 Task: Create a new trip entry in the Mileage Application and verify it in the trip report.
Action: Mouse moved to (445, 747)
Screenshot: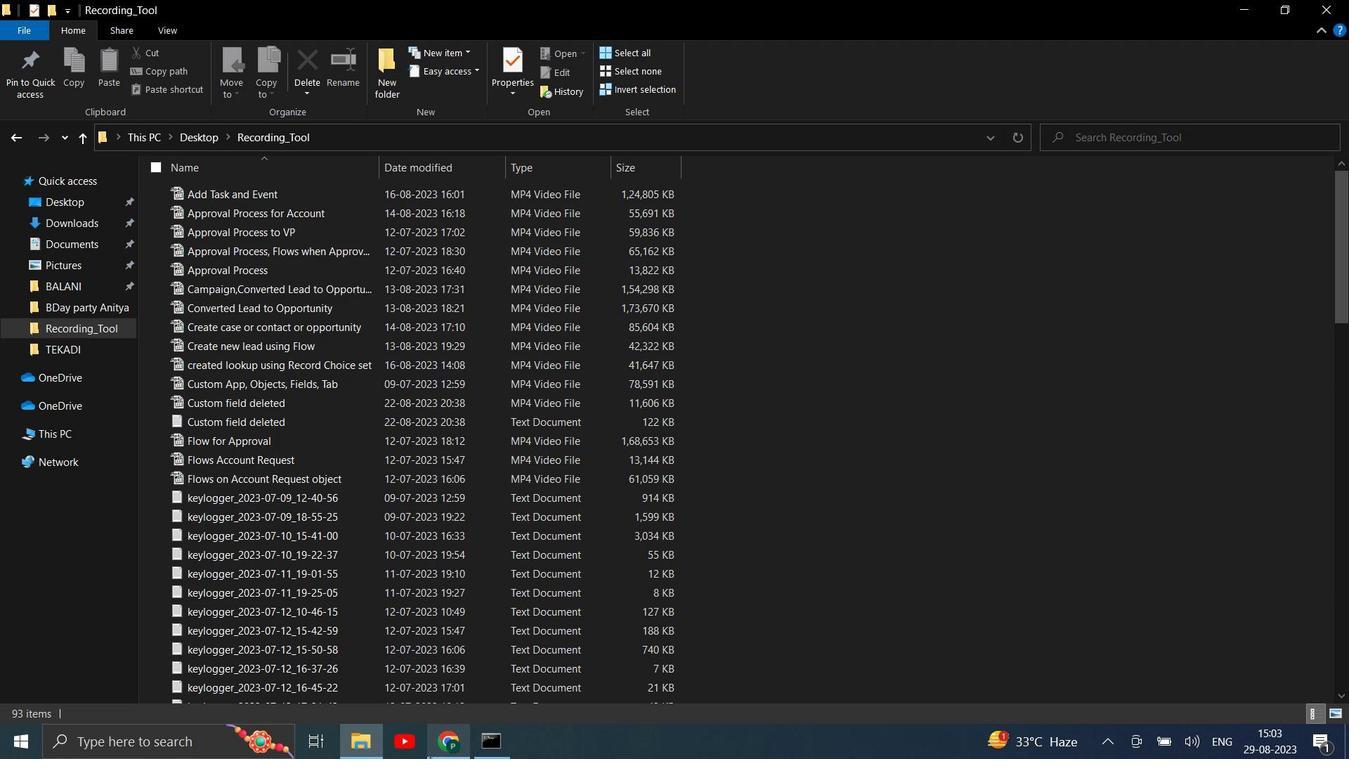 
Action: Mouse pressed left at (445, 747)
Screenshot: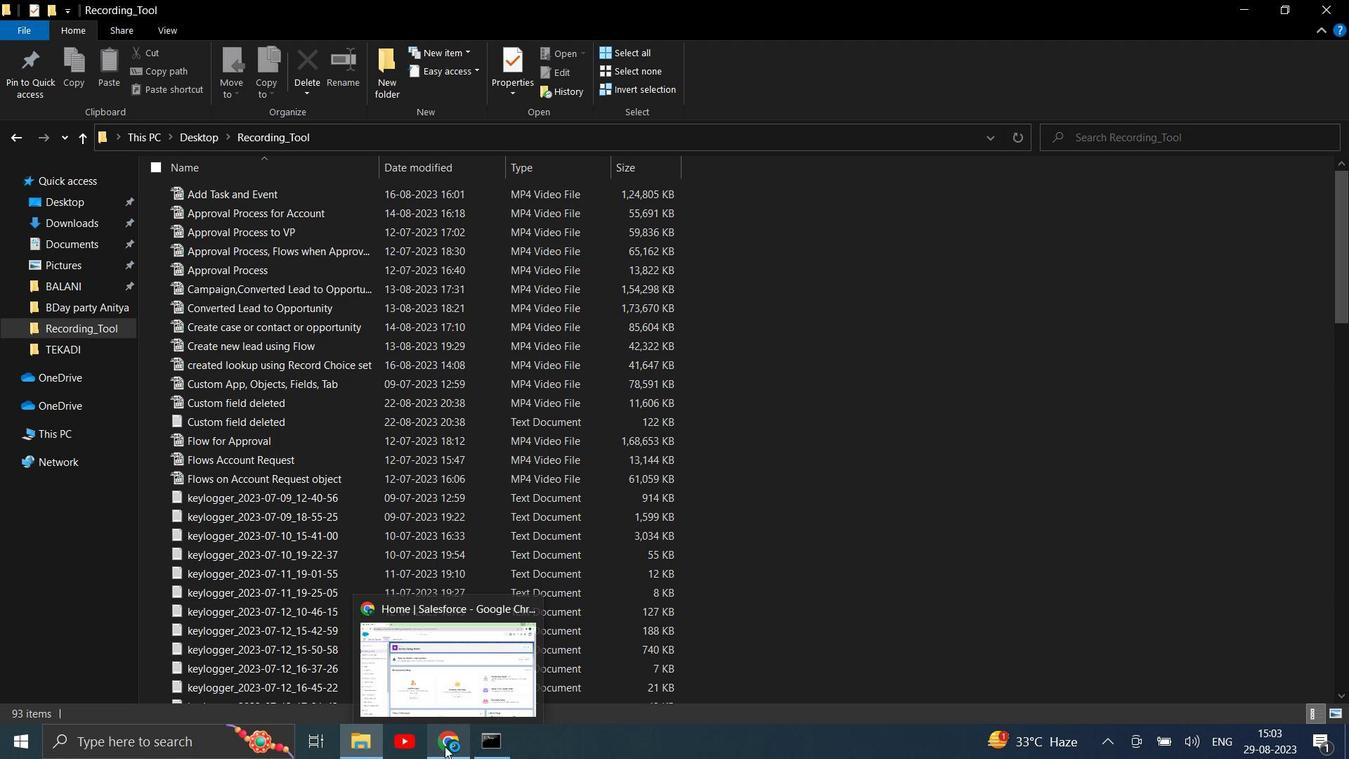 
Action: Mouse moved to (28, 135)
Screenshot: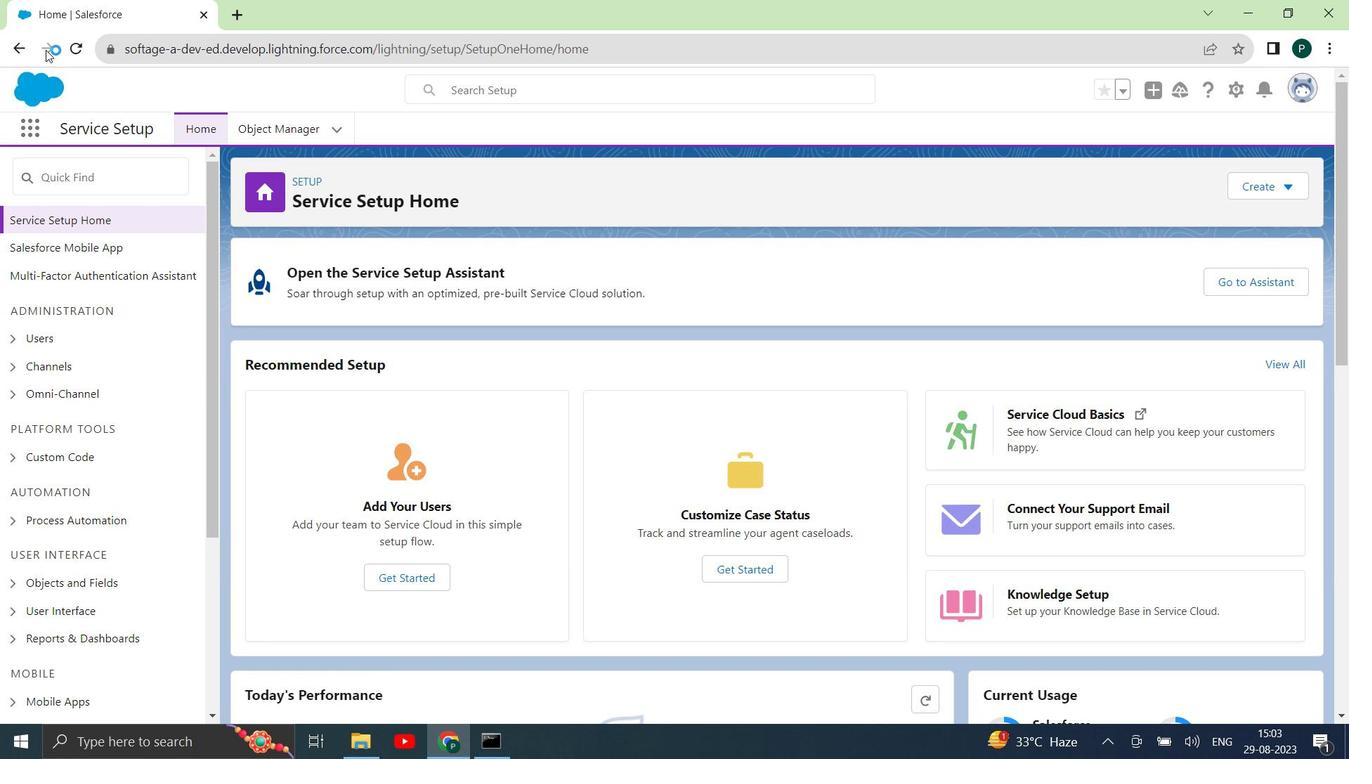 
Action: Mouse pressed left at (28, 135)
Screenshot: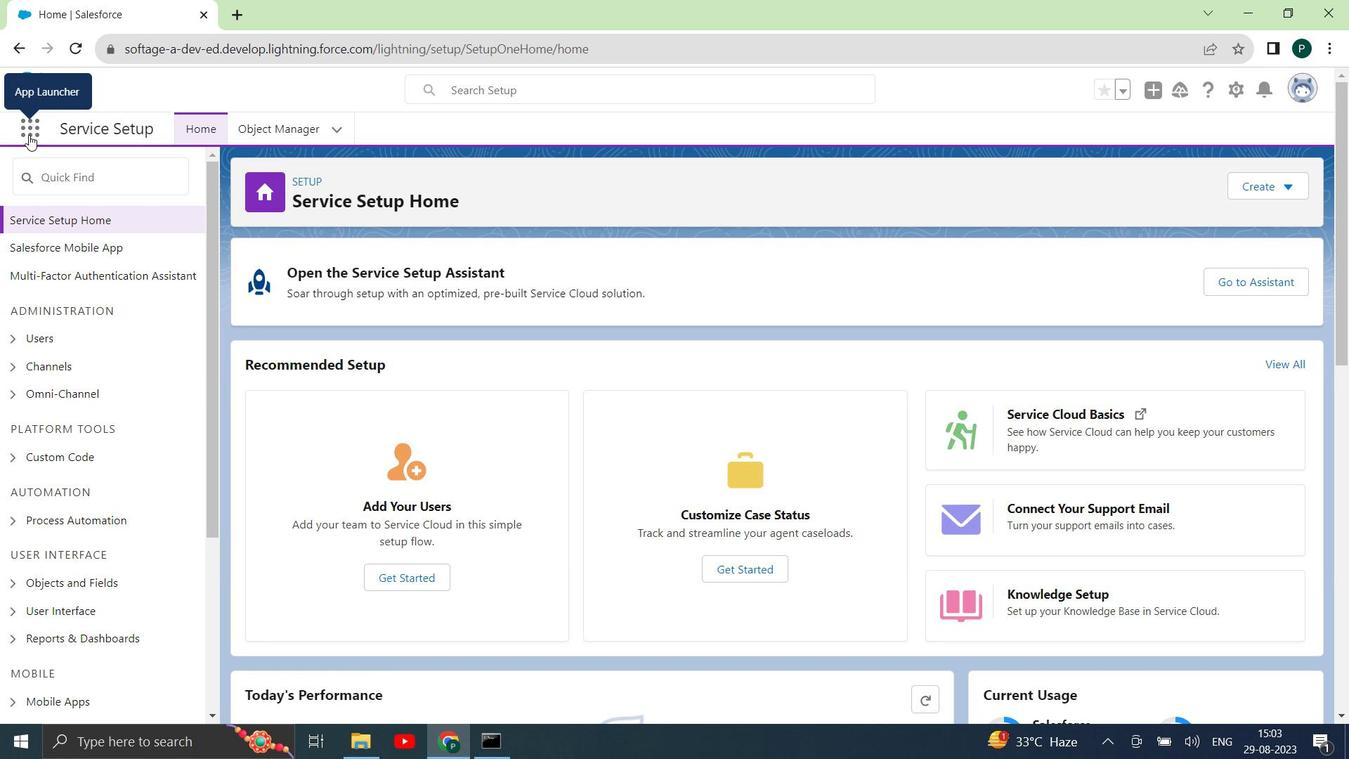
Action: Mouse moved to (63, 437)
Screenshot: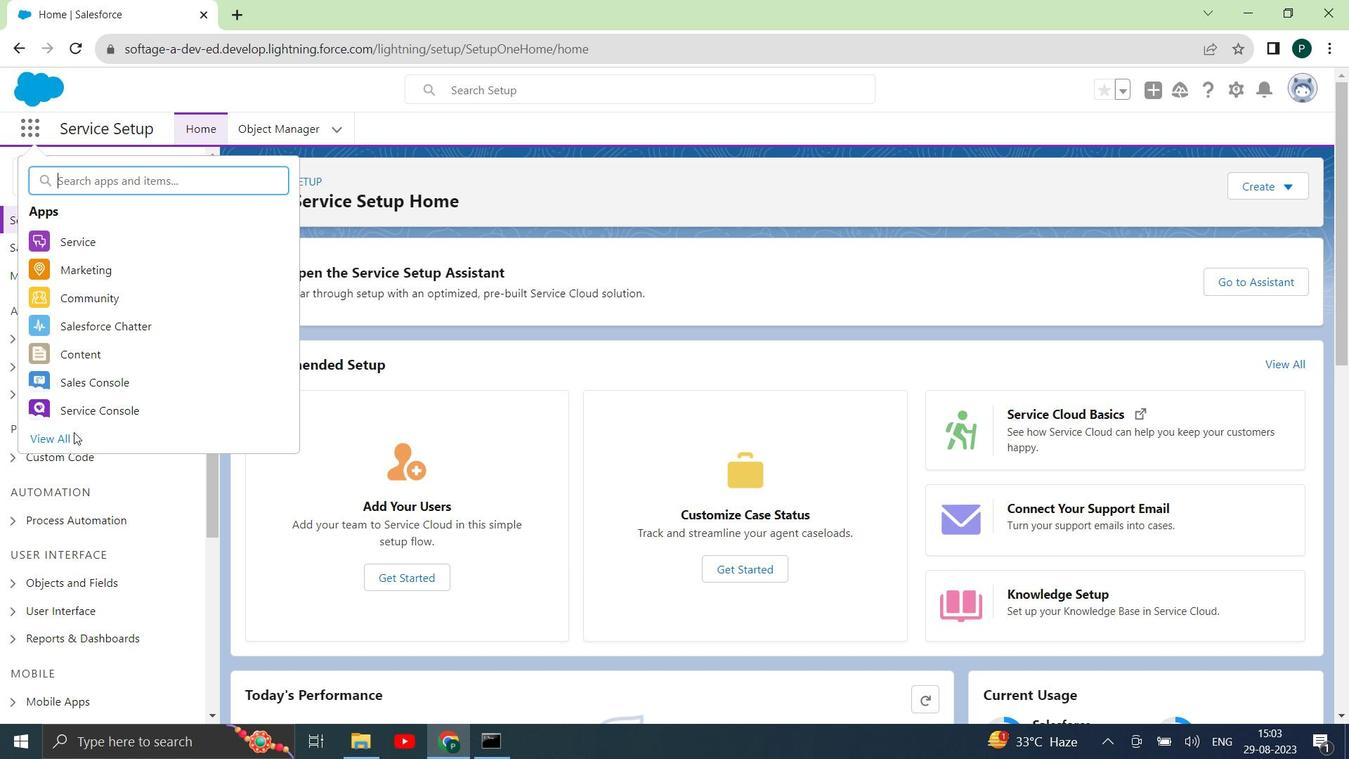 
Action: Mouse pressed left at (63, 437)
Screenshot: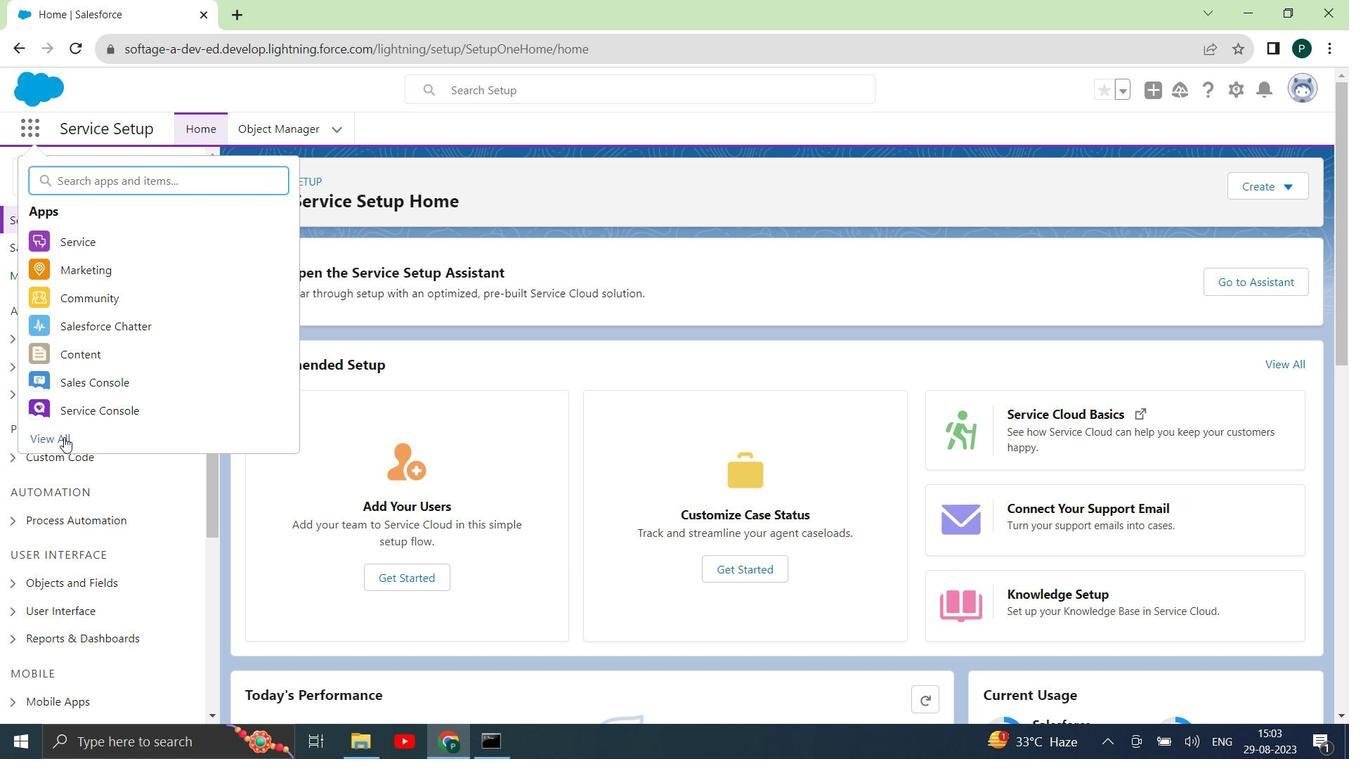 
Action: Mouse moved to (373, 437)
Screenshot: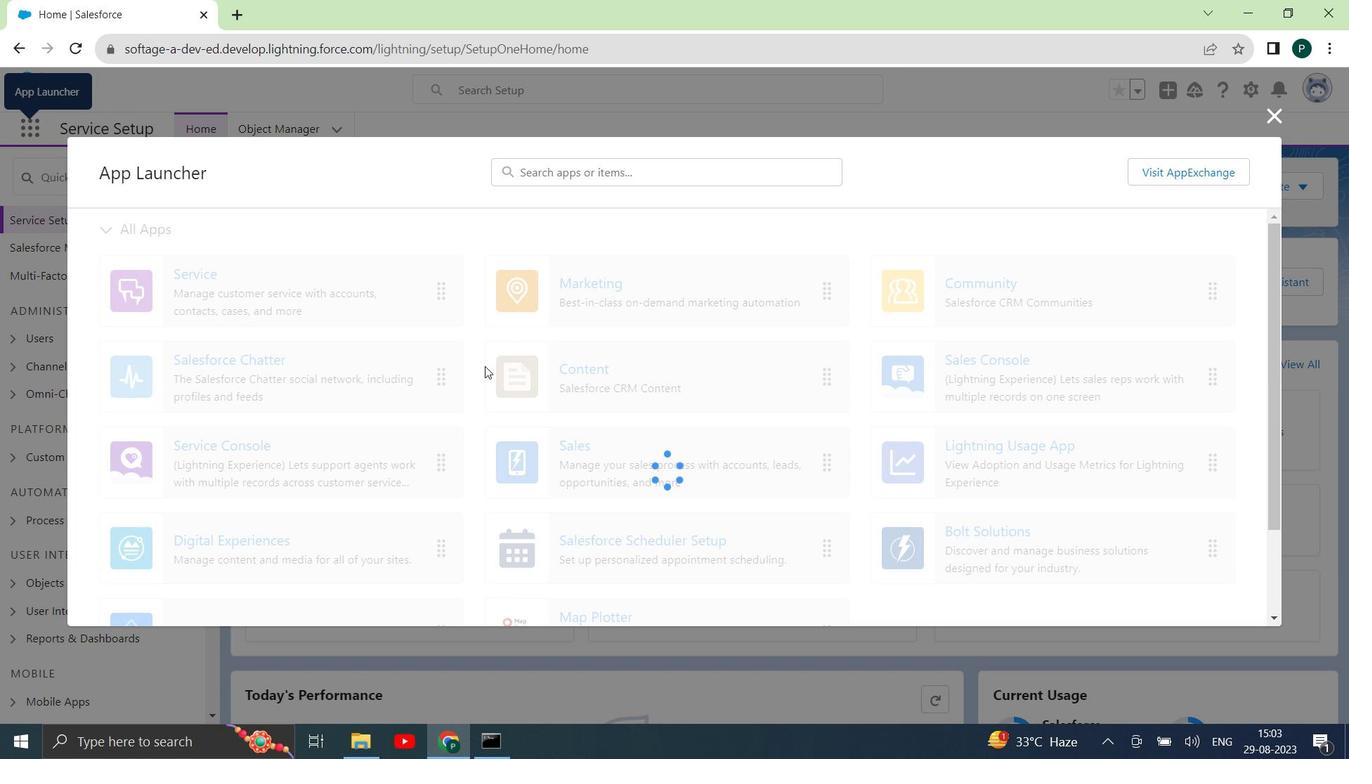 
Action: Mouse scrolled (373, 436) with delta (0, 0)
Screenshot: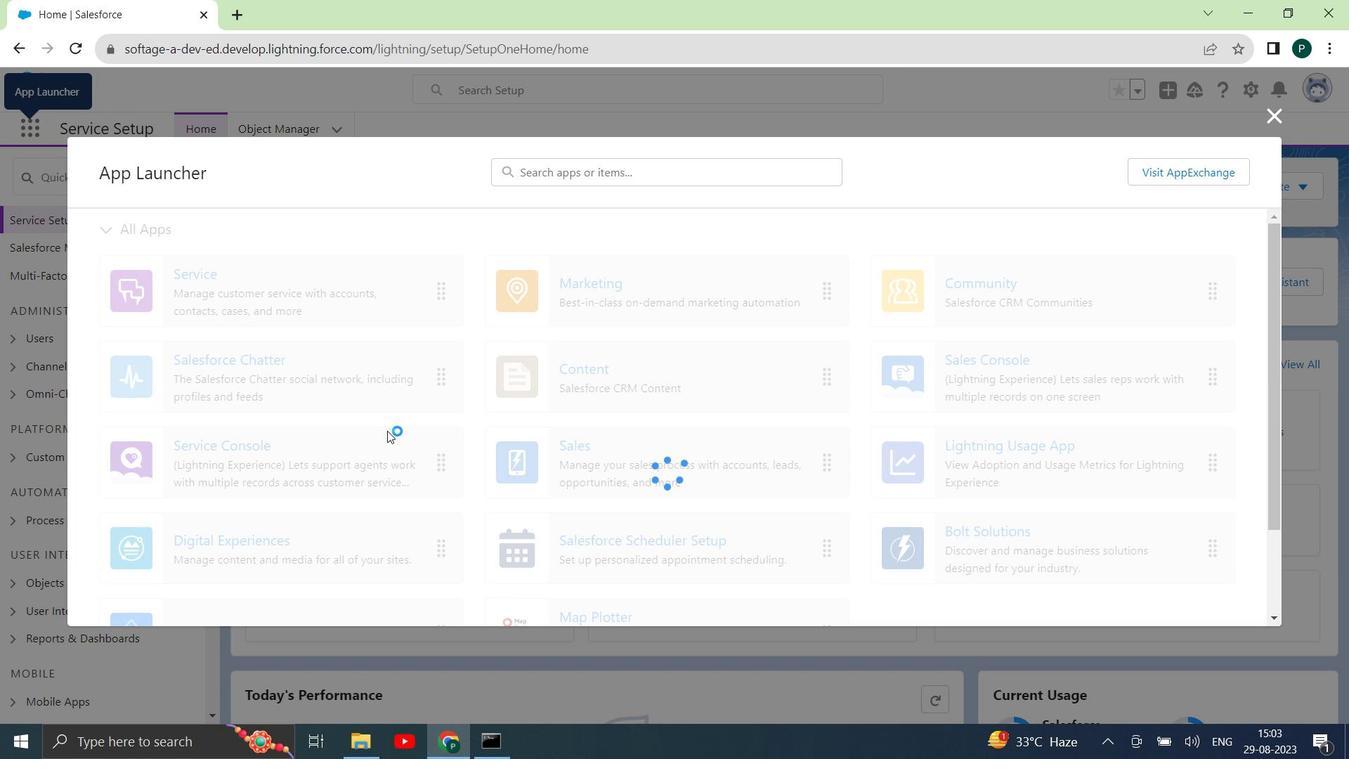 
Action: Mouse moved to (369, 442)
Screenshot: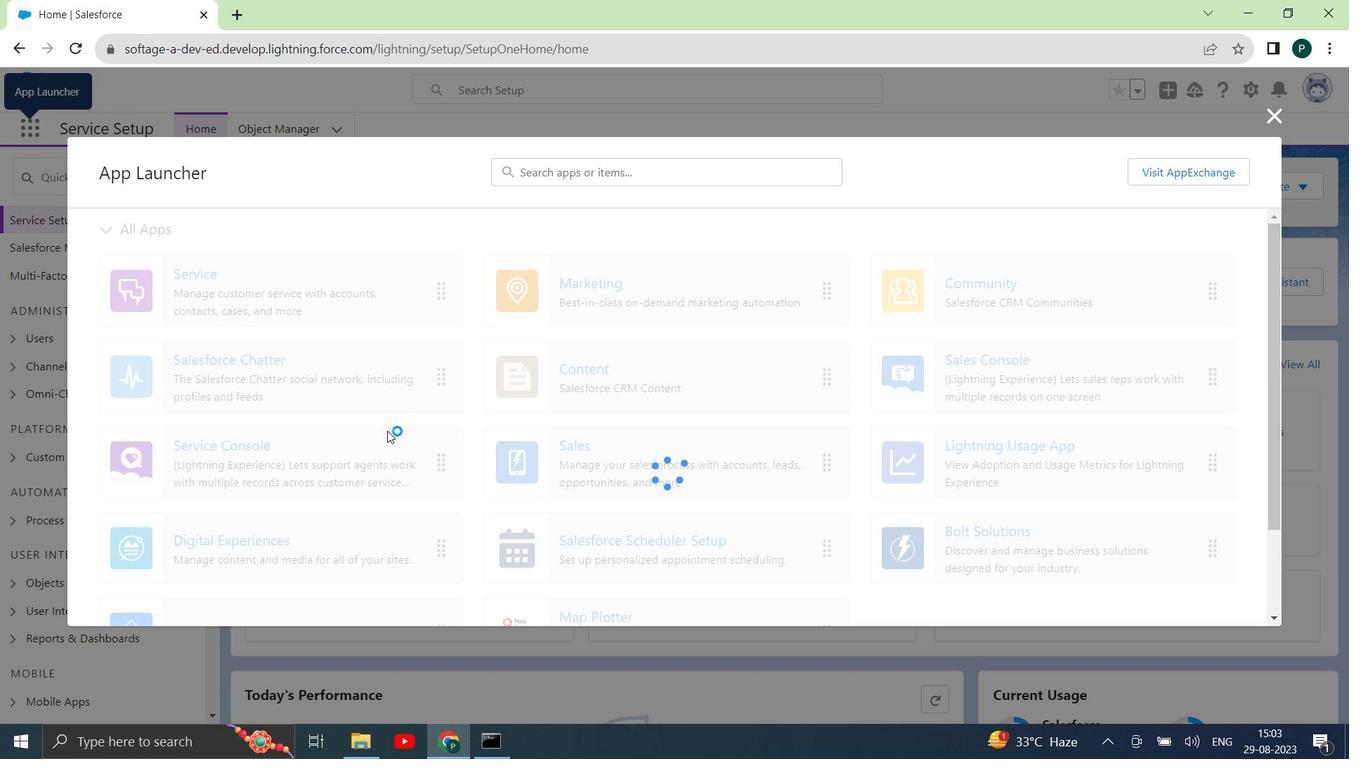
Action: Mouse scrolled (369, 442) with delta (0, 0)
Screenshot: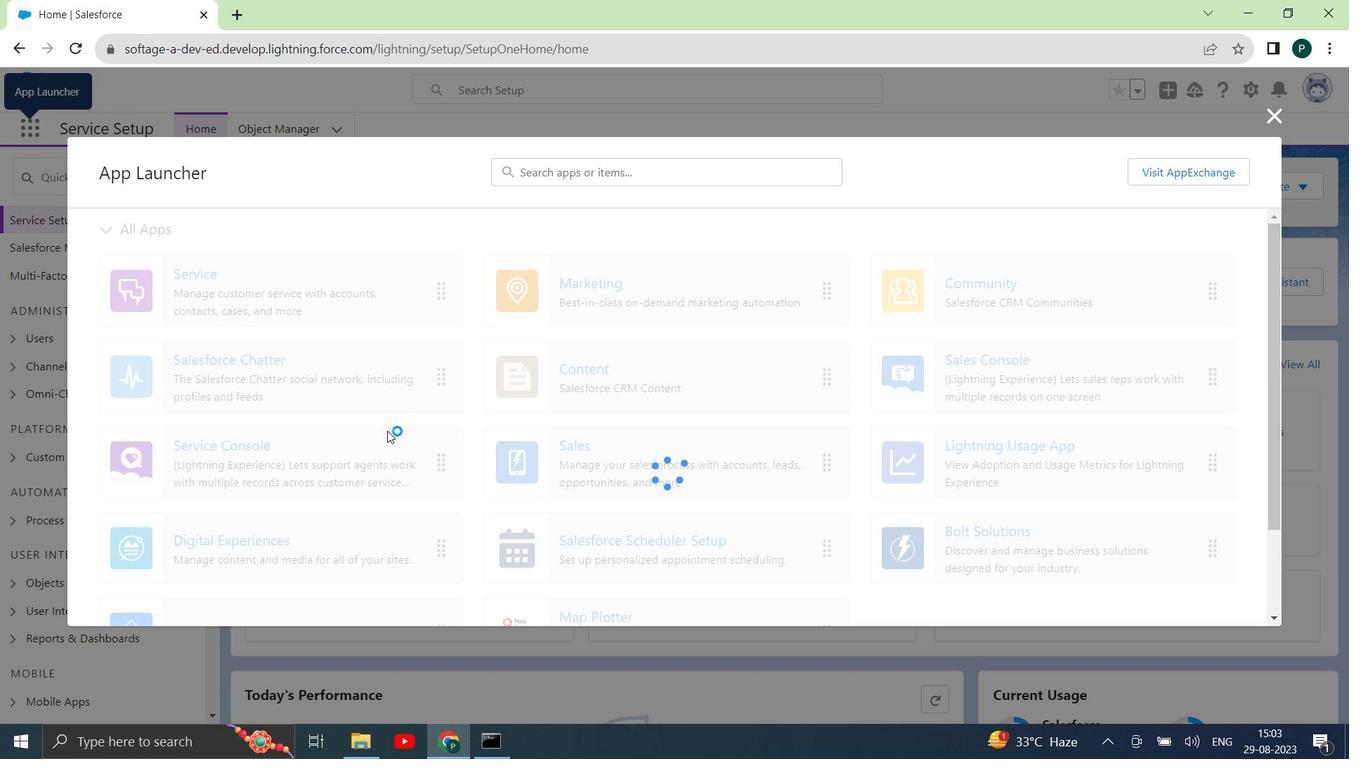 
Action: Mouse moved to (364, 447)
Screenshot: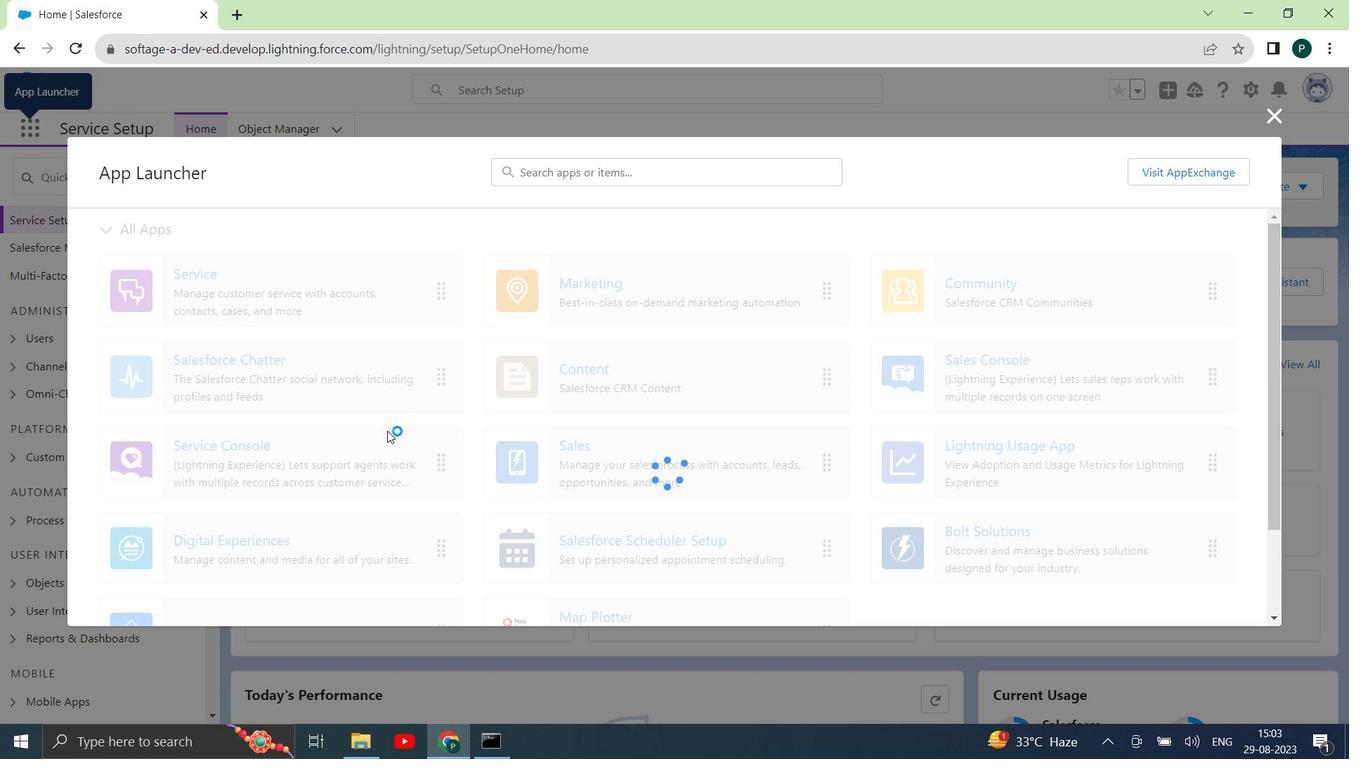 
Action: Mouse scrolled (364, 447) with delta (0, 0)
Screenshot: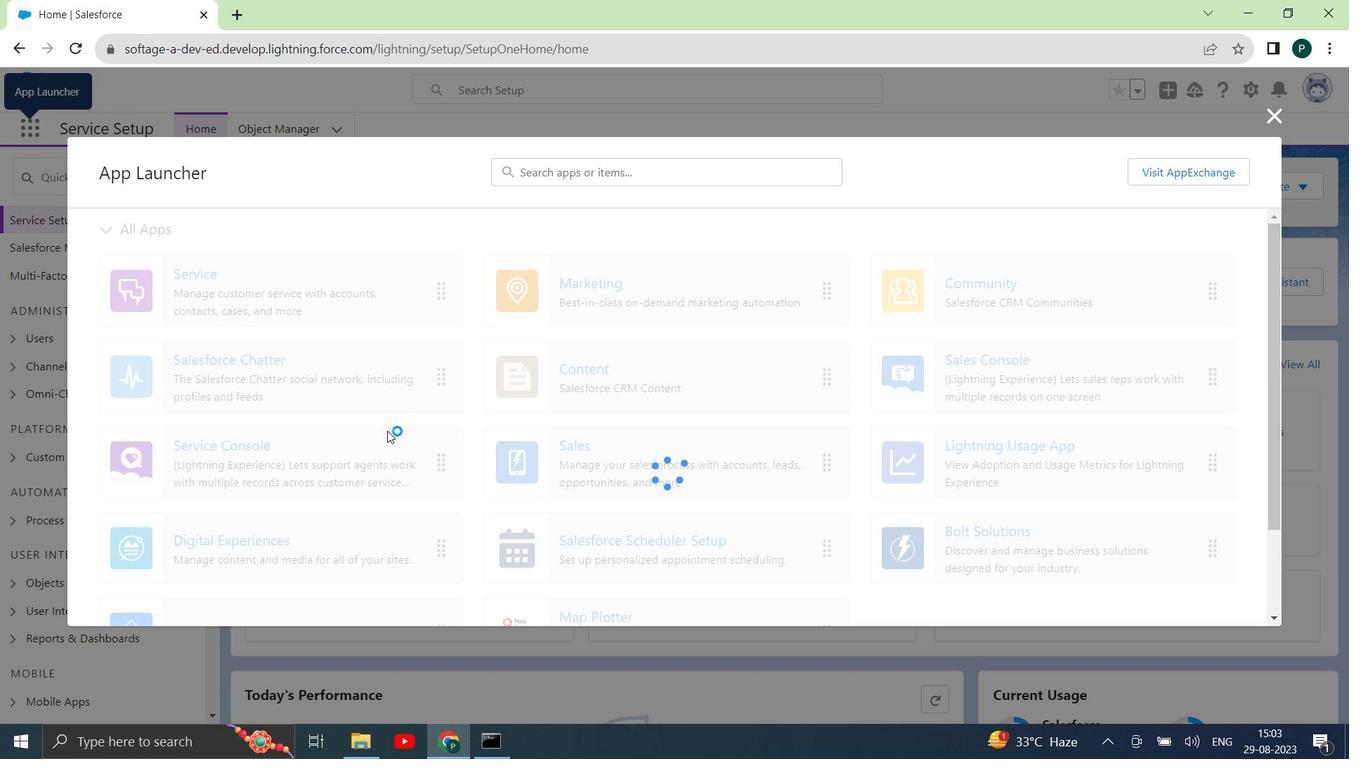 
Action: Mouse moved to (363, 449)
Screenshot: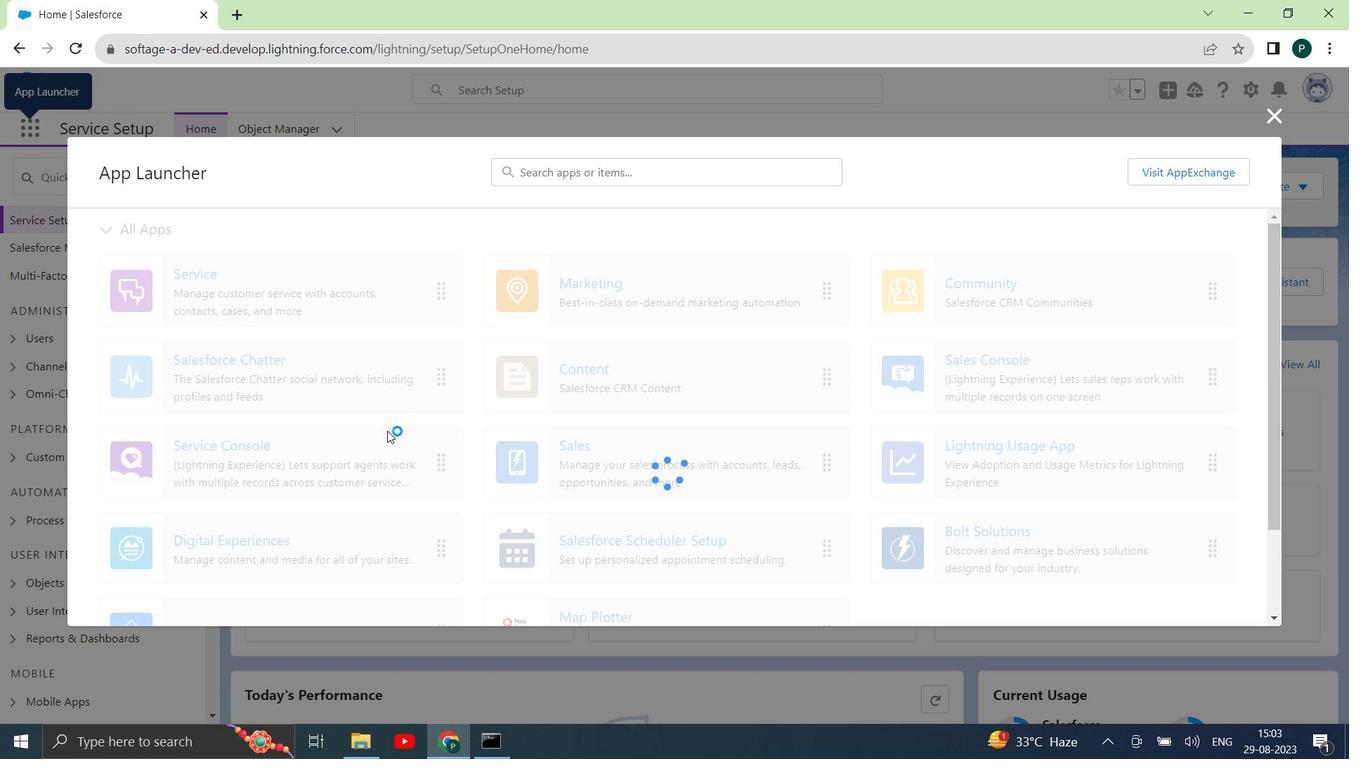 
Action: Mouse scrolled (363, 449) with delta (0, 0)
Screenshot: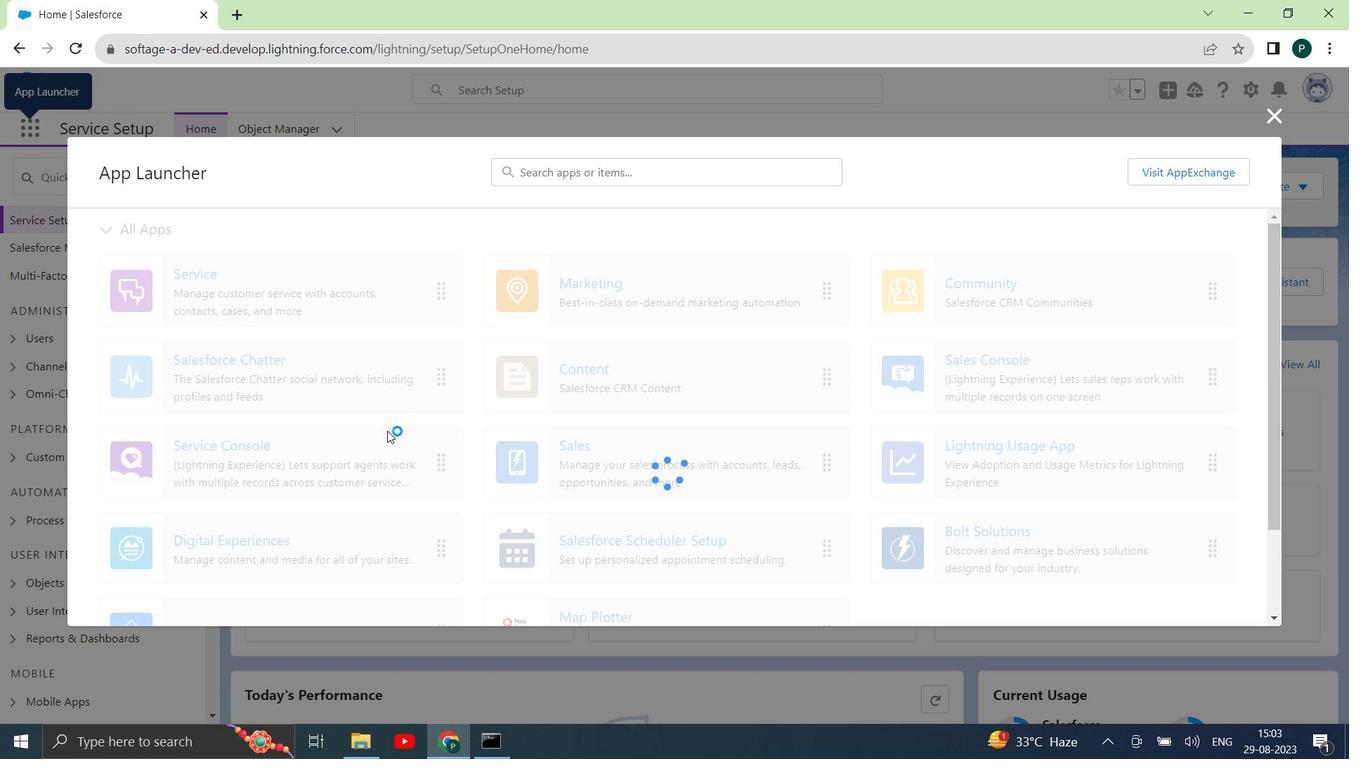
Action: Mouse moved to (362, 449)
Screenshot: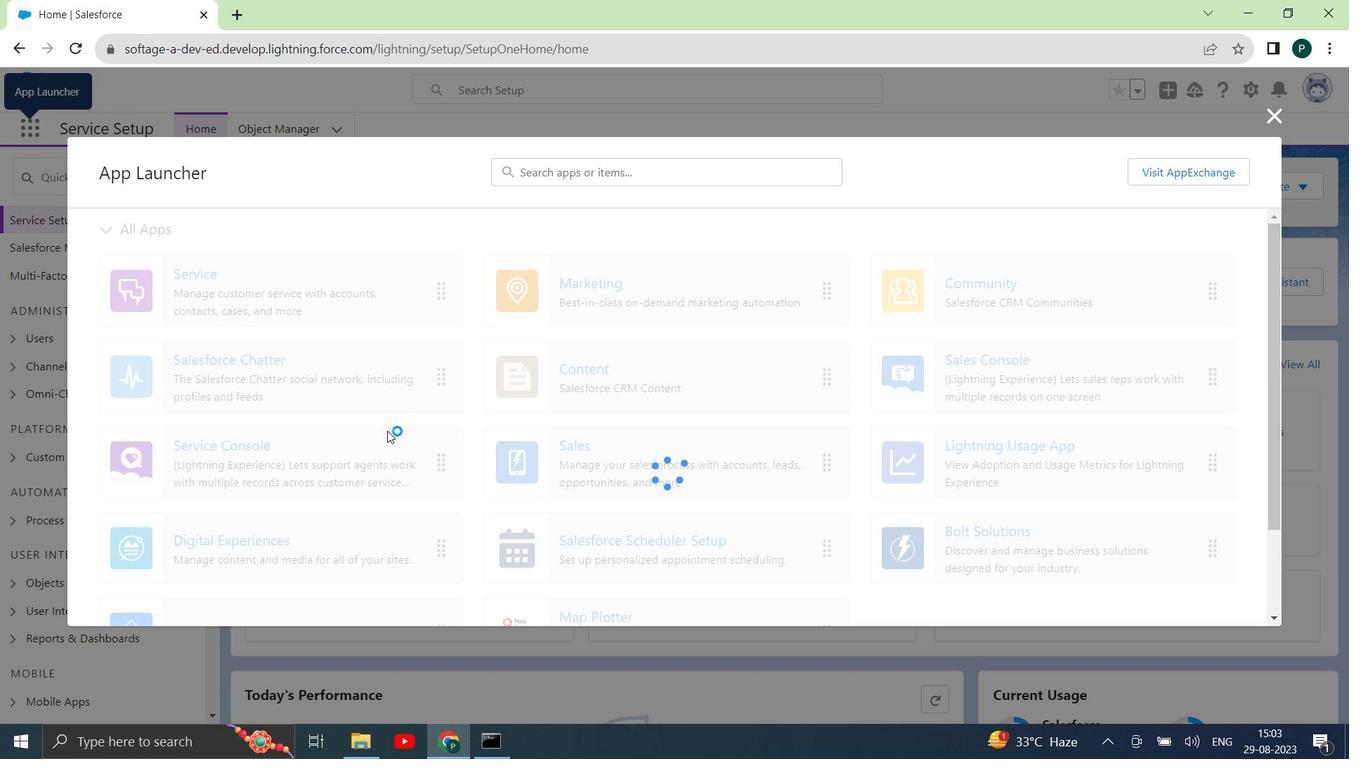 
Action: Mouse scrolled (362, 449) with delta (0, 0)
Screenshot: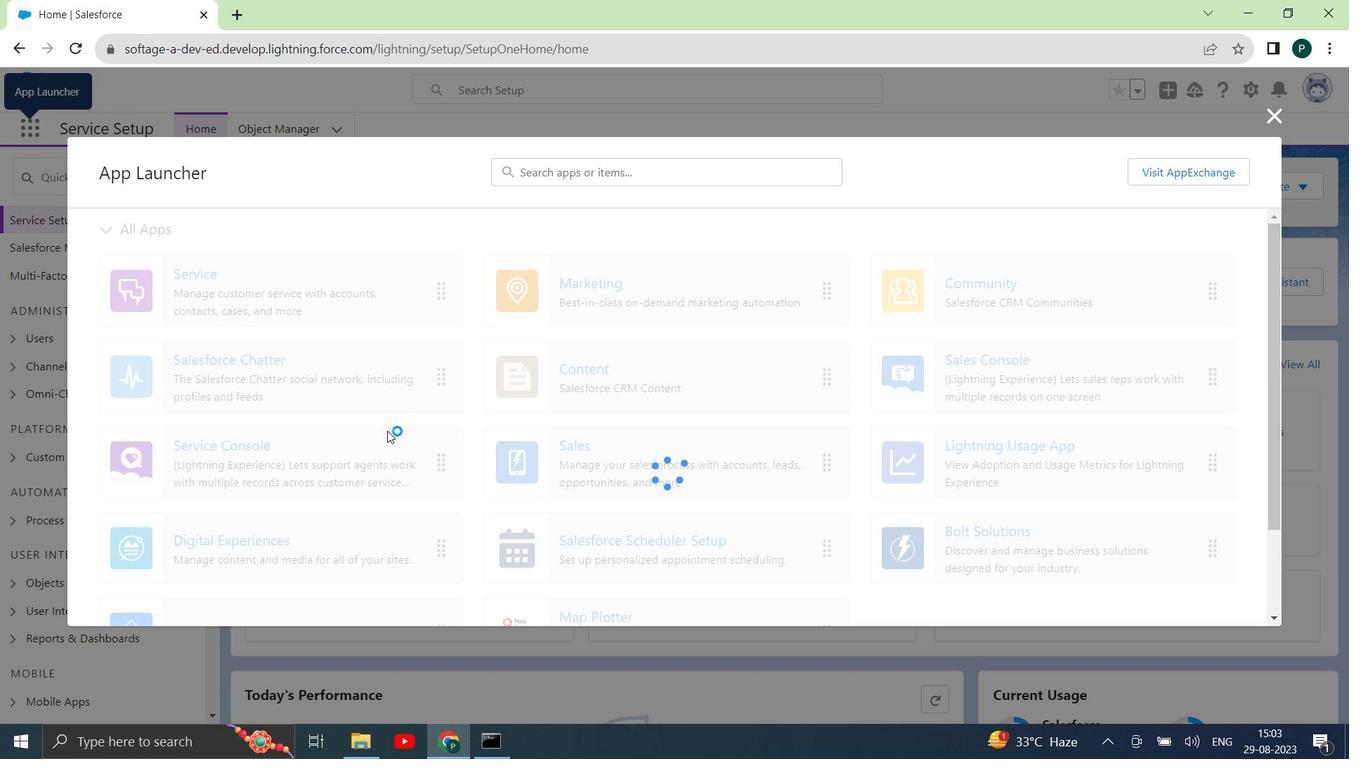 
Action: Mouse scrolled (362, 449) with delta (0, 0)
Screenshot: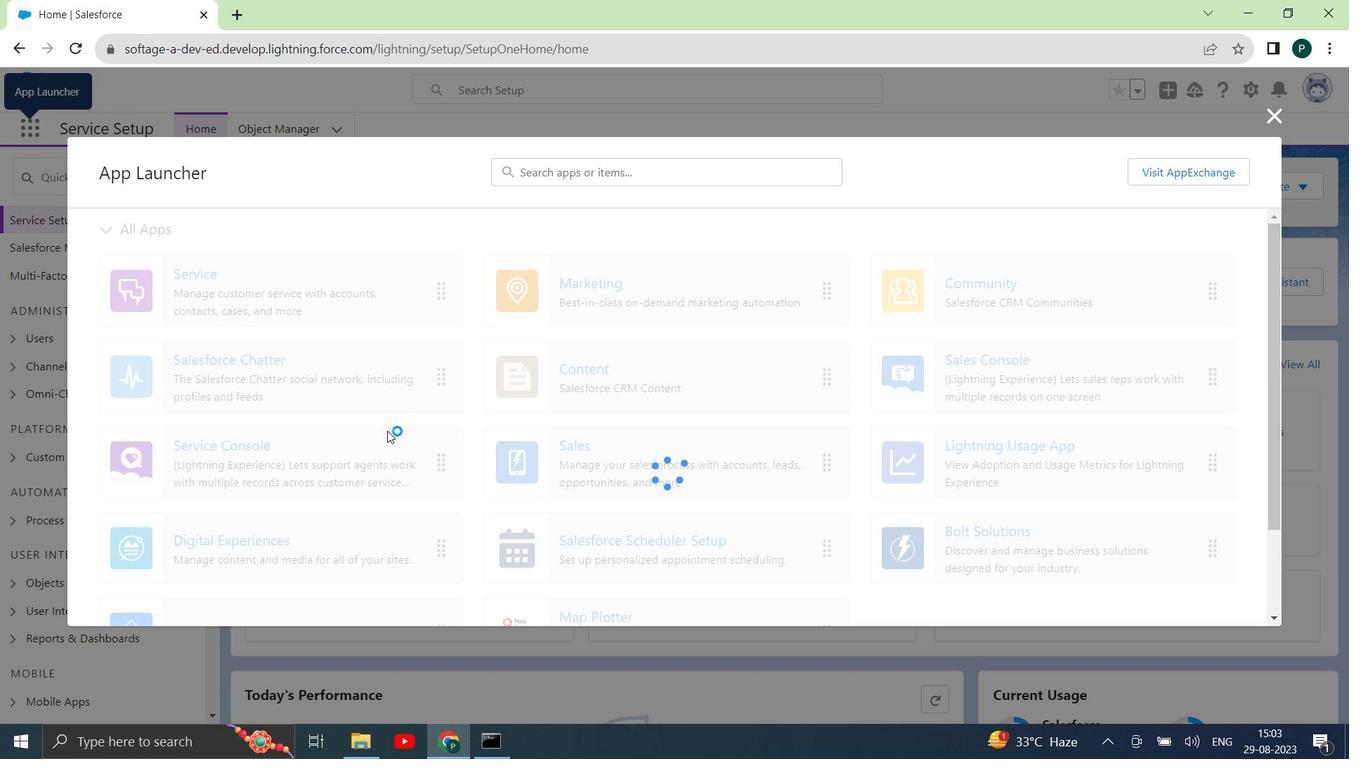 
Action: Mouse scrolled (362, 449) with delta (0, 0)
Screenshot: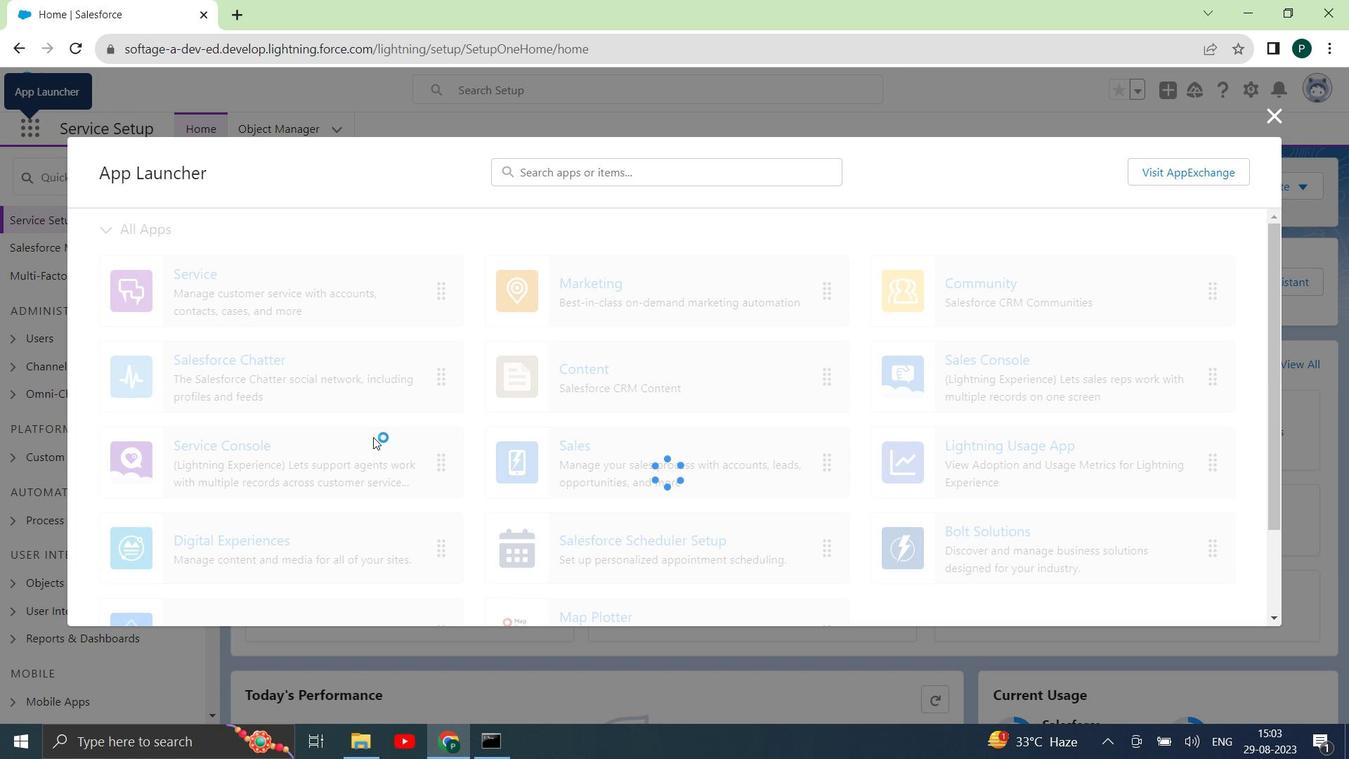 
Action: Mouse moved to (359, 473)
Screenshot: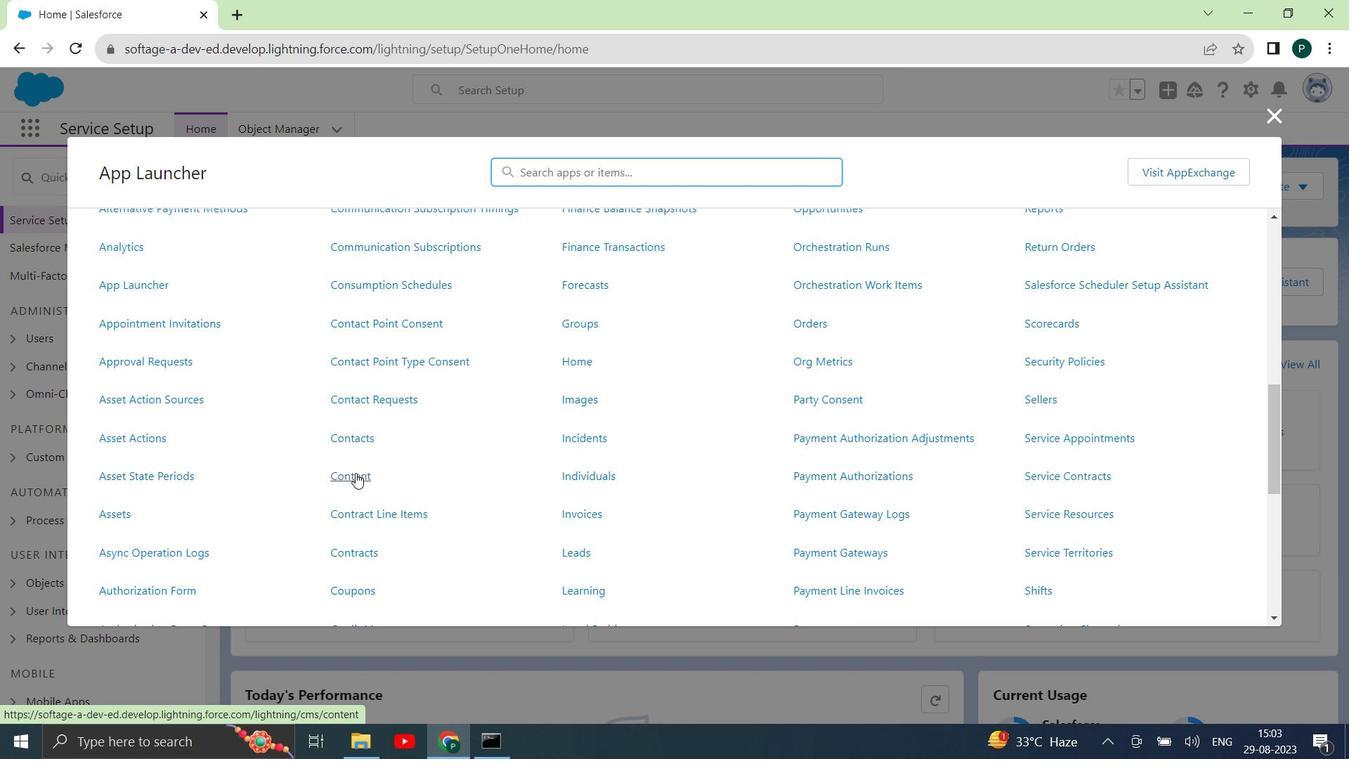 
Action: Mouse scrolled (359, 473) with delta (0, 0)
Screenshot: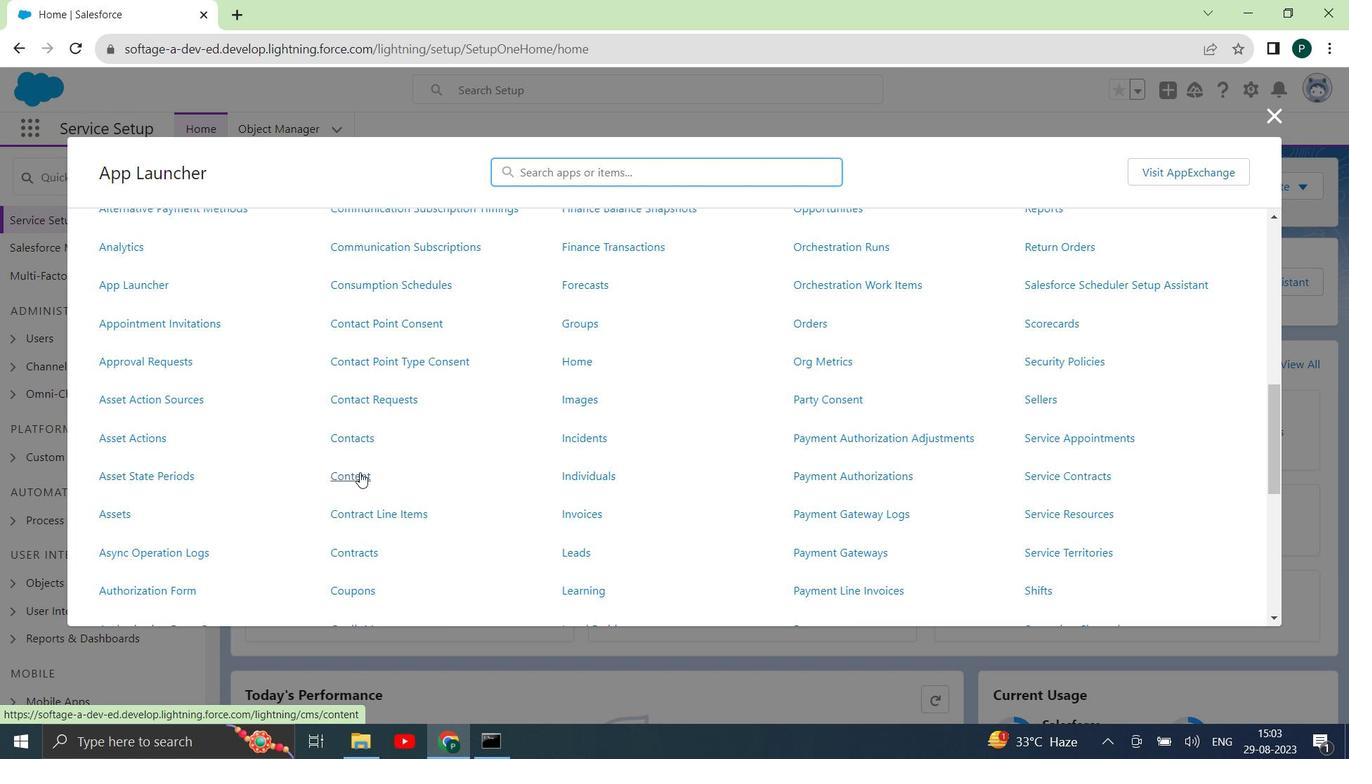
Action: Mouse scrolled (359, 473) with delta (0, 0)
Screenshot: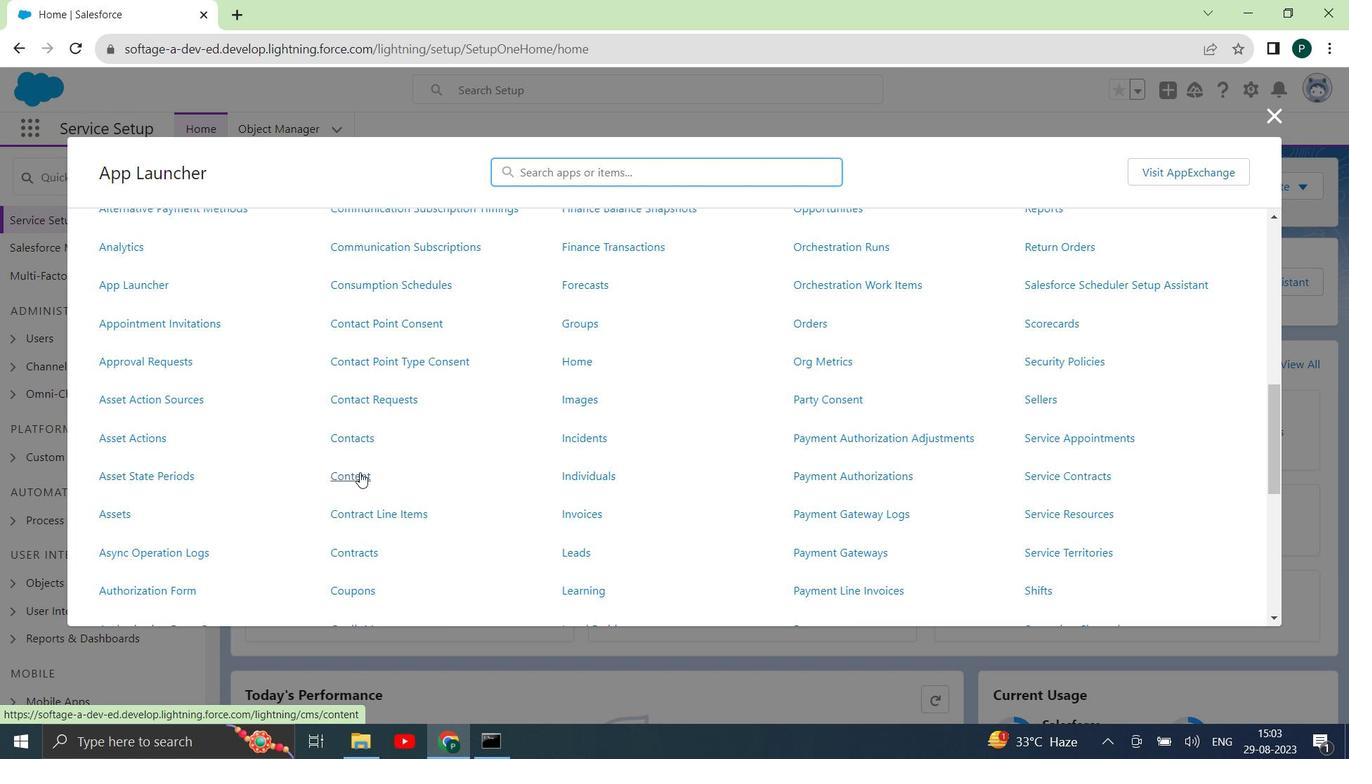 
Action: Mouse scrolled (359, 473) with delta (0, 0)
Screenshot: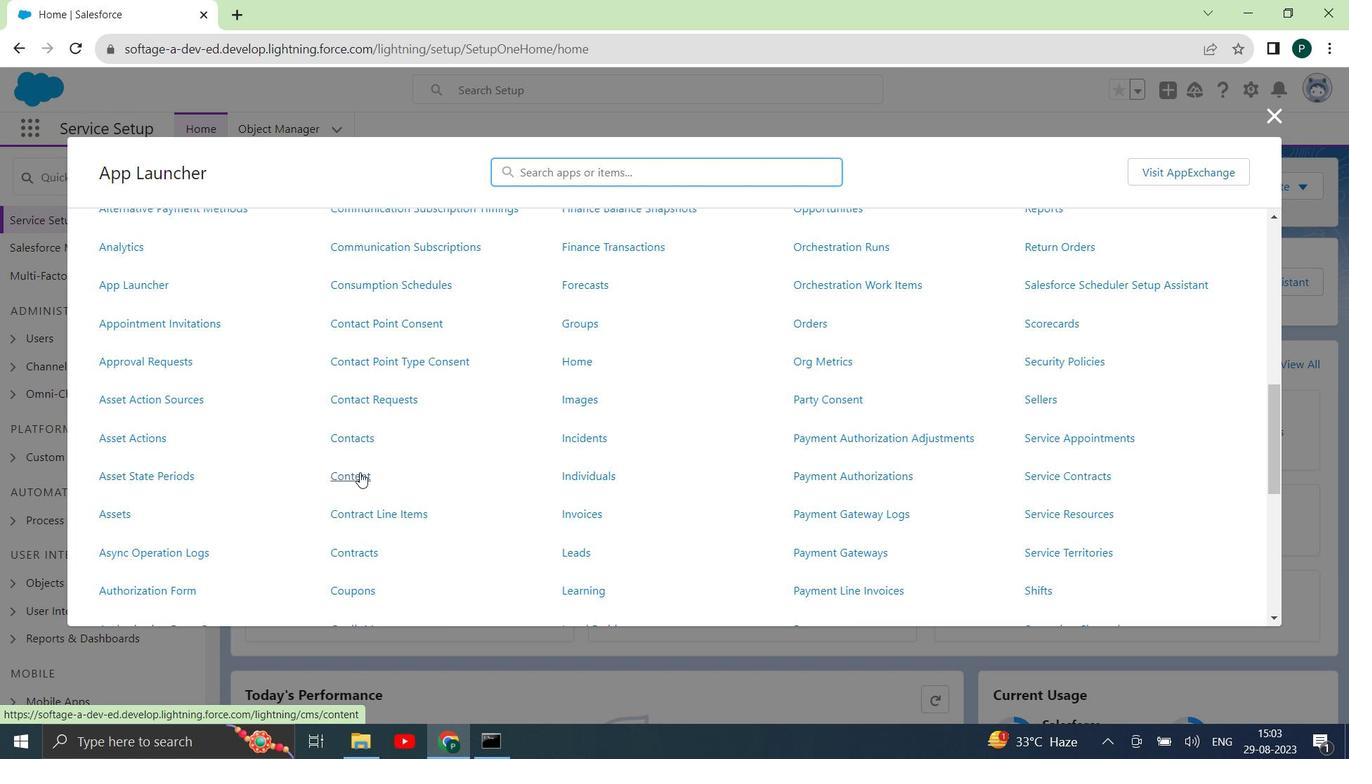 
Action: Mouse scrolled (359, 473) with delta (0, 0)
Screenshot: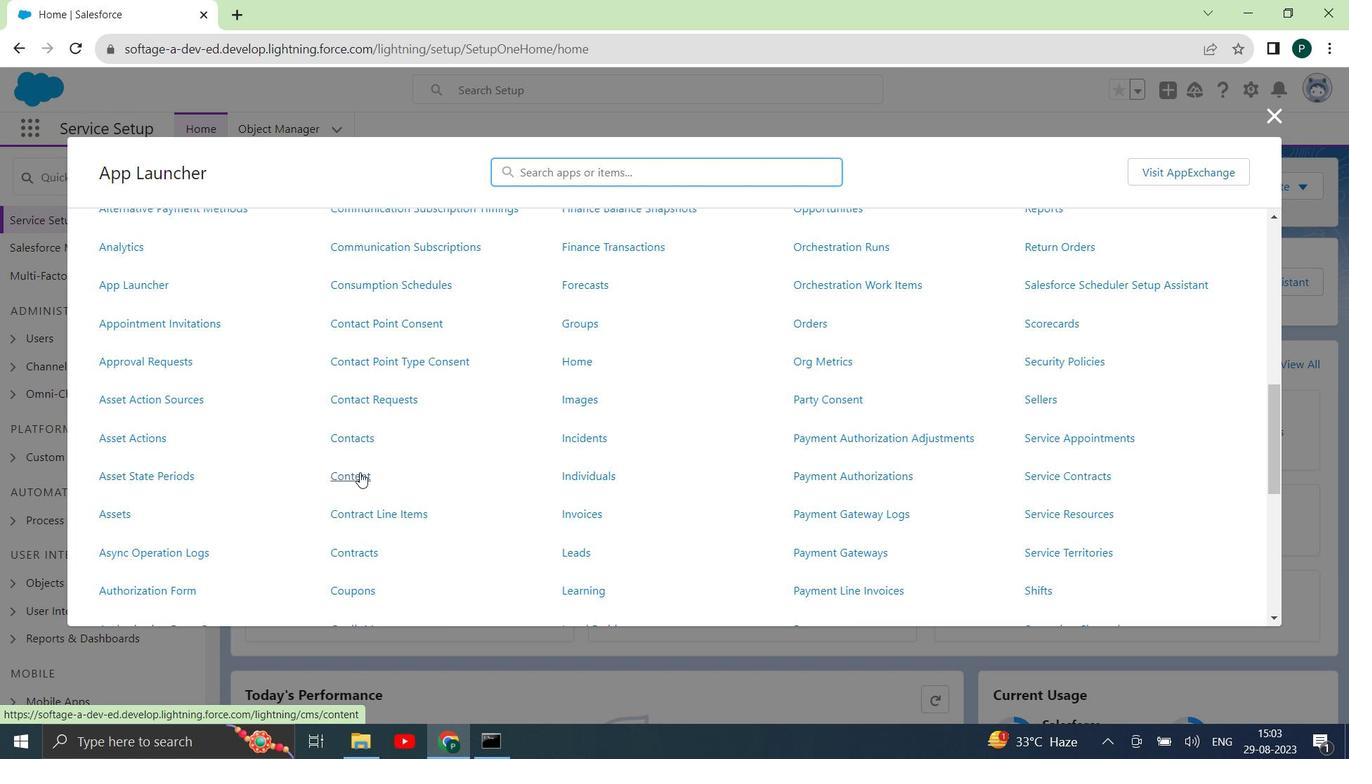 
Action: Mouse scrolled (359, 473) with delta (0, 0)
Screenshot: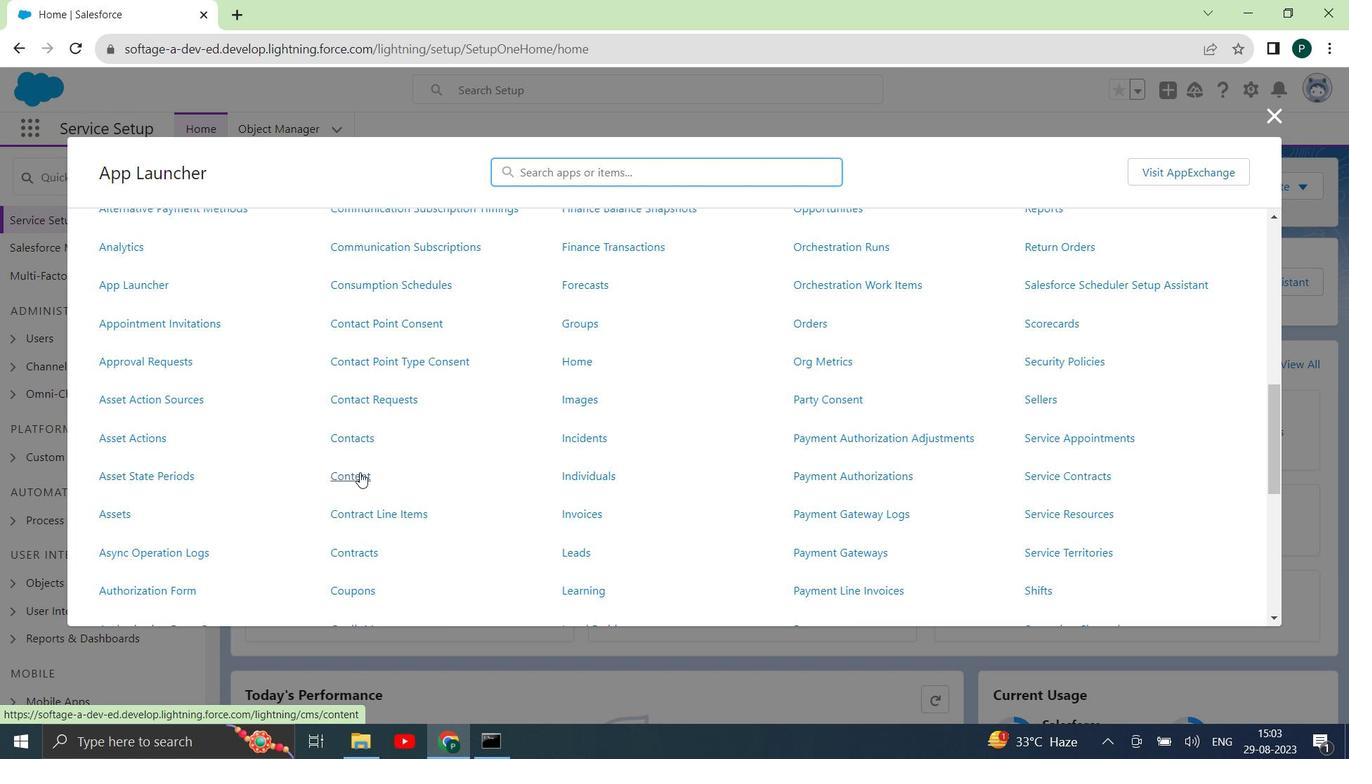 
Action: Mouse scrolled (359, 473) with delta (0, 0)
Screenshot: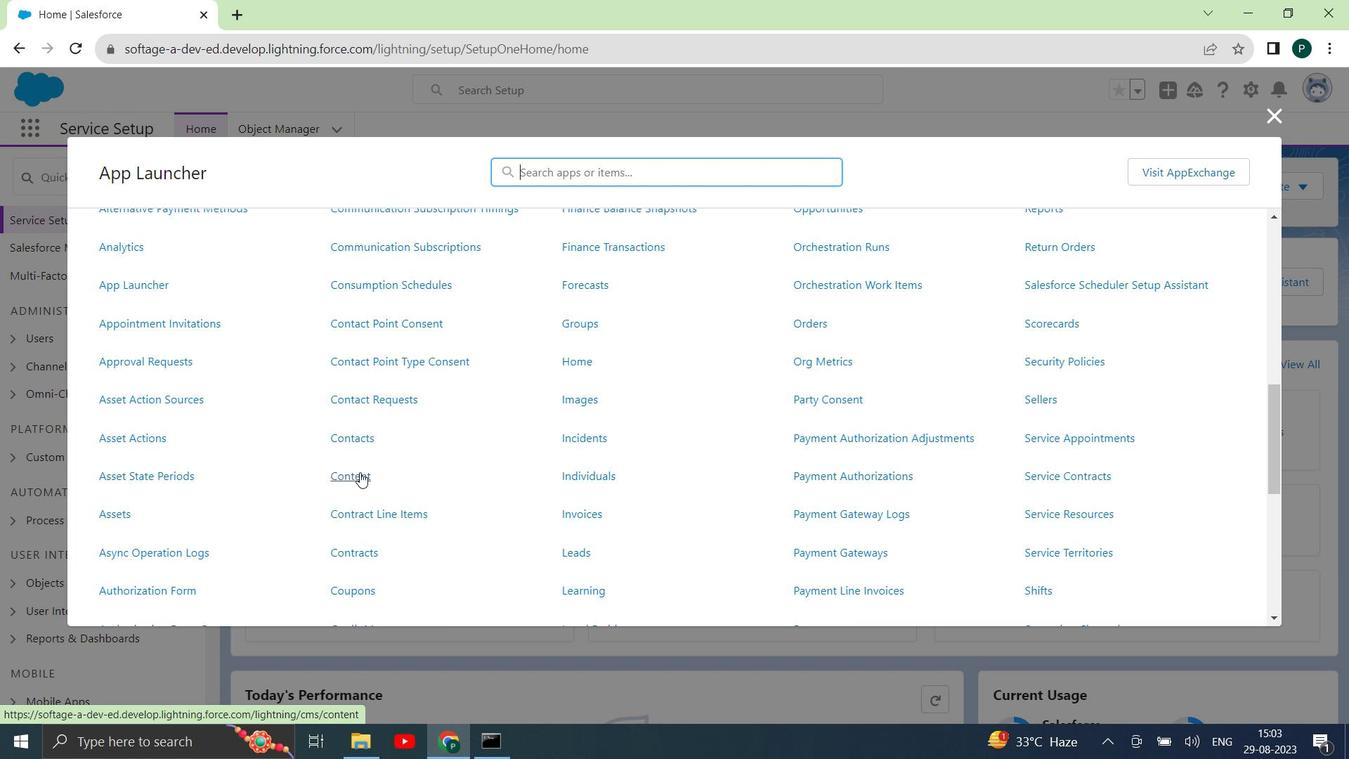 
Action: Mouse scrolled (359, 473) with delta (0, 0)
Screenshot: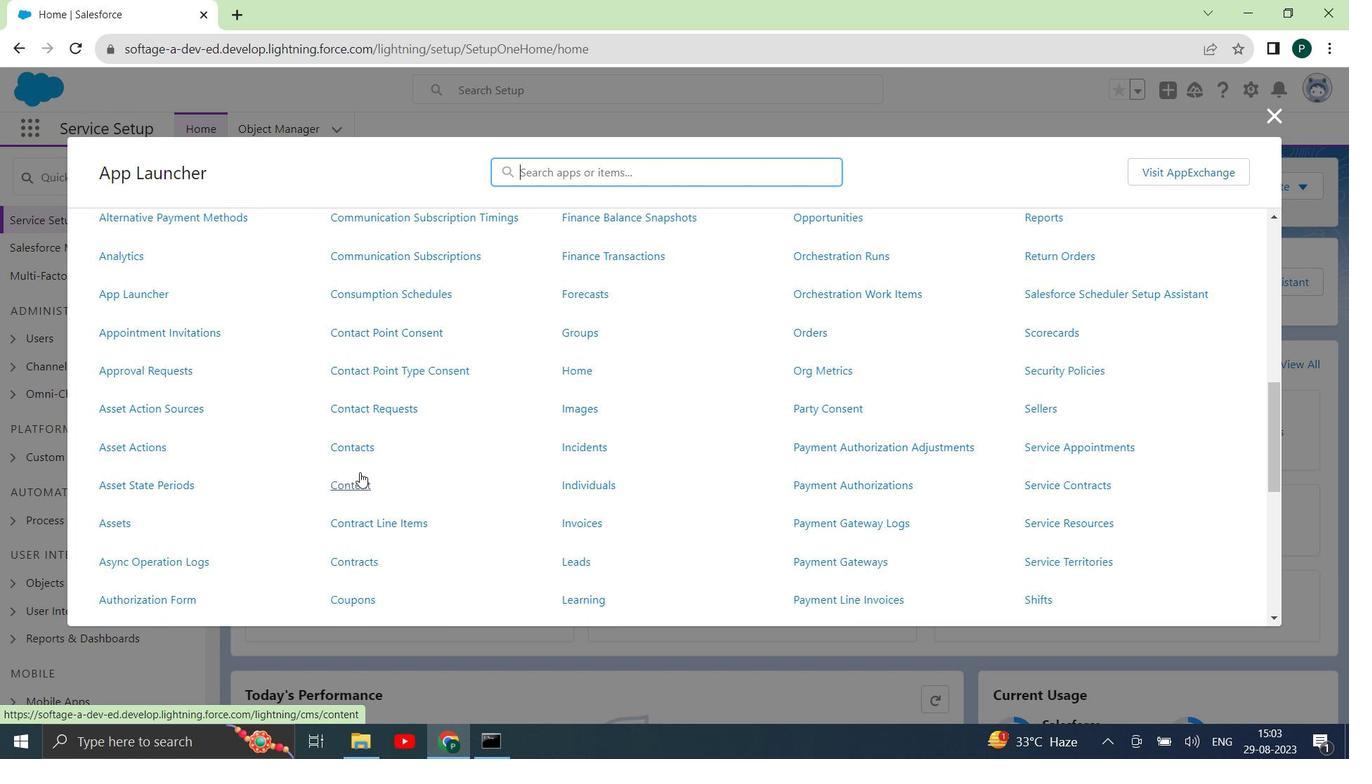
Action: Mouse moved to (349, 475)
Screenshot: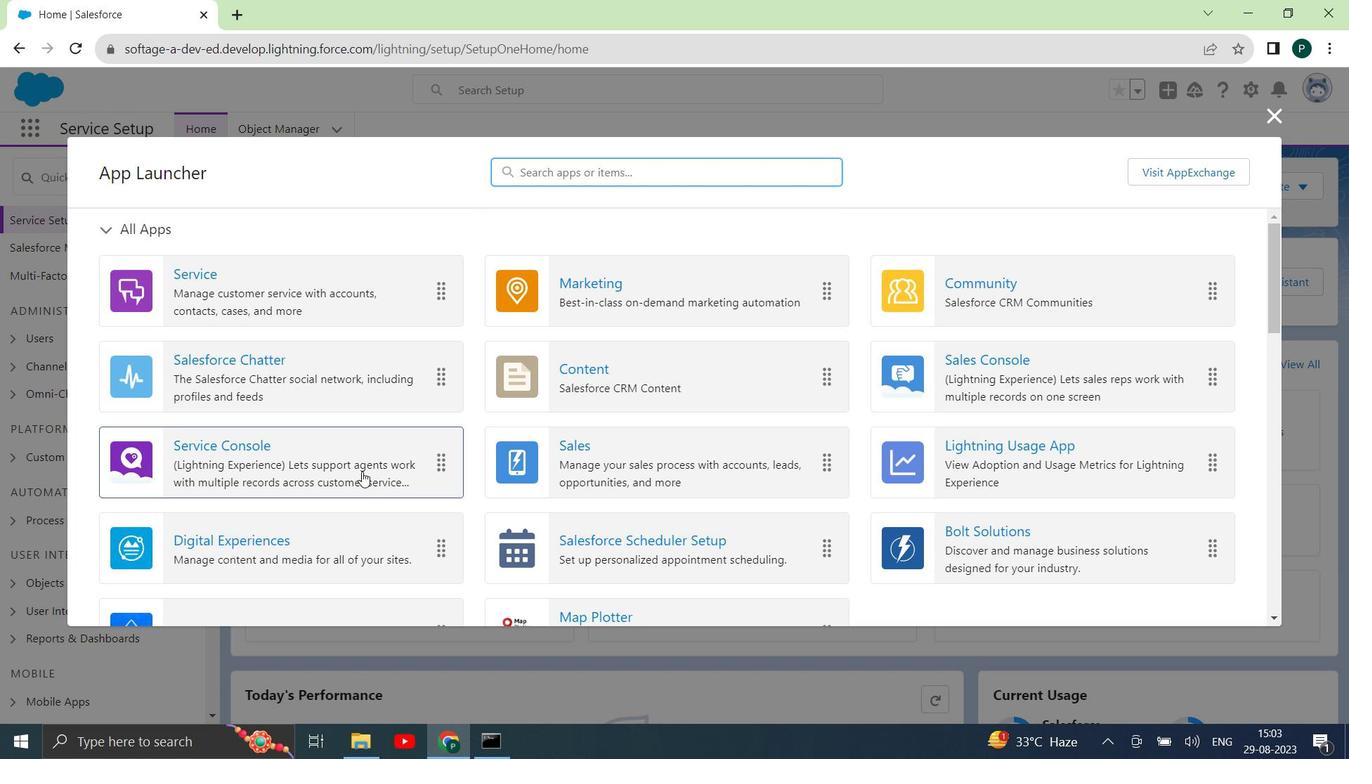 
Action: Mouse scrolled (349, 475) with delta (0, 0)
Screenshot: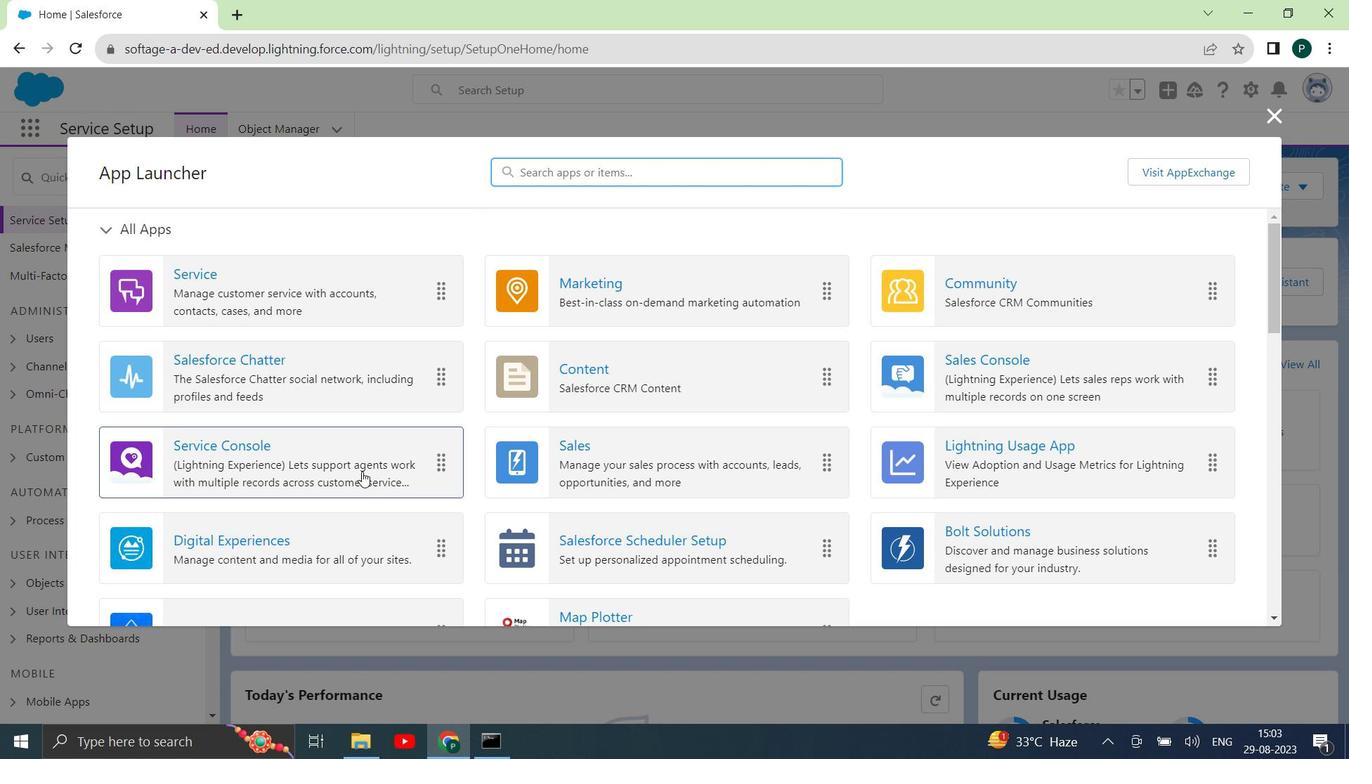 
Action: Mouse moved to (251, 542)
Screenshot: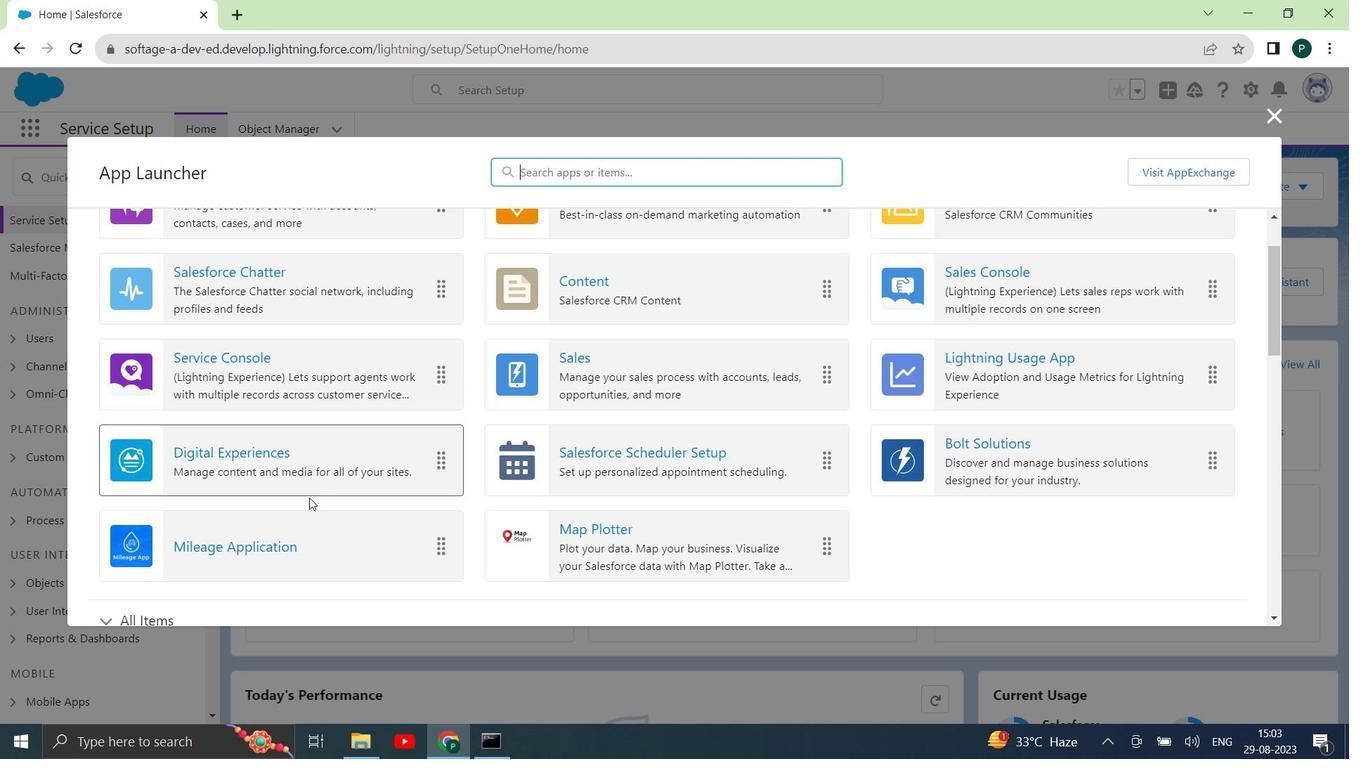
Action: Mouse pressed left at (251, 542)
Screenshot: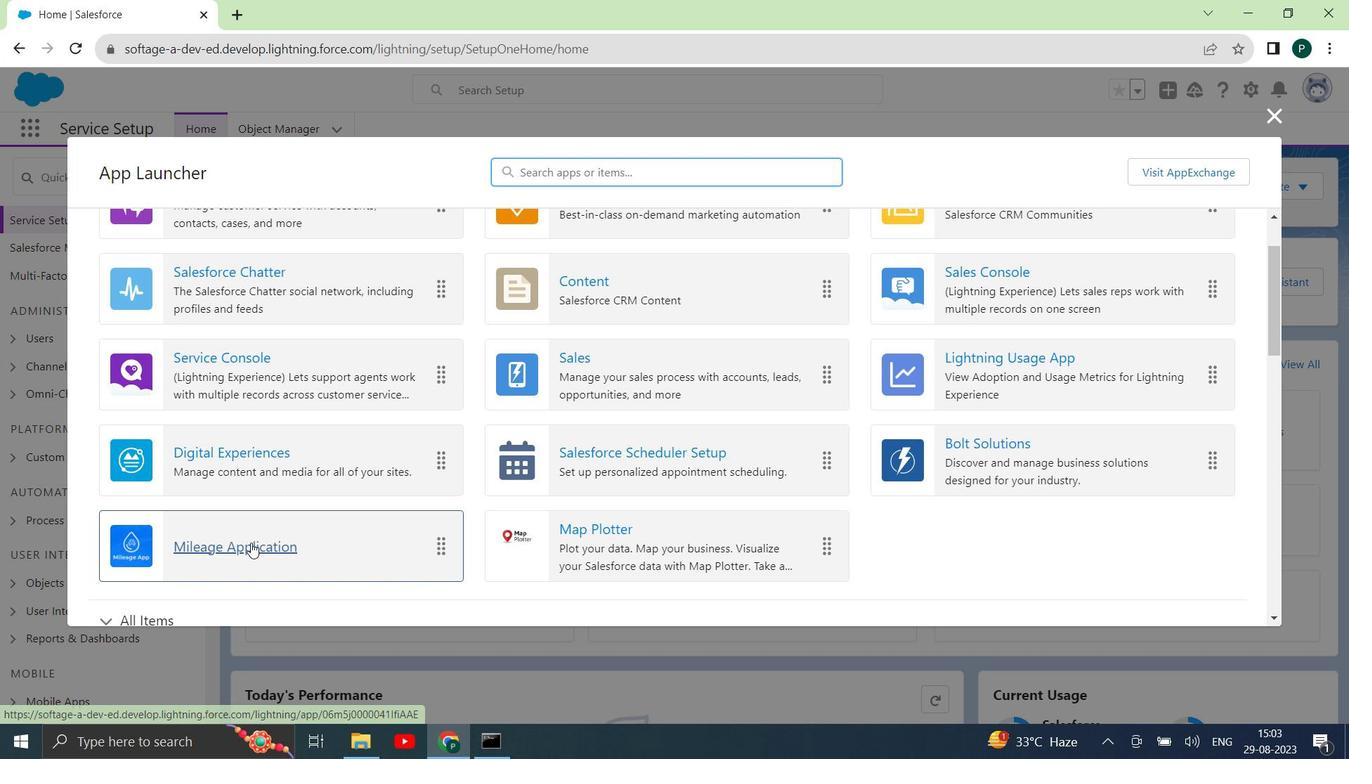 
Action: Mouse moved to (638, 126)
Screenshot: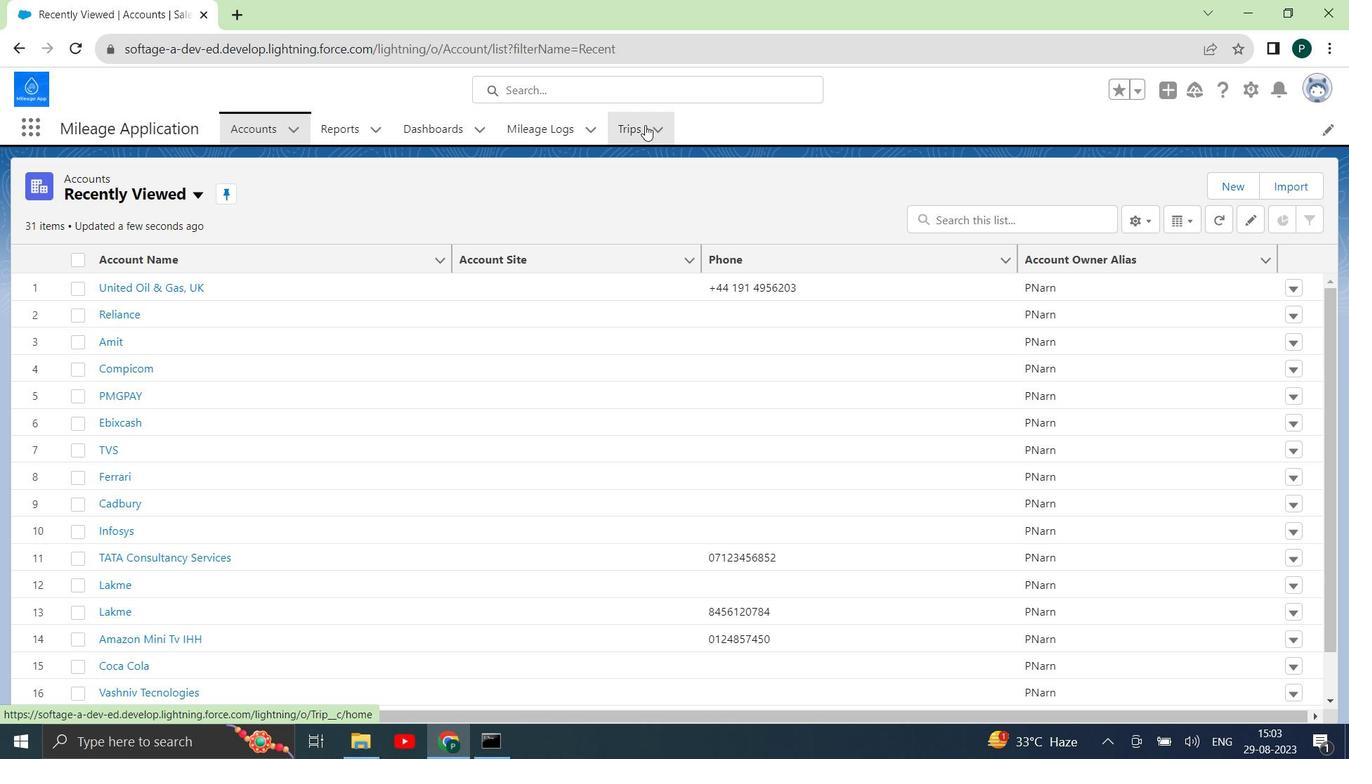 
Action: Mouse pressed left at (638, 126)
Screenshot: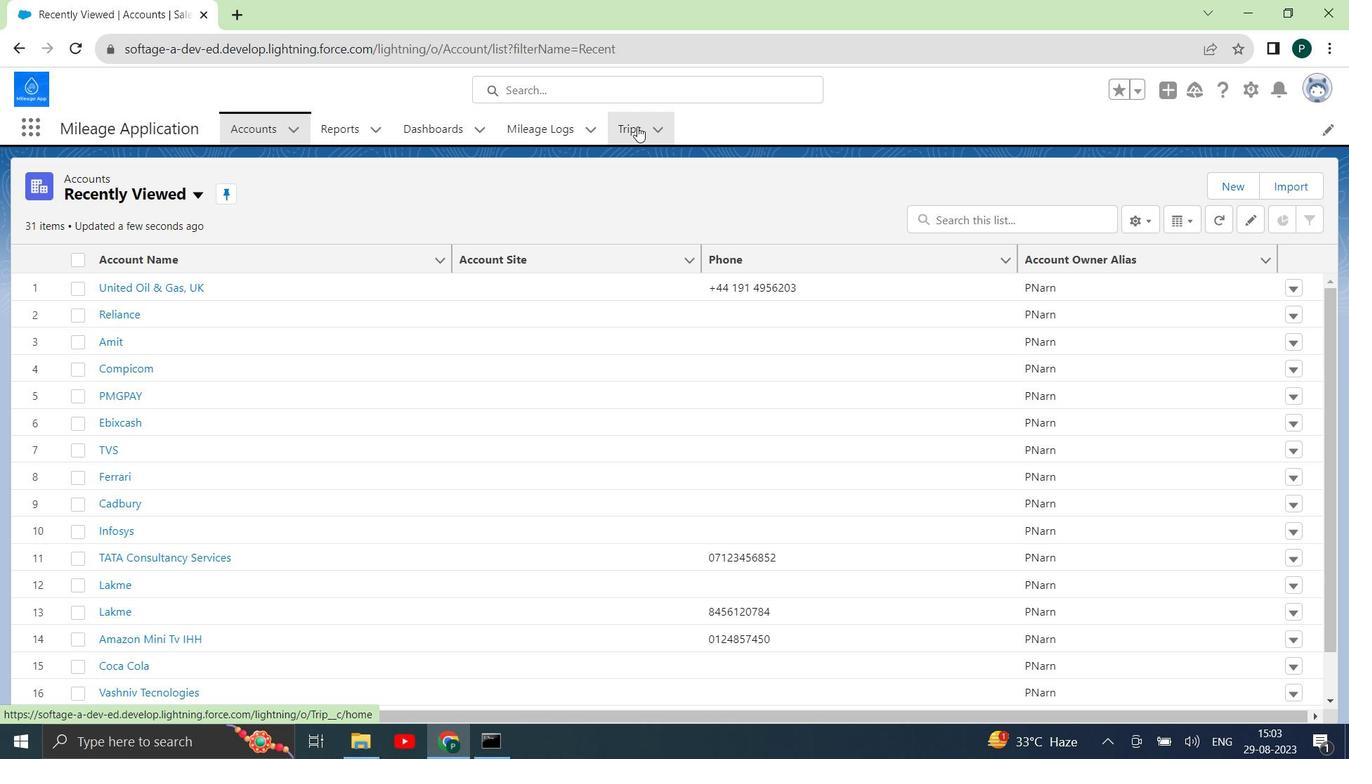 
Action: Mouse moved to (1136, 187)
Screenshot: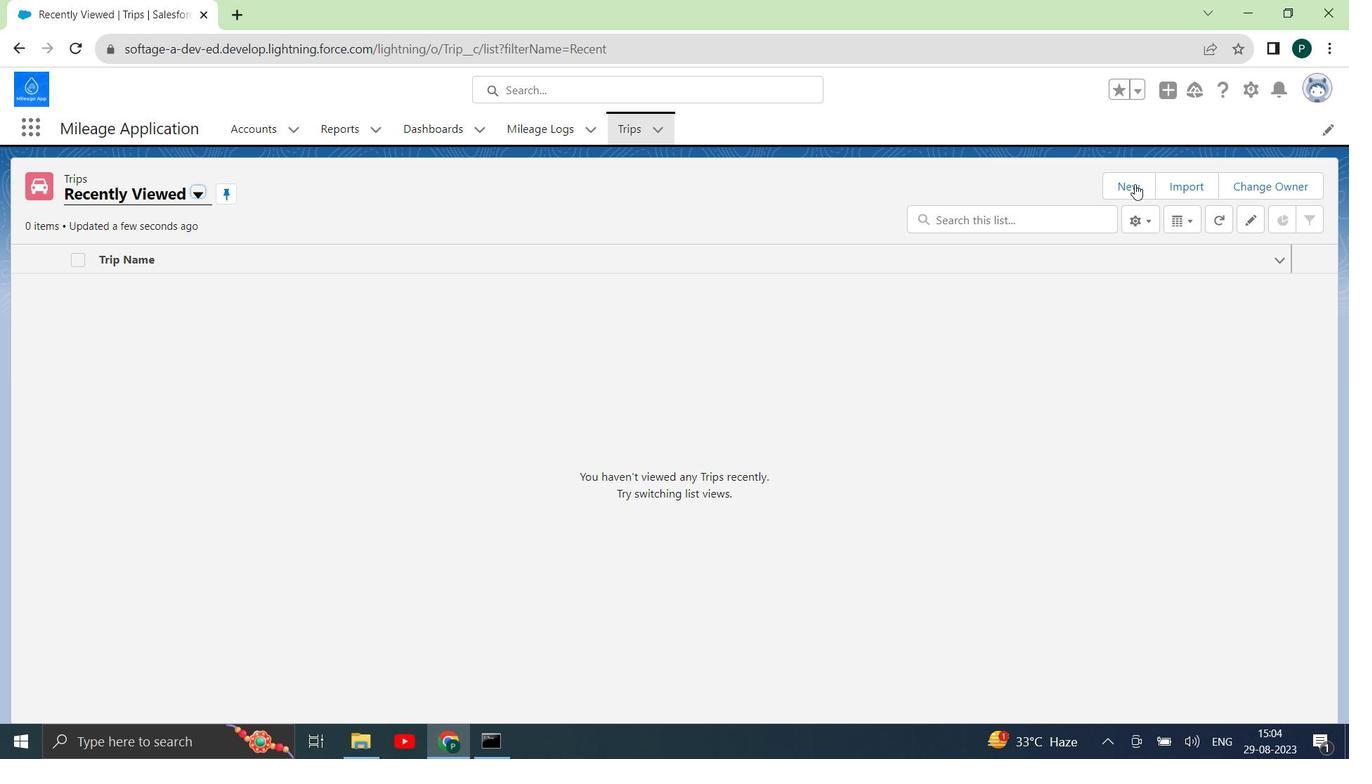 
Action: Mouse pressed left at (1136, 187)
Screenshot: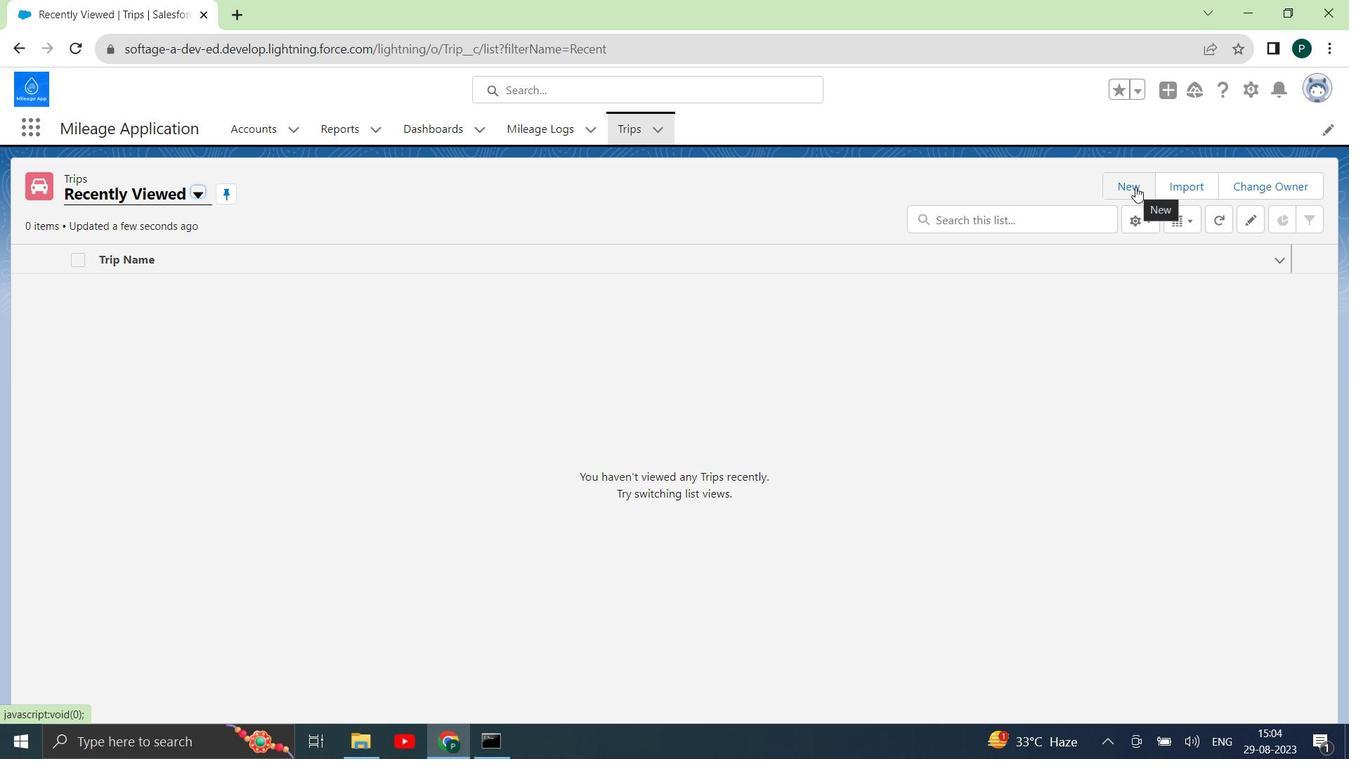 
Action: Mouse moved to (483, 271)
Screenshot: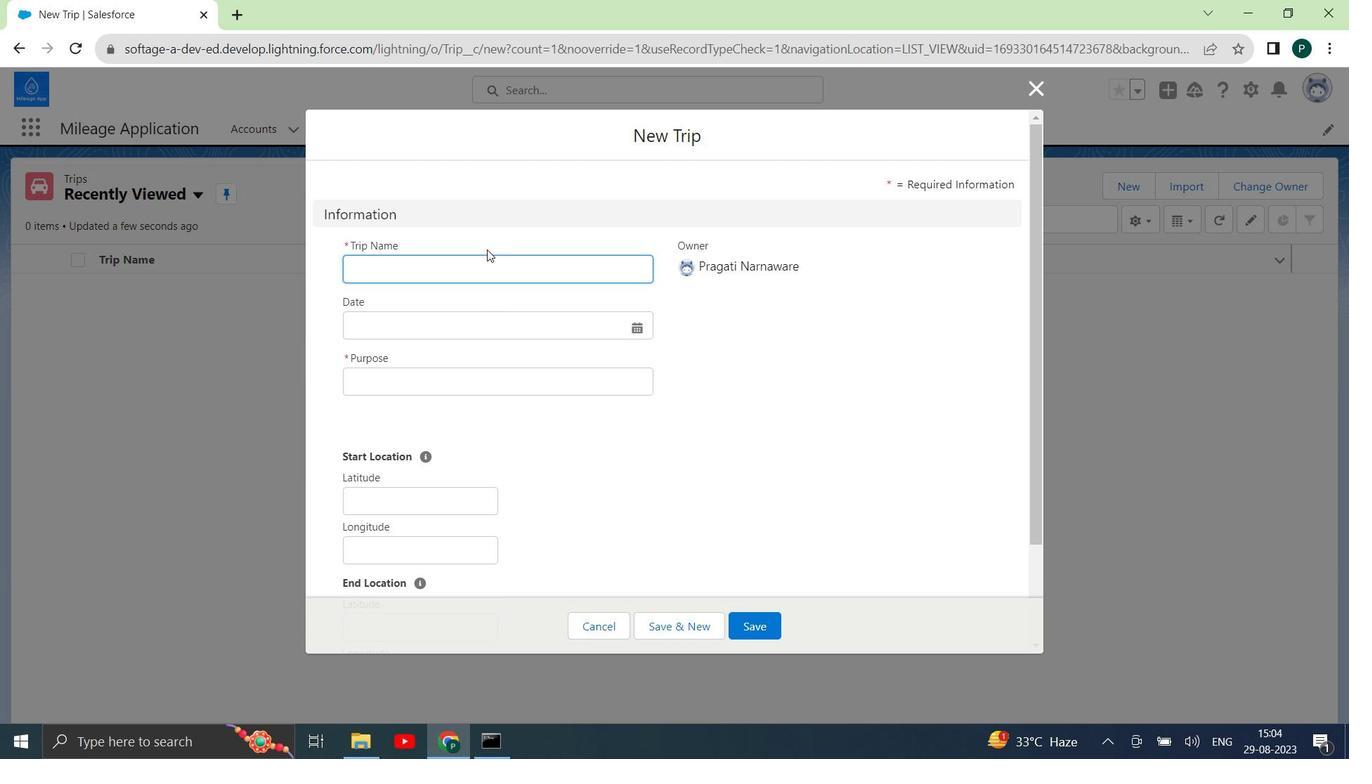 
Action: Key pressed <Key.shift_r><Key.shift_r>N-1
Screenshot: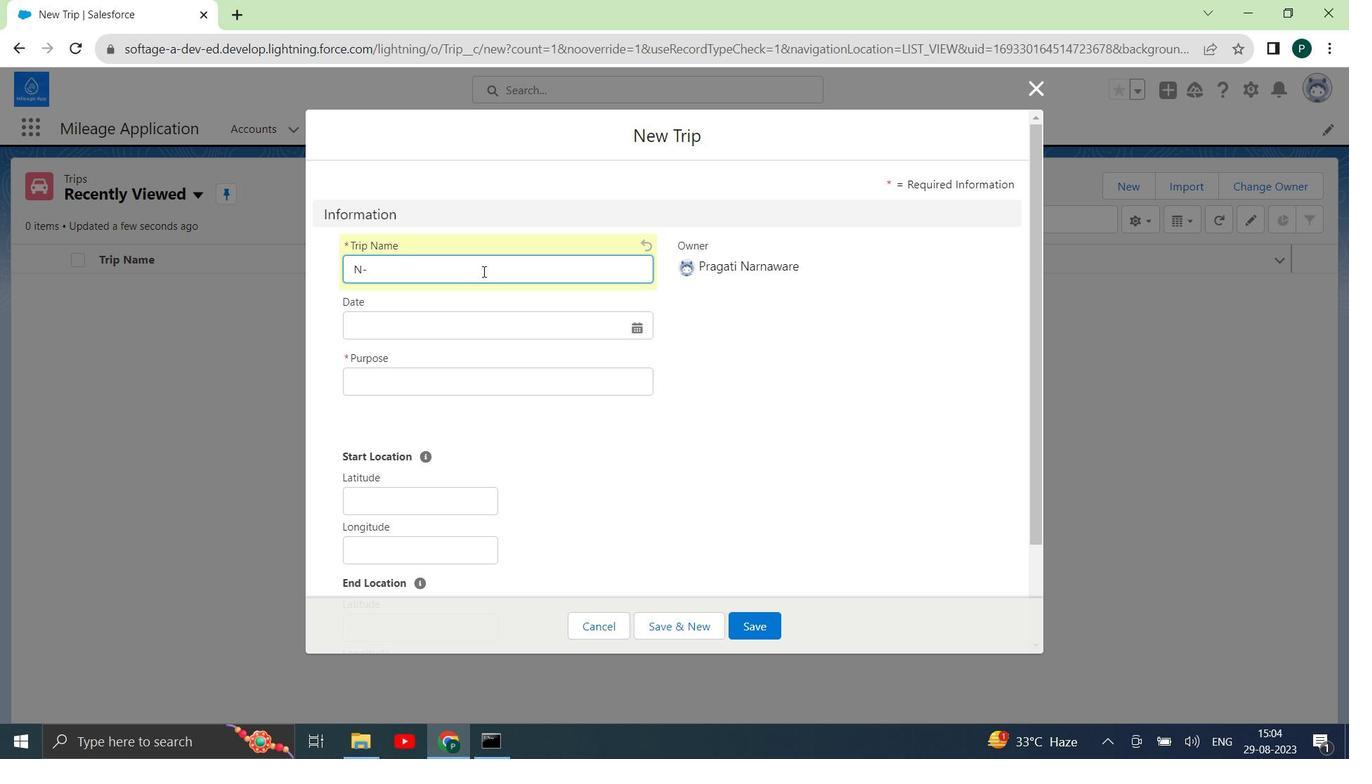 
Action: Mouse moved to (527, 324)
Screenshot: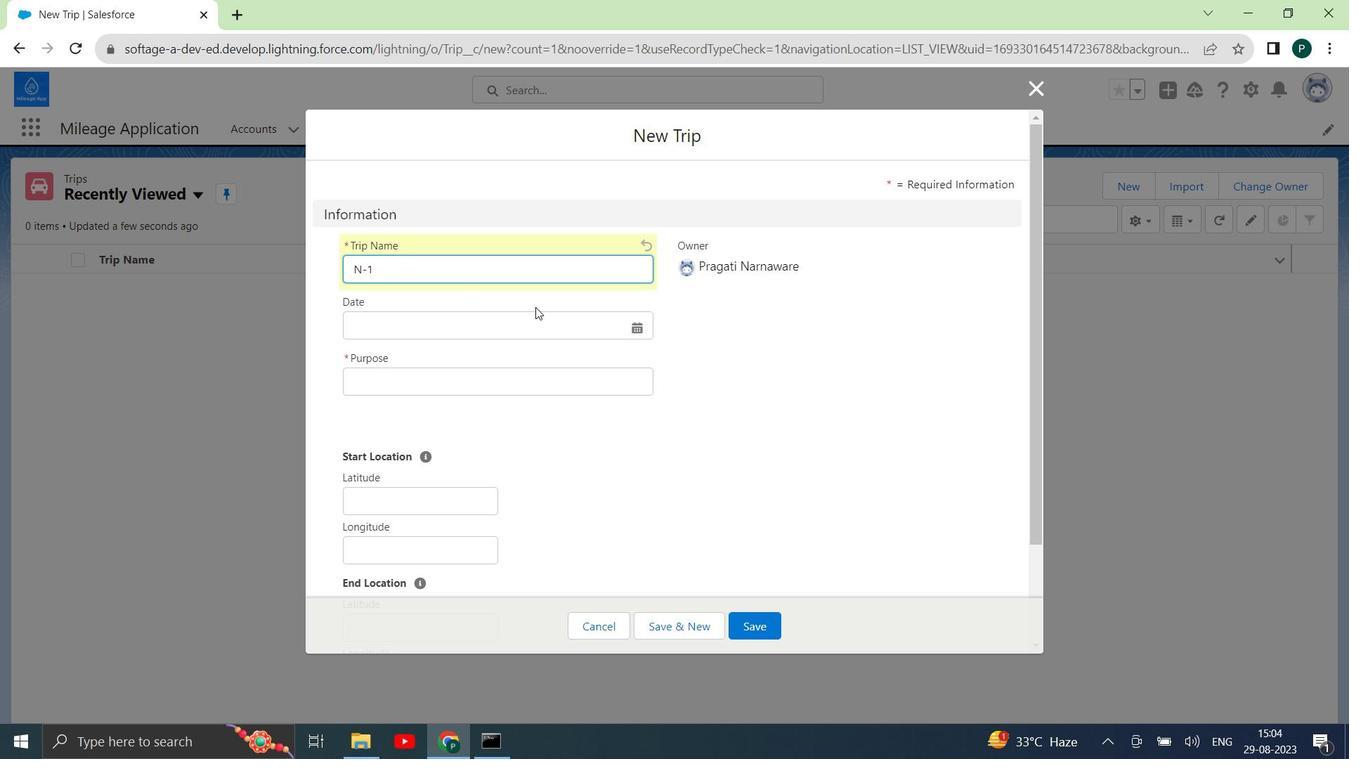 
Action: Mouse pressed left at (527, 324)
Screenshot: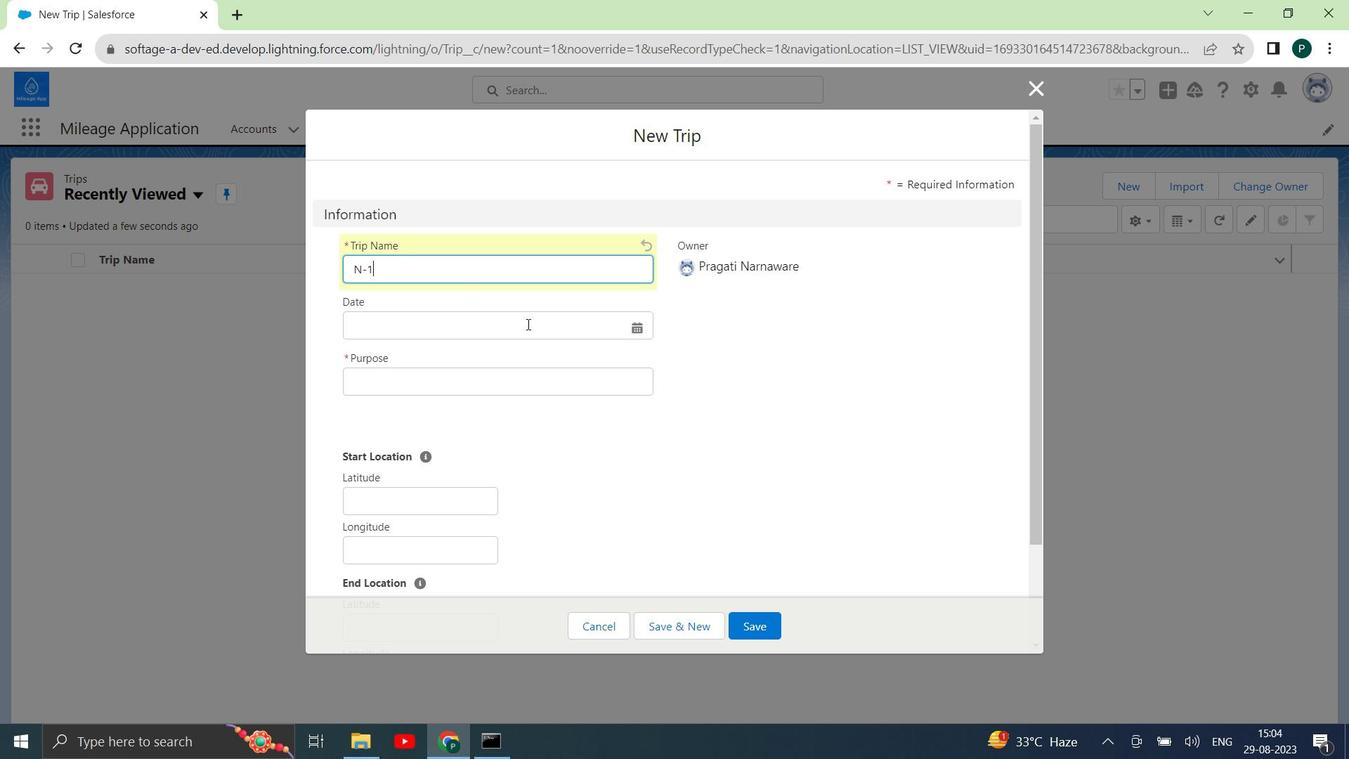 
Action: Mouse moved to (584, 359)
Screenshot: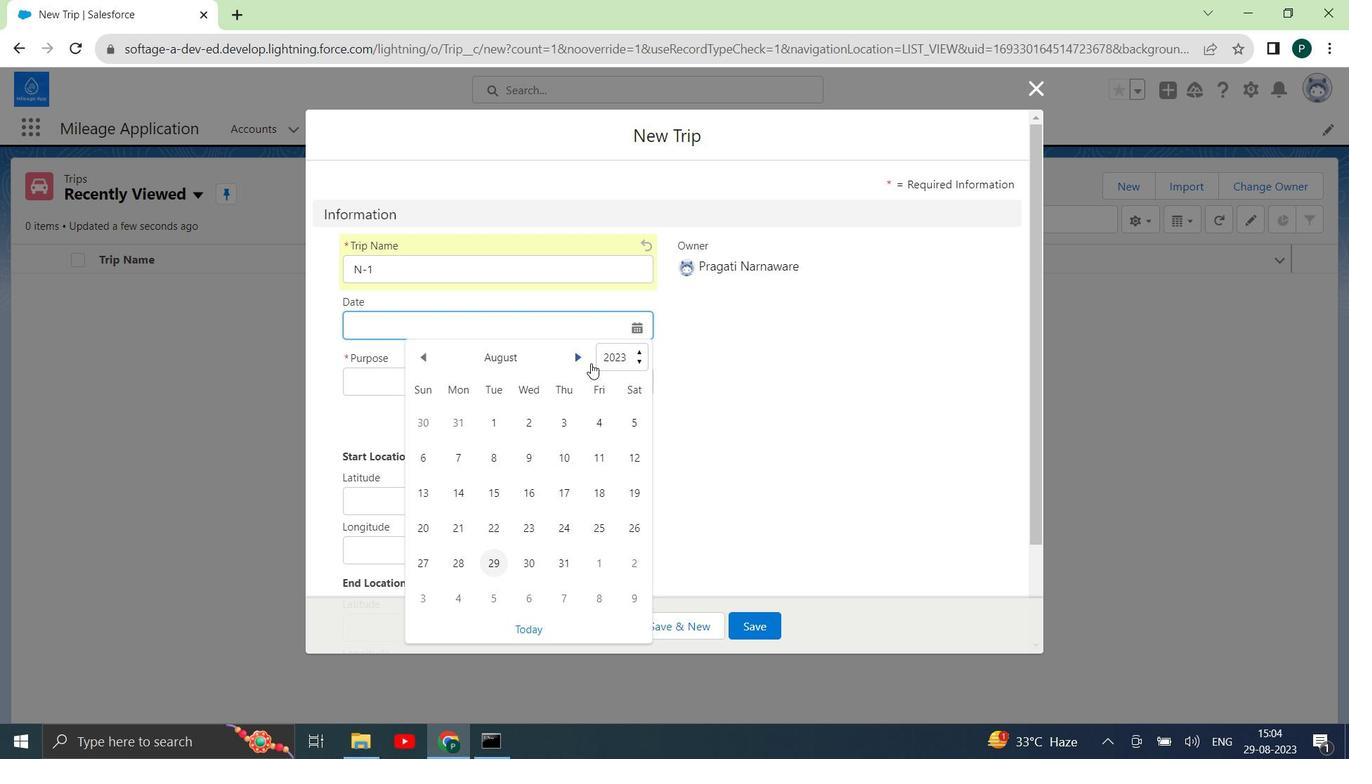 
Action: Mouse pressed left at (584, 359)
Screenshot: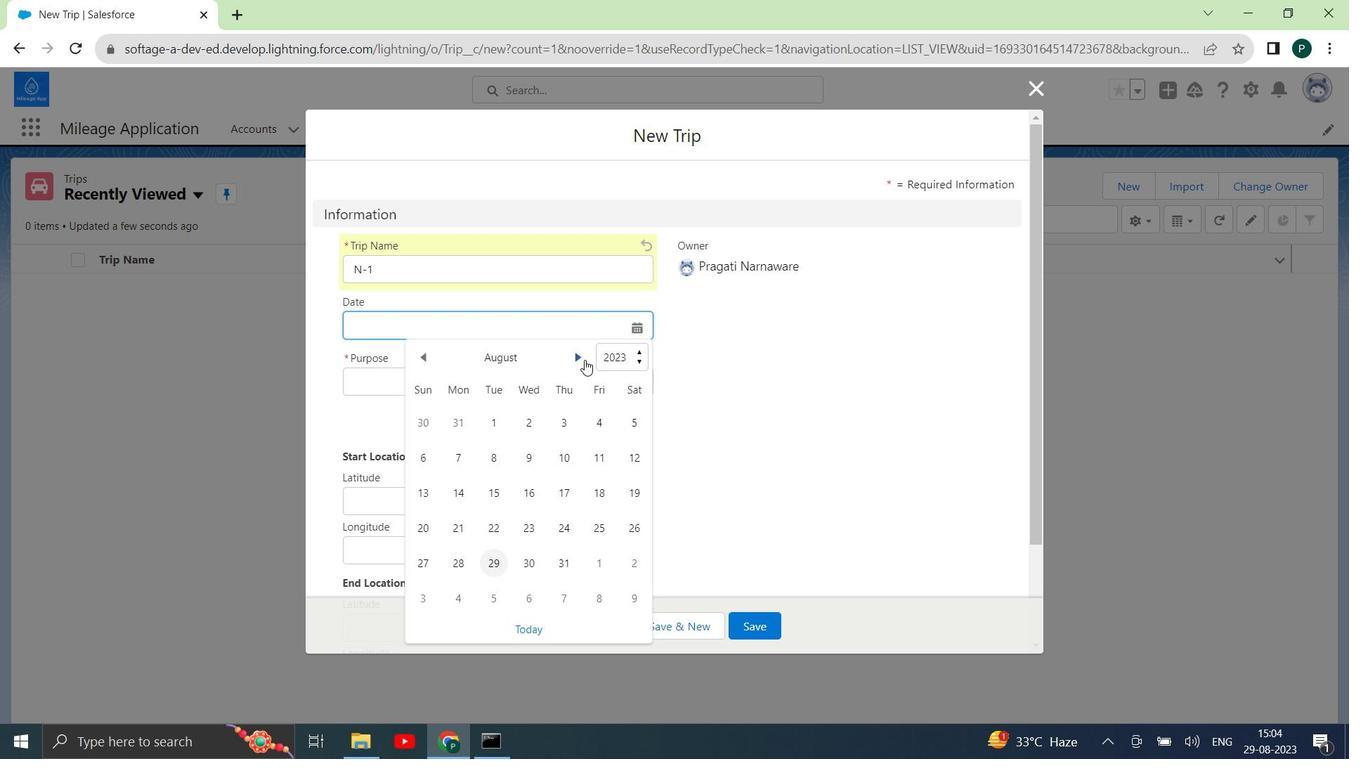 
Action: Mouse moved to (573, 529)
Screenshot: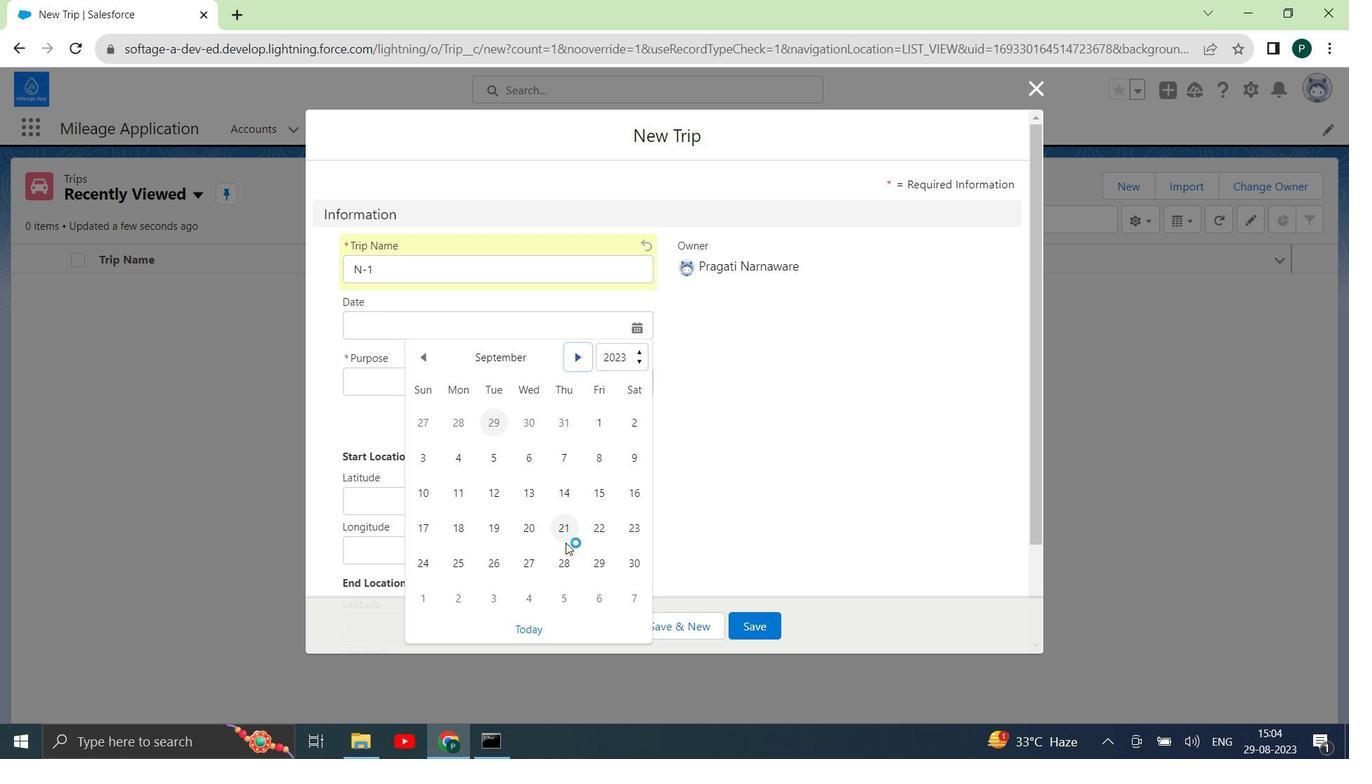 
Action: Mouse pressed left at (573, 529)
Screenshot: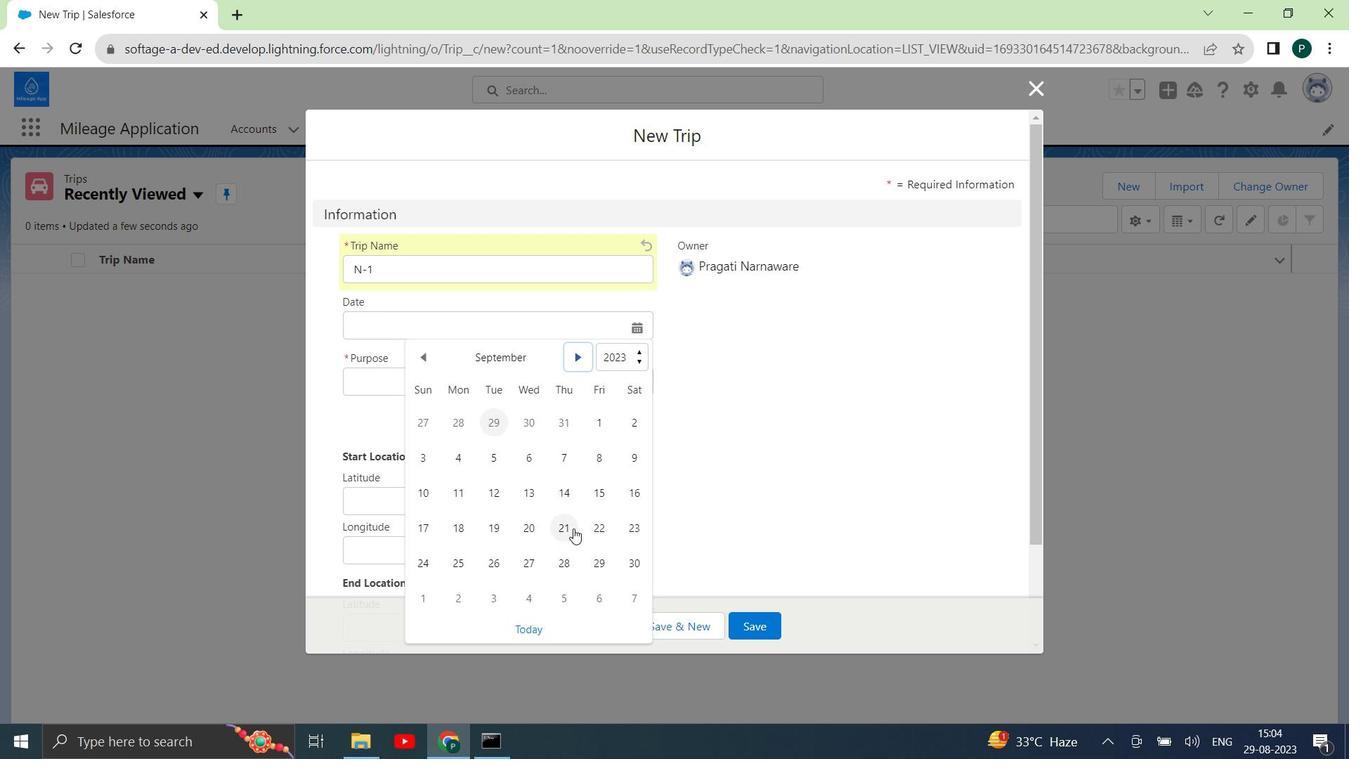 
Action: Mouse moved to (452, 381)
Screenshot: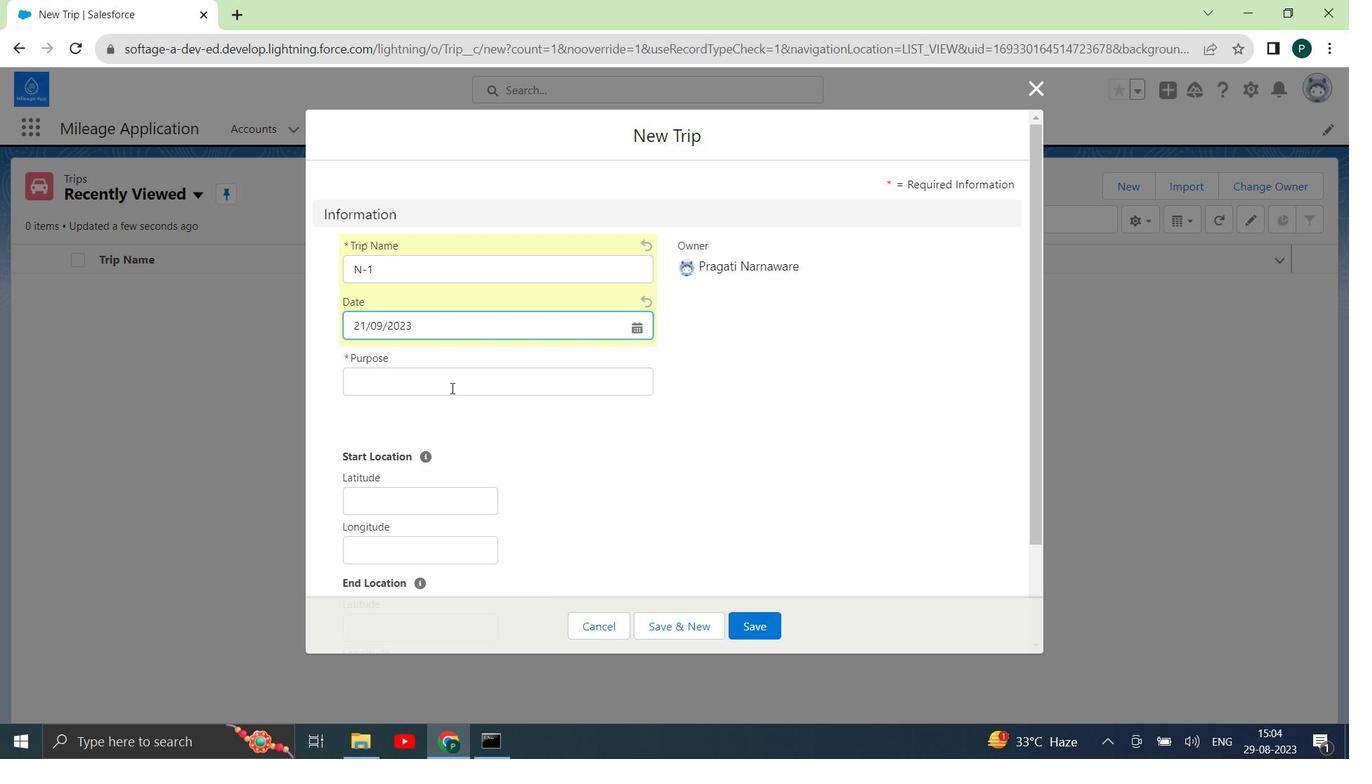 
Action: Mouse pressed left at (452, 381)
Screenshot: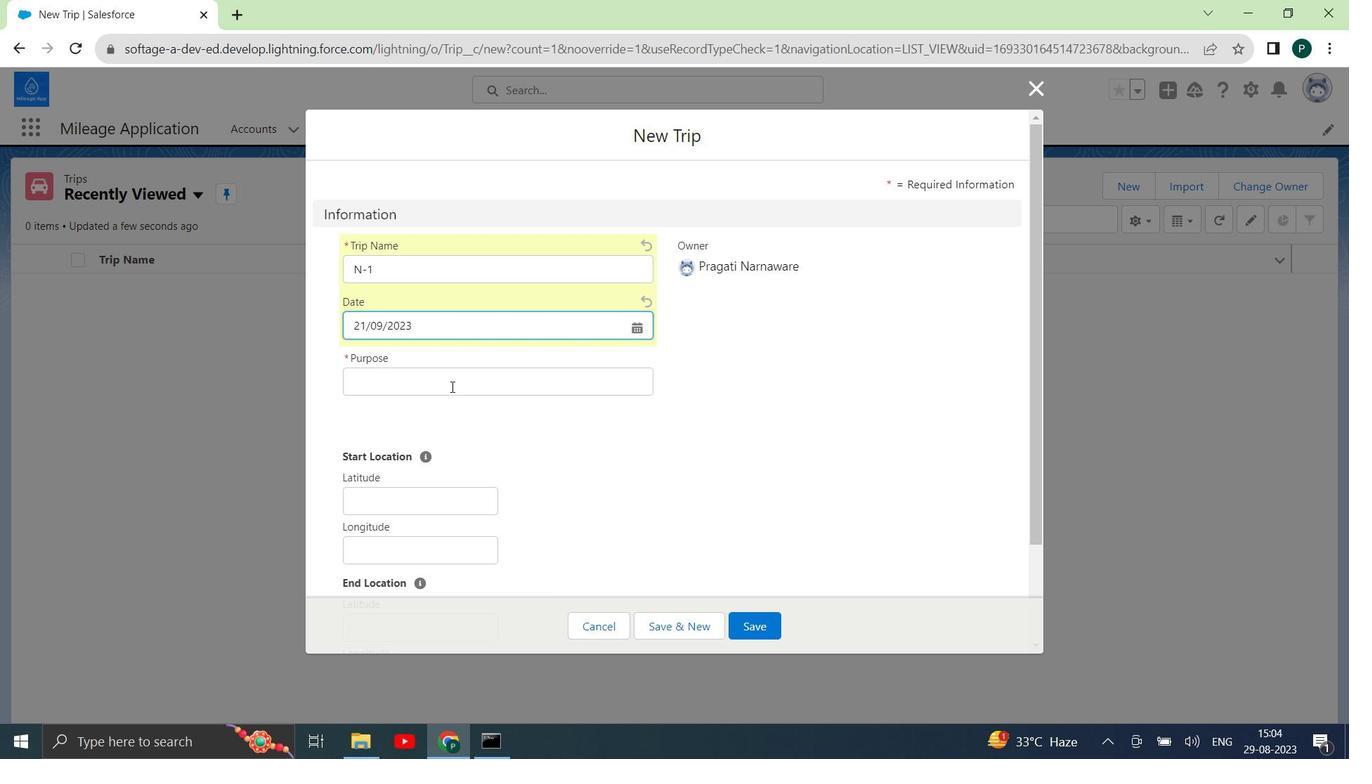 
Action: Mouse moved to (454, 397)
Screenshot: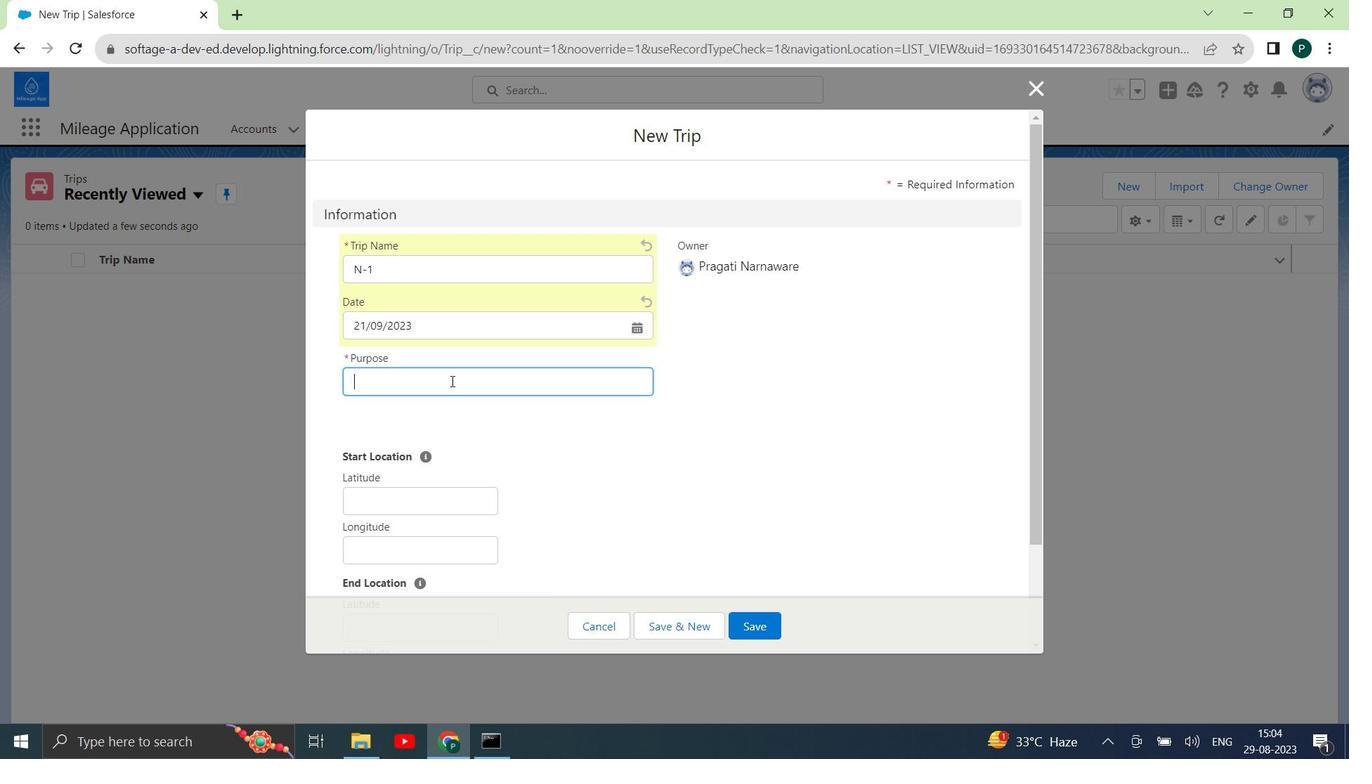 
Action: Key pressed <Key.shift>Meeting
Screenshot: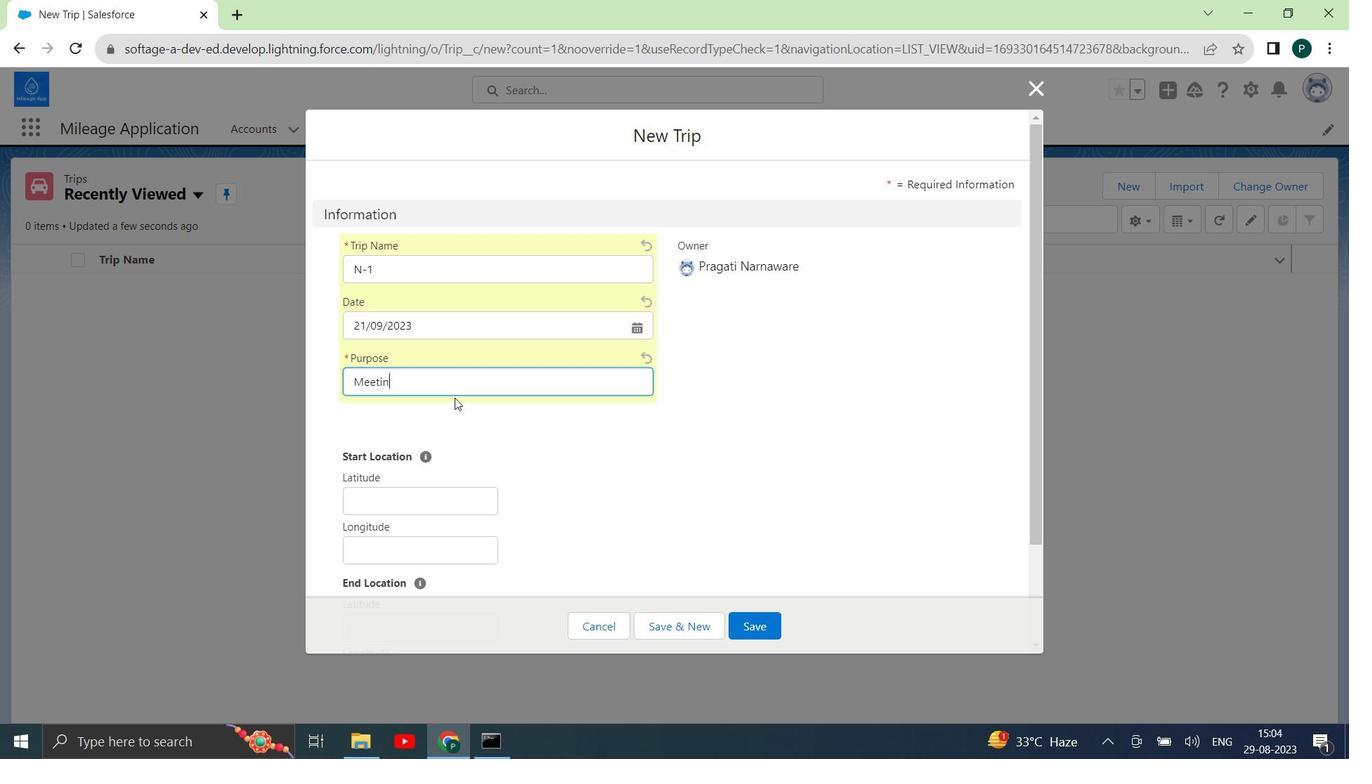 
Action: Mouse moved to (525, 387)
Screenshot: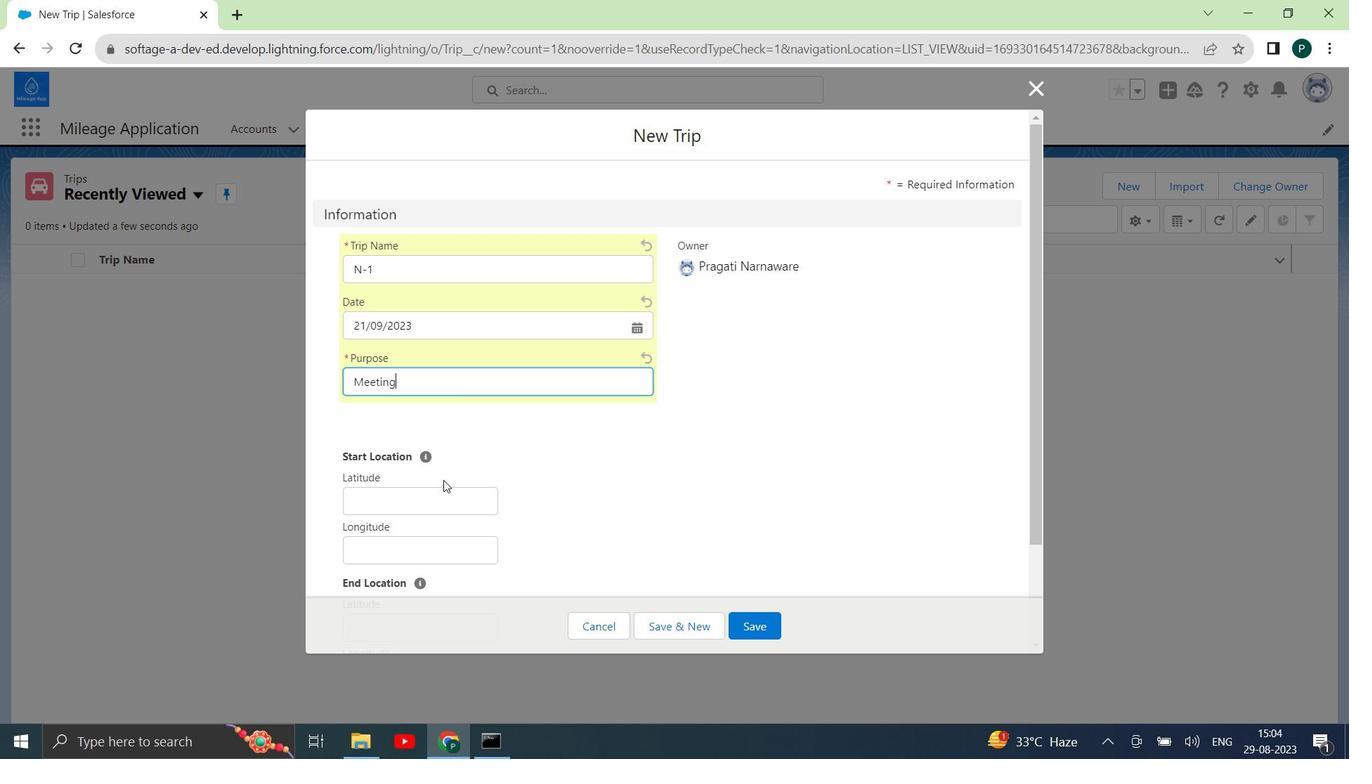 
Action: Mouse scrolled (525, 386) with delta (0, 0)
Screenshot: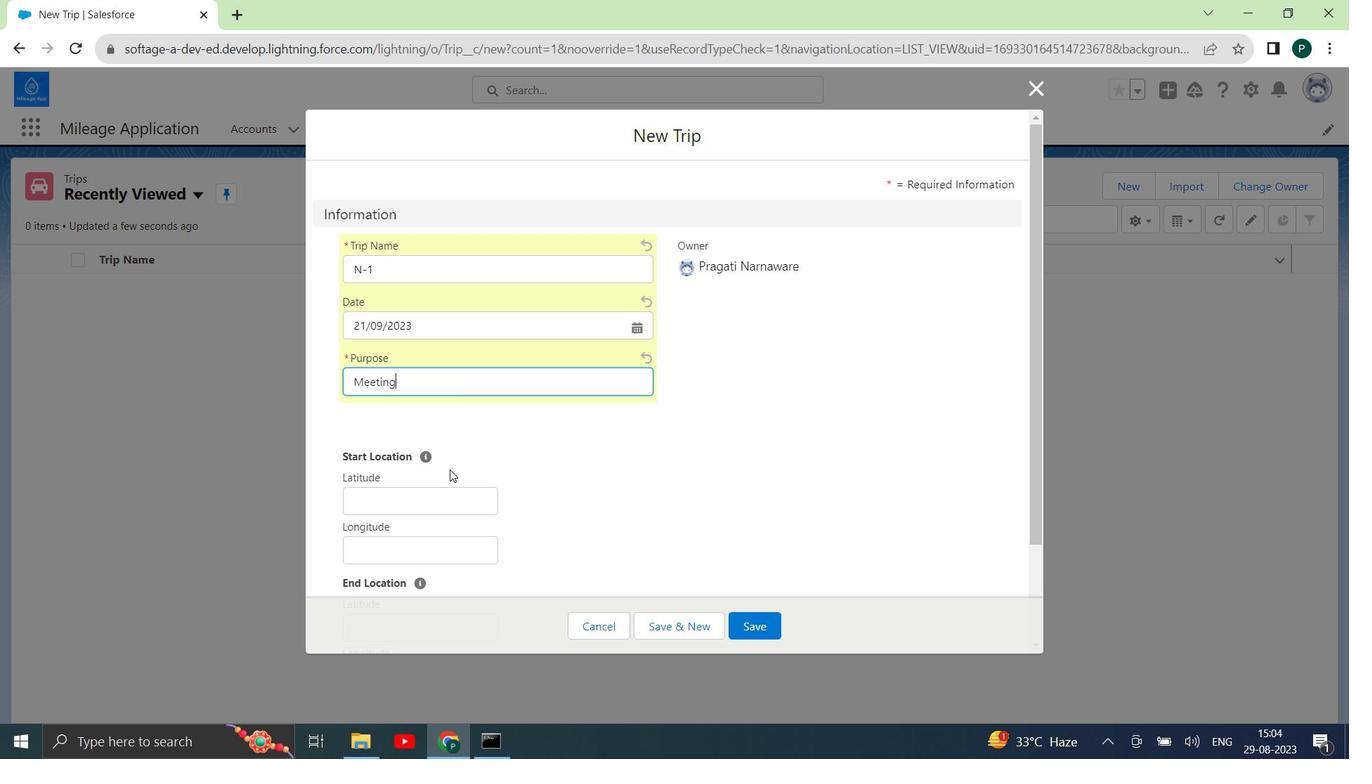 
Action: Mouse moved to (525, 388)
Screenshot: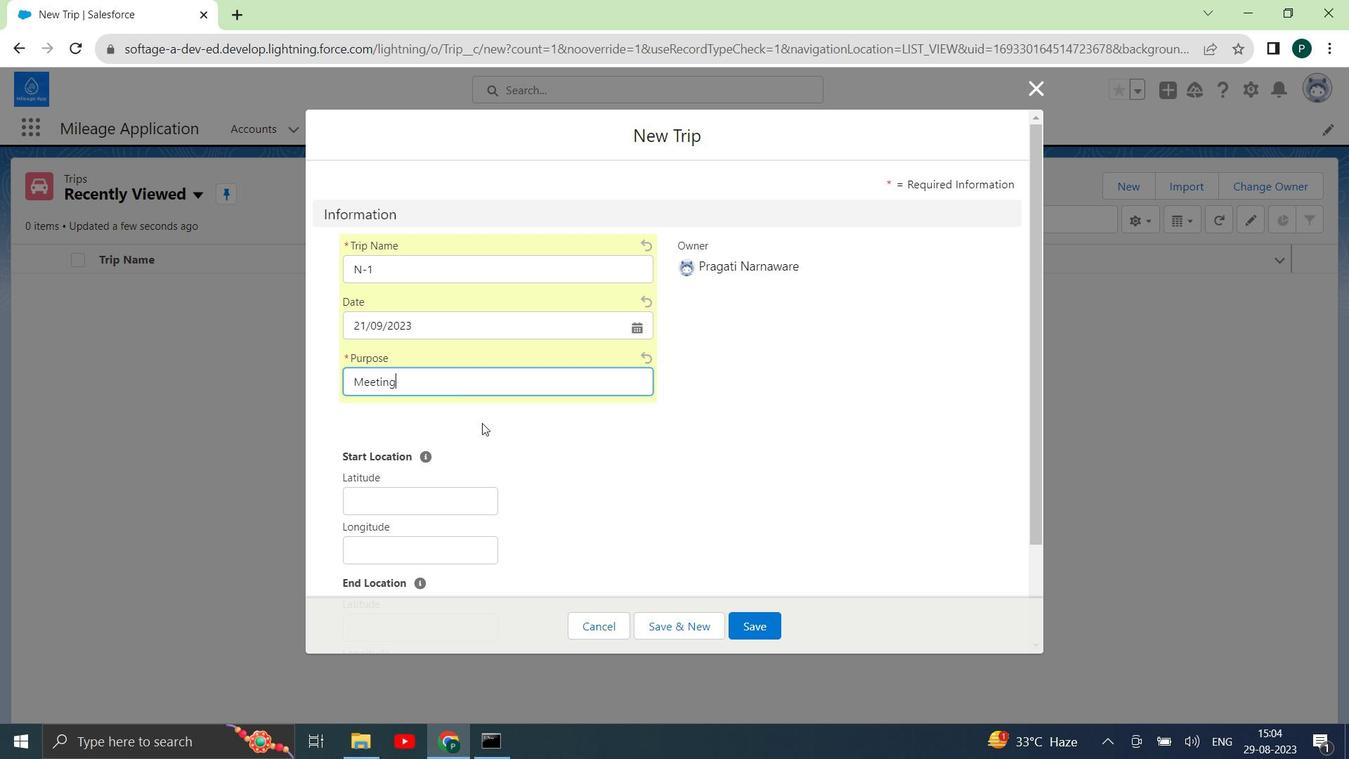 
Action: Mouse scrolled (525, 387) with delta (0, 0)
Screenshot: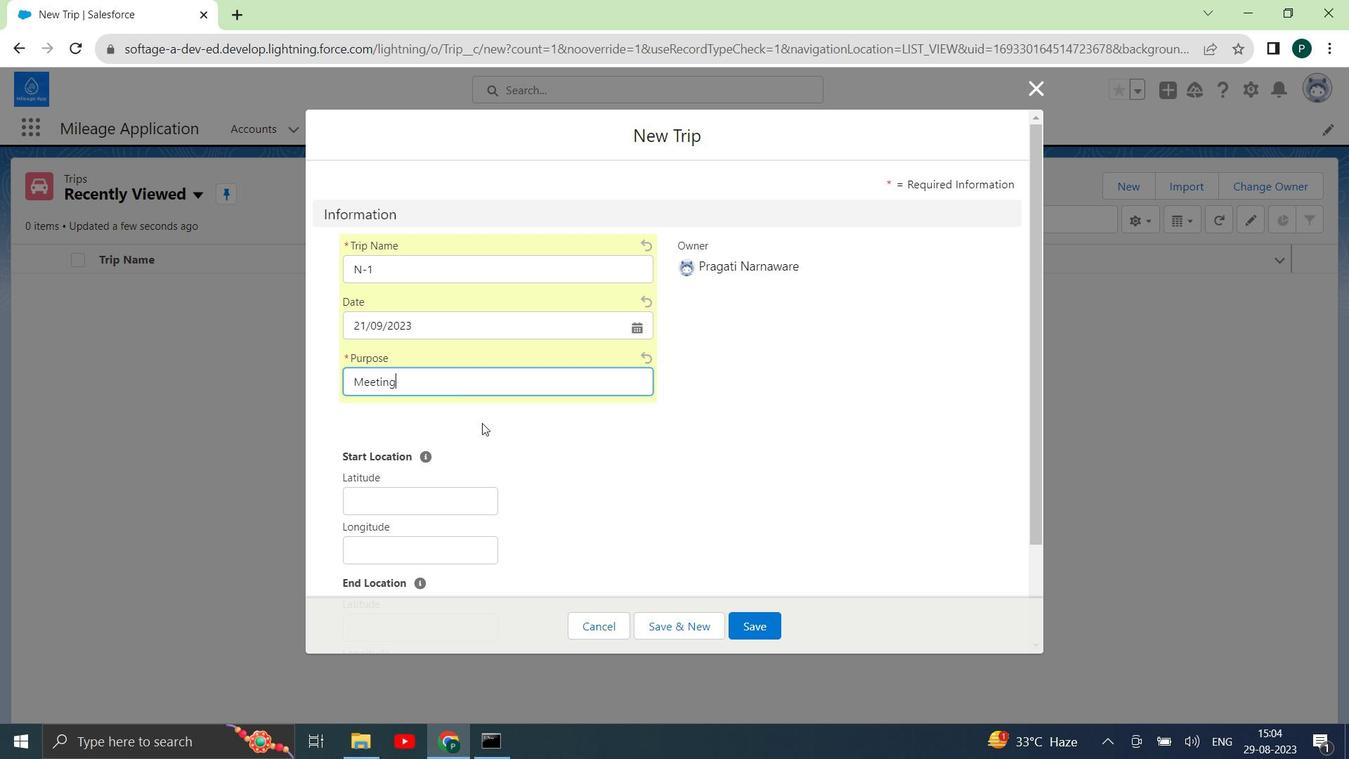 
Action: Mouse moved to (524, 390)
Screenshot: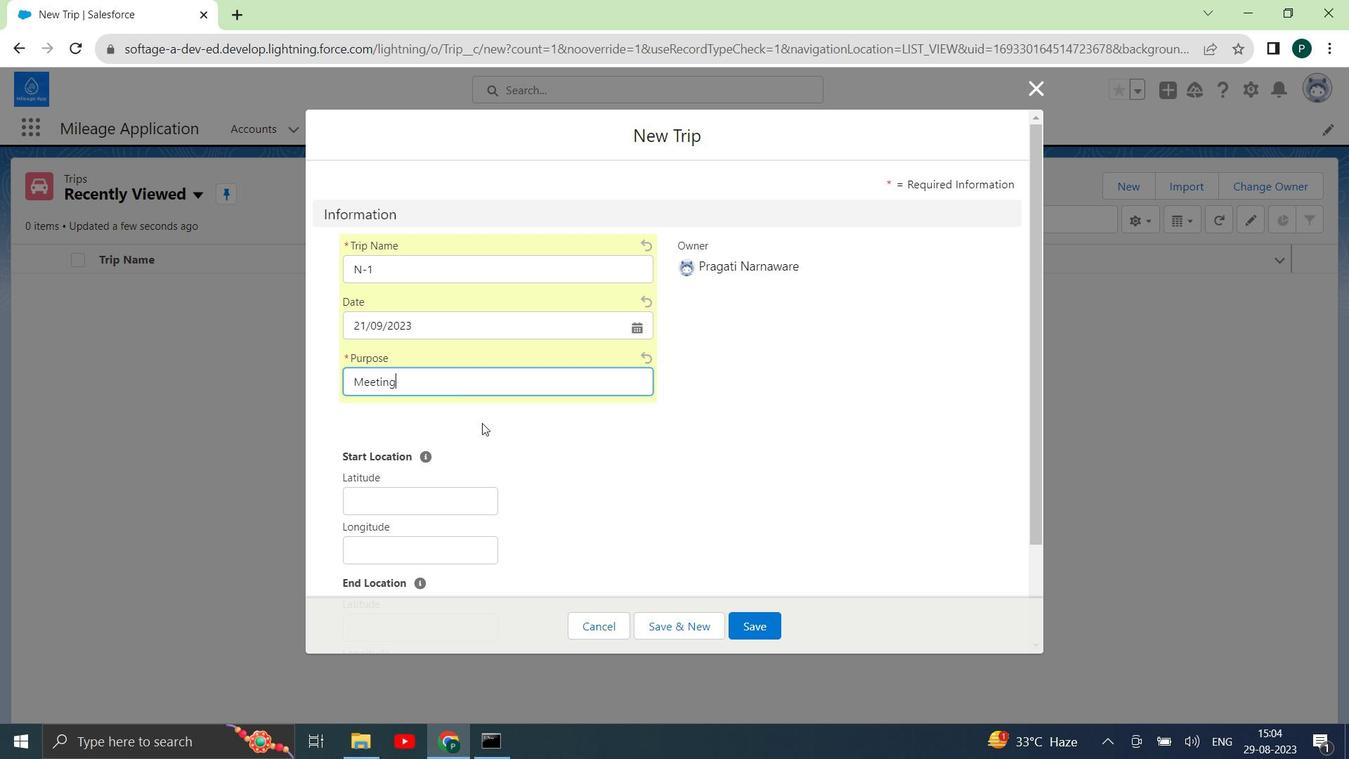 
Action: Mouse scrolled (524, 389) with delta (0, 0)
Screenshot: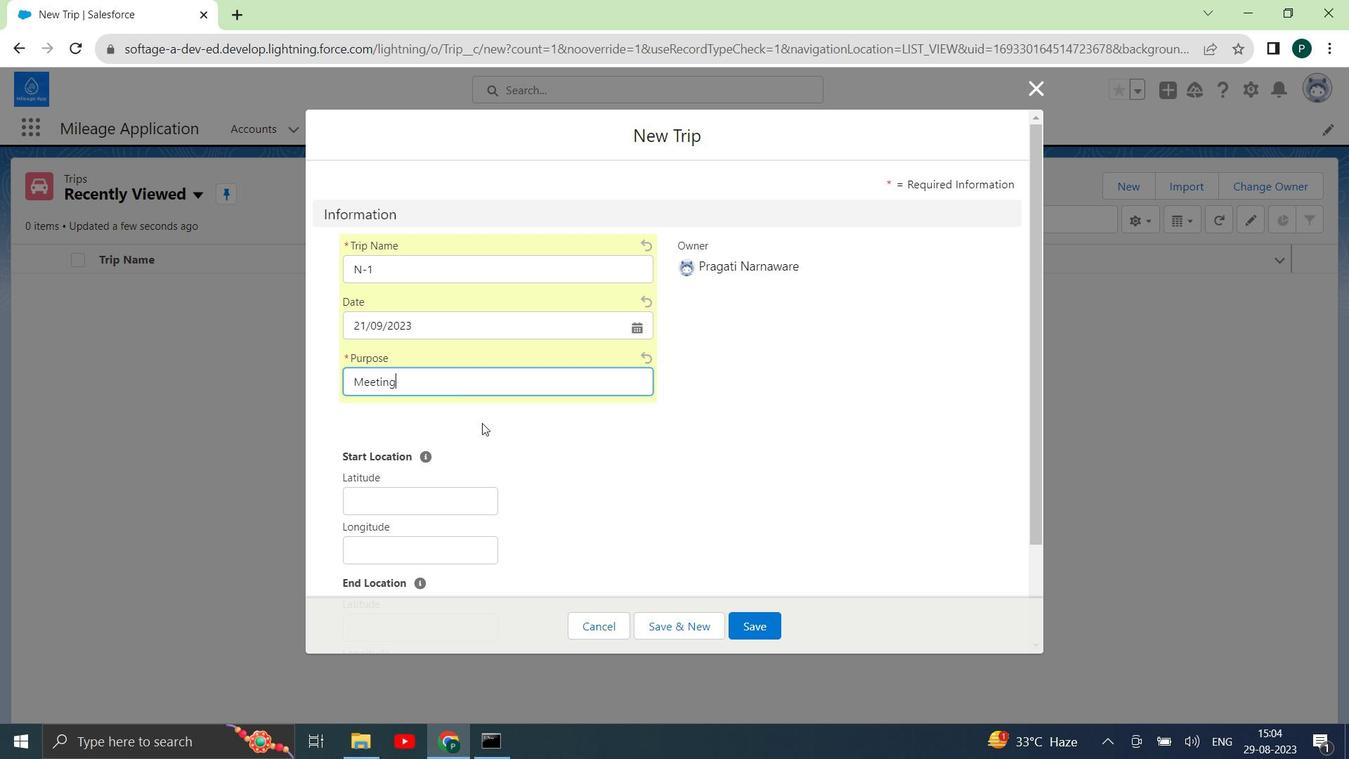 
Action: Mouse moved to (523, 391)
Screenshot: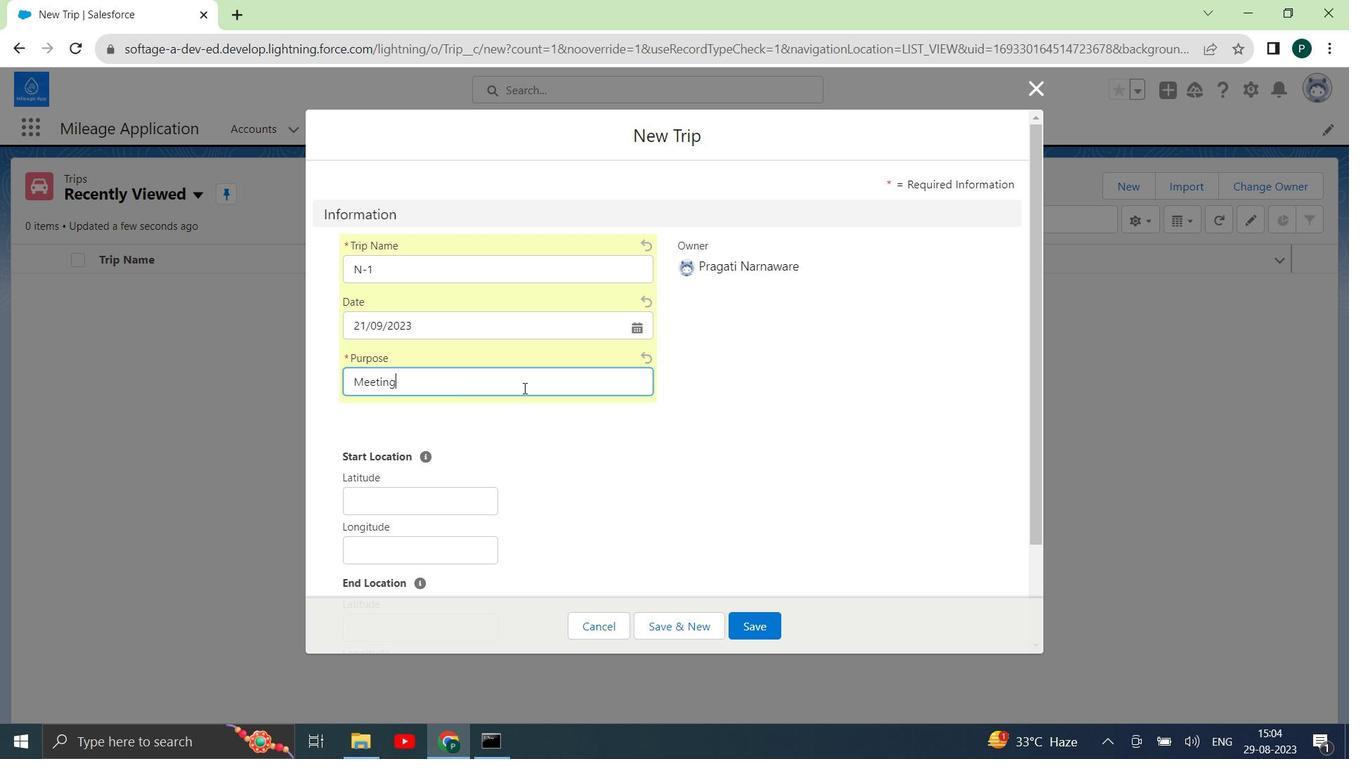
Action: Mouse scrolled (523, 390) with delta (0, 0)
Screenshot: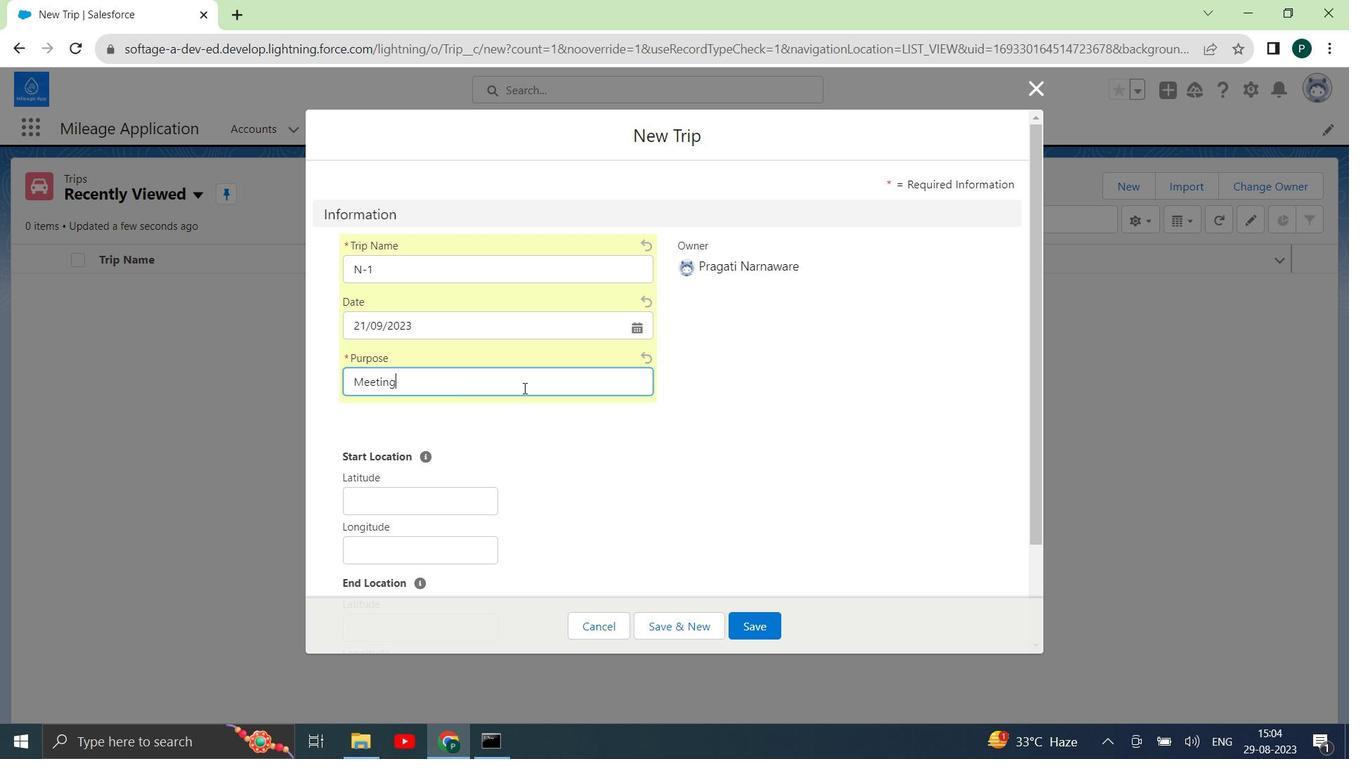 
Action: Mouse scrolled (523, 390) with delta (0, 0)
Screenshot: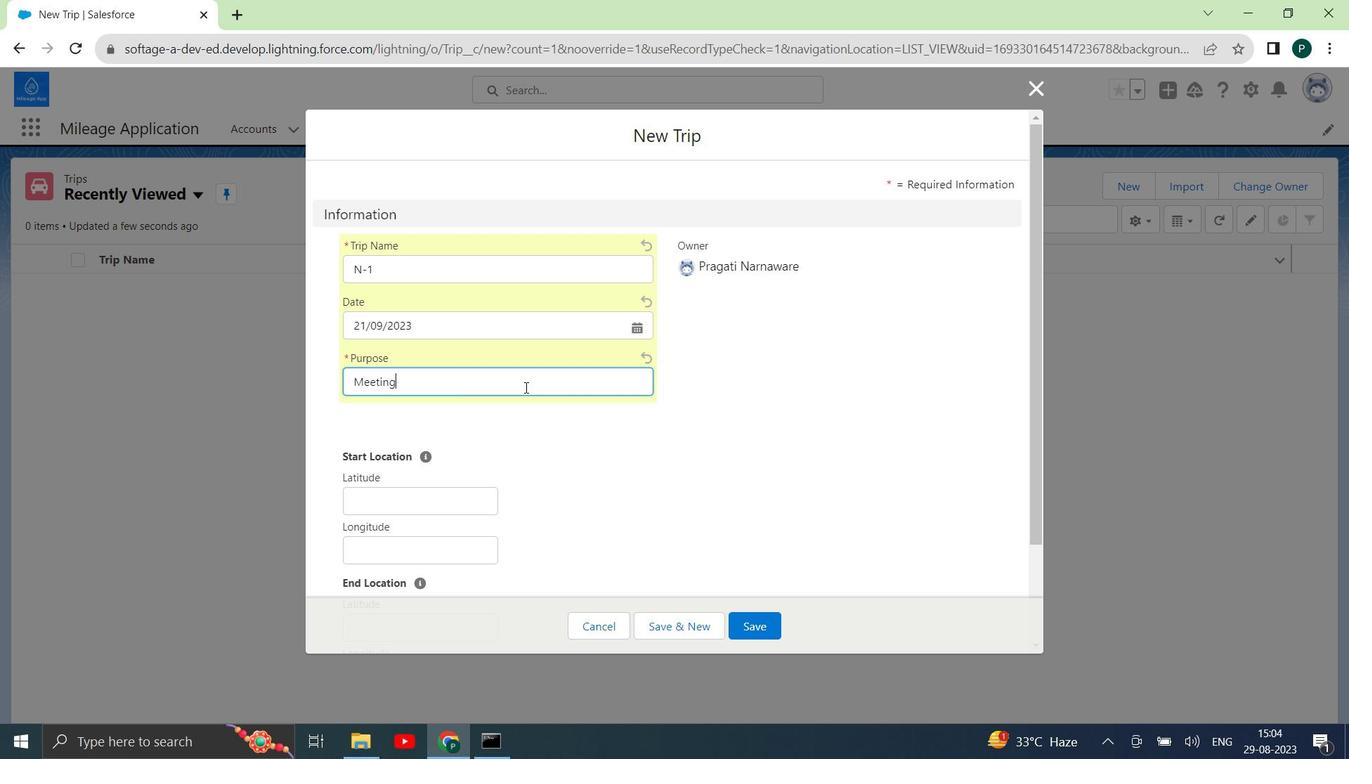 
Action: Mouse scrolled (523, 390) with delta (0, 0)
Screenshot: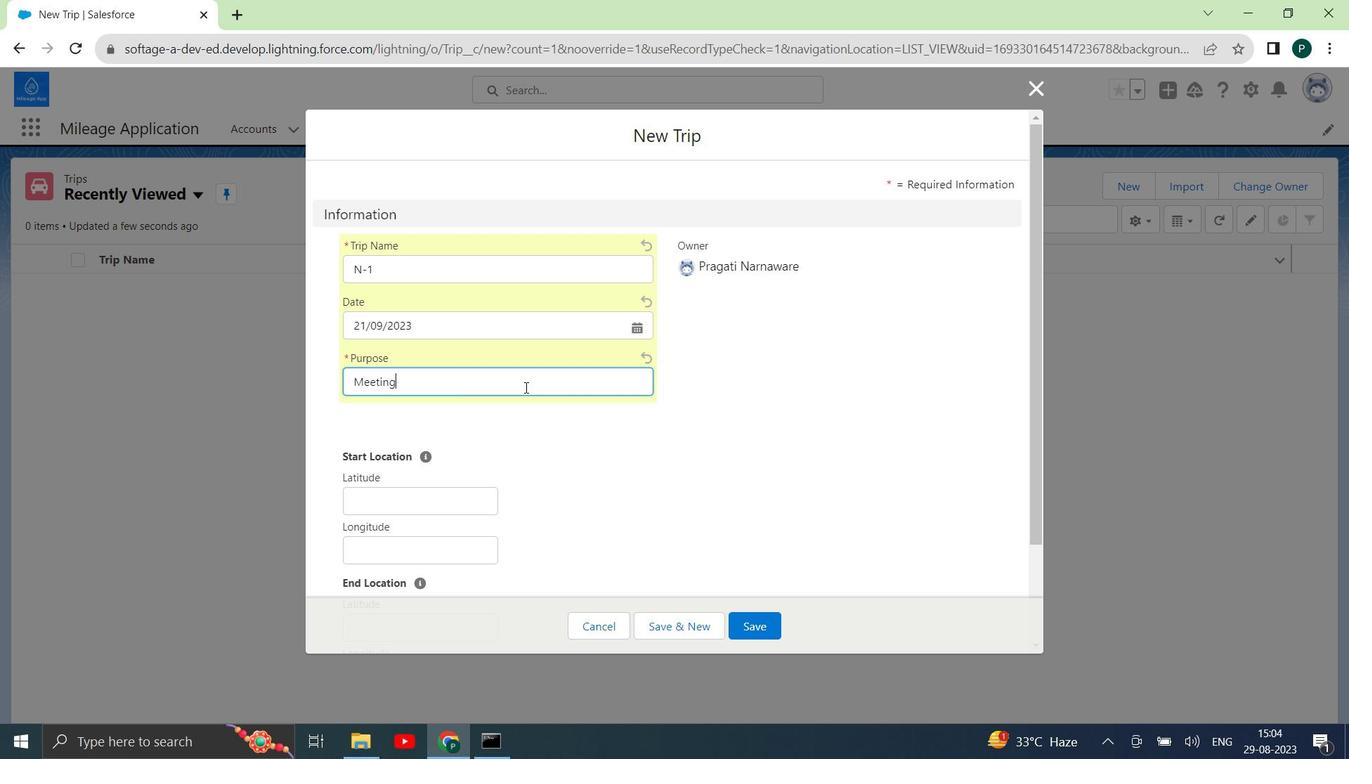 
Action: Mouse scrolled (523, 390) with delta (0, 0)
Screenshot: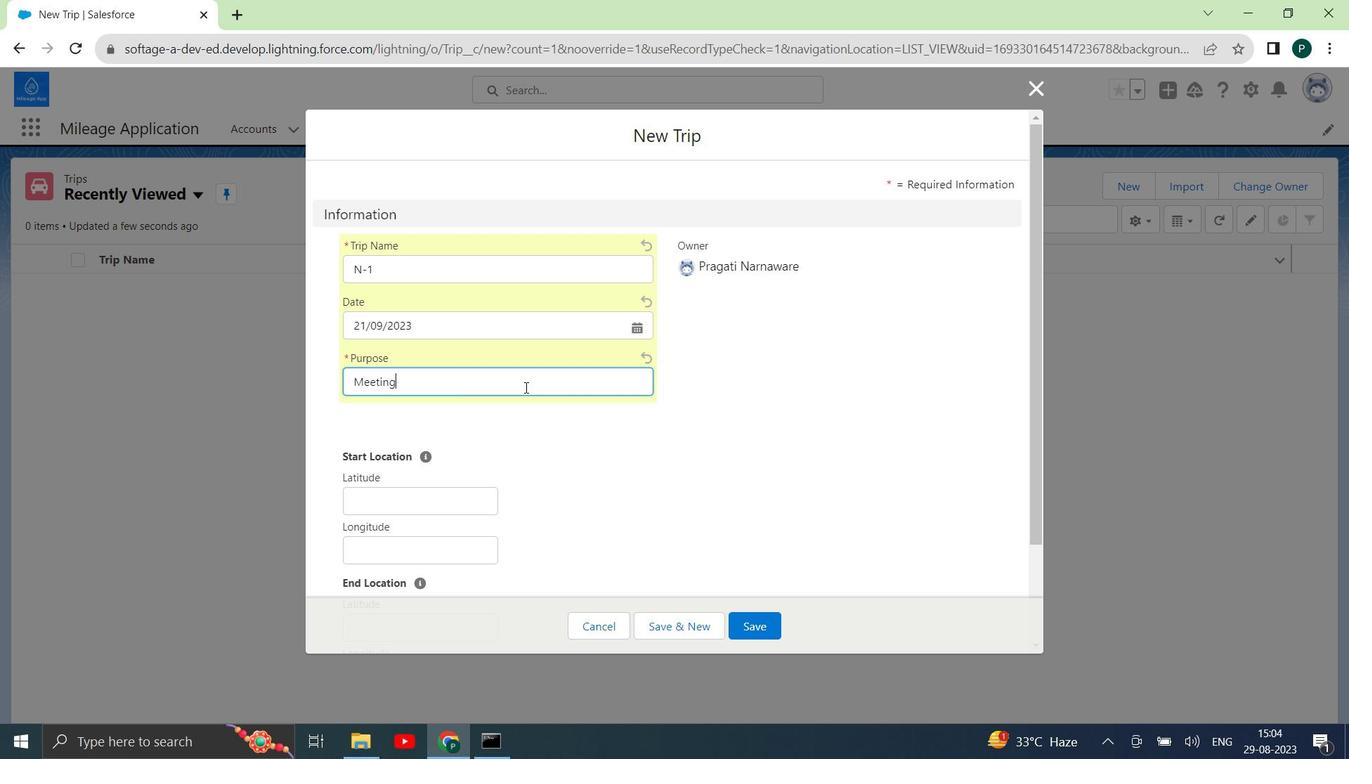 
Action: Mouse moved to (497, 428)
Screenshot: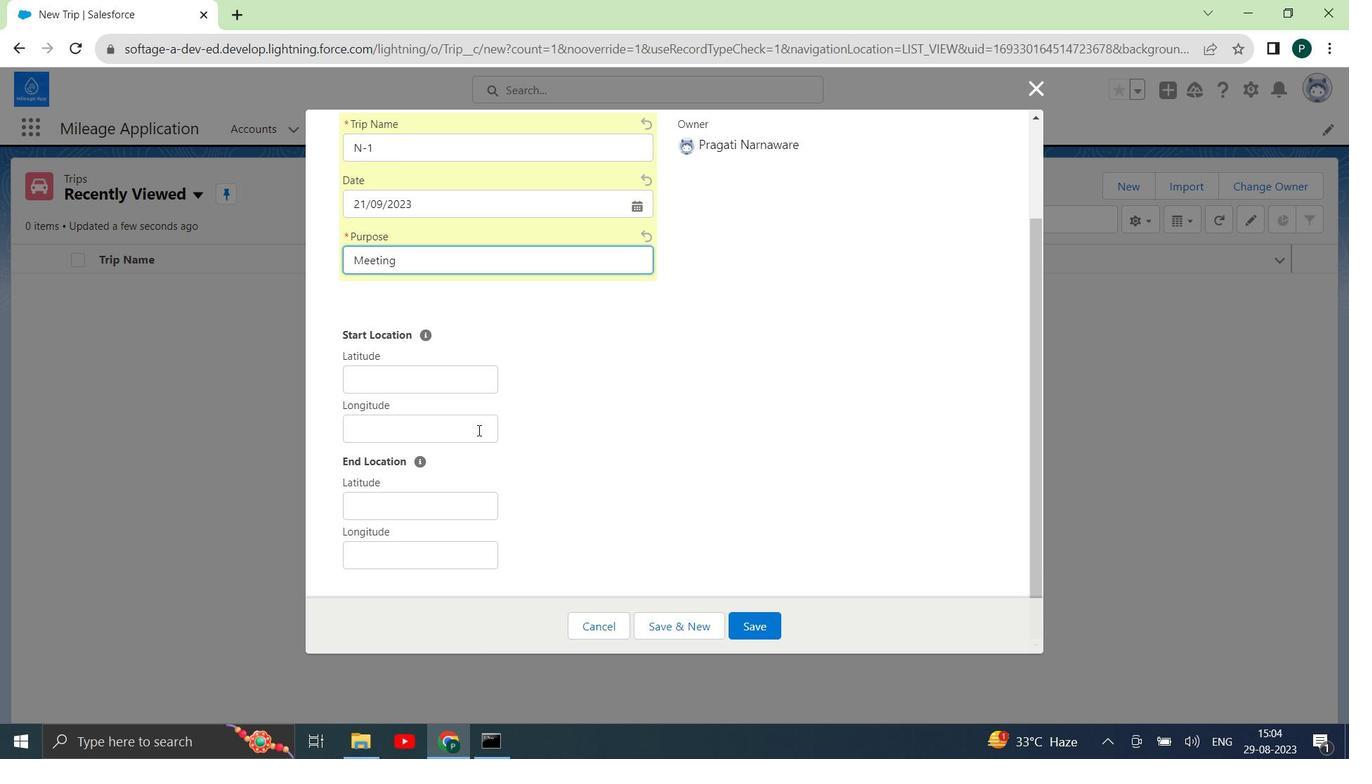 
Action: Mouse scrolled (497, 429) with delta (0, 0)
Screenshot: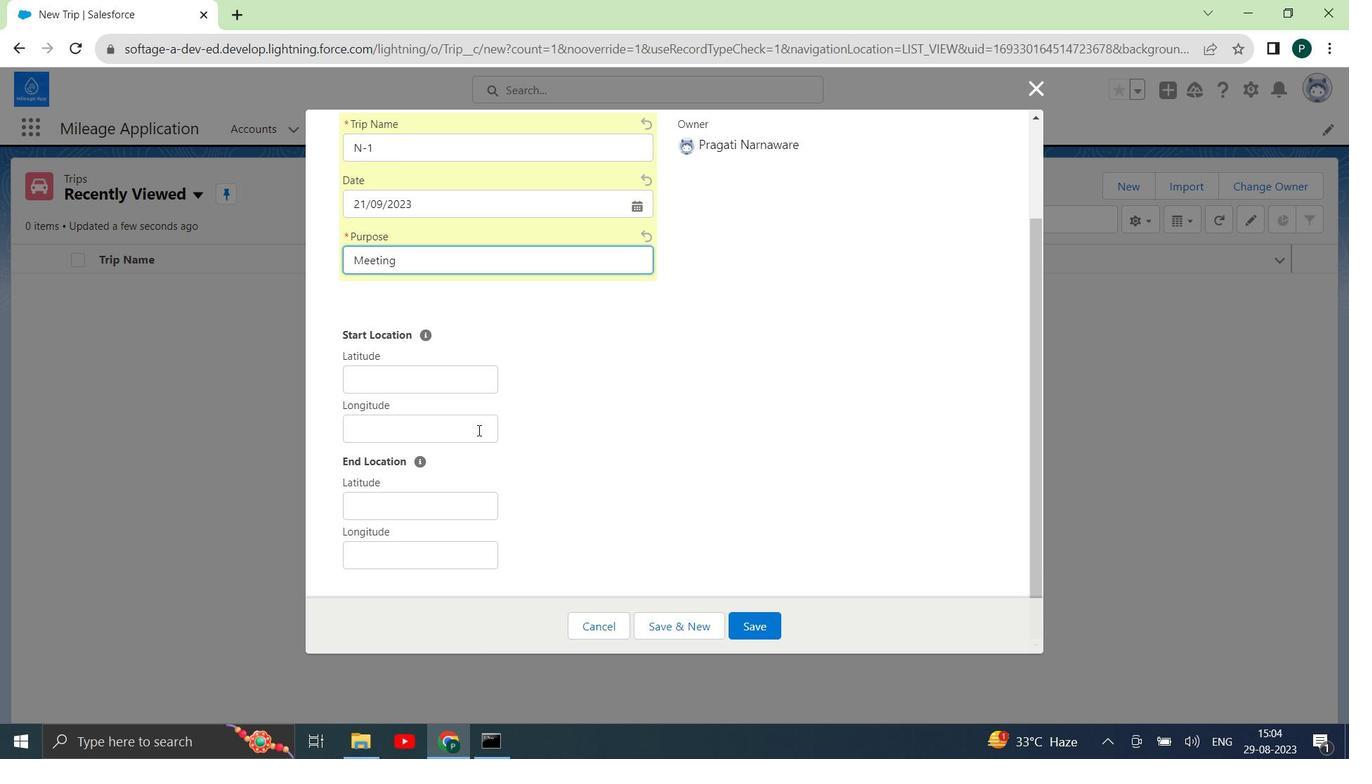 
Action: Mouse scrolled (497, 429) with delta (0, 0)
Screenshot: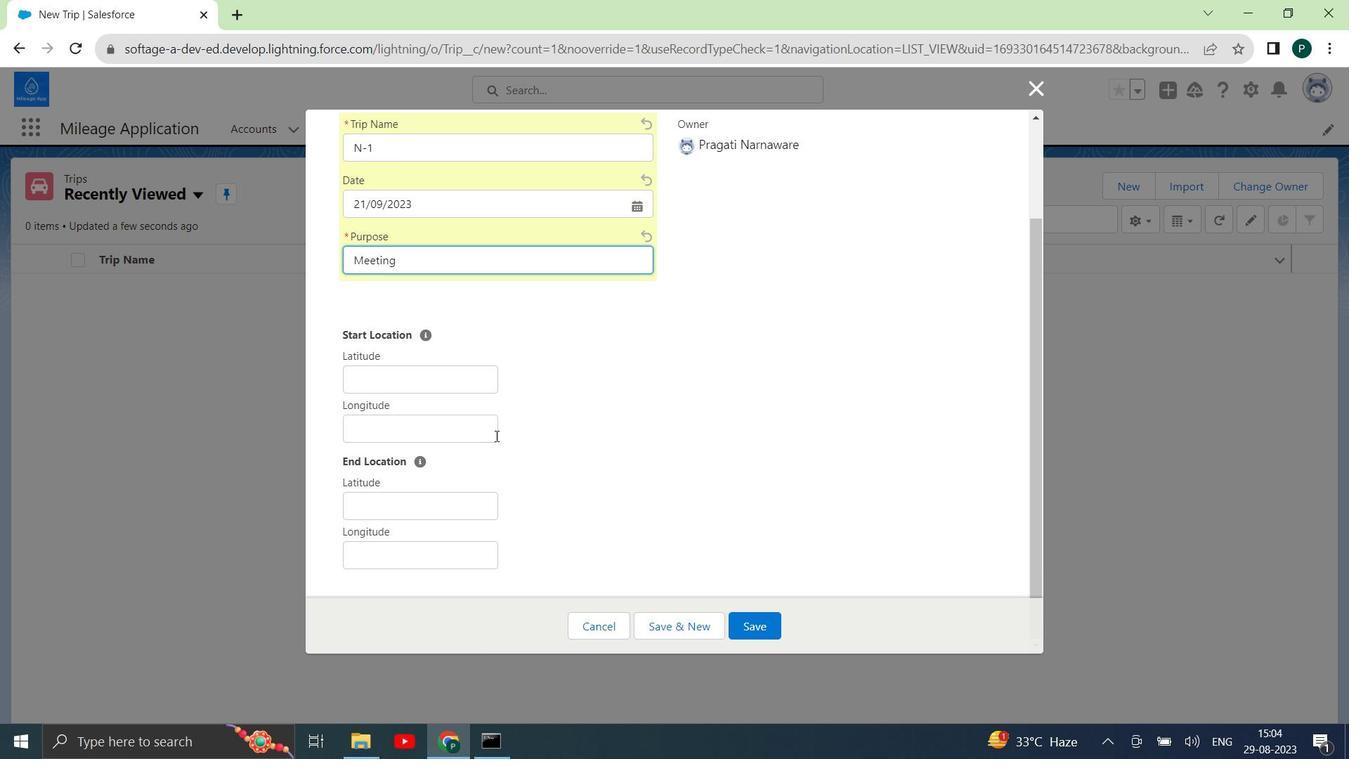 
Action: Mouse moved to (409, 503)
Screenshot: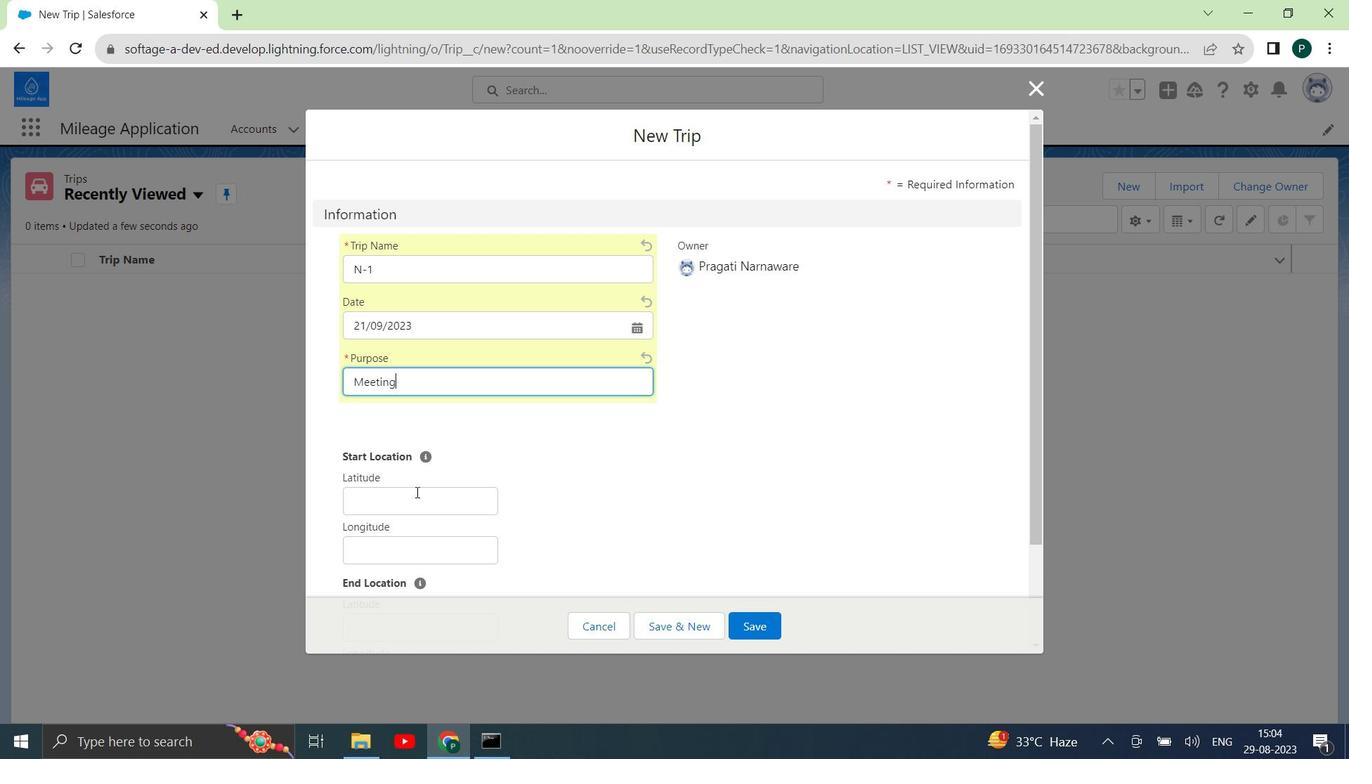 
Action: Mouse pressed left at (409, 503)
Screenshot: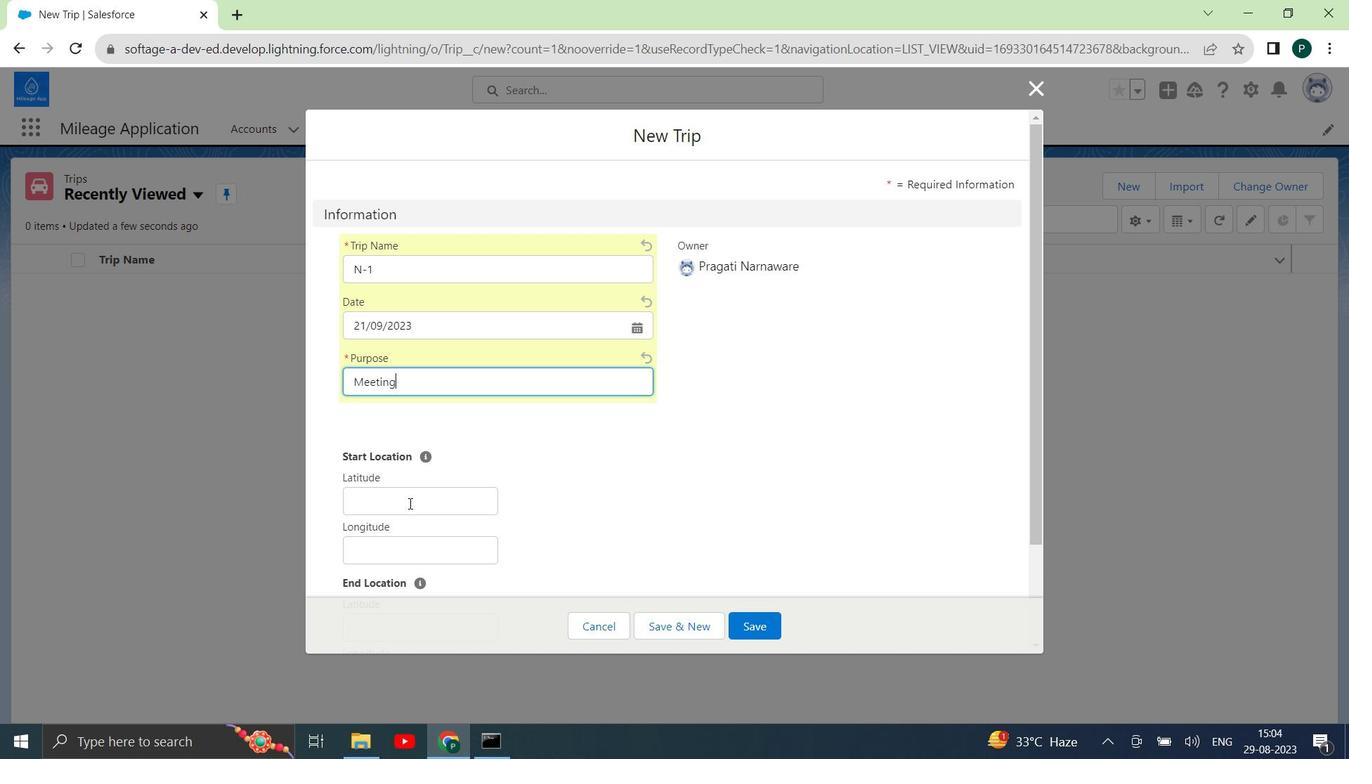 
Action: Mouse moved to (821, 474)
Screenshot: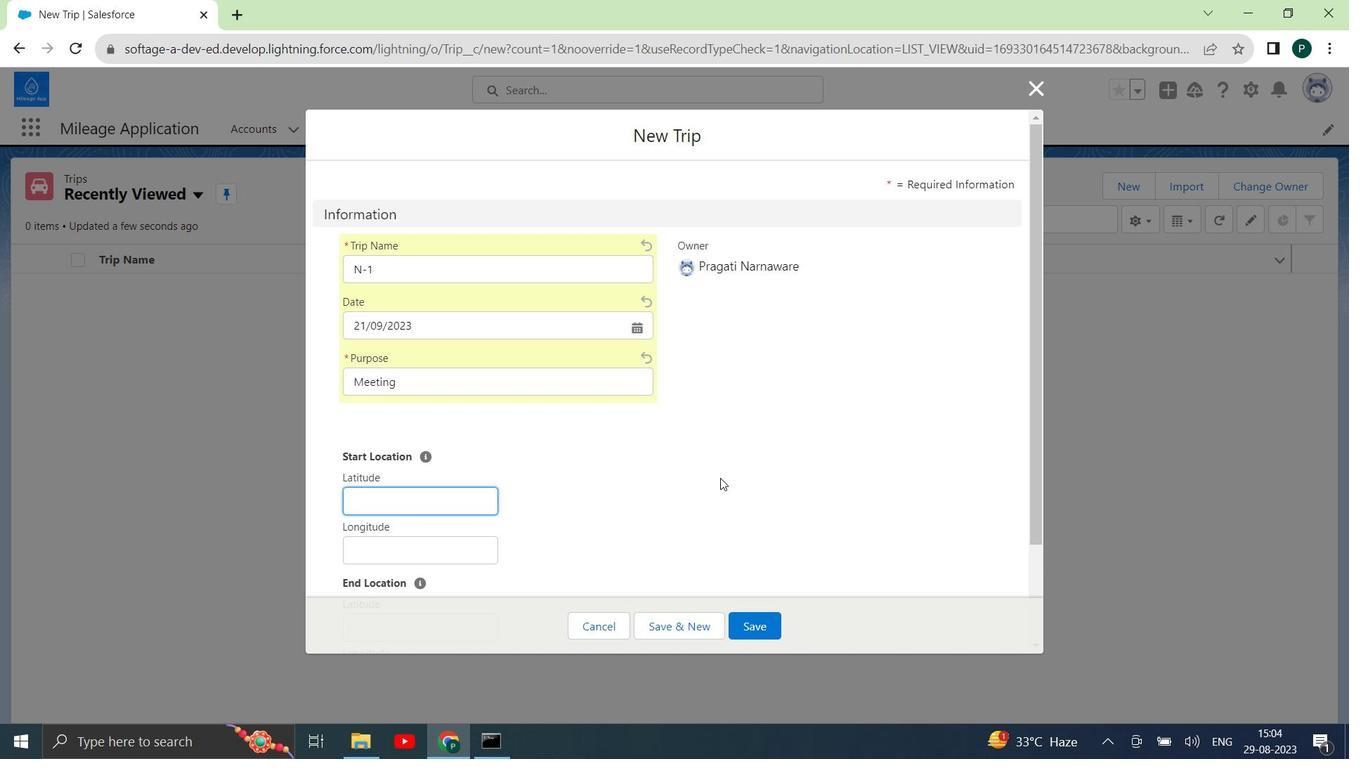 
Action: Key pressed 52.95
Screenshot: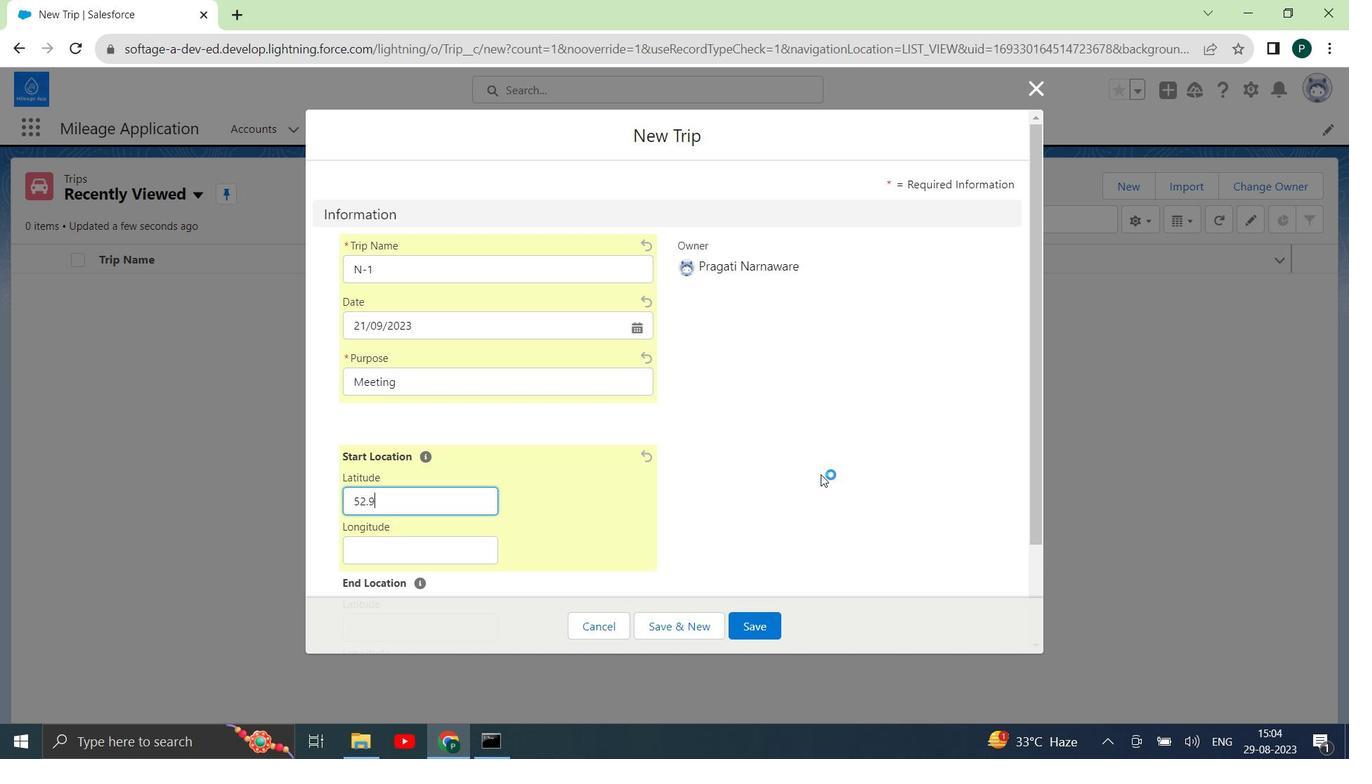 
Action: Mouse moved to (800, 480)
Screenshot: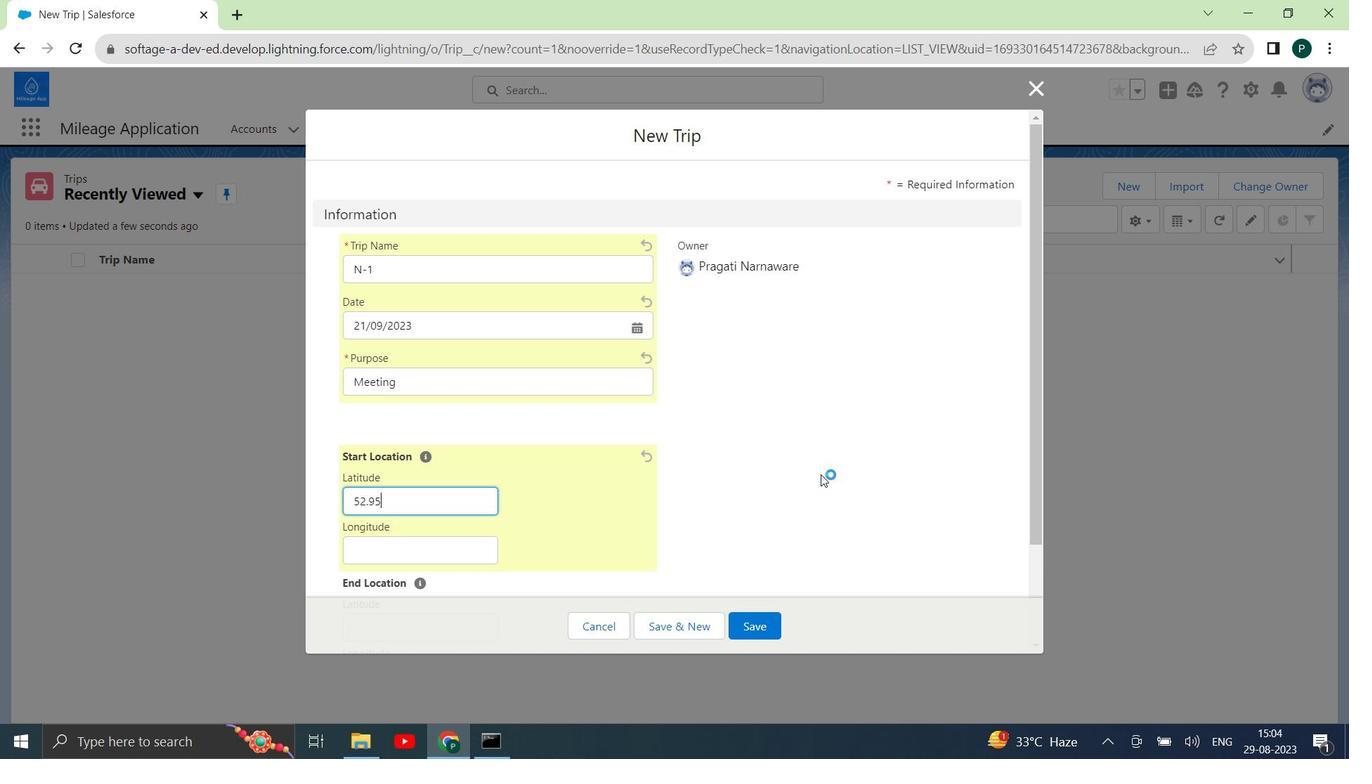 
Action: Key pressed 1
Screenshot: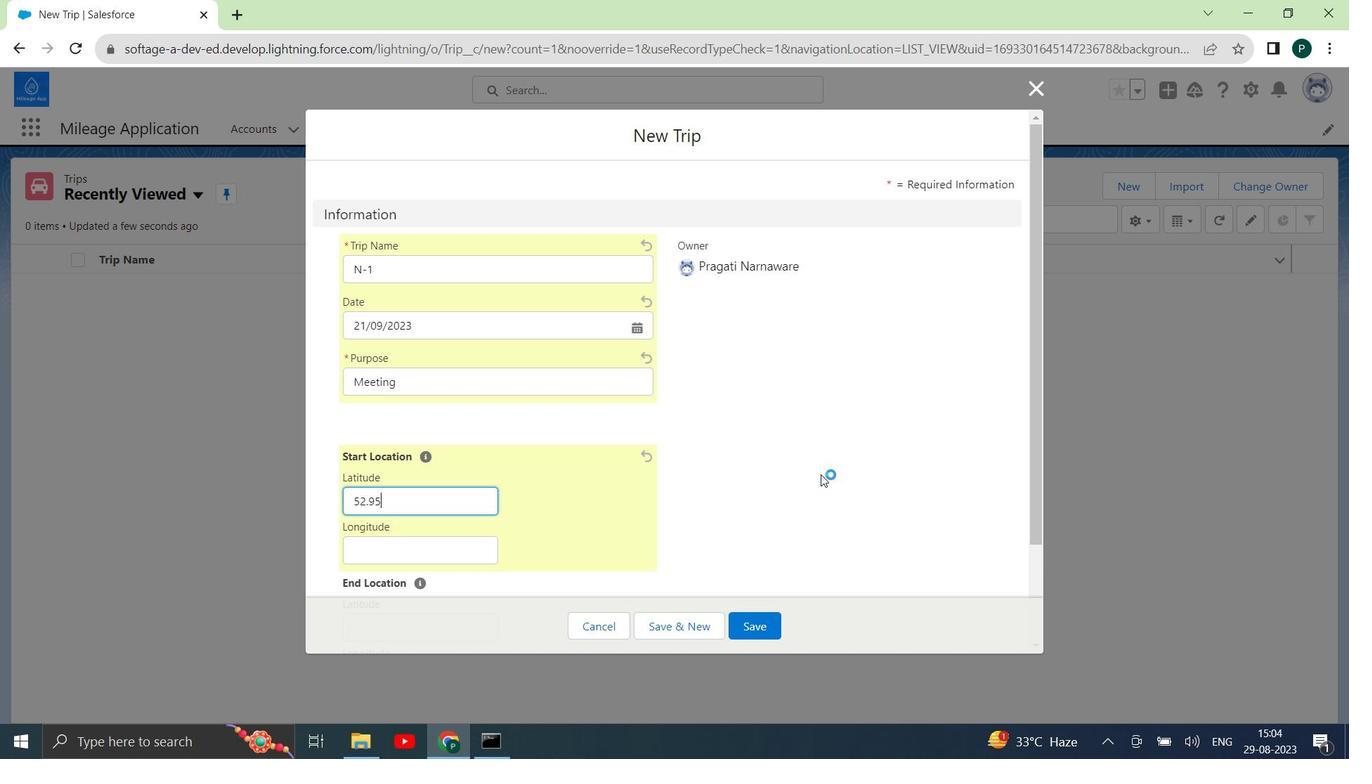 
Action: Mouse moved to (580, 495)
Screenshot: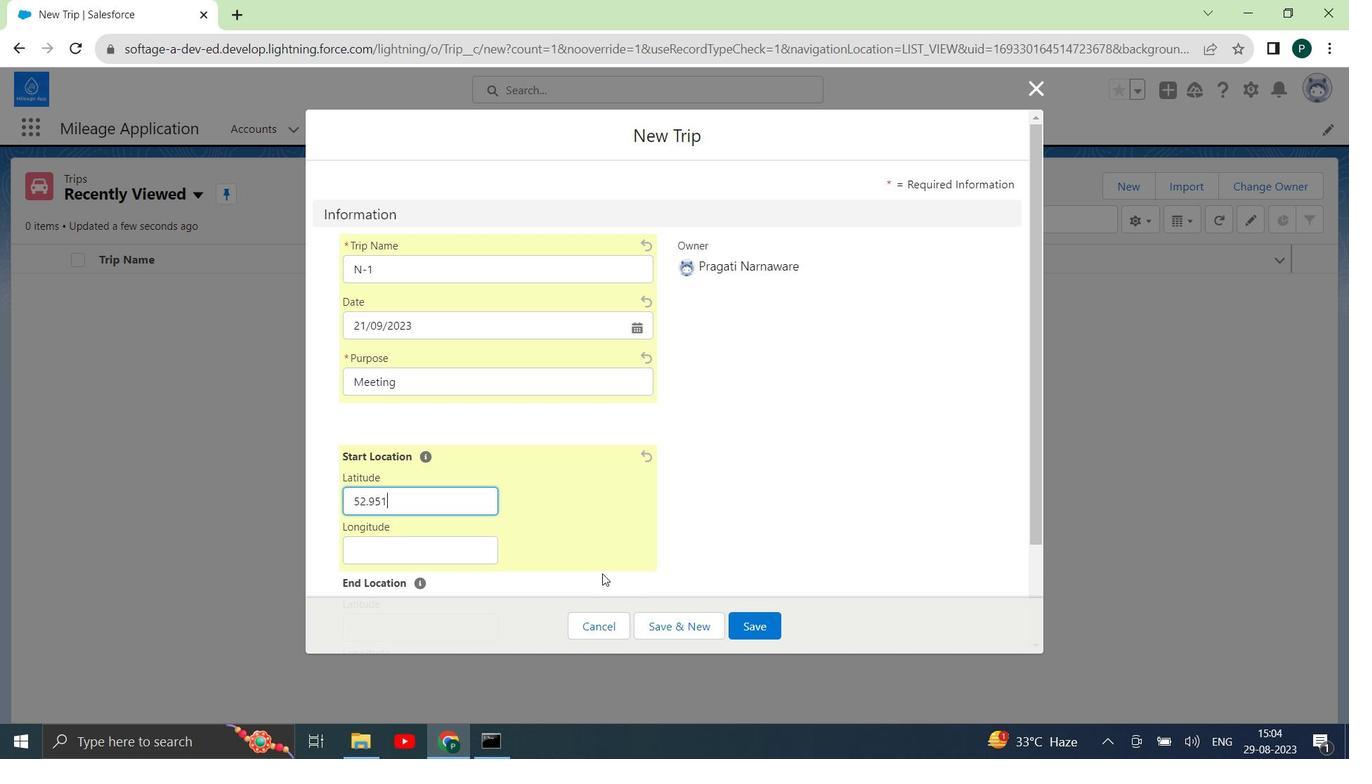 
Action: Mouse scrolled (580, 496) with delta (0, 0)
Screenshot: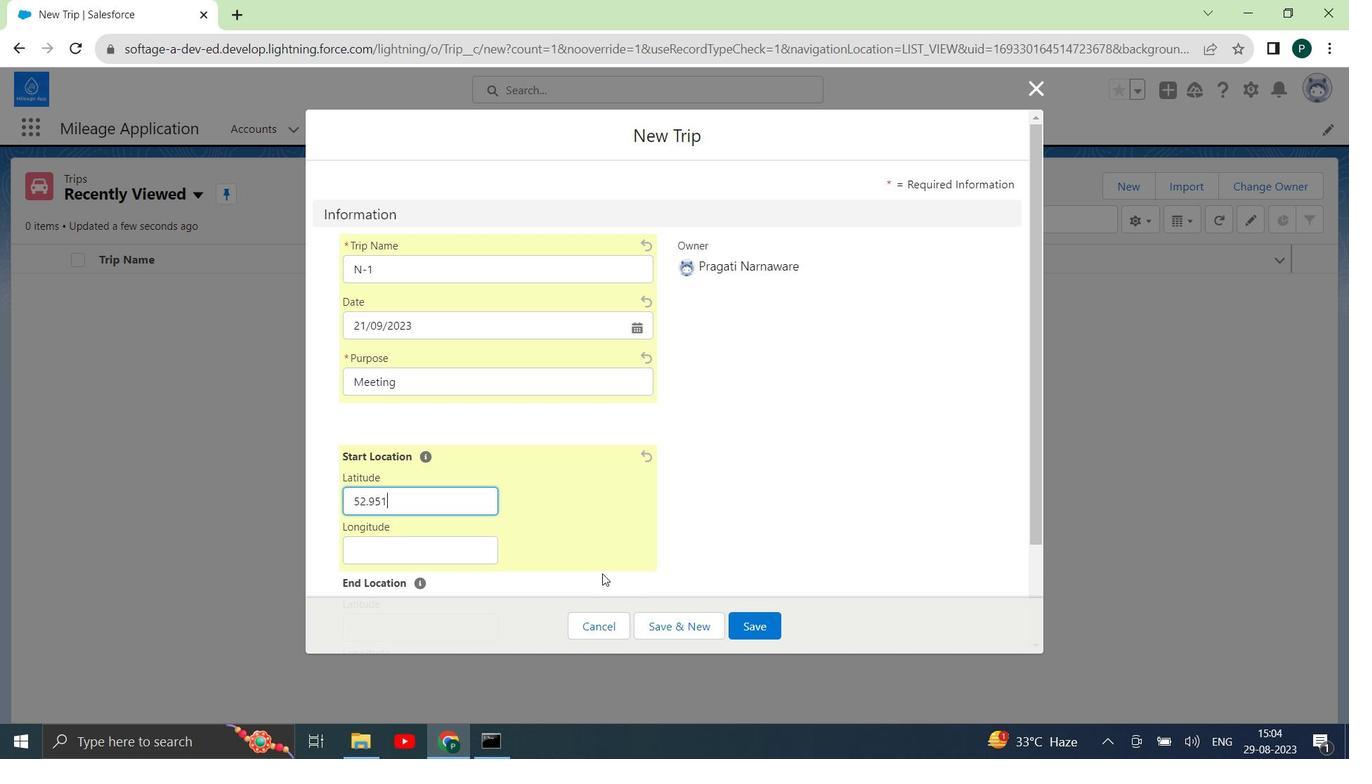 
Action: Mouse moved to (551, 467)
Screenshot: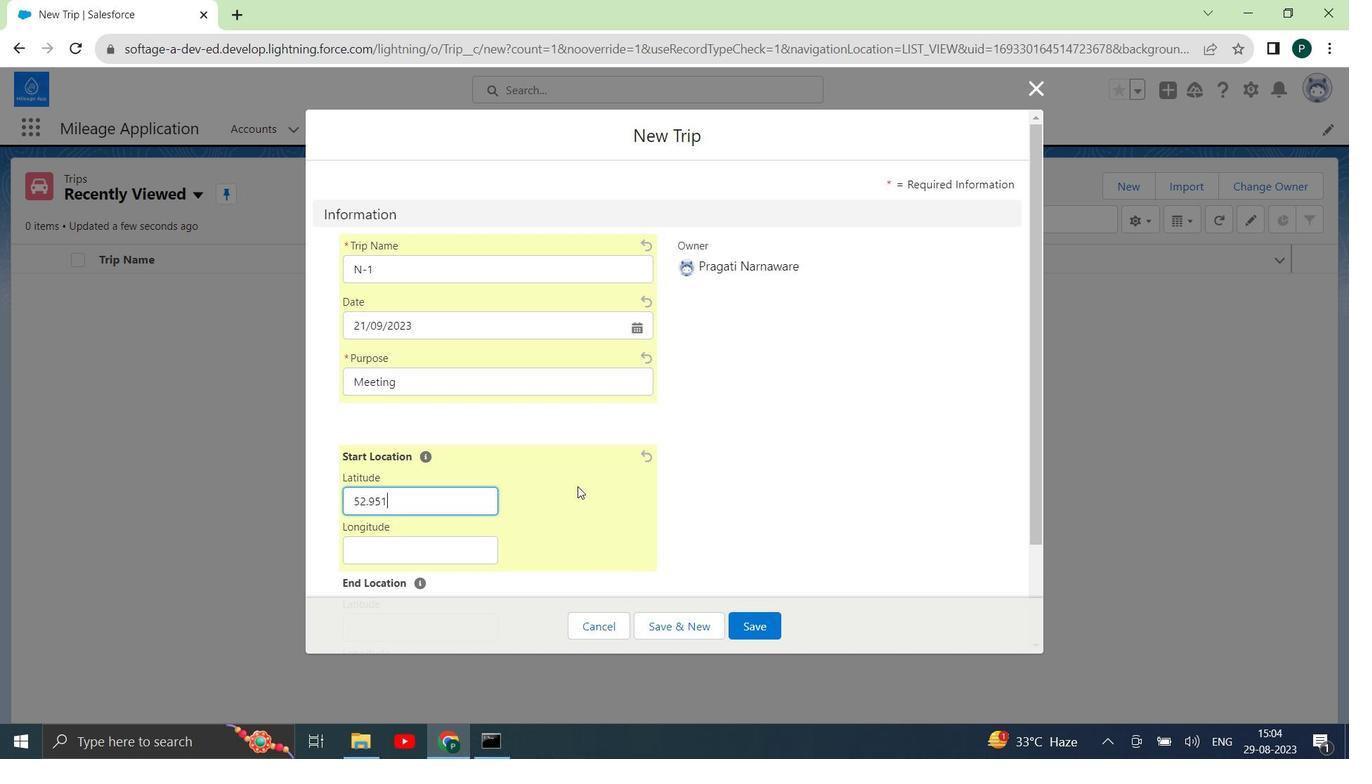 
Action: Mouse scrolled (551, 466) with delta (0, 0)
Screenshot: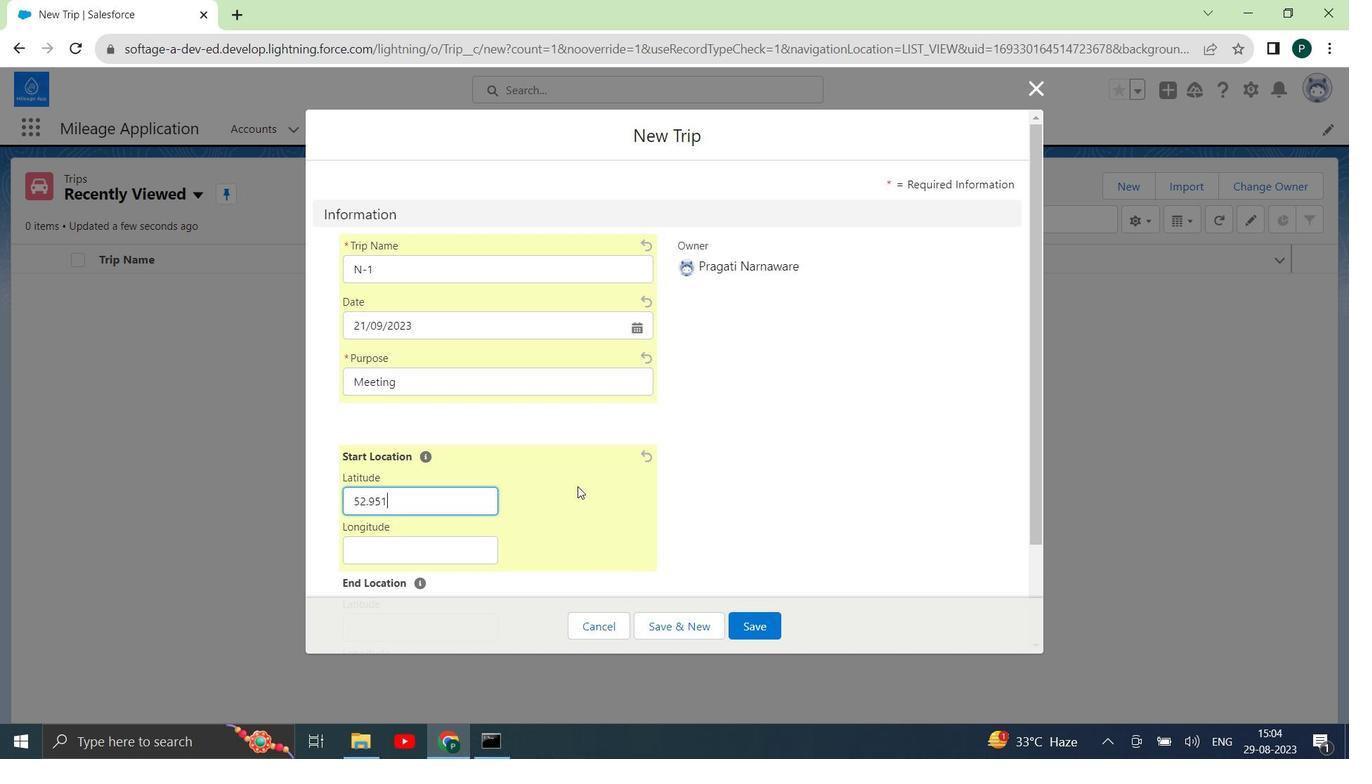 
Action: Mouse moved to (535, 464)
Screenshot: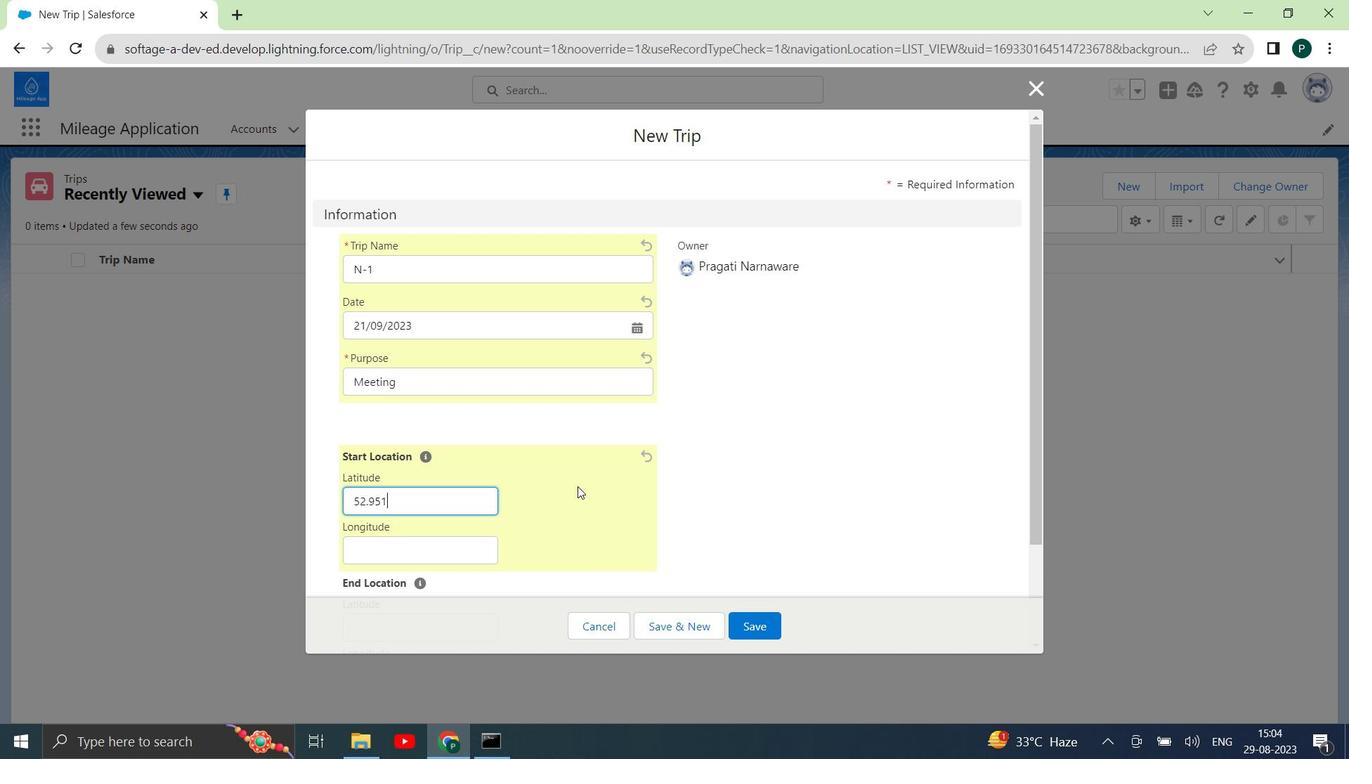 
Action: Mouse scrolled (535, 463) with delta (0, 0)
Screenshot: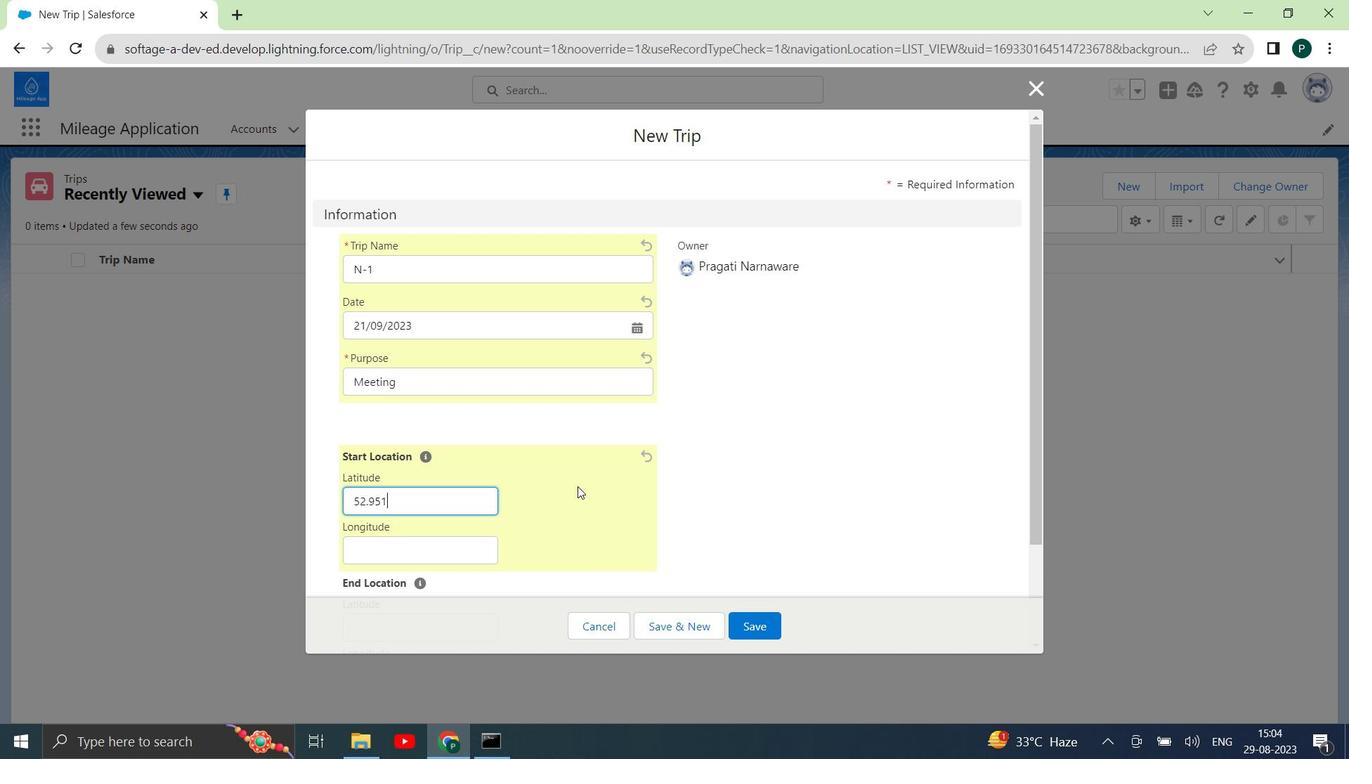 
Action: Mouse moved to (527, 461)
Screenshot: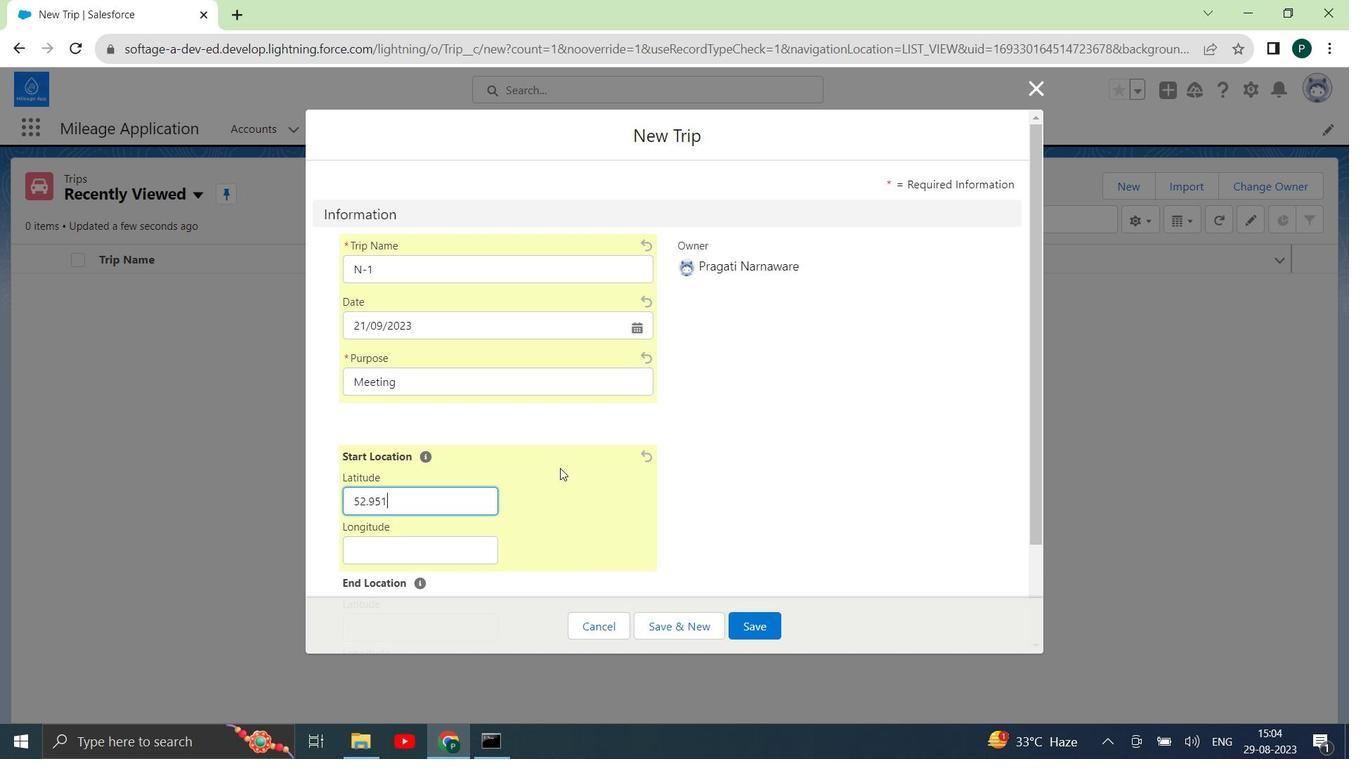 
Action: Mouse scrolled (527, 460) with delta (0, 0)
Screenshot: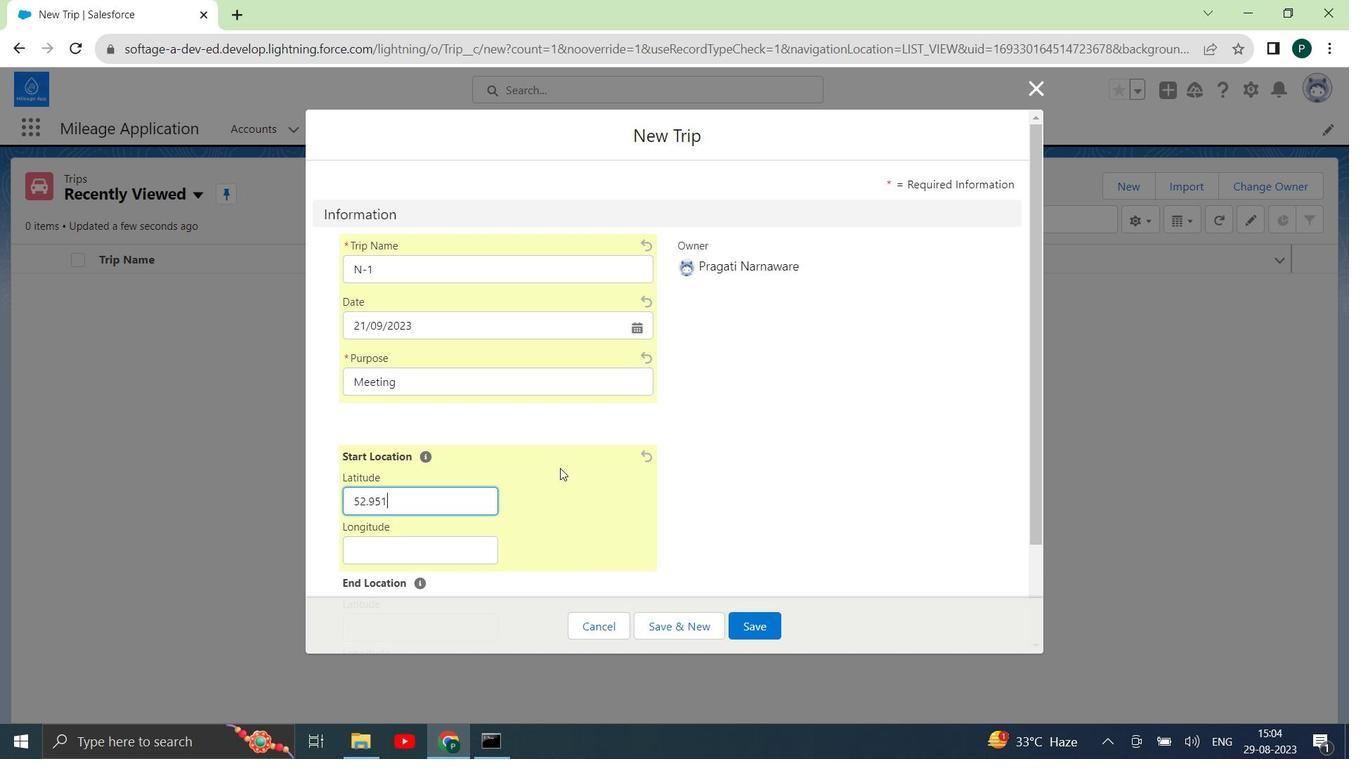 
Action: Mouse moved to (522, 461)
Screenshot: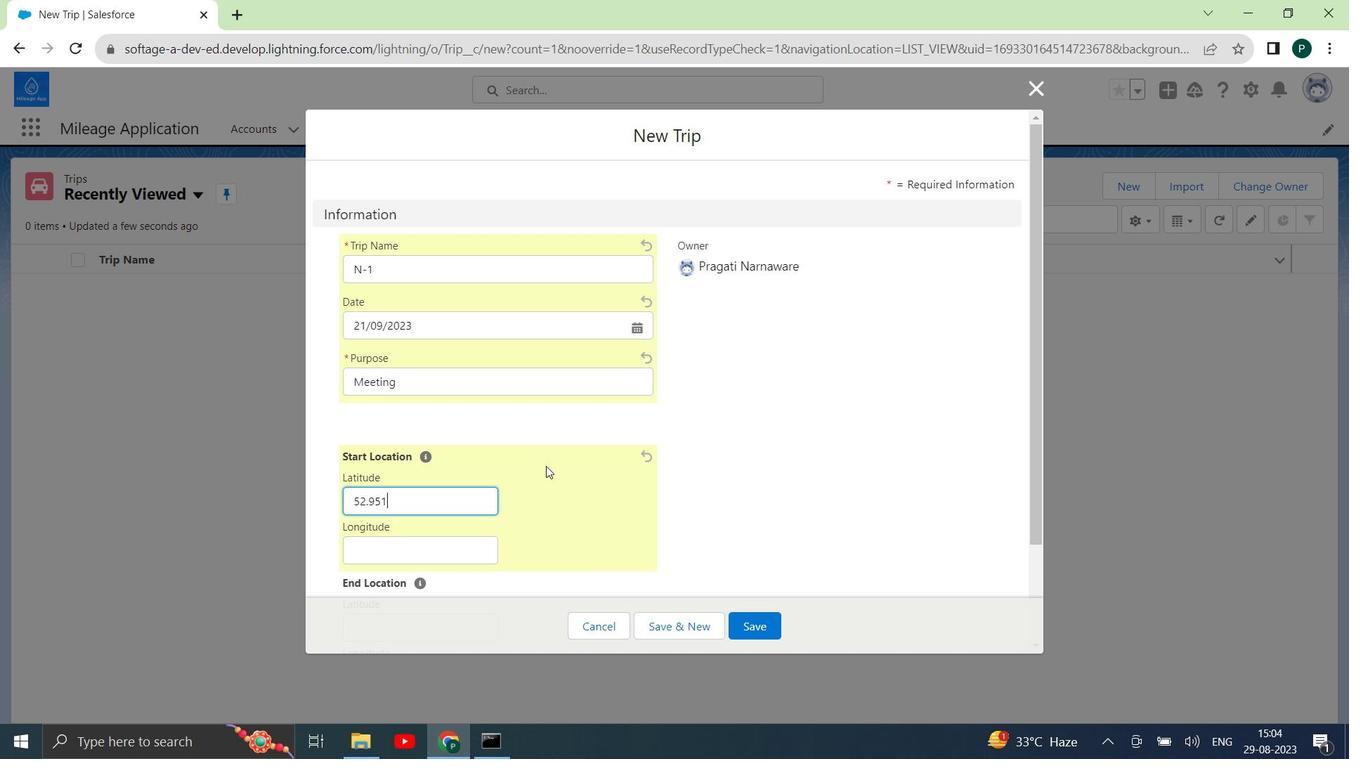 
Action: Mouse scrolled (522, 460) with delta (0, 0)
Screenshot: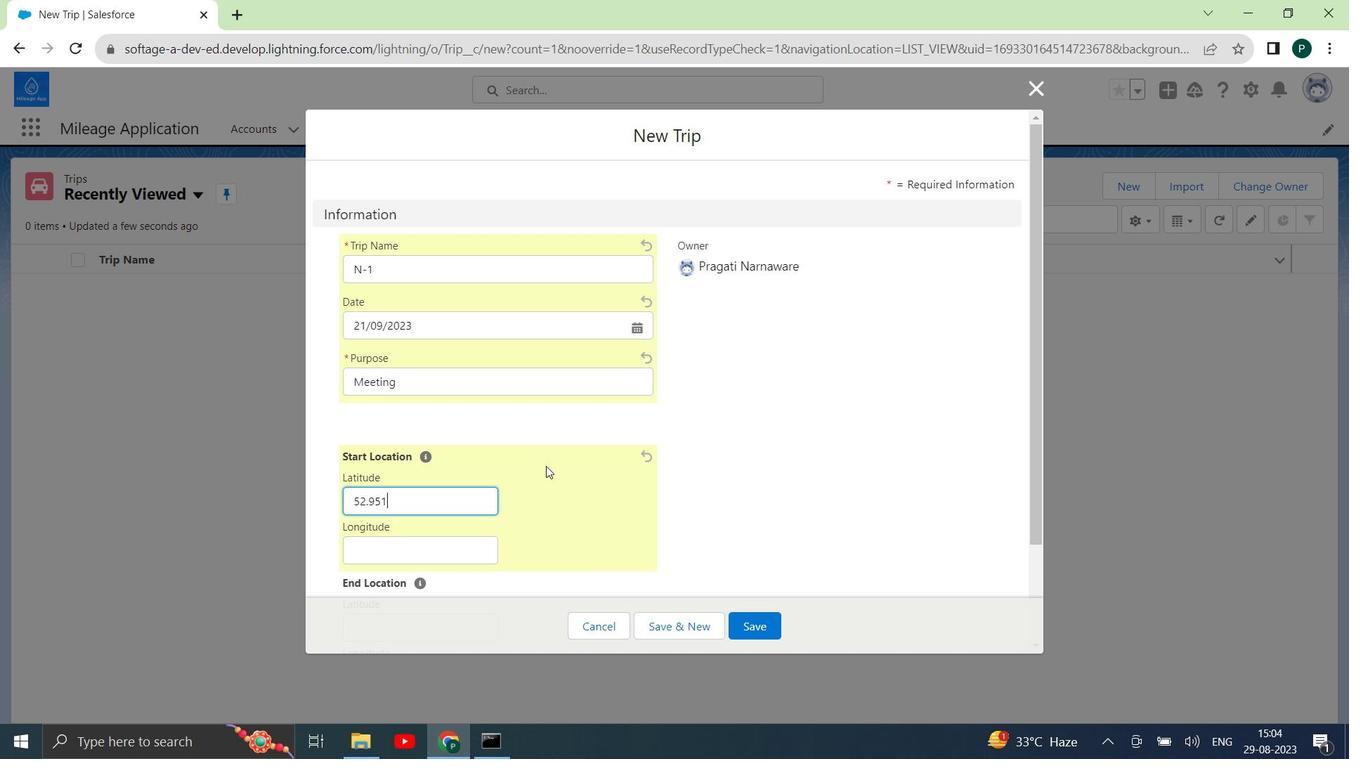
Action: Mouse moved to (433, 436)
Screenshot: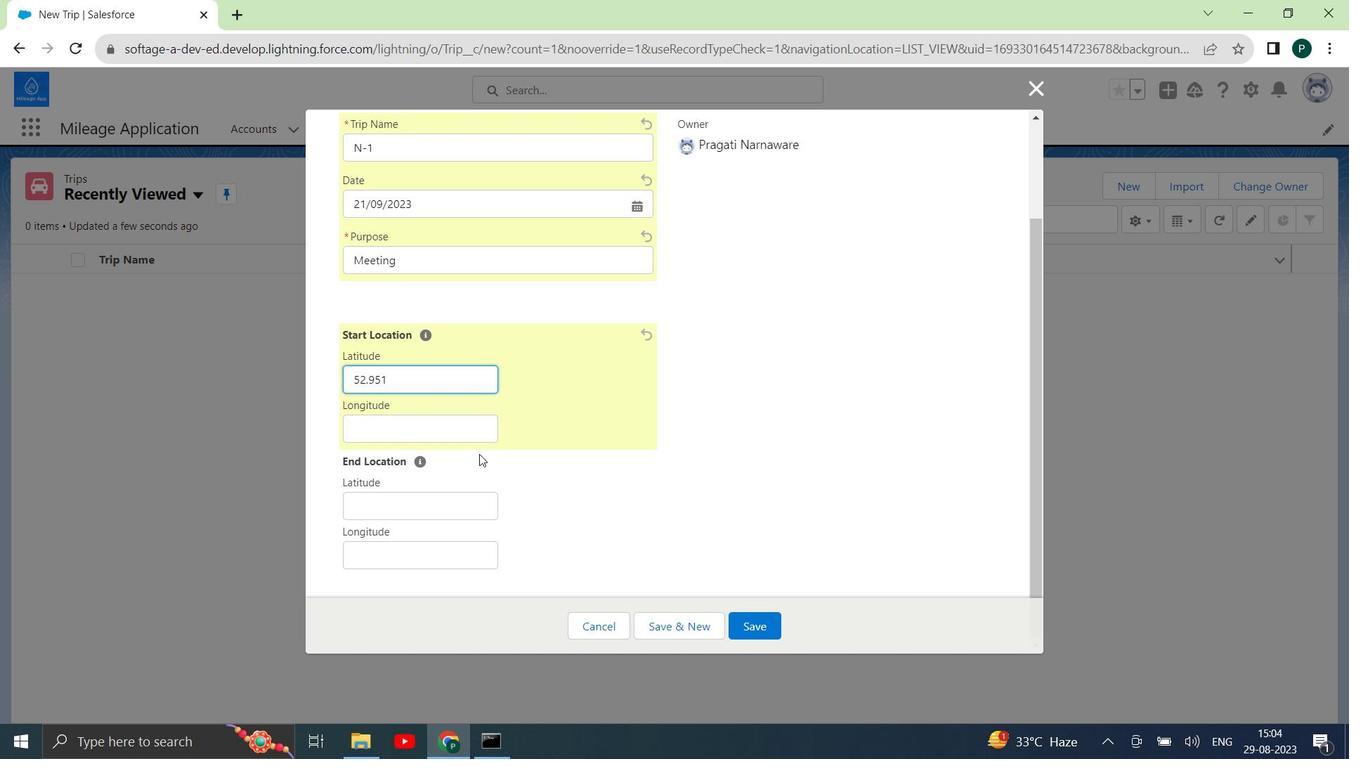 
Action: Mouse pressed left at (433, 436)
Screenshot: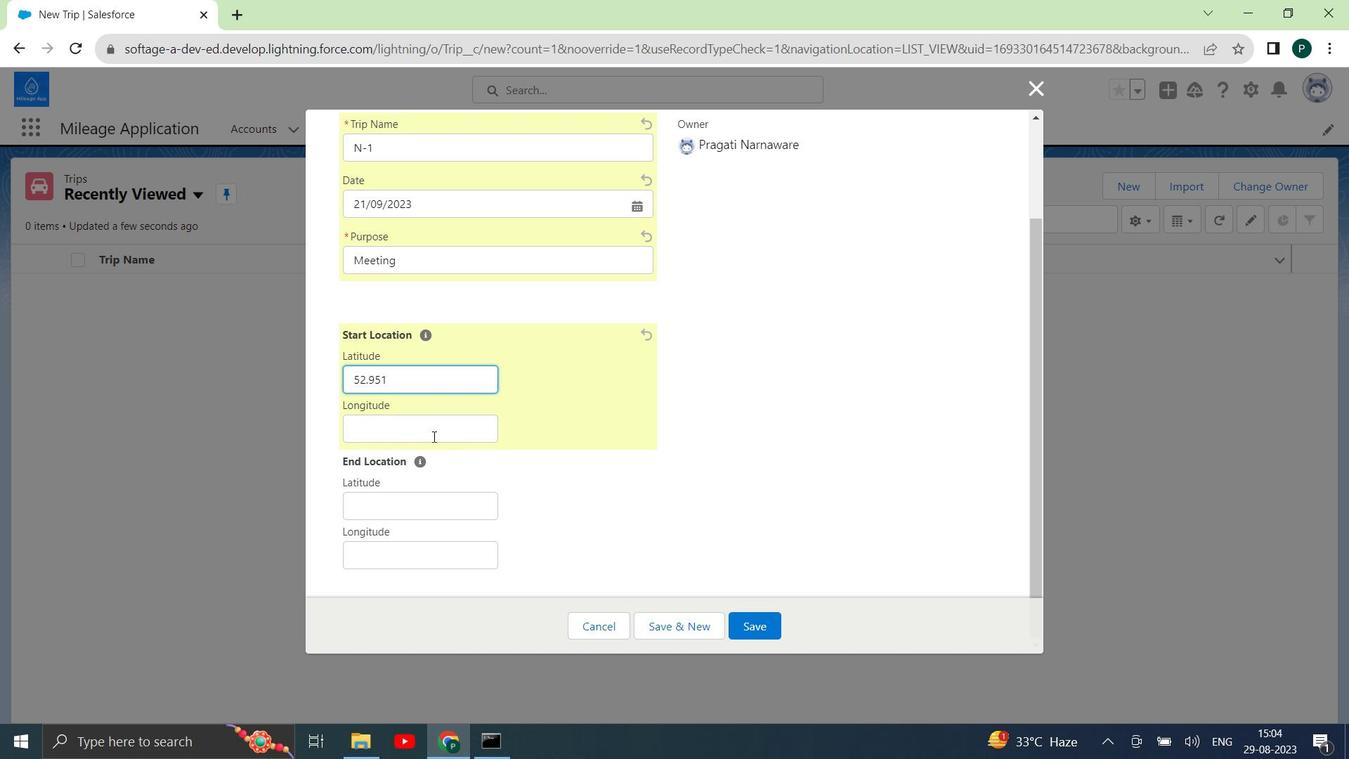 
Action: Mouse moved to (221, 464)
Screenshot: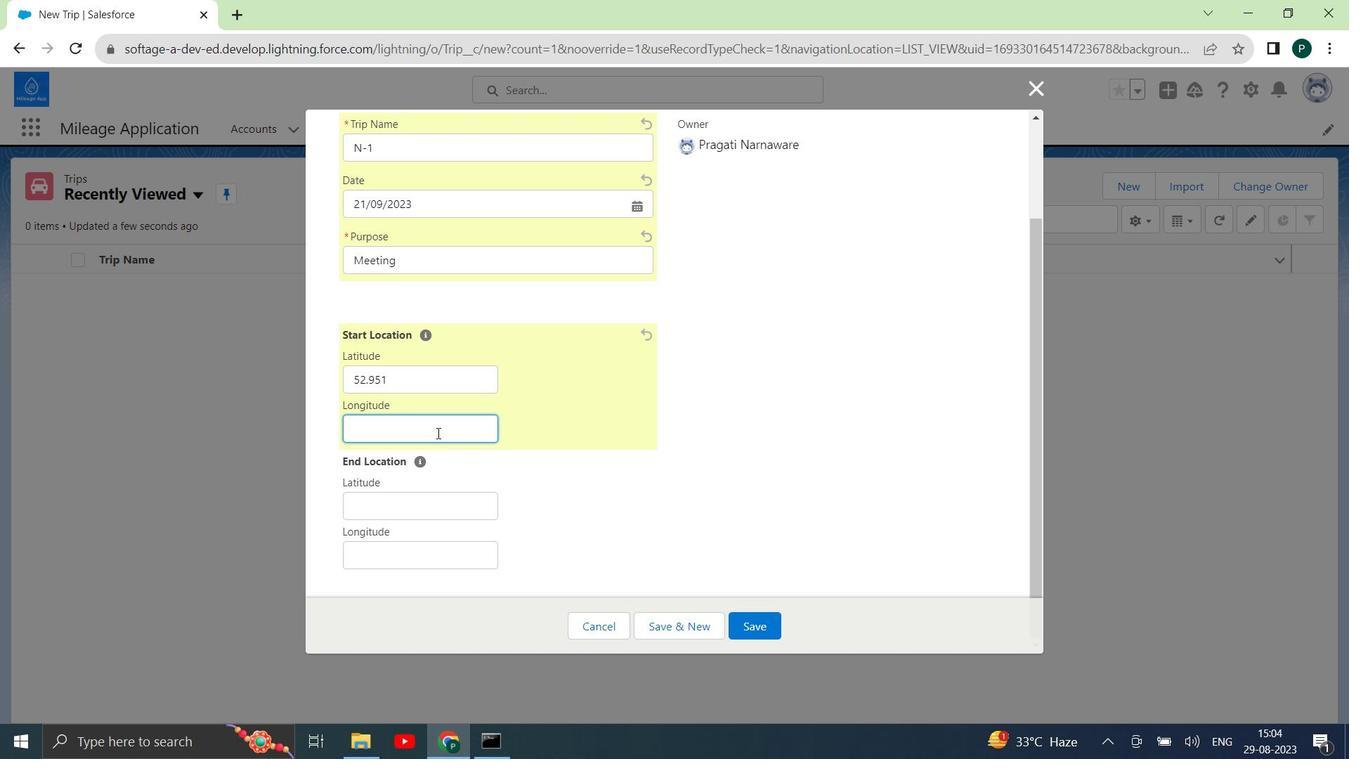 
Action: Key pressed 50.125
Screenshot: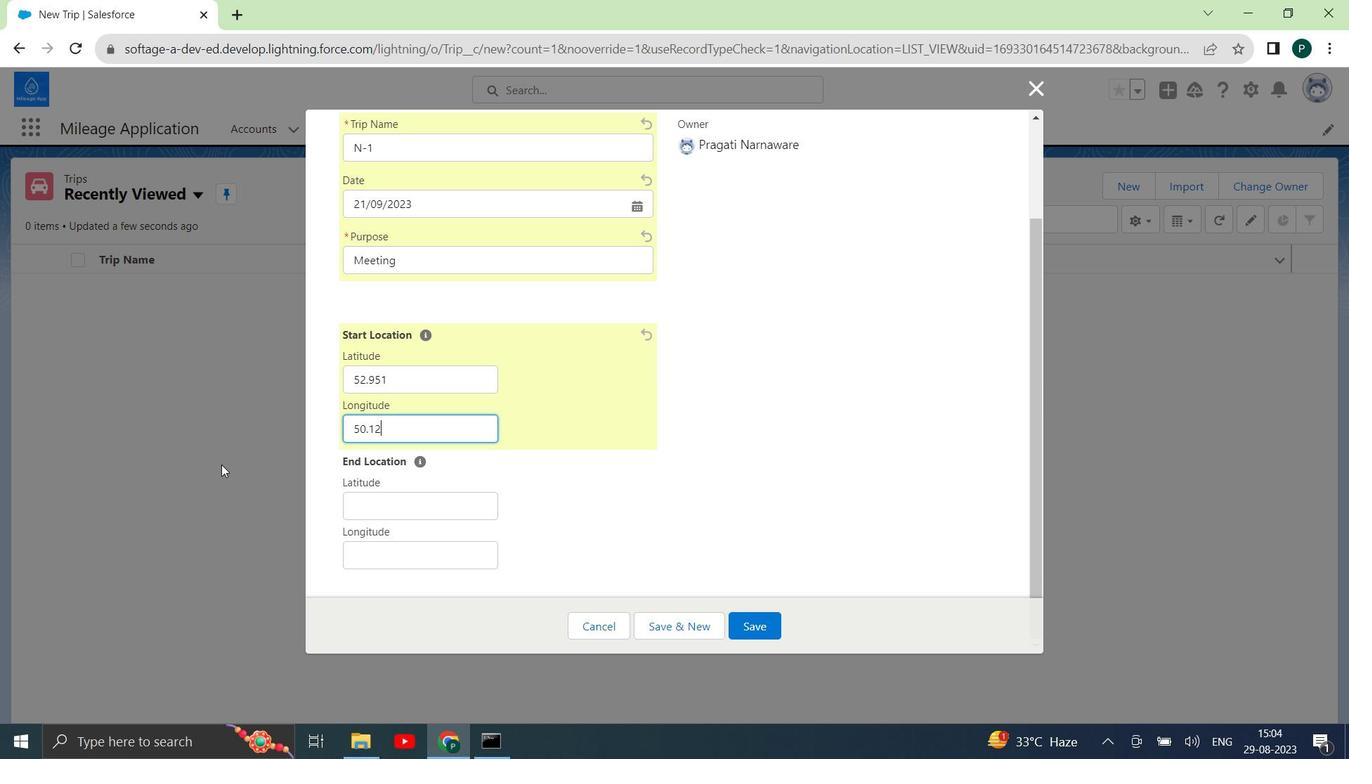 
Action: Mouse moved to (404, 442)
Screenshot: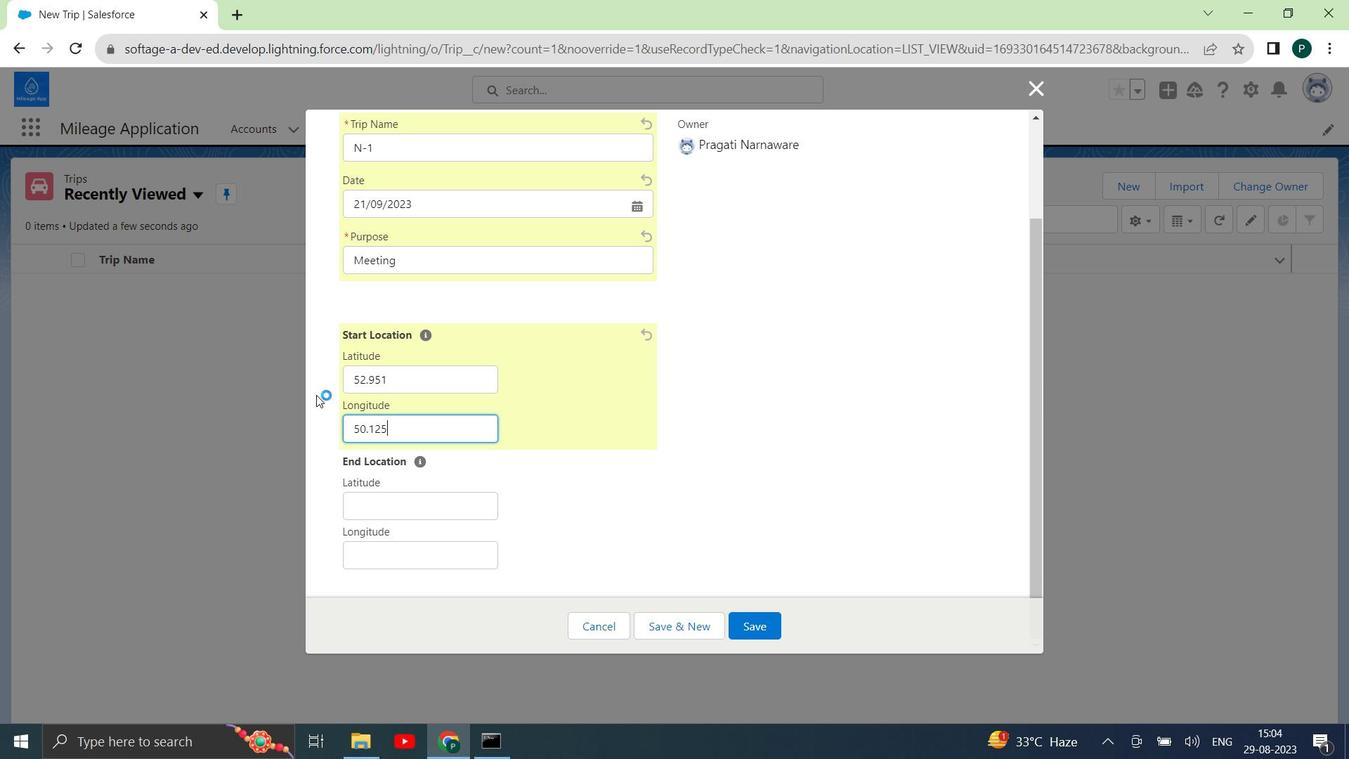 
Action: Mouse scrolled (404, 442) with delta (0, 0)
Screenshot: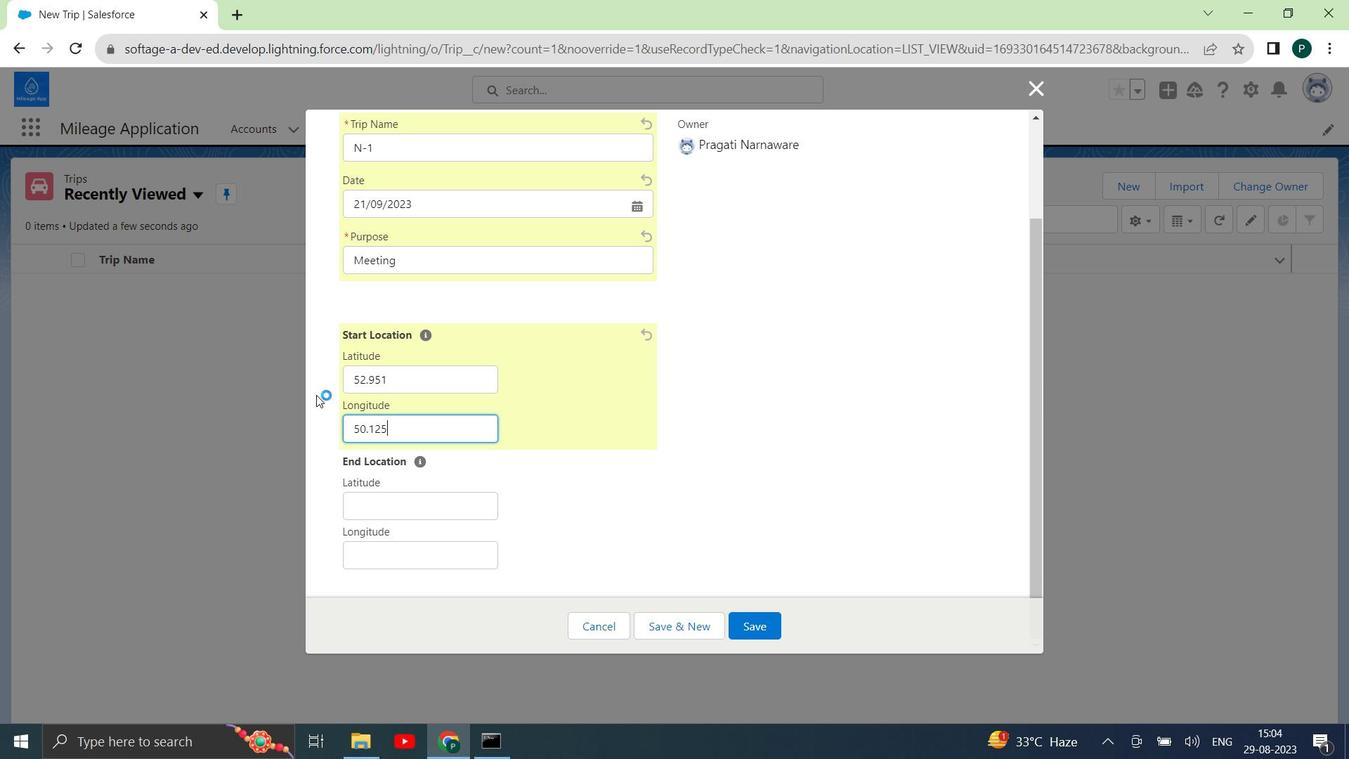 
Action: Mouse moved to (407, 504)
Screenshot: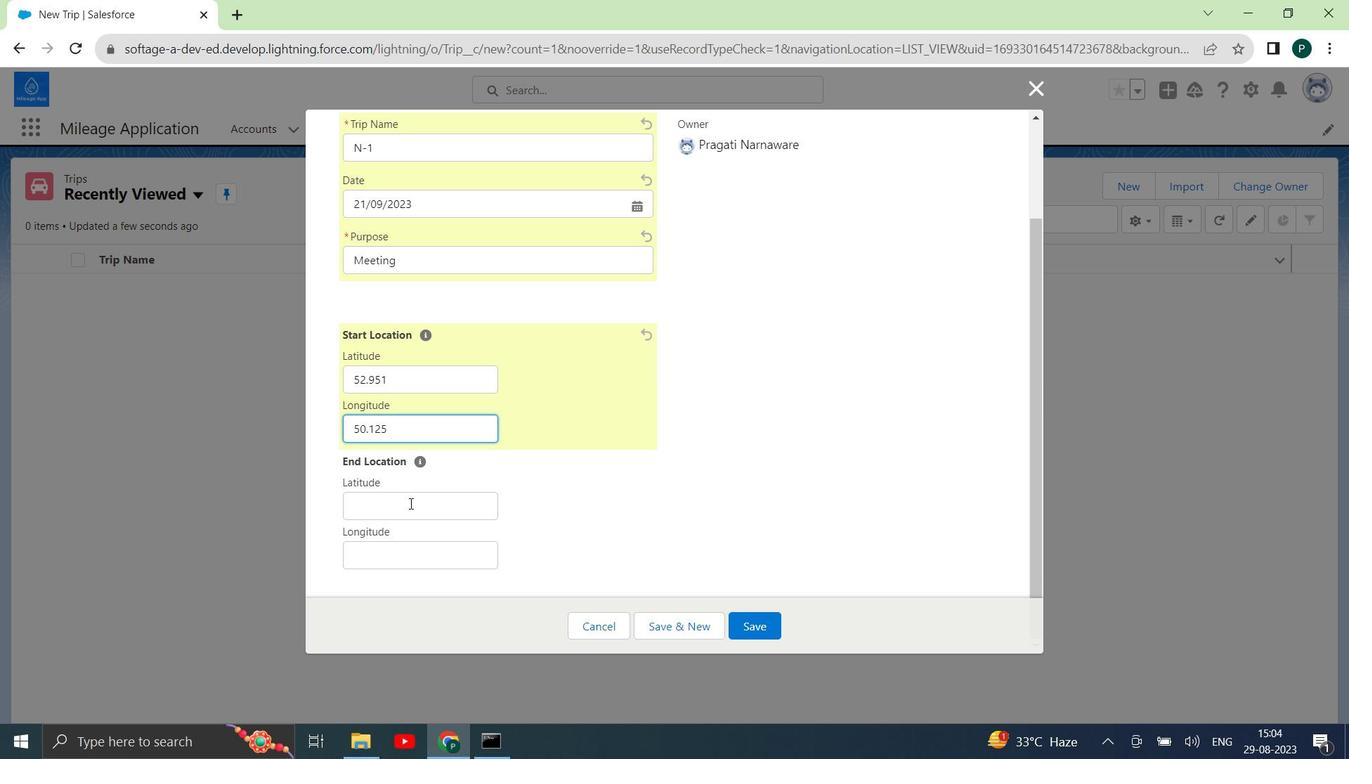
Action: Mouse pressed left at (407, 504)
Screenshot: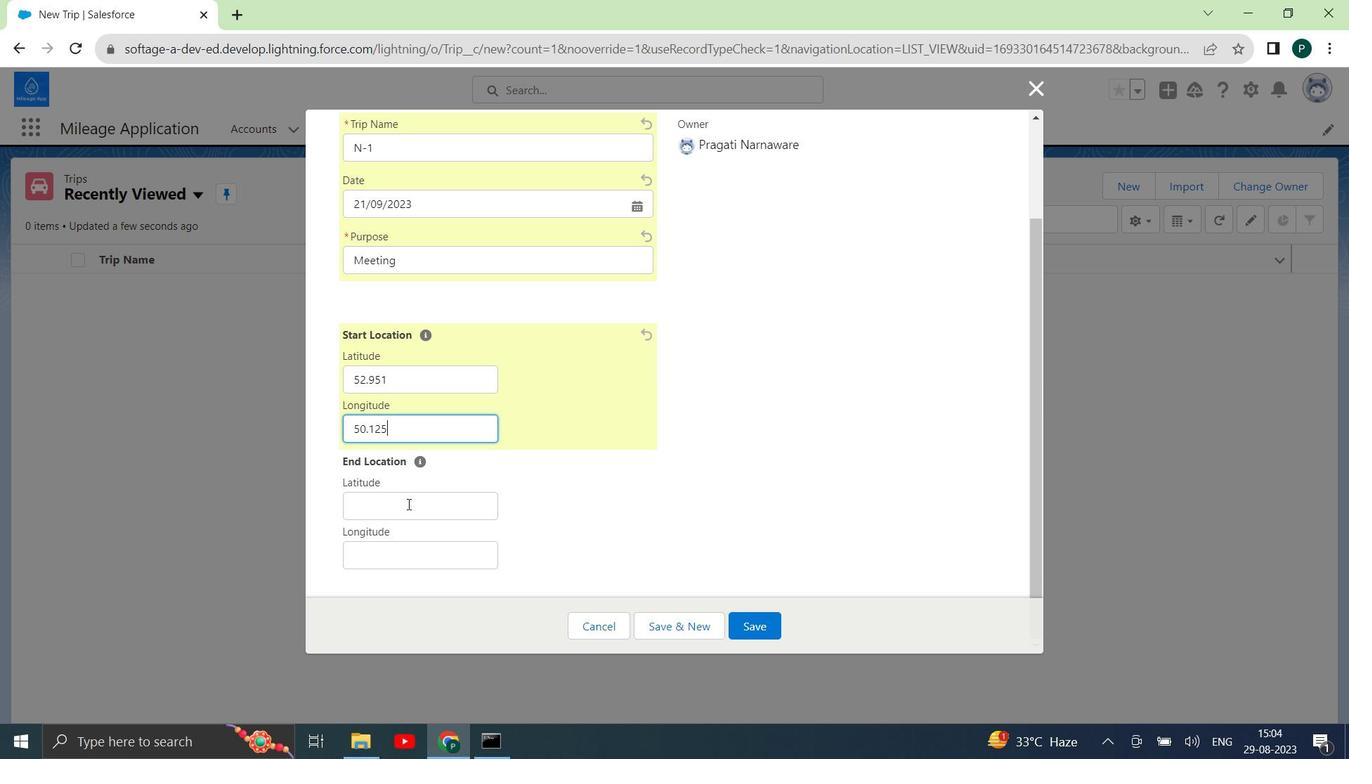 
Action: Mouse moved to (347, 521)
Screenshot: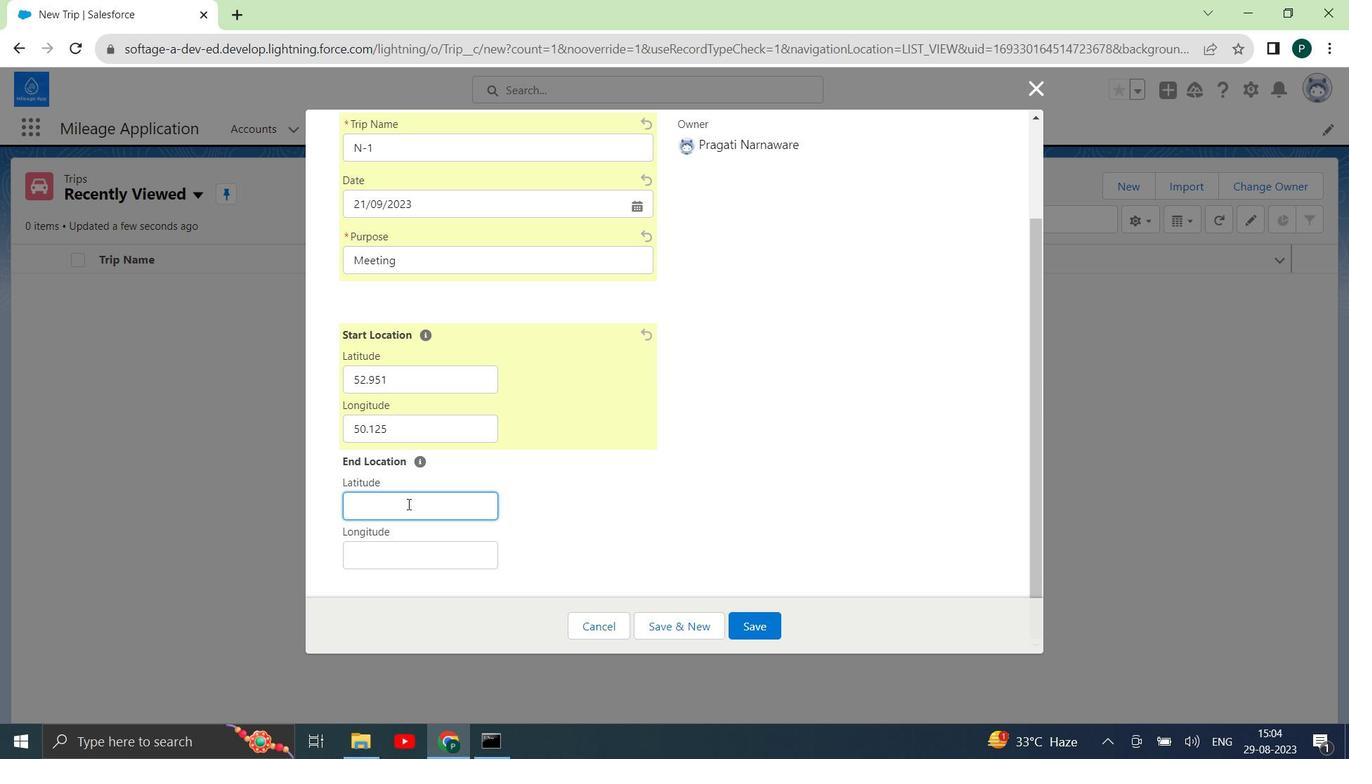 
Action: Key pressed 52.665
Screenshot: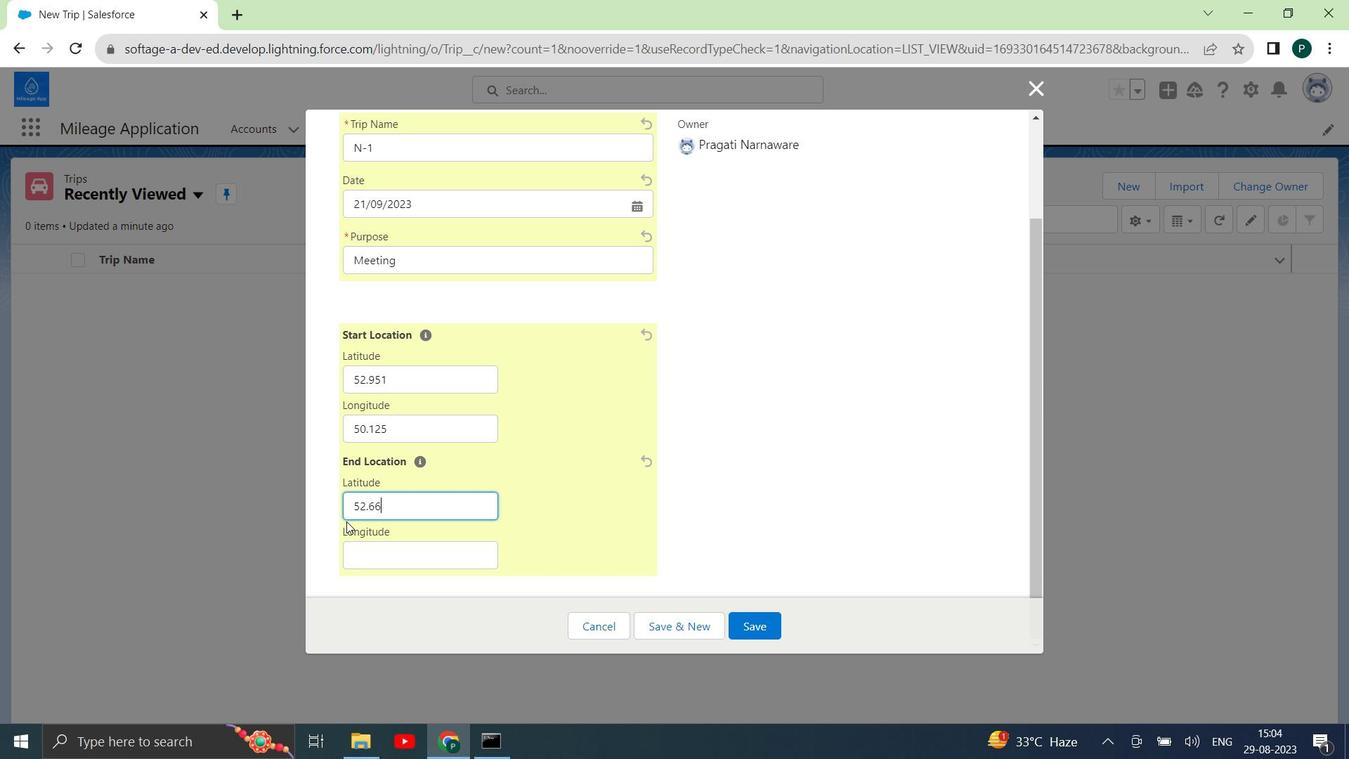 
Action: Mouse moved to (381, 555)
Screenshot: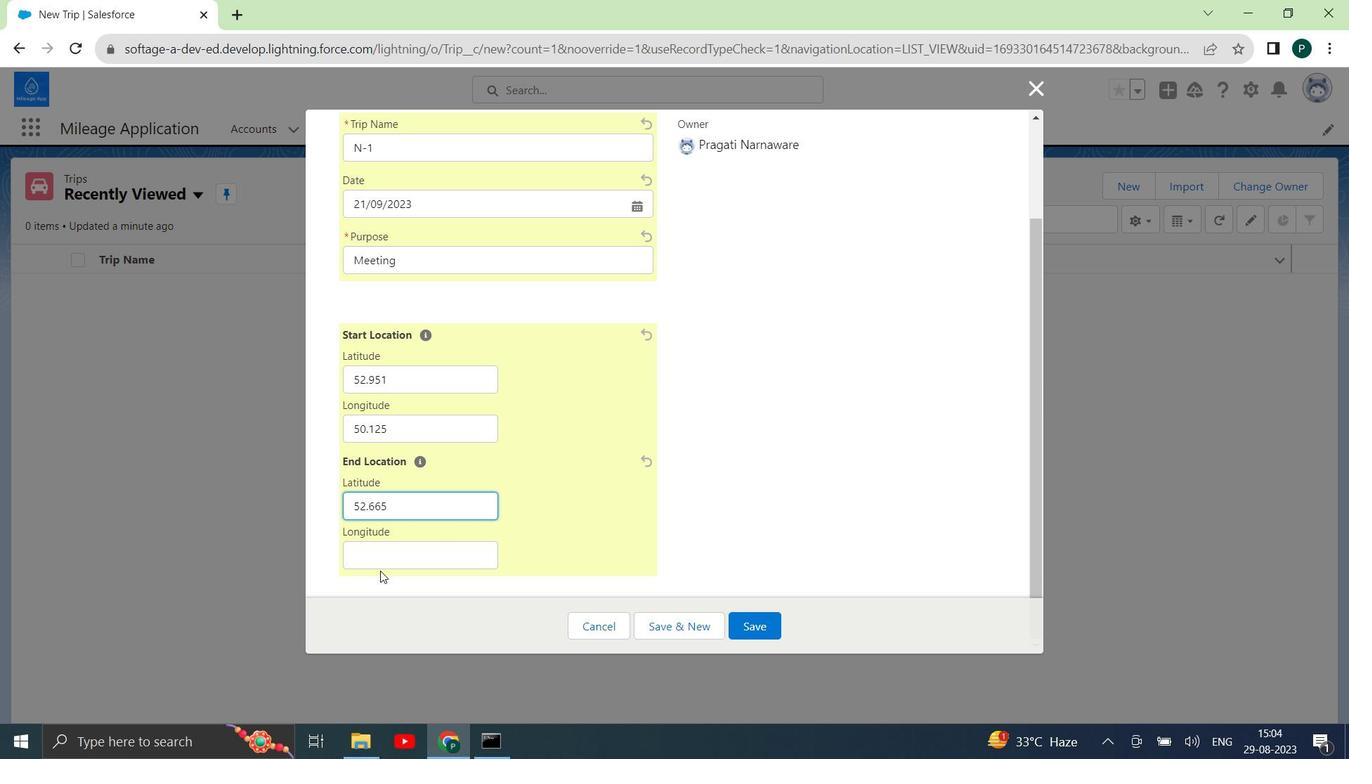 
Action: Mouse pressed left at (381, 555)
Screenshot: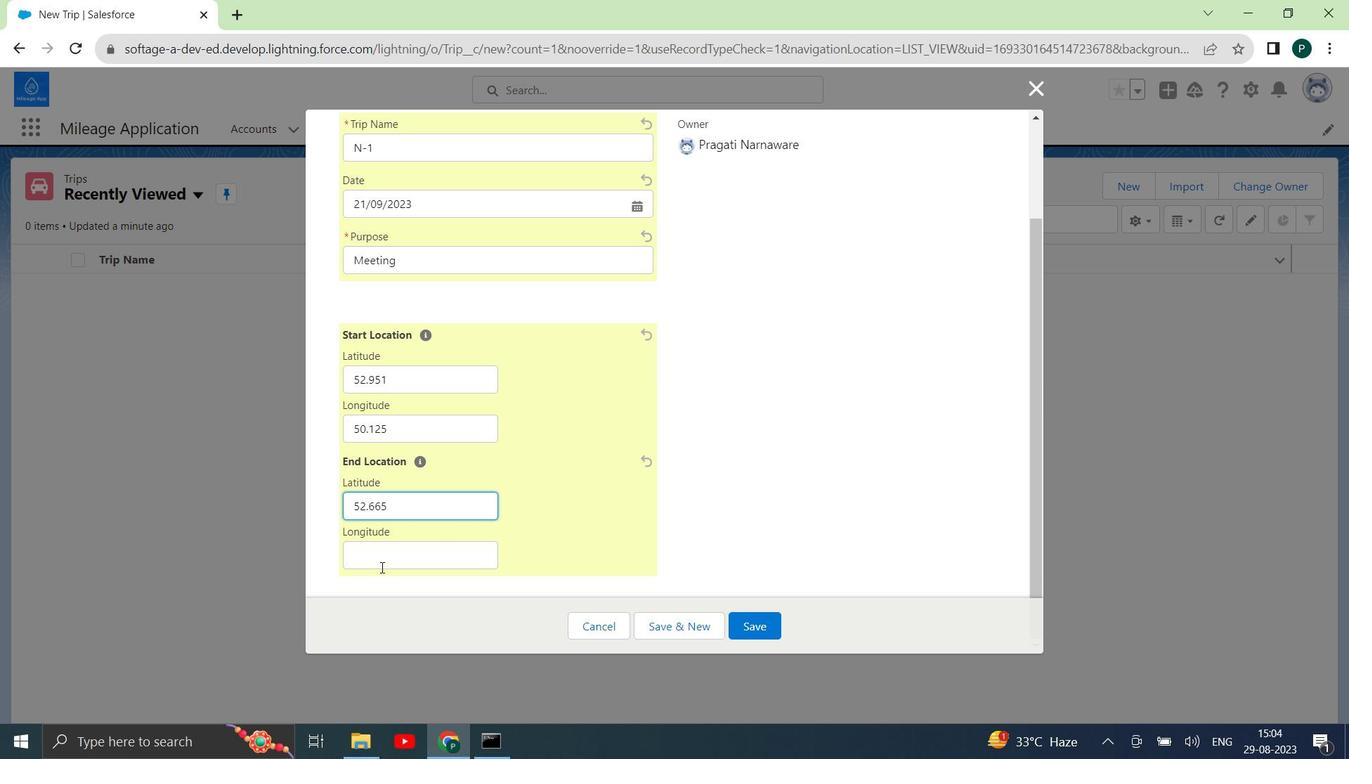 
Action: Key pressed 50.025
Screenshot: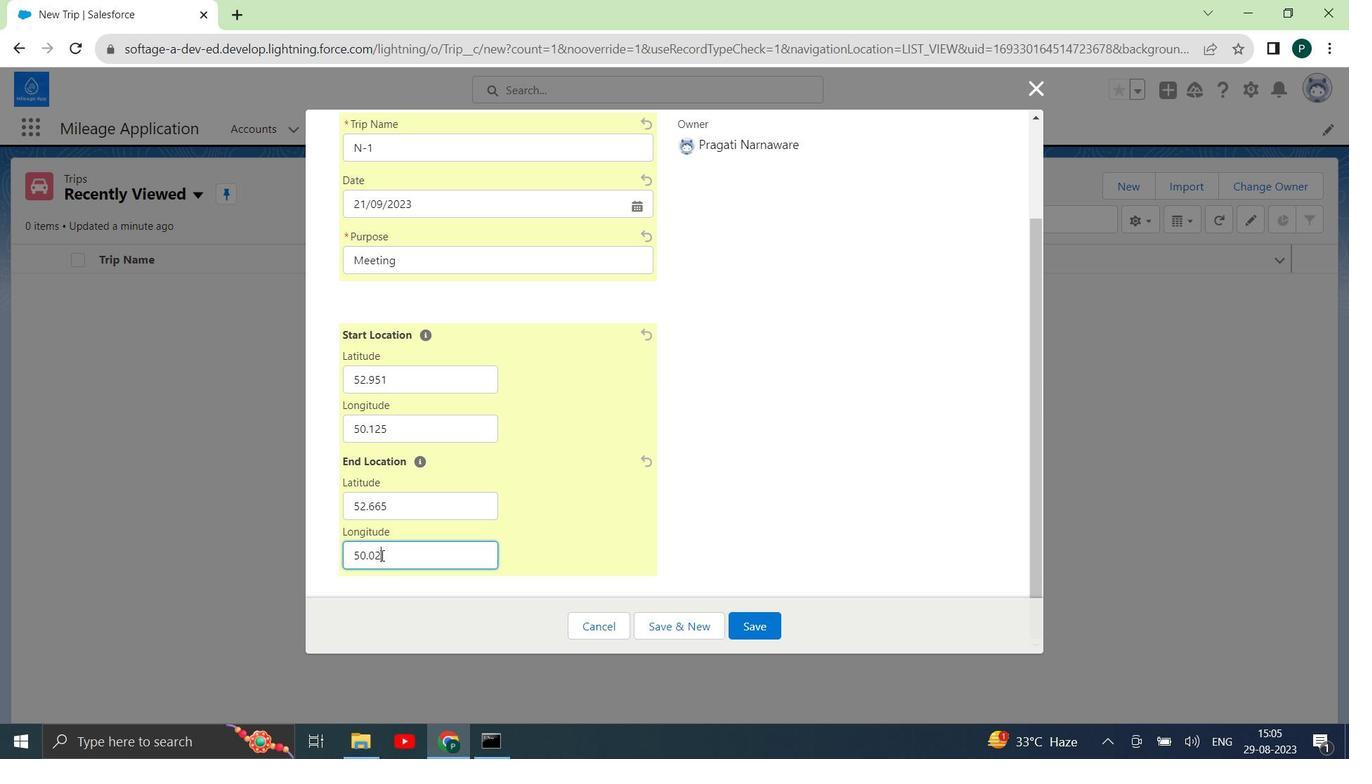 
Action: Mouse moved to (768, 524)
Screenshot: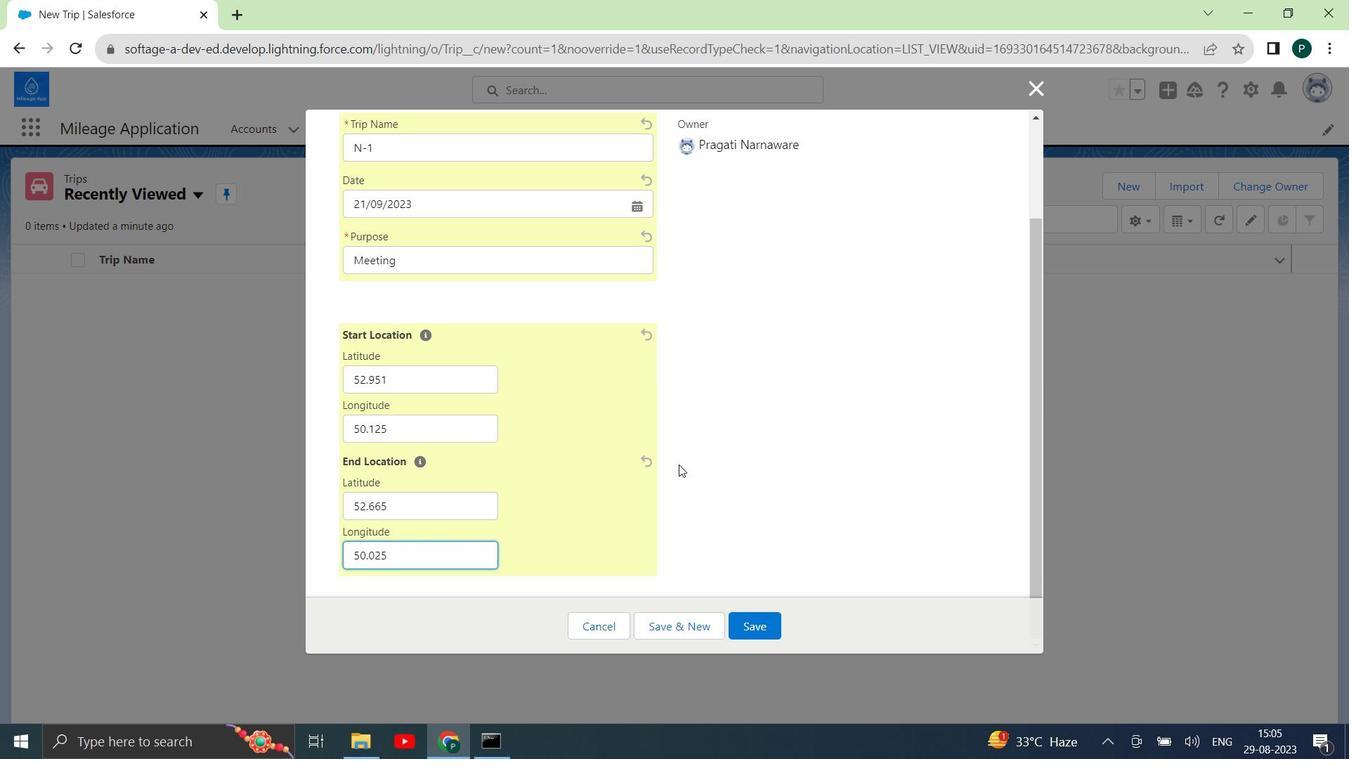 
Action: Mouse scrolled (768, 523) with delta (0, 0)
Screenshot: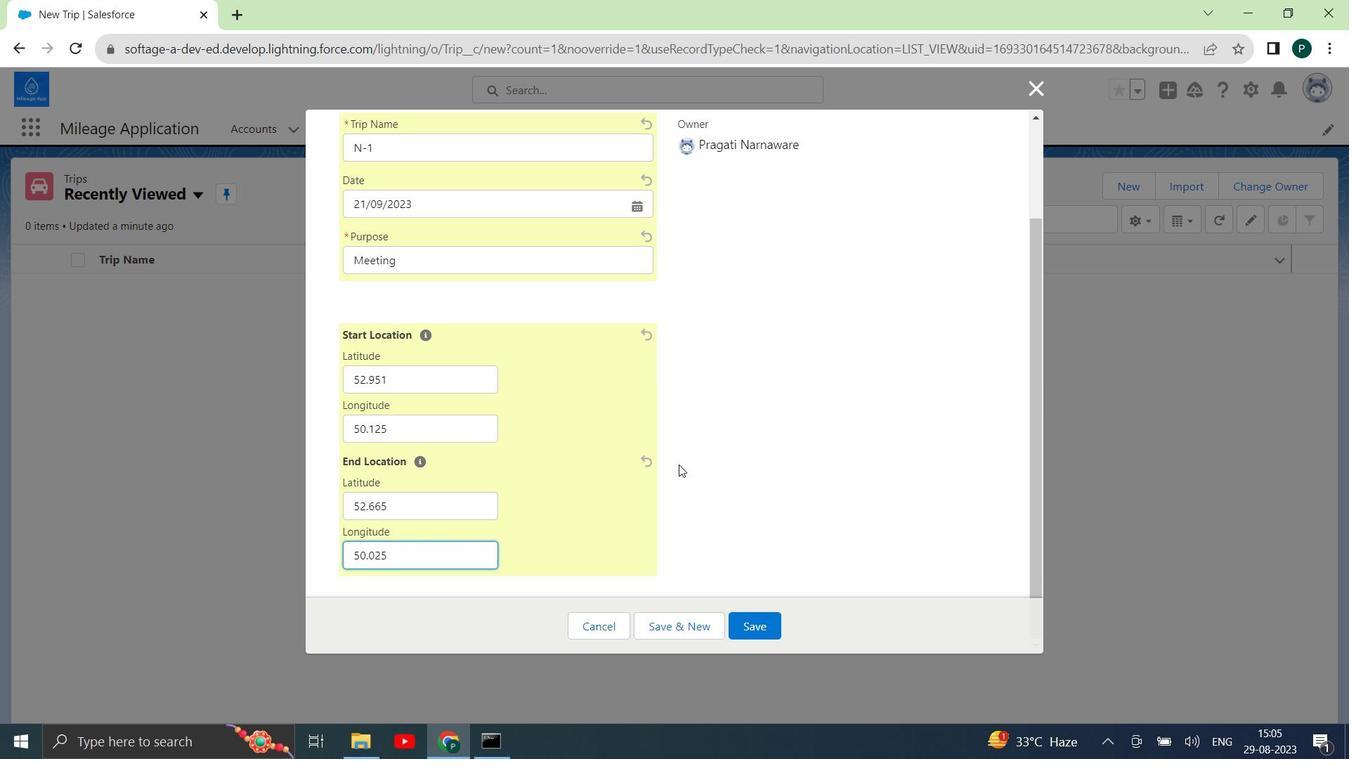 
Action: Mouse moved to (772, 546)
Screenshot: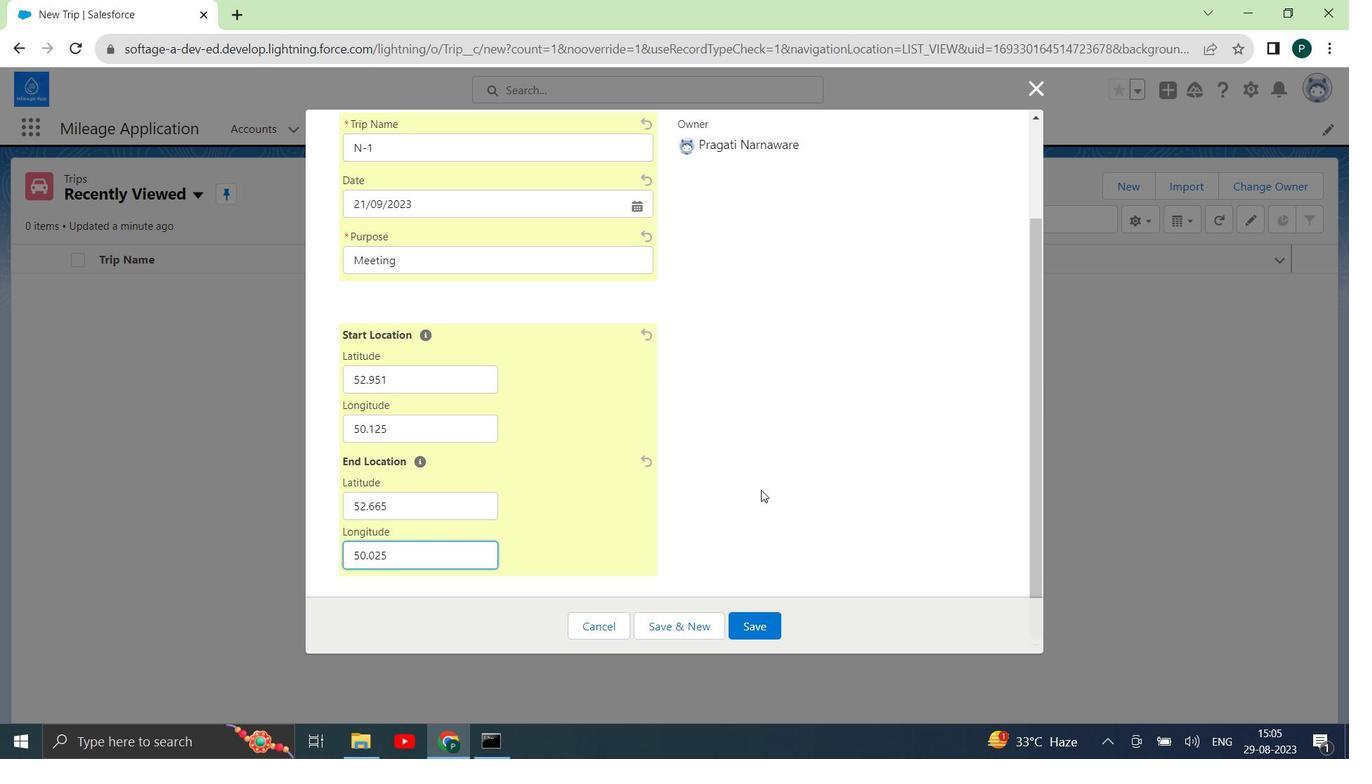 
Action: Mouse scrolled (772, 545) with delta (0, 0)
Screenshot: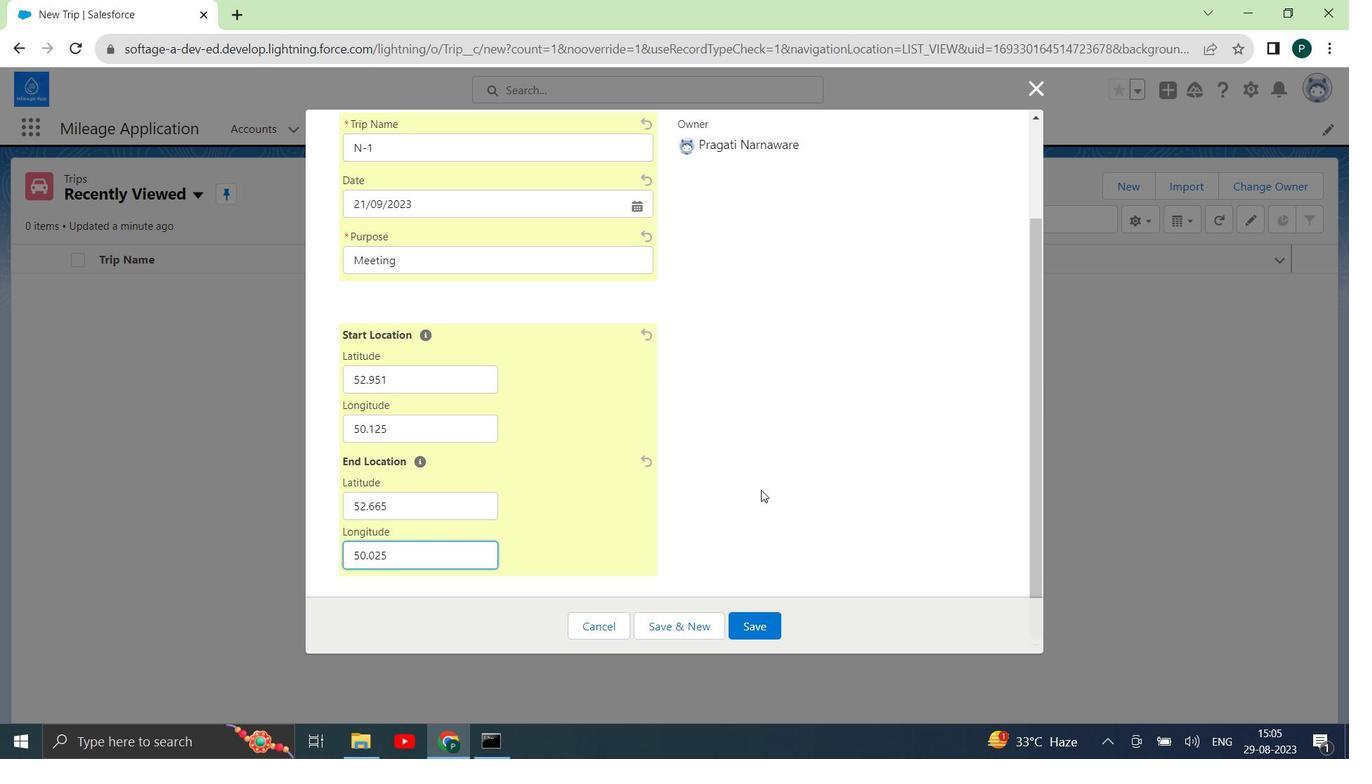 
Action: Mouse moved to (772, 548)
Screenshot: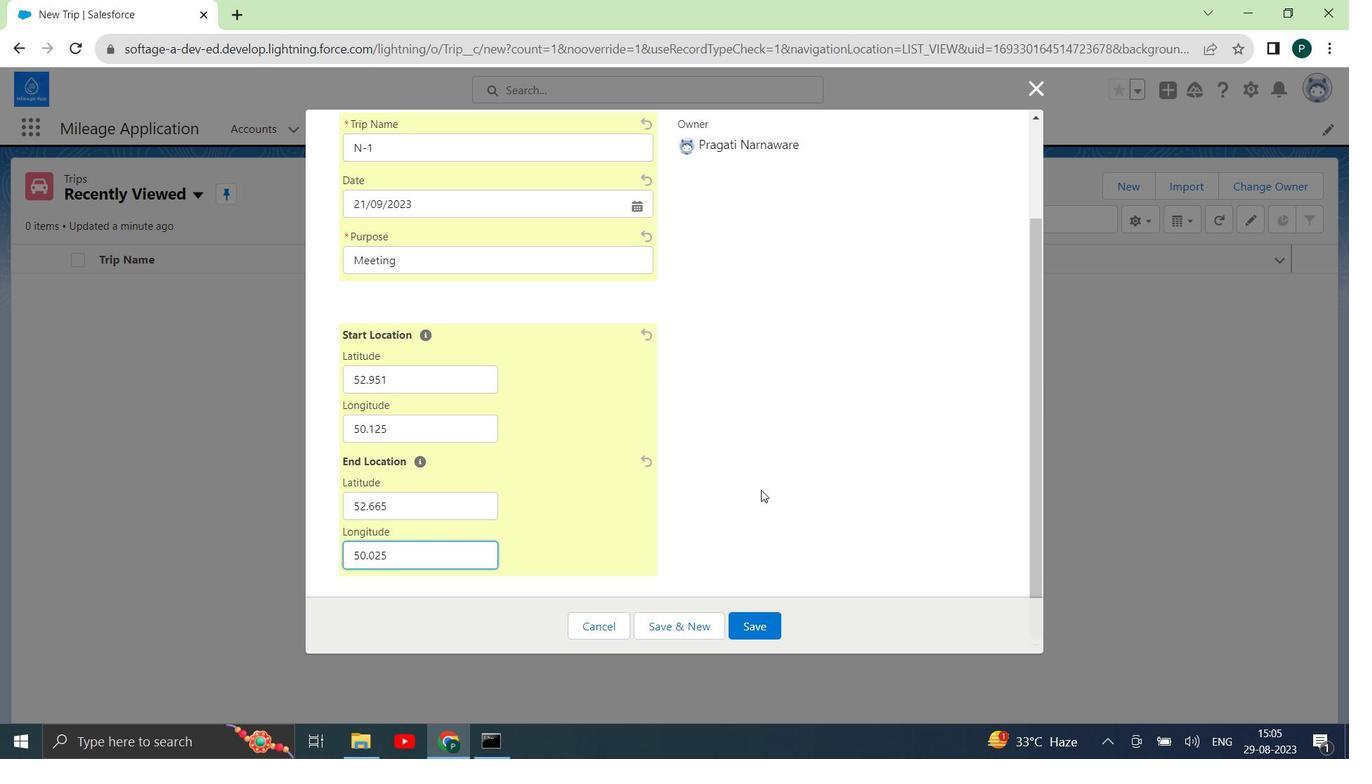 
Action: Mouse scrolled (772, 547) with delta (0, 0)
Screenshot: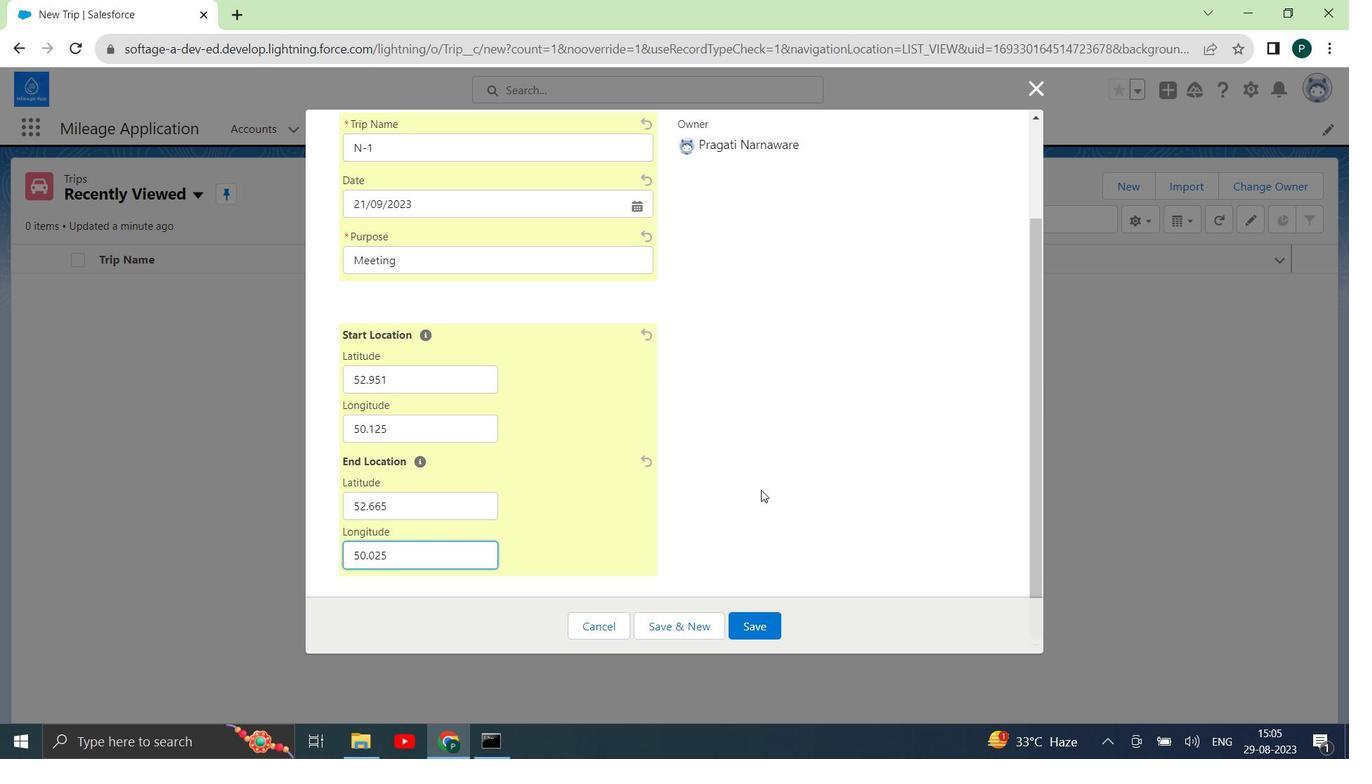 
Action: Mouse scrolled (772, 547) with delta (0, 0)
Screenshot: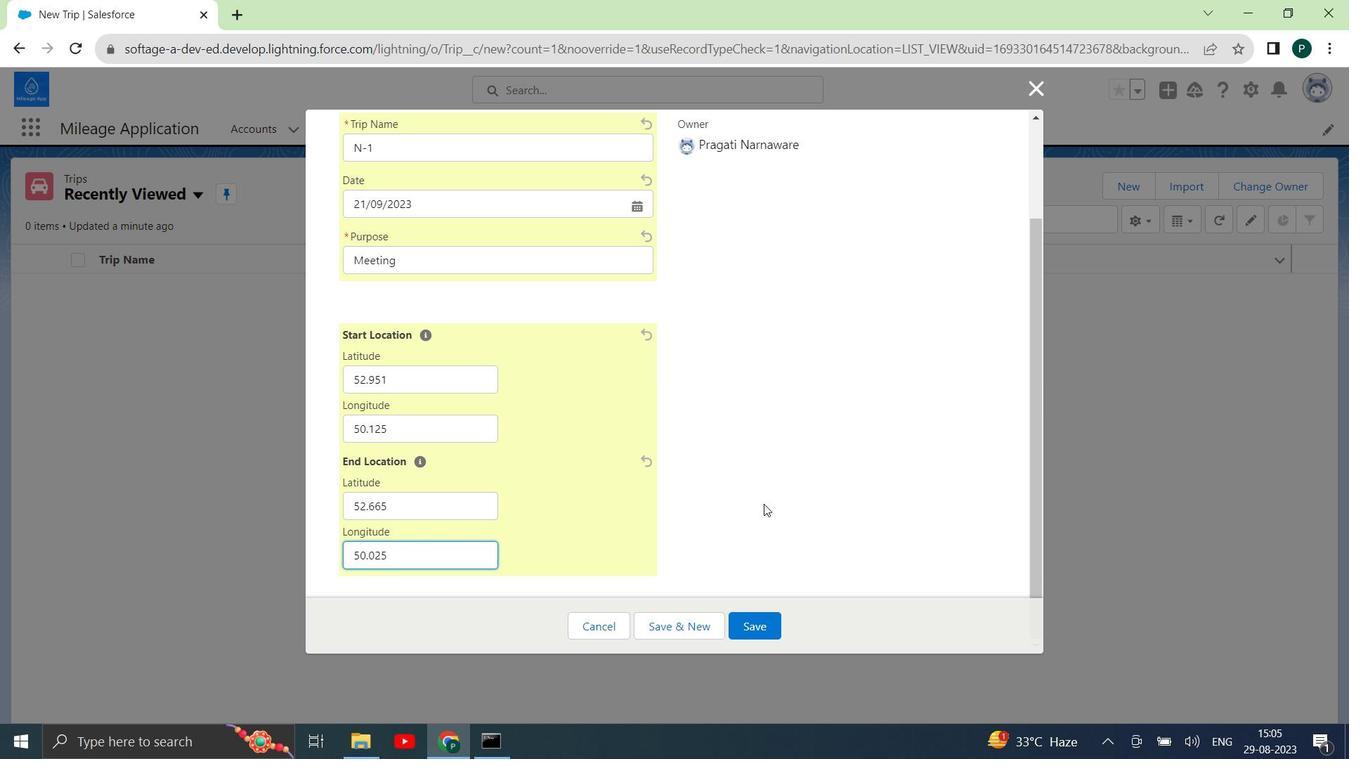
Action: Mouse scrolled (772, 547) with delta (0, 0)
Screenshot: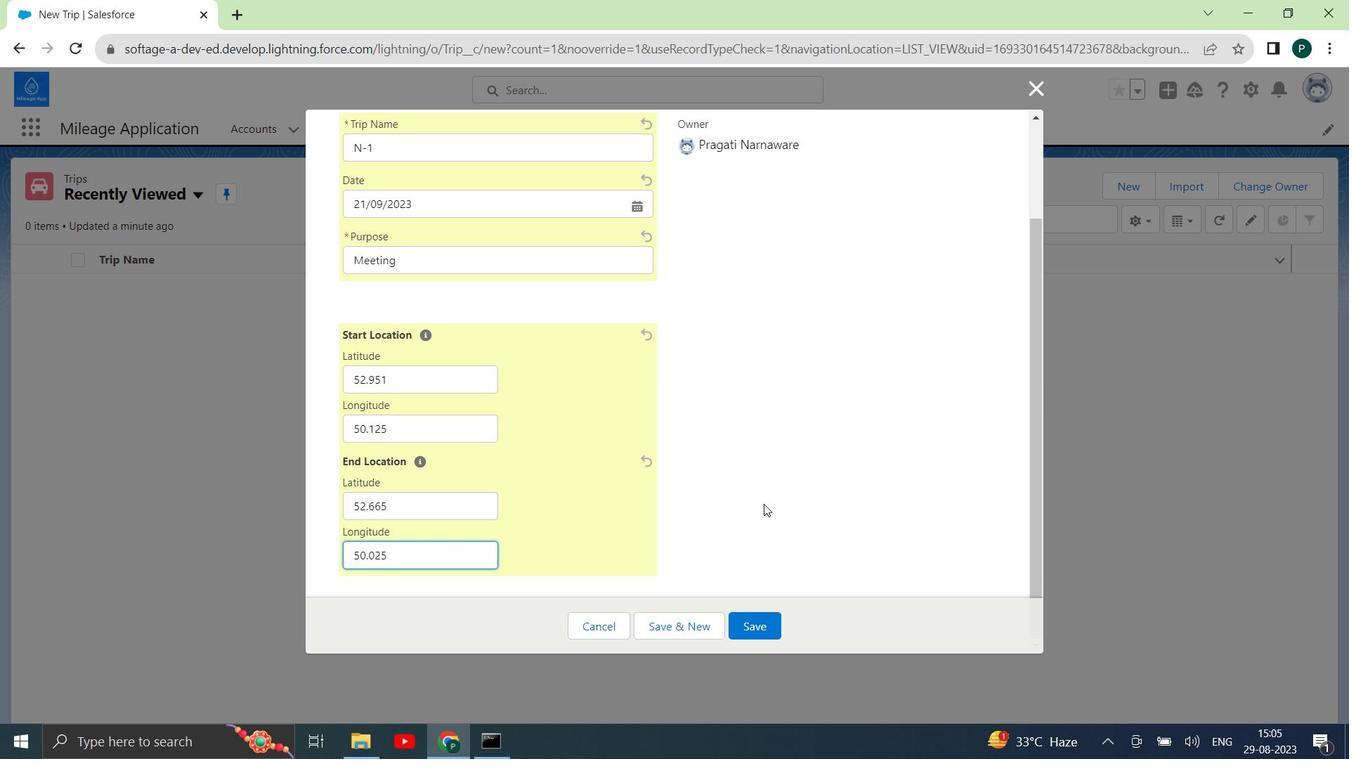 
Action: Mouse scrolled (772, 547) with delta (0, 0)
Screenshot: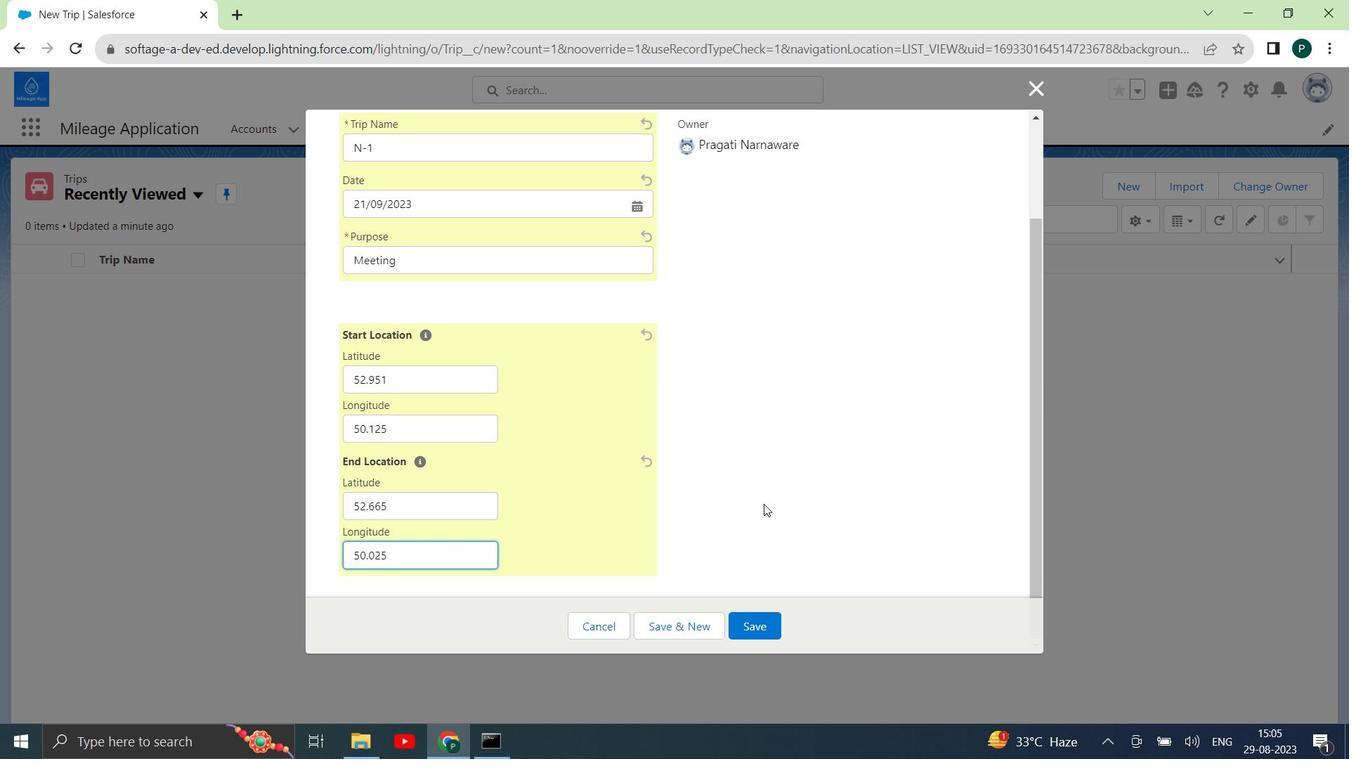 
Action: Mouse scrolled (772, 547) with delta (0, 0)
Screenshot: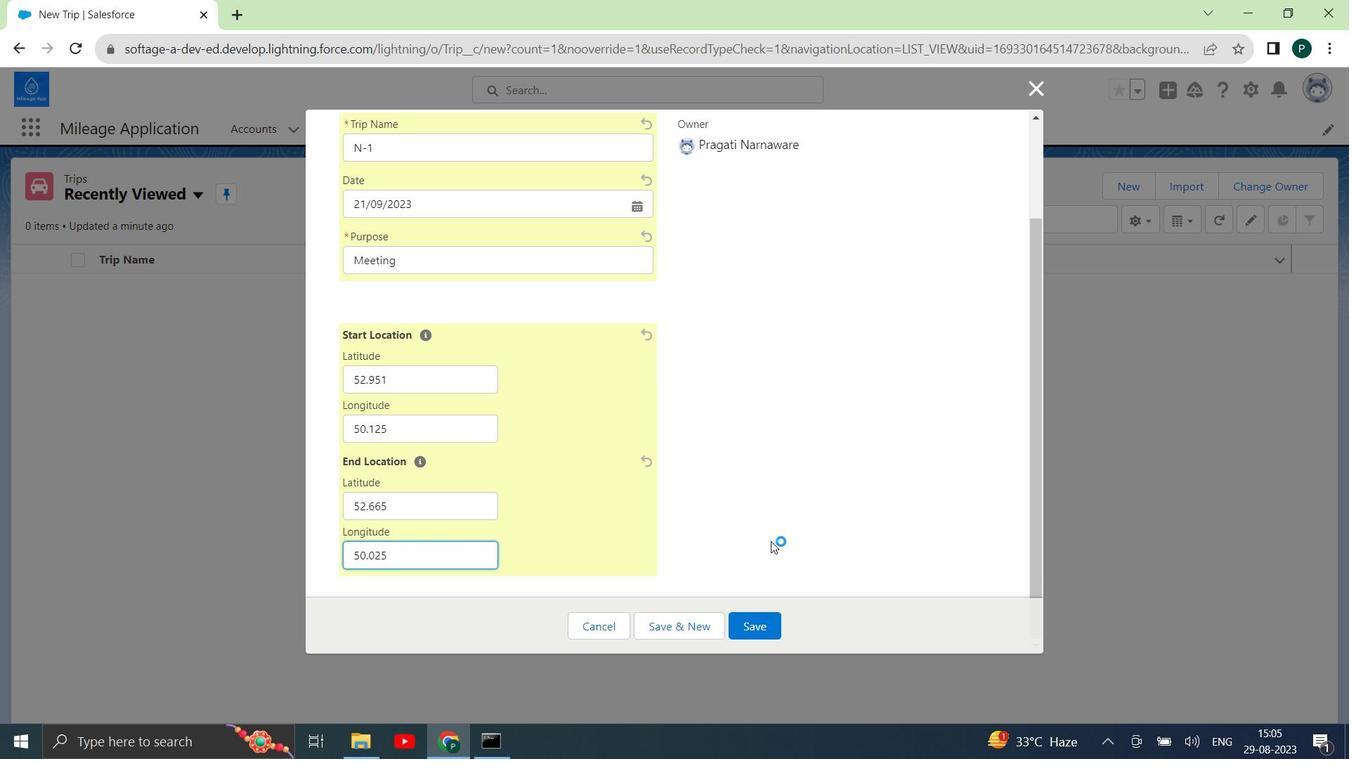 
Action: Mouse moved to (755, 617)
Screenshot: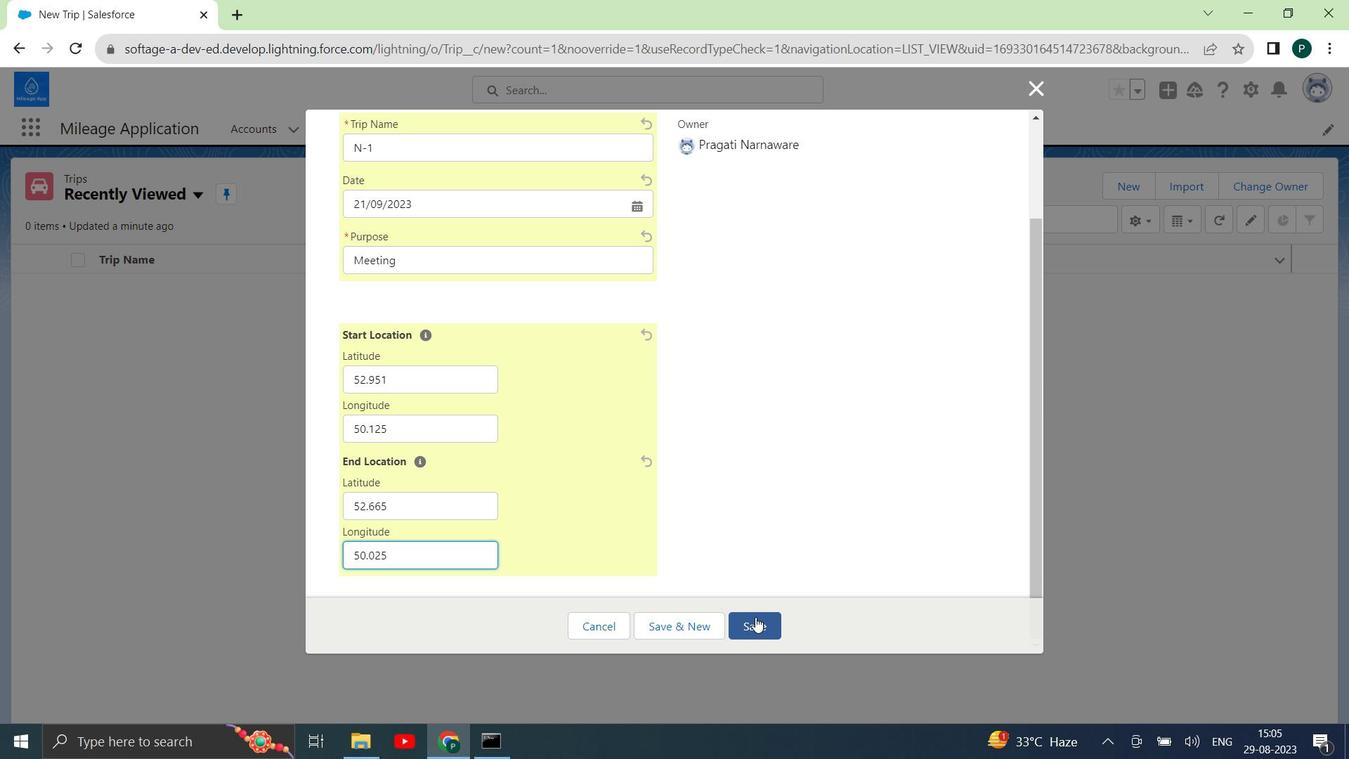 
Action: Mouse pressed left at (755, 617)
Screenshot: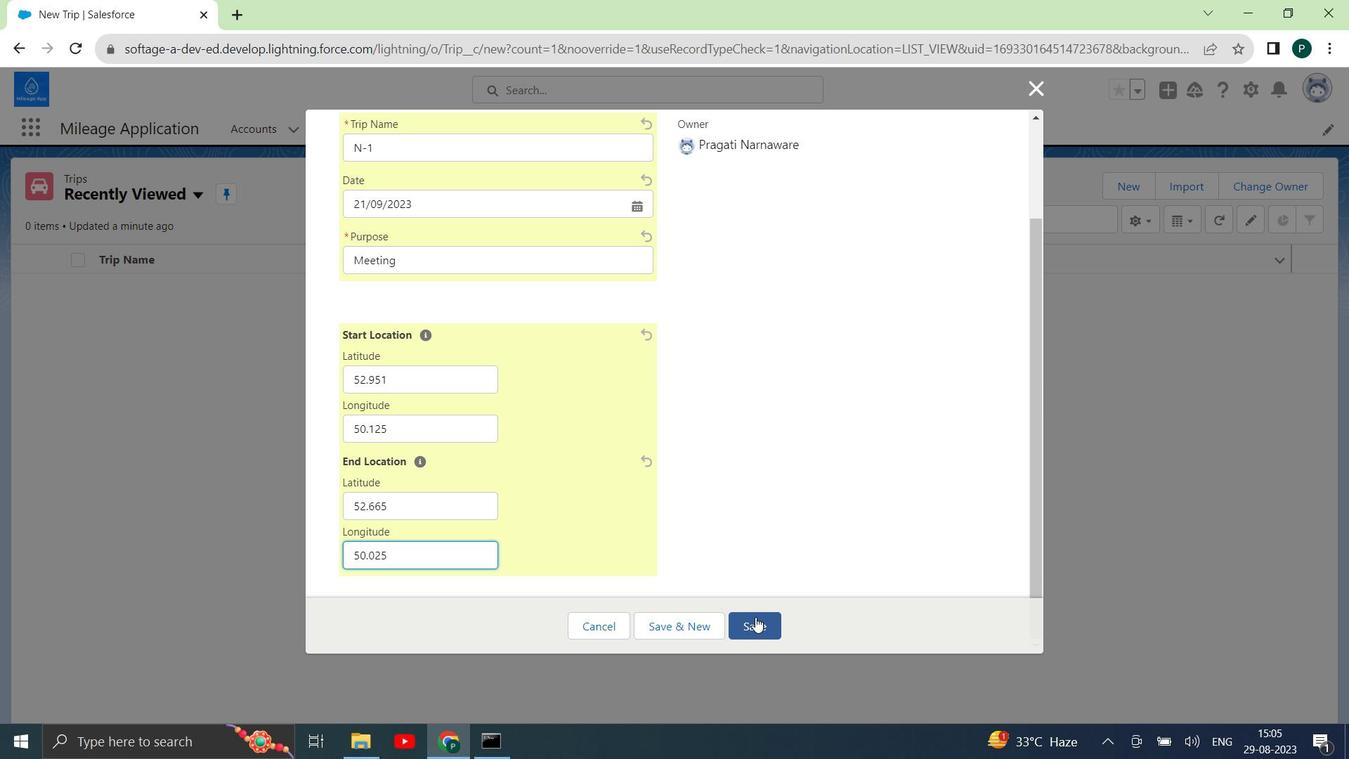 
Action: Mouse moved to (629, 126)
Screenshot: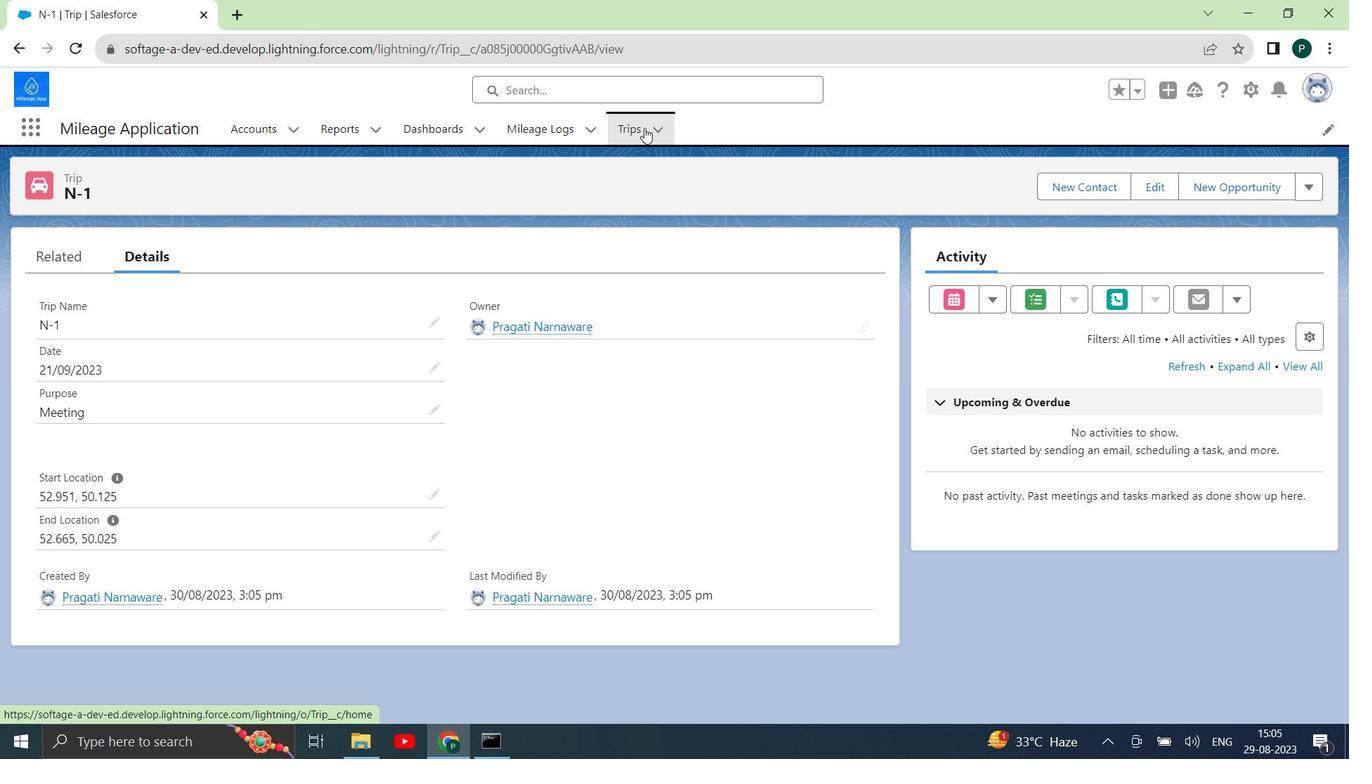 
Action: Mouse pressed left at (629, 126)
Screenshot: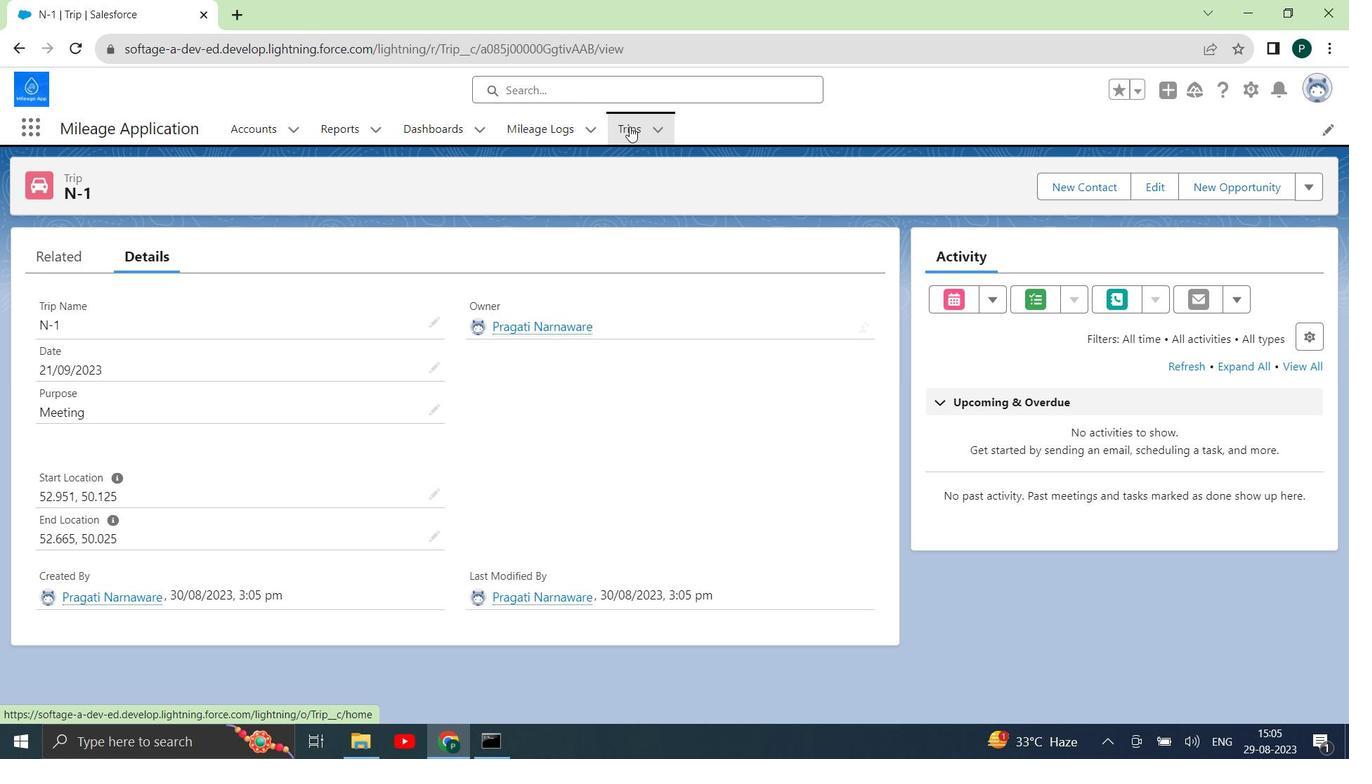 
Action: Mouse moved to (1130, 180)
Screenshot: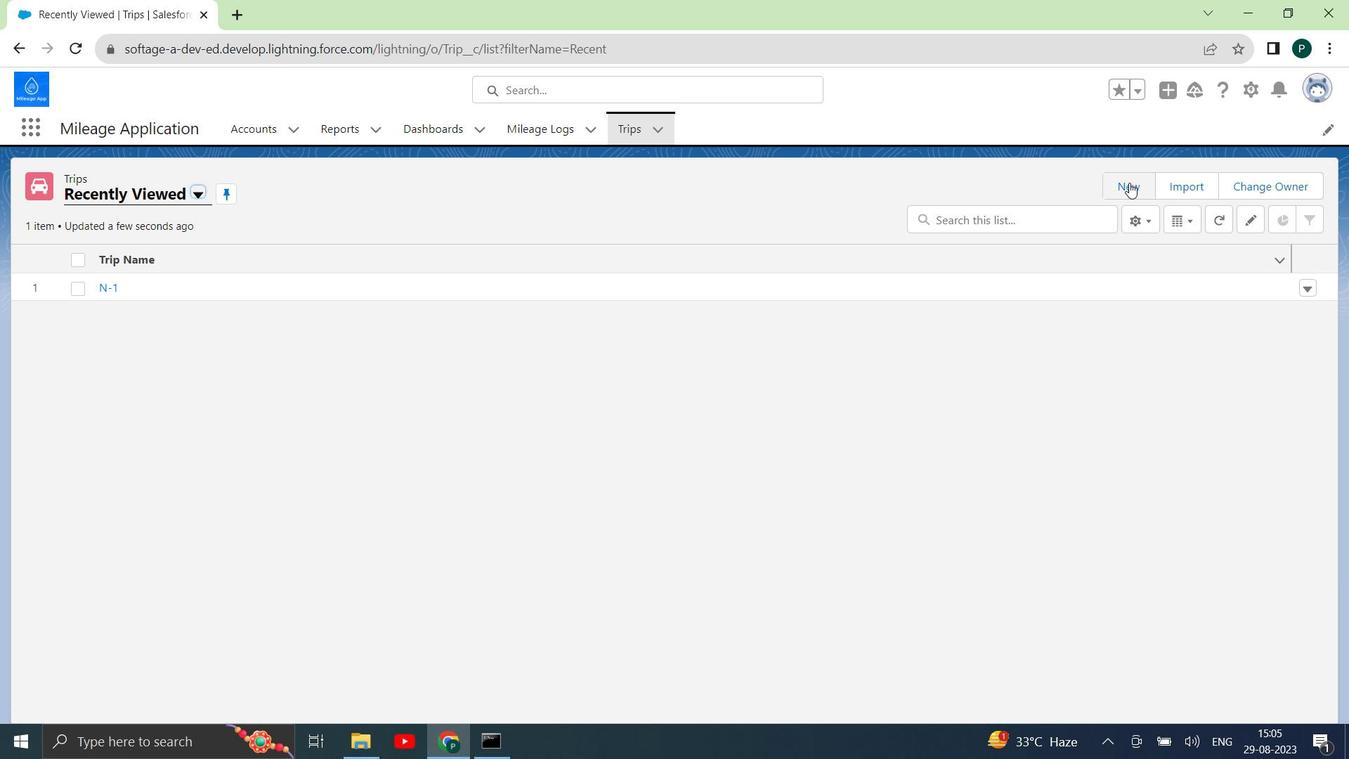 
Action: Mouse pressed left at (1130, 180)
Screenshot: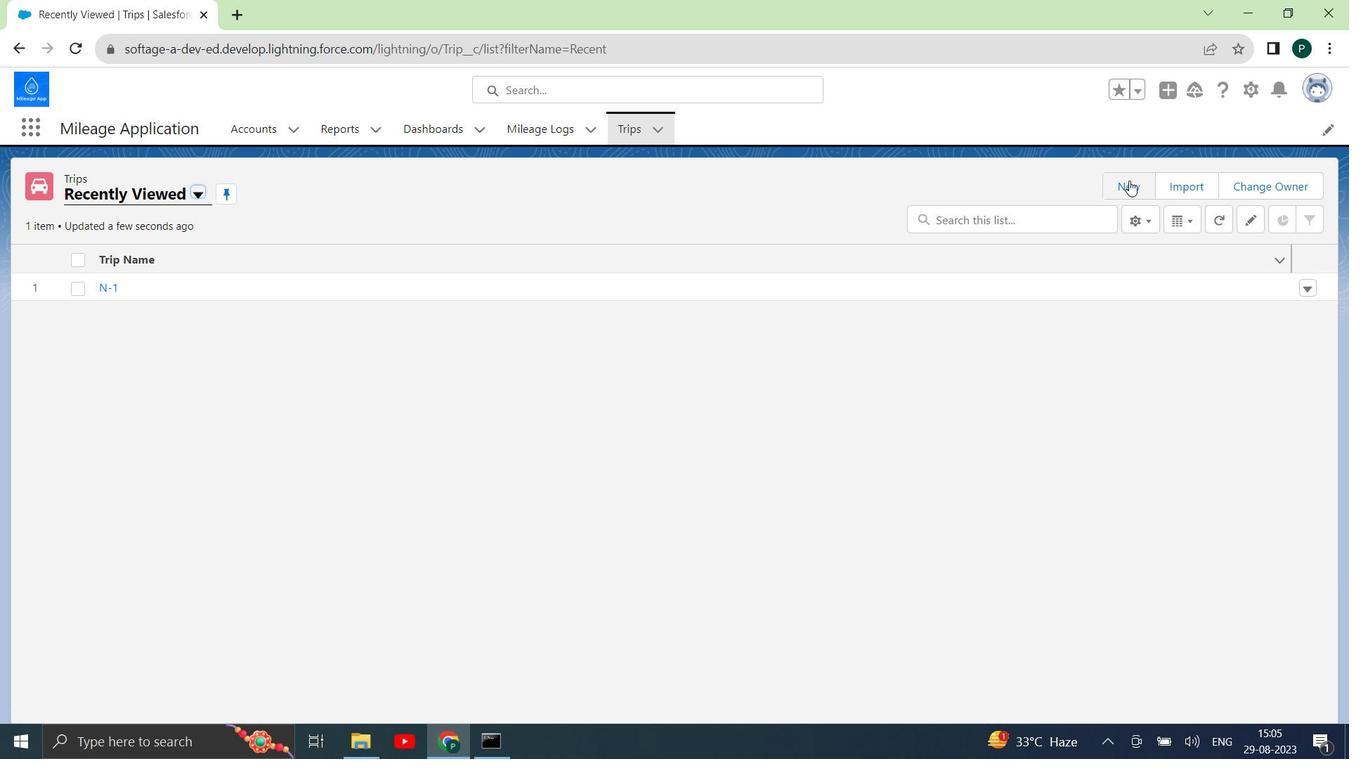 
Action: Mouse moved to (118, 634)
Screenshot: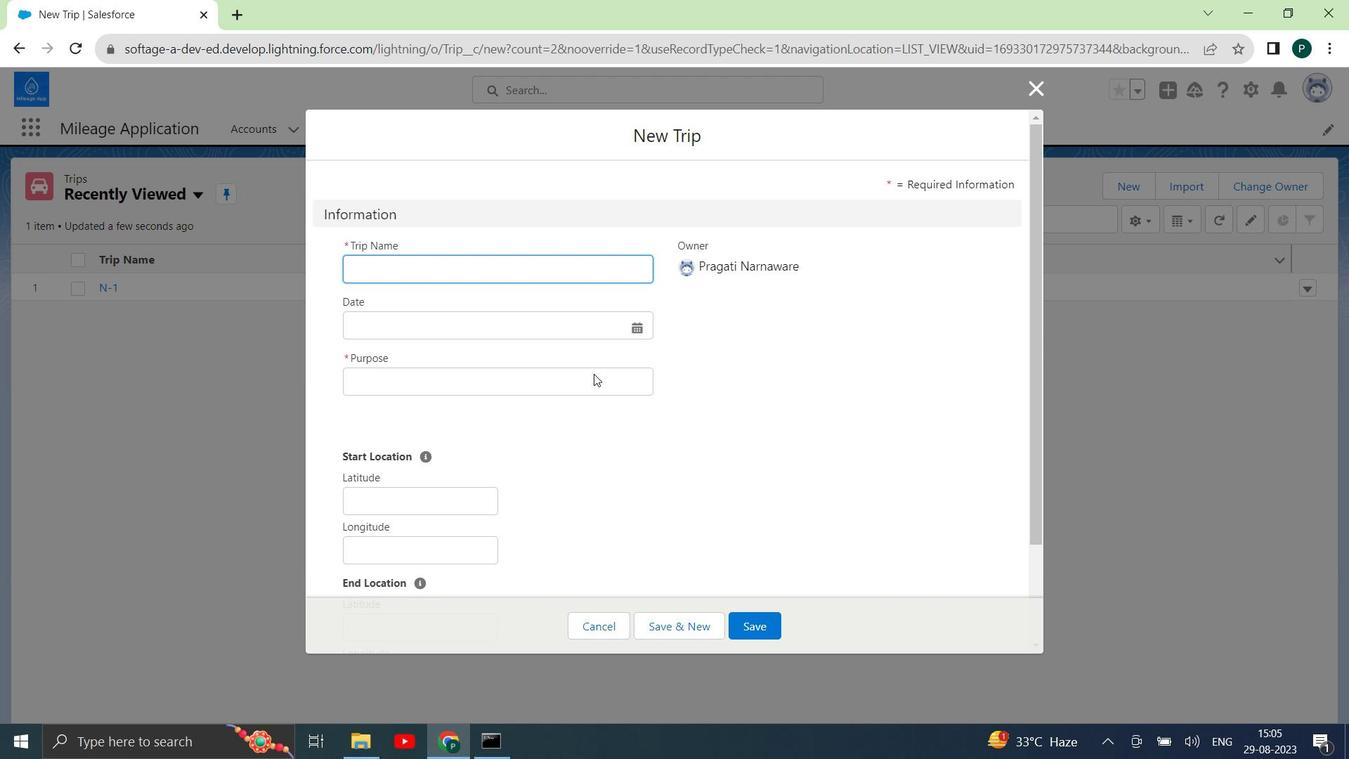 
Action: Key pressed <Key.shift_r>N-2
Screenshot: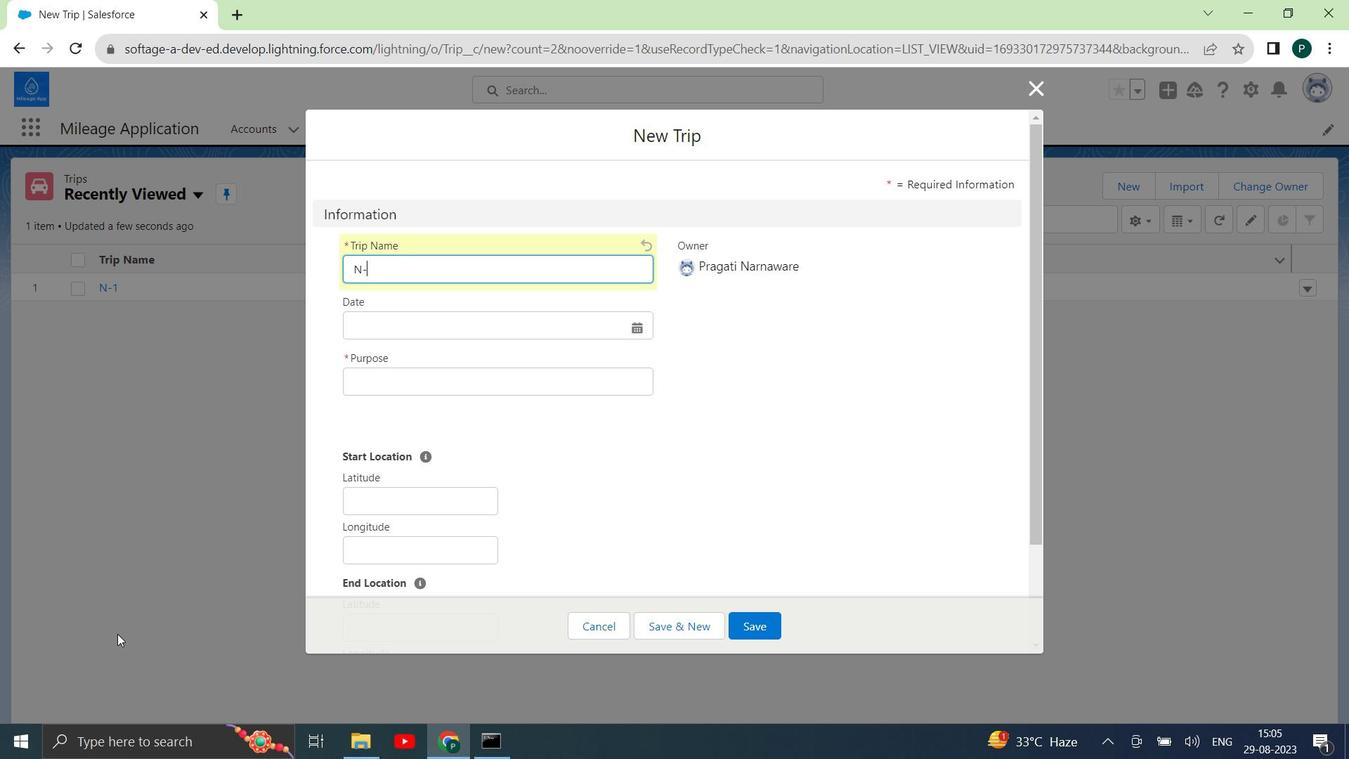 
Action: Mouse moved to (484, 320)
Screenshot: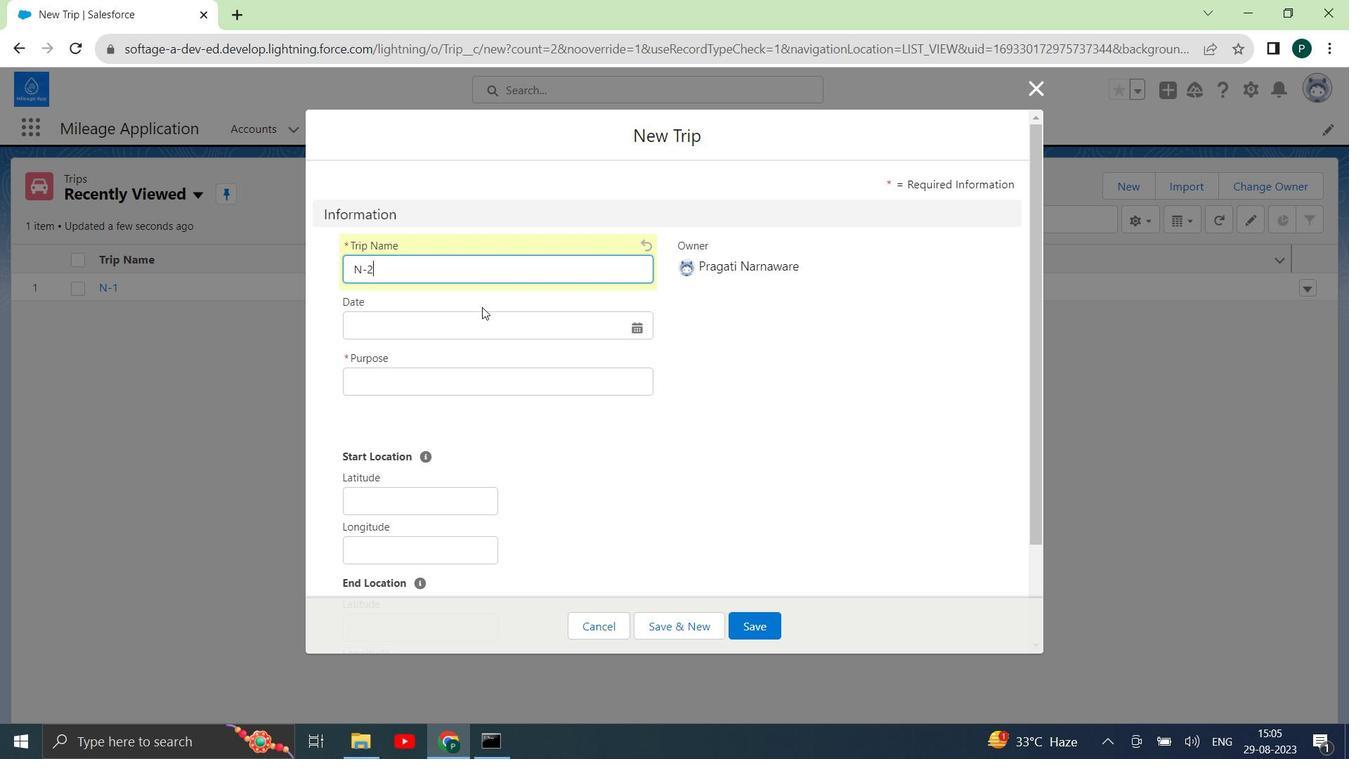 
Action: Mouse pressed left at (484, 320)
Screenshot: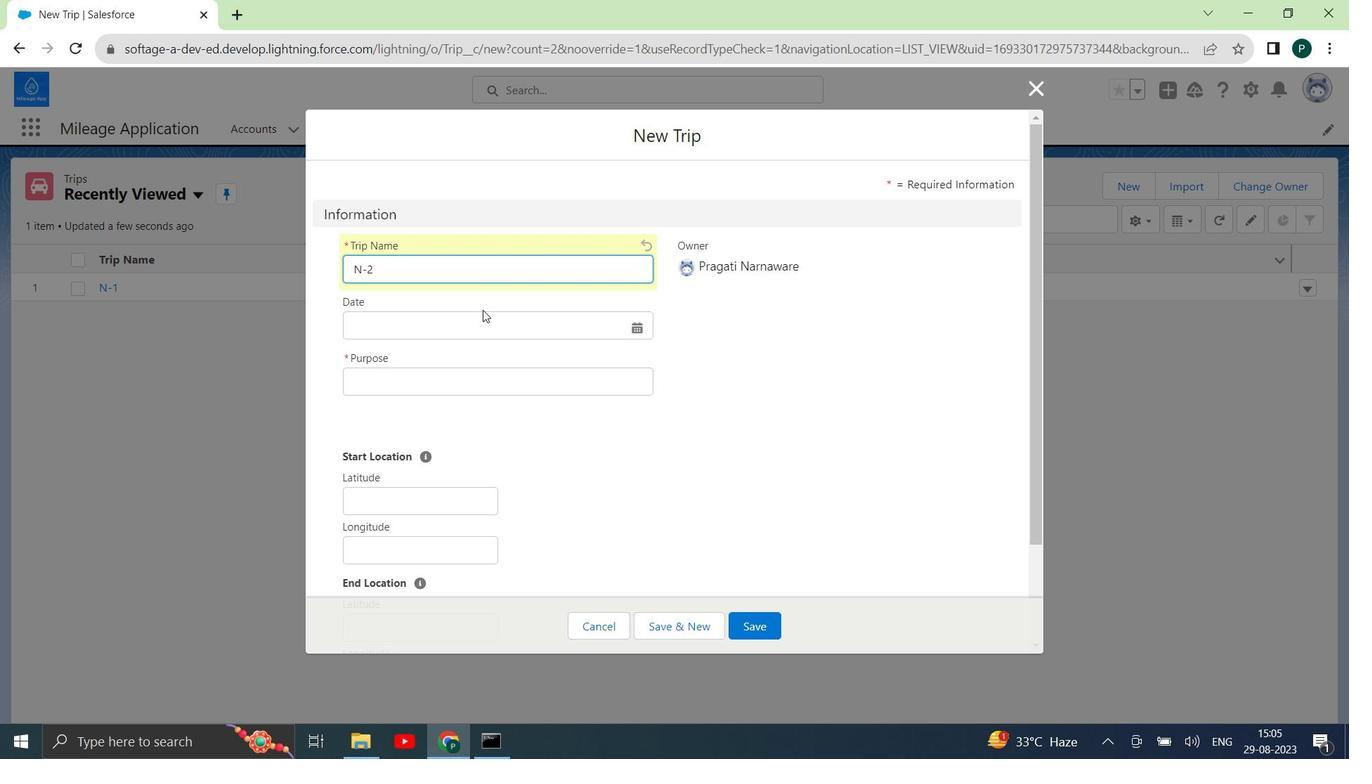 
Action: Mouse moved to (587, 350)
Screenshot: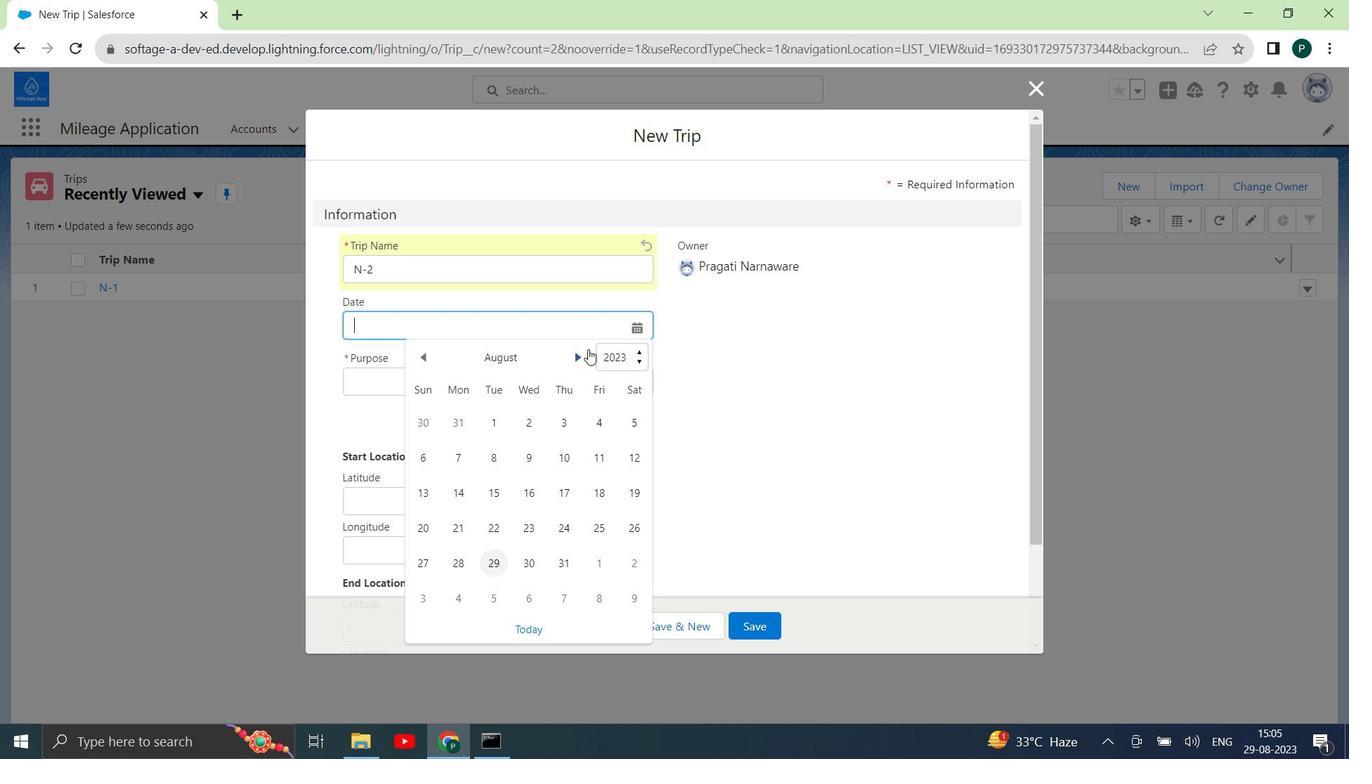 
Action: Mouse pressed left at (587, 350)
Screenshot: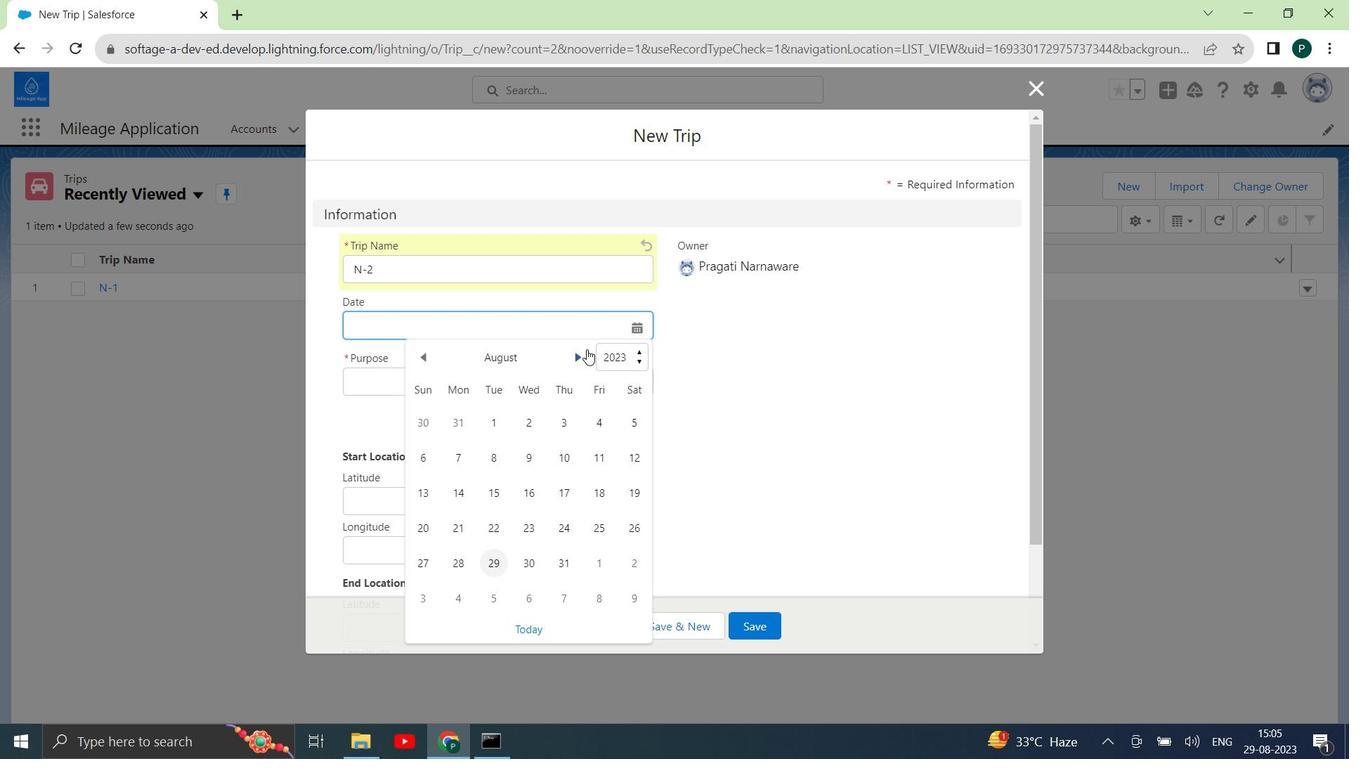 
Action: Mouse pressed left at (587, 350)
Screenshot: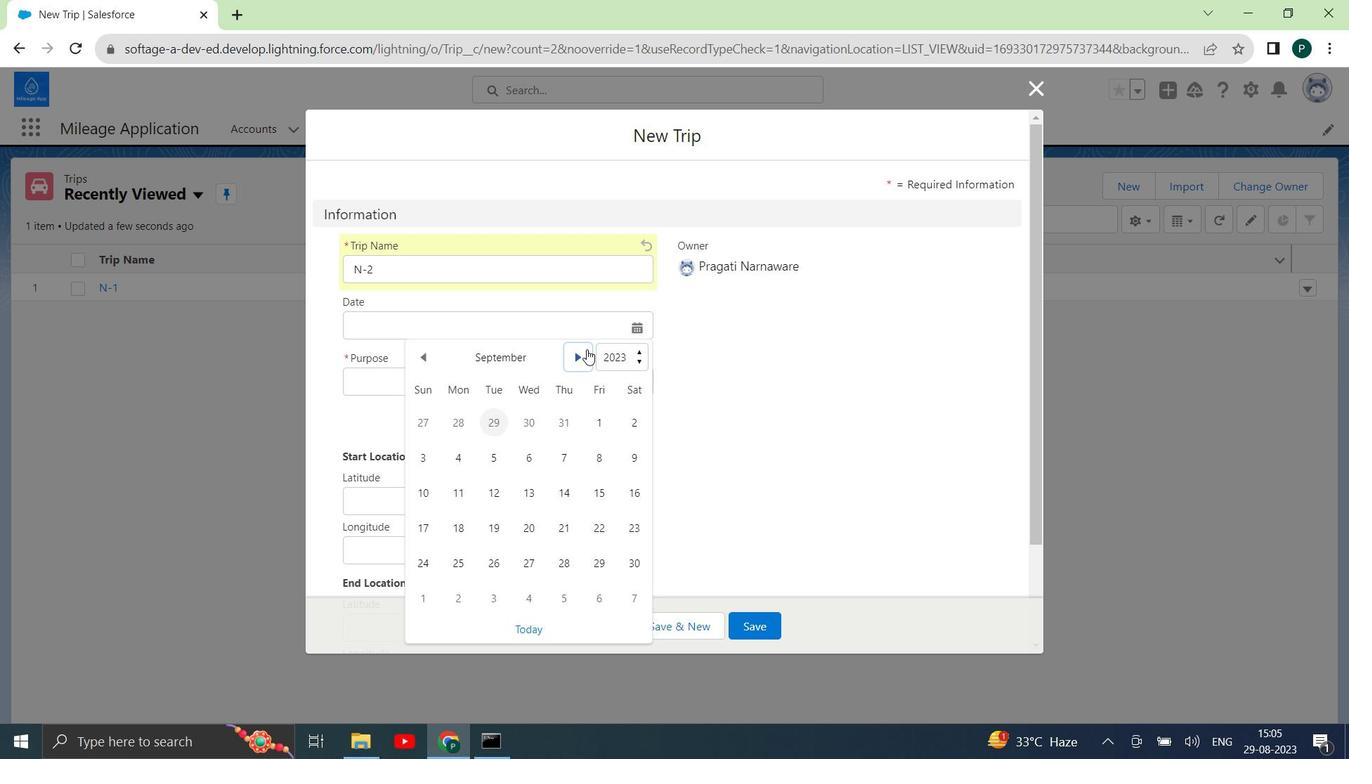 
Action: Mouse moved to (628, 487)
Screenshot: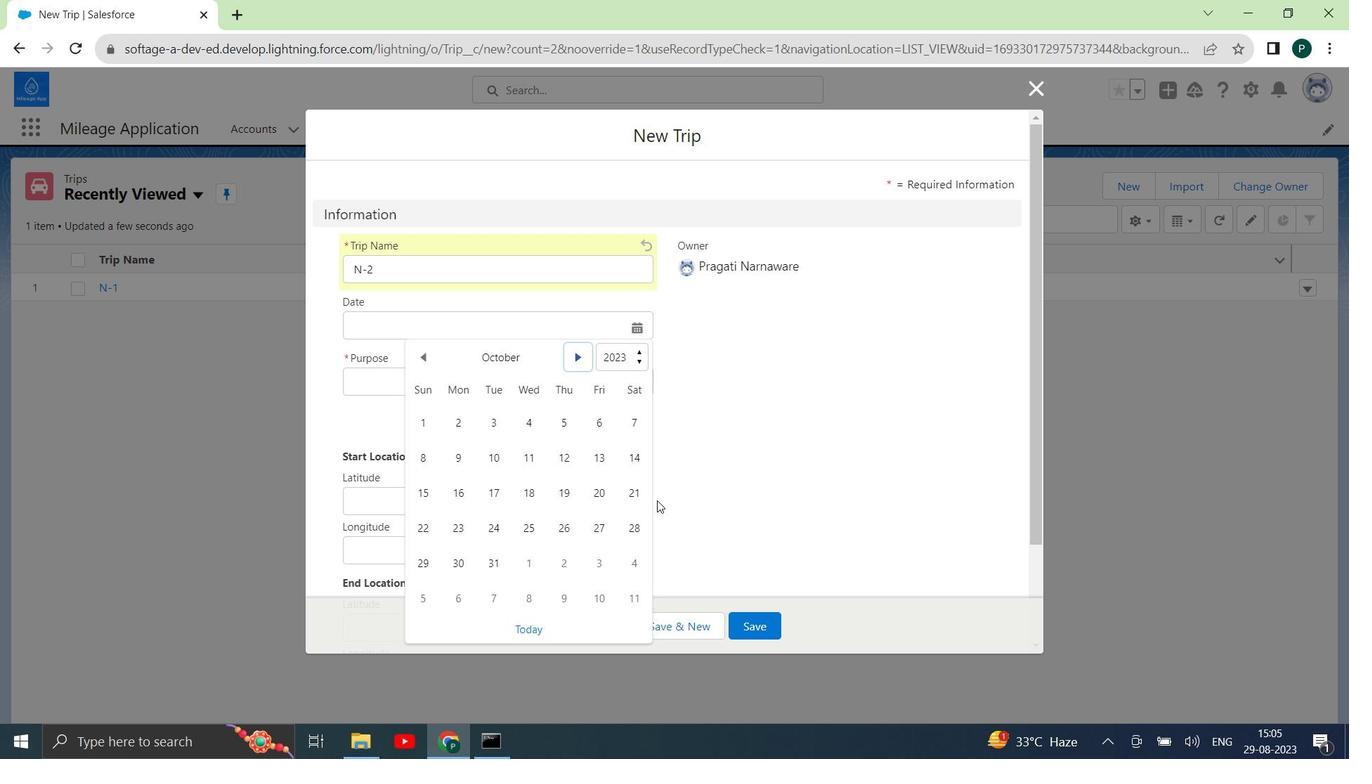 
Action: Mouse pressed left at (628, 487)
Screenshot: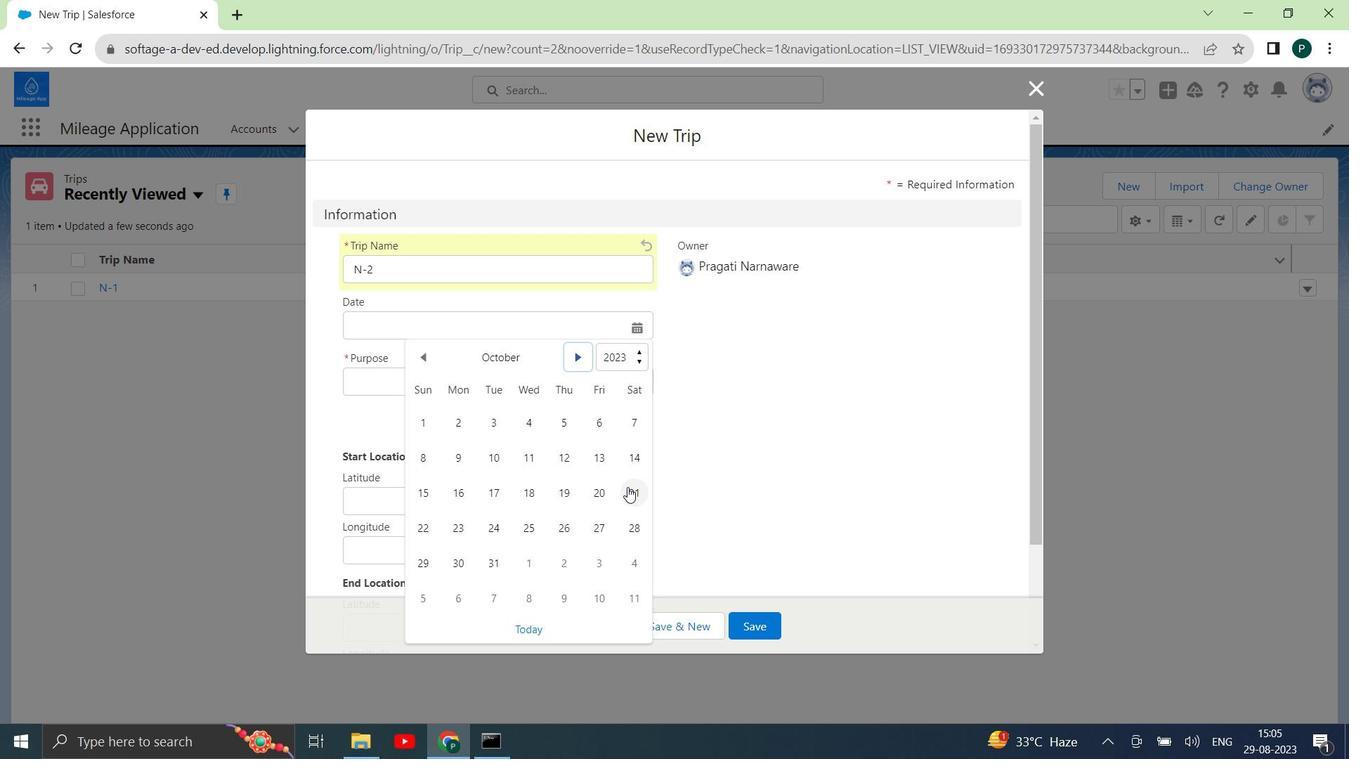 
Action: Mouse moved to (557, 385)
Screenshot: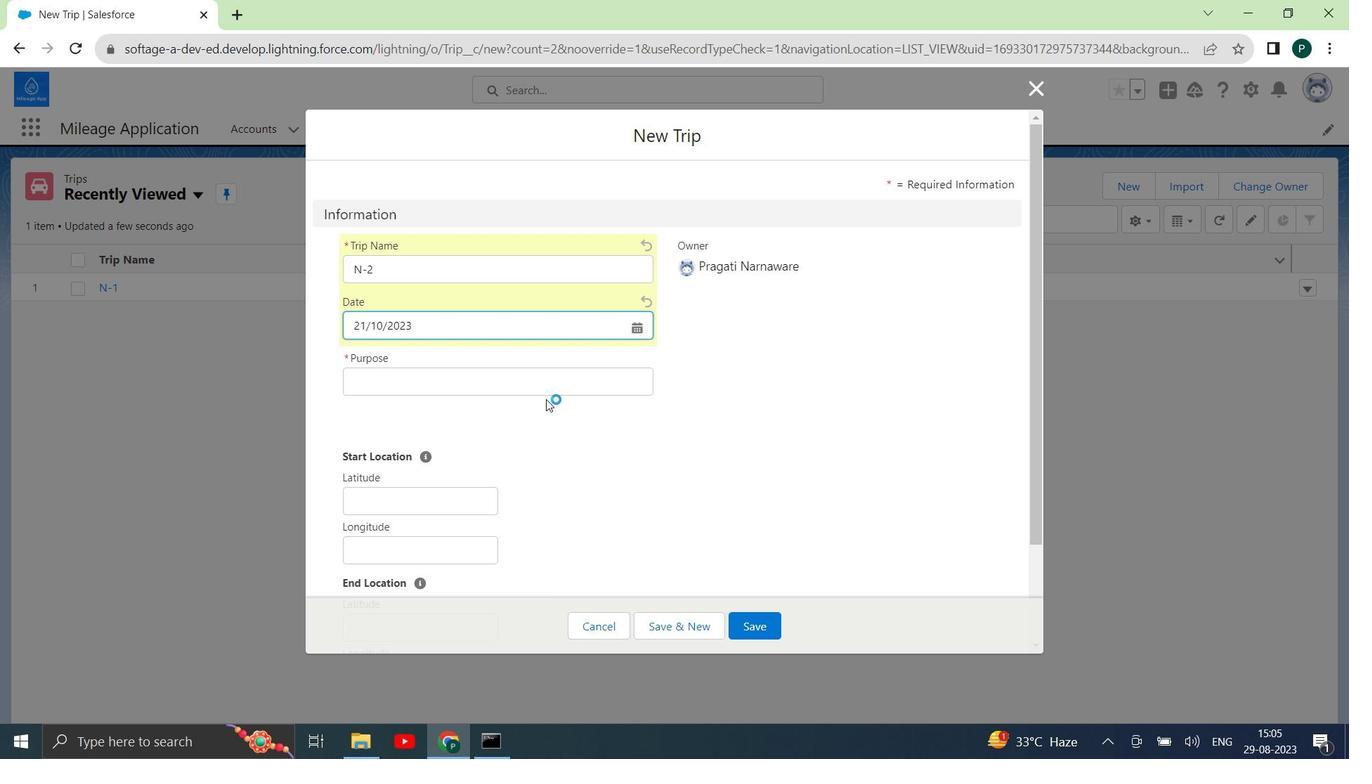 
Action: Mouse pressed left at (557, 385)
Screenshot: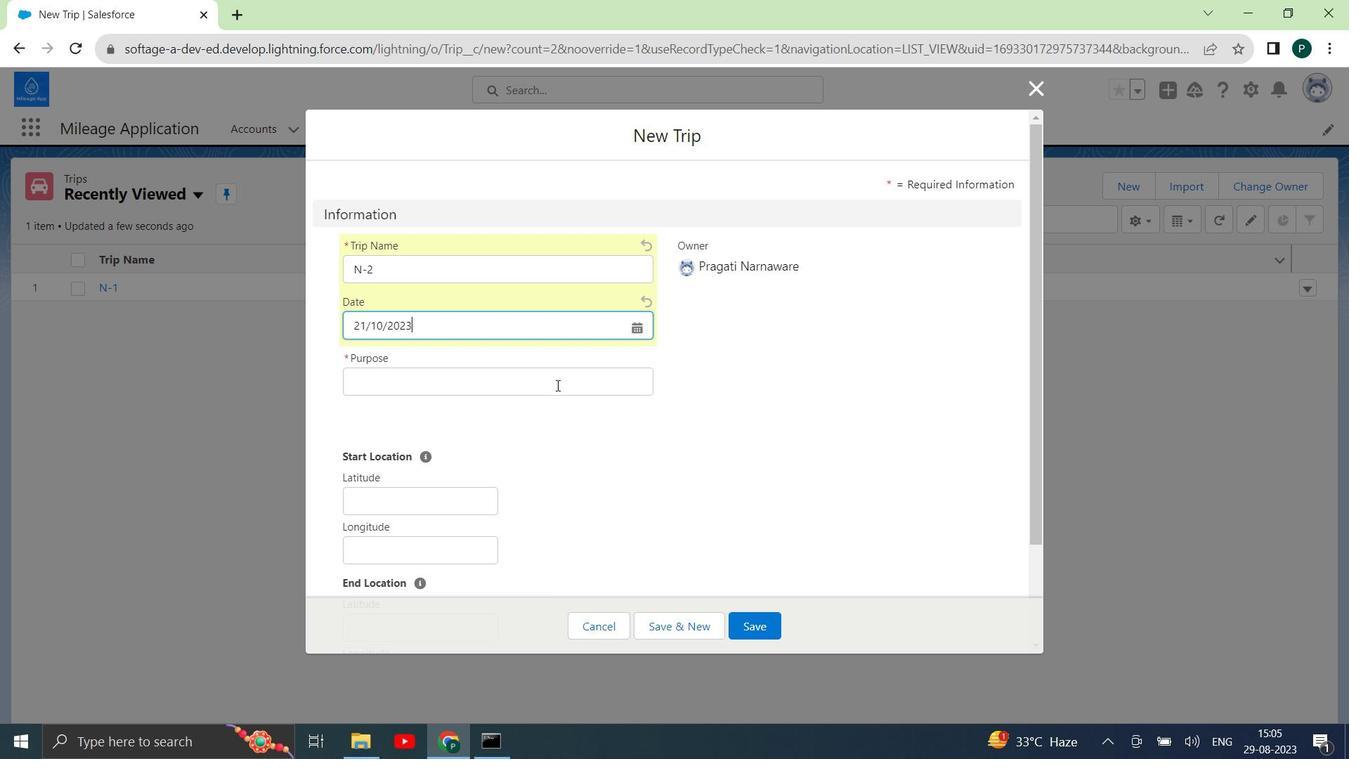 
Action: Mouse moved to (558, 379)
Screenshot: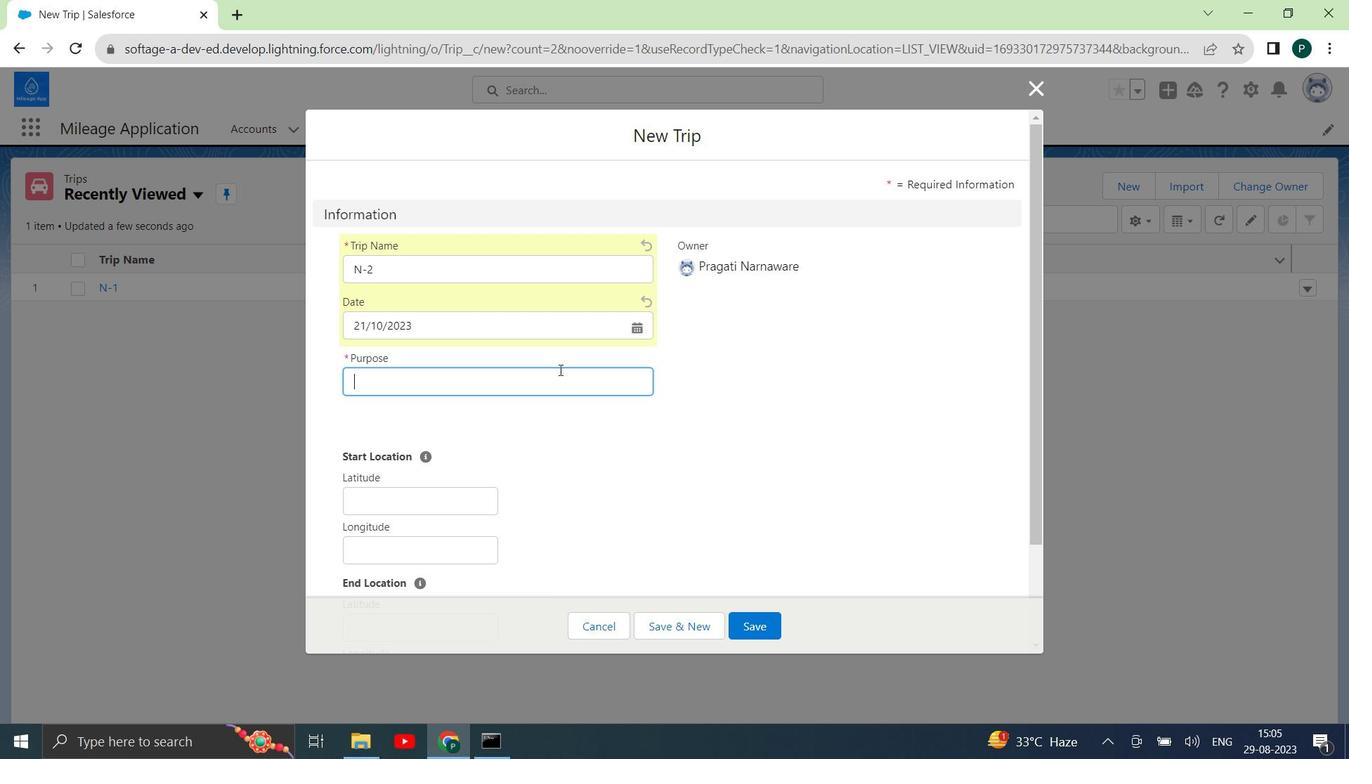 
Action: Key pressed <Key.shift><Key.shift><Key.shift><Key.shift><Key.shift>Campaign<Key.space><Key.shift>Summit
Screenshot: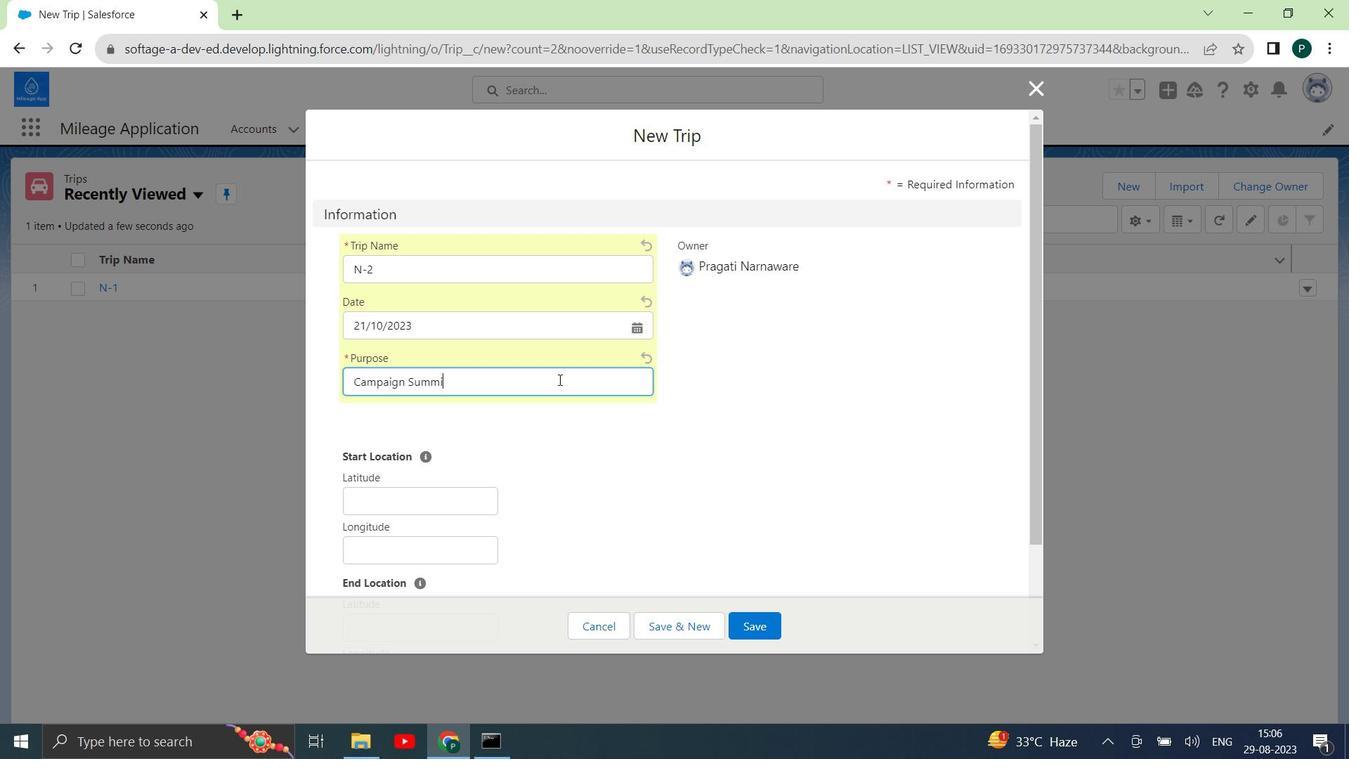 
Action: Mouse moved to (445, 492)
Screenshot: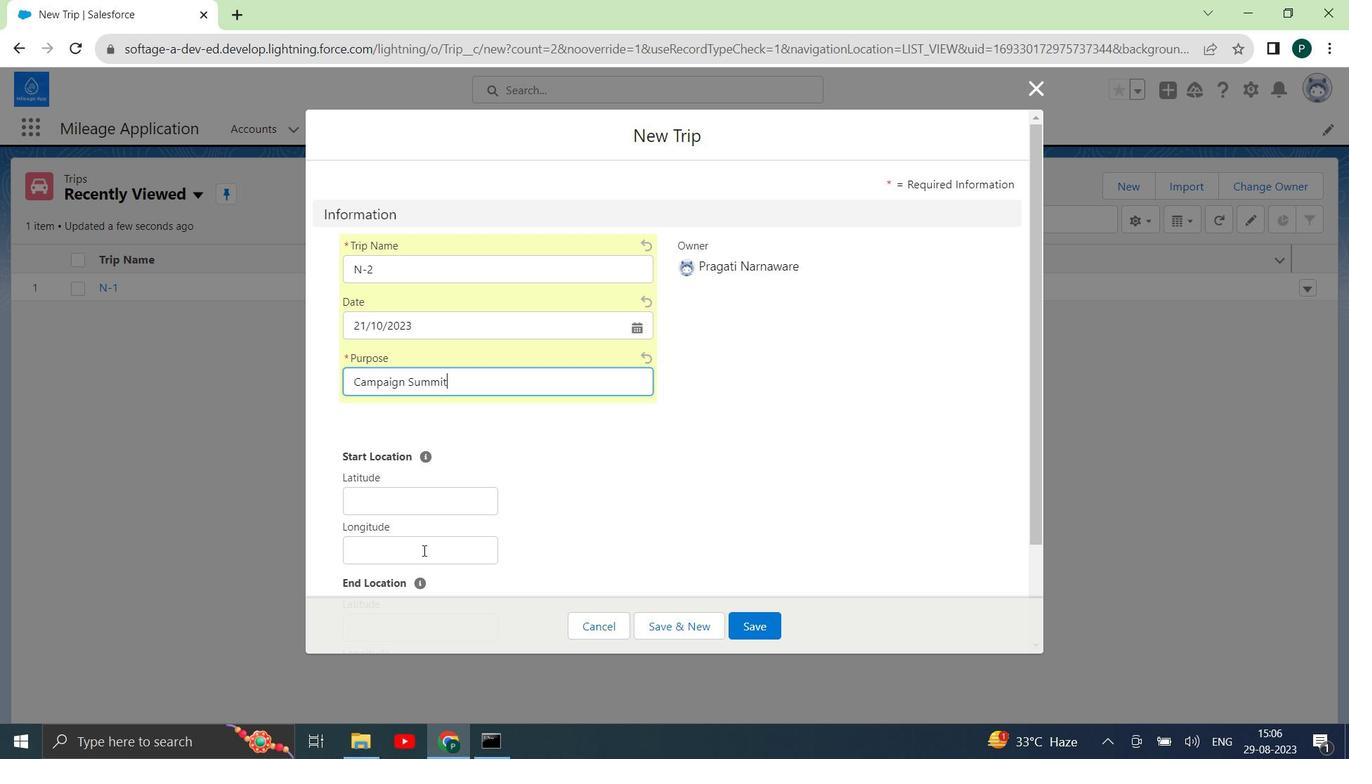 
Action: Mouse scrolled (445, 491) with delta (0, 0)
Screenshot: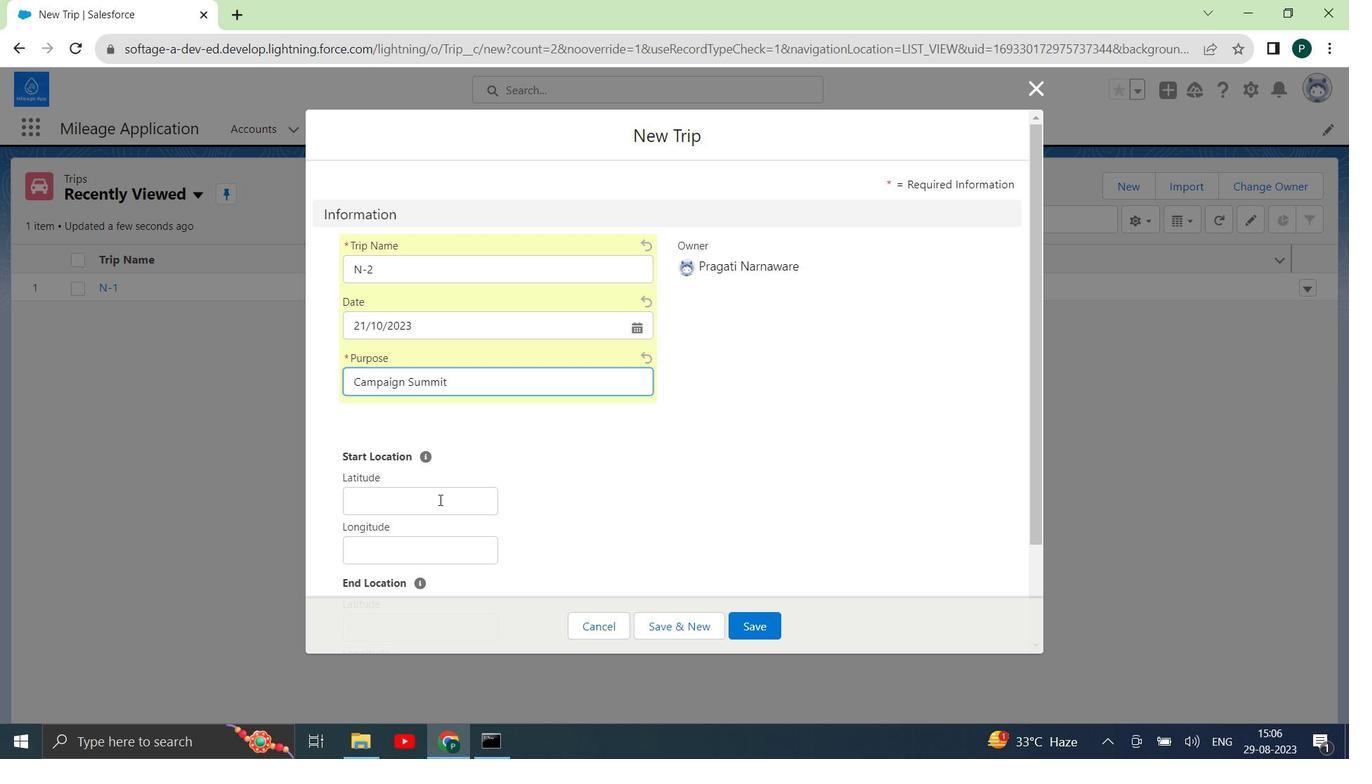
Action: Mouse moved to (445, 501)
Screenshot: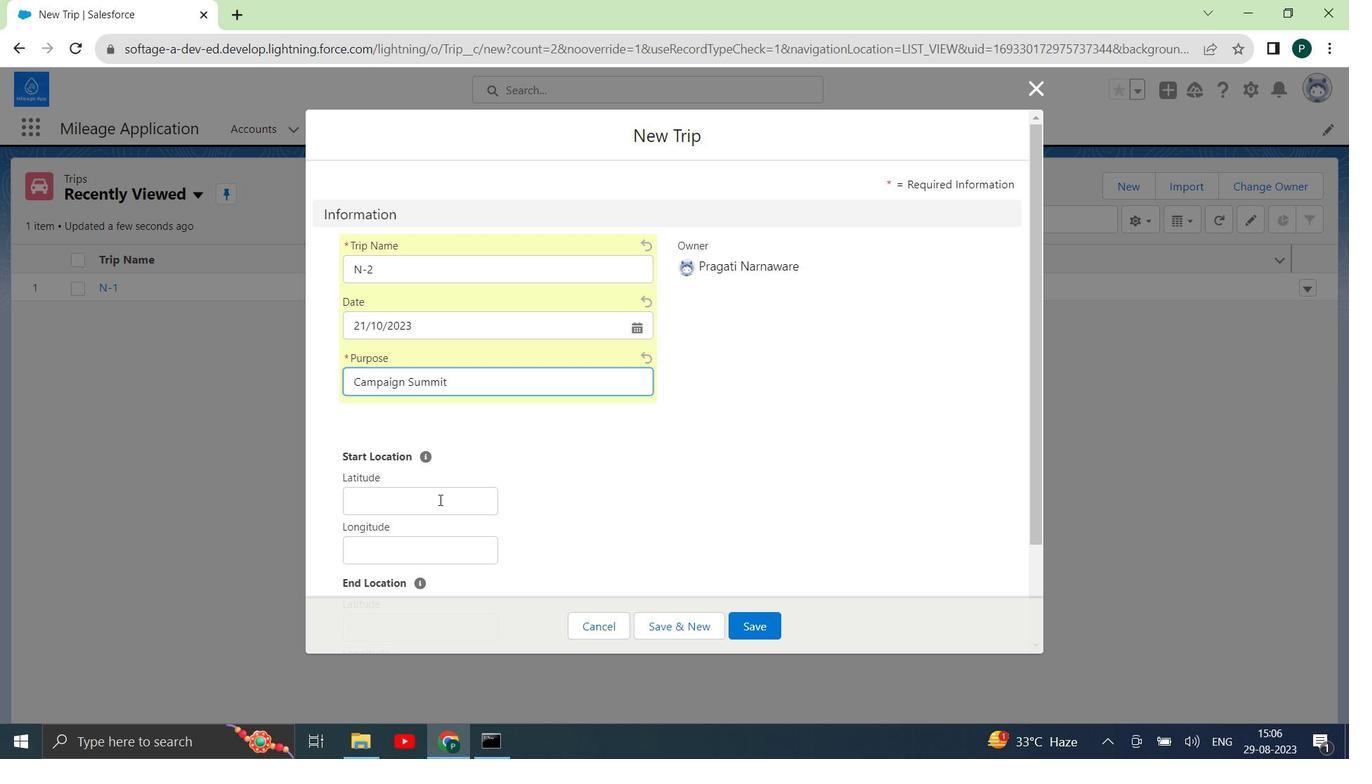 
Action: Mouse scrolled (445, 501) with delta (0, 0)
Screenshot: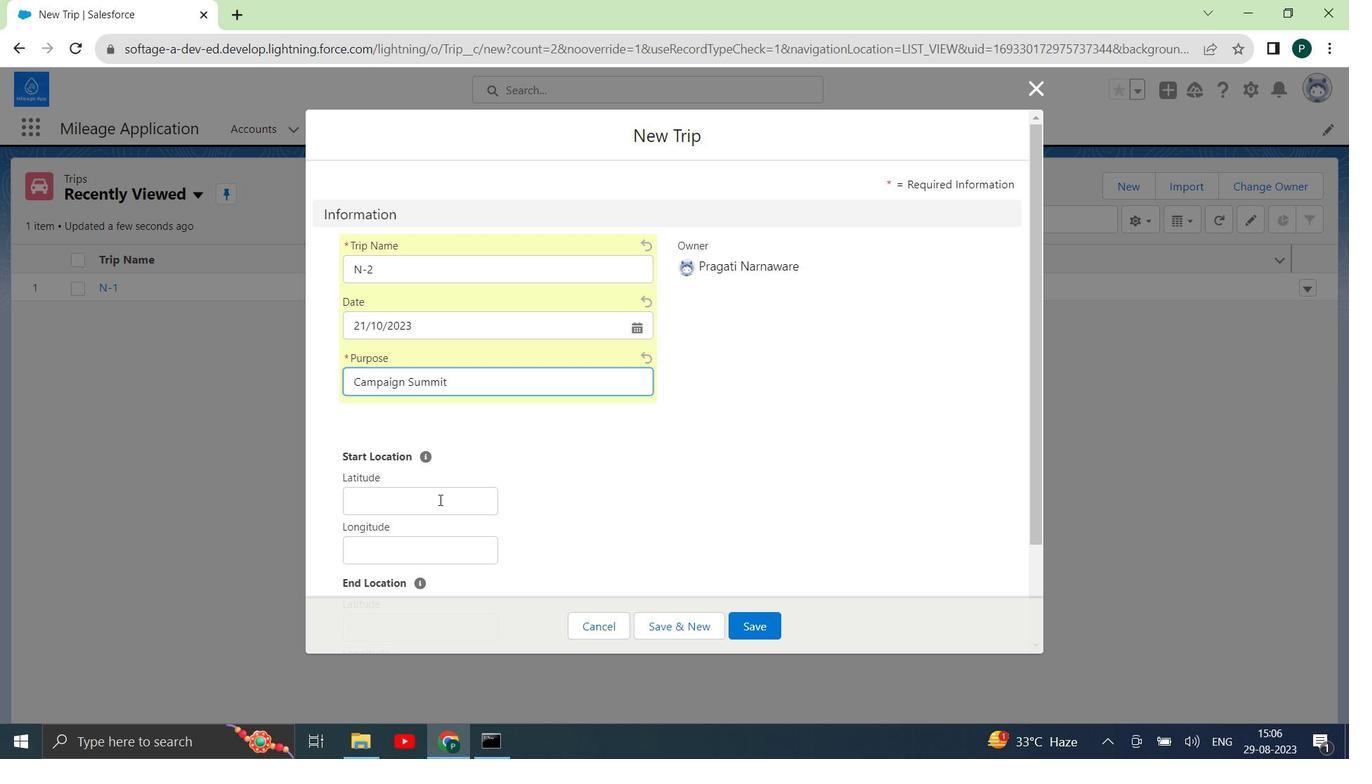 
Action: Mouse moved to (445, 508)
Screenshot: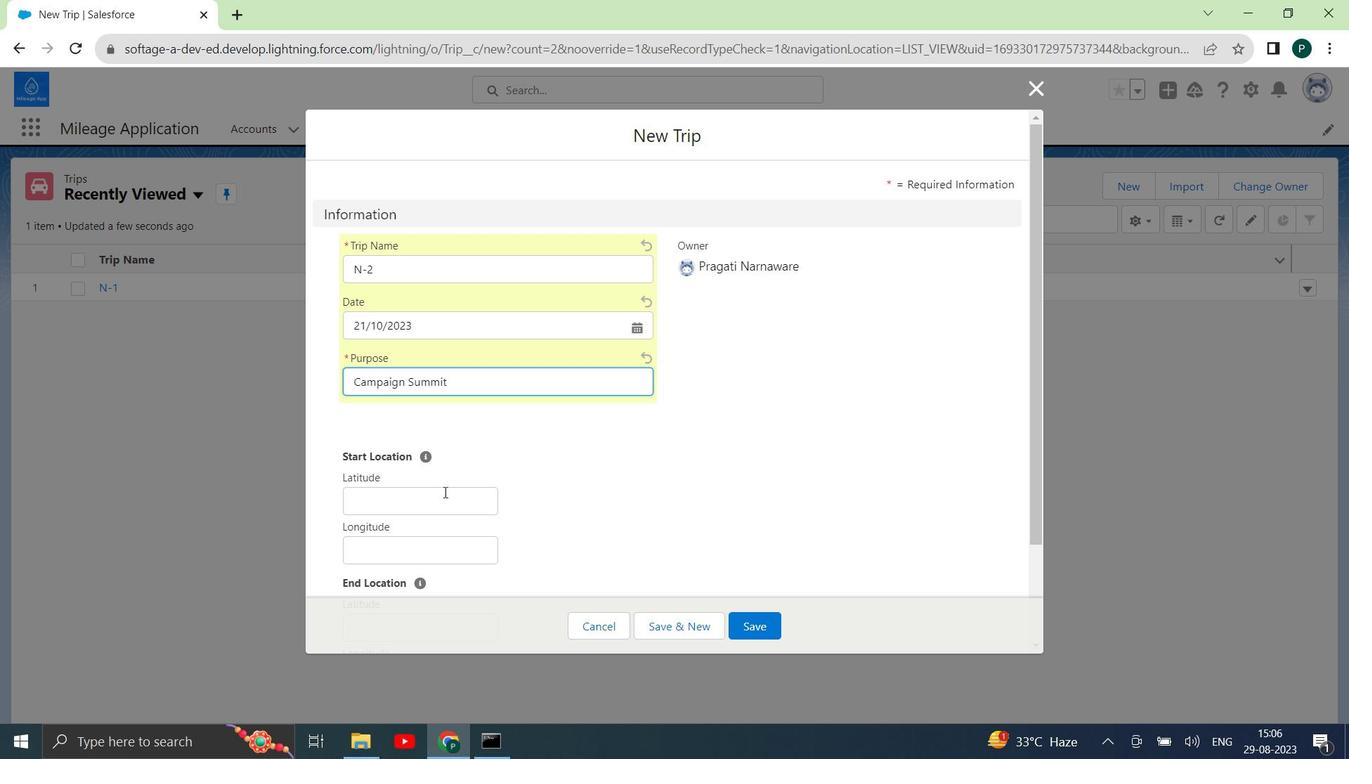 
Action: Mouse scrolled (445, 508) with delta (0, 0)
Screenshot: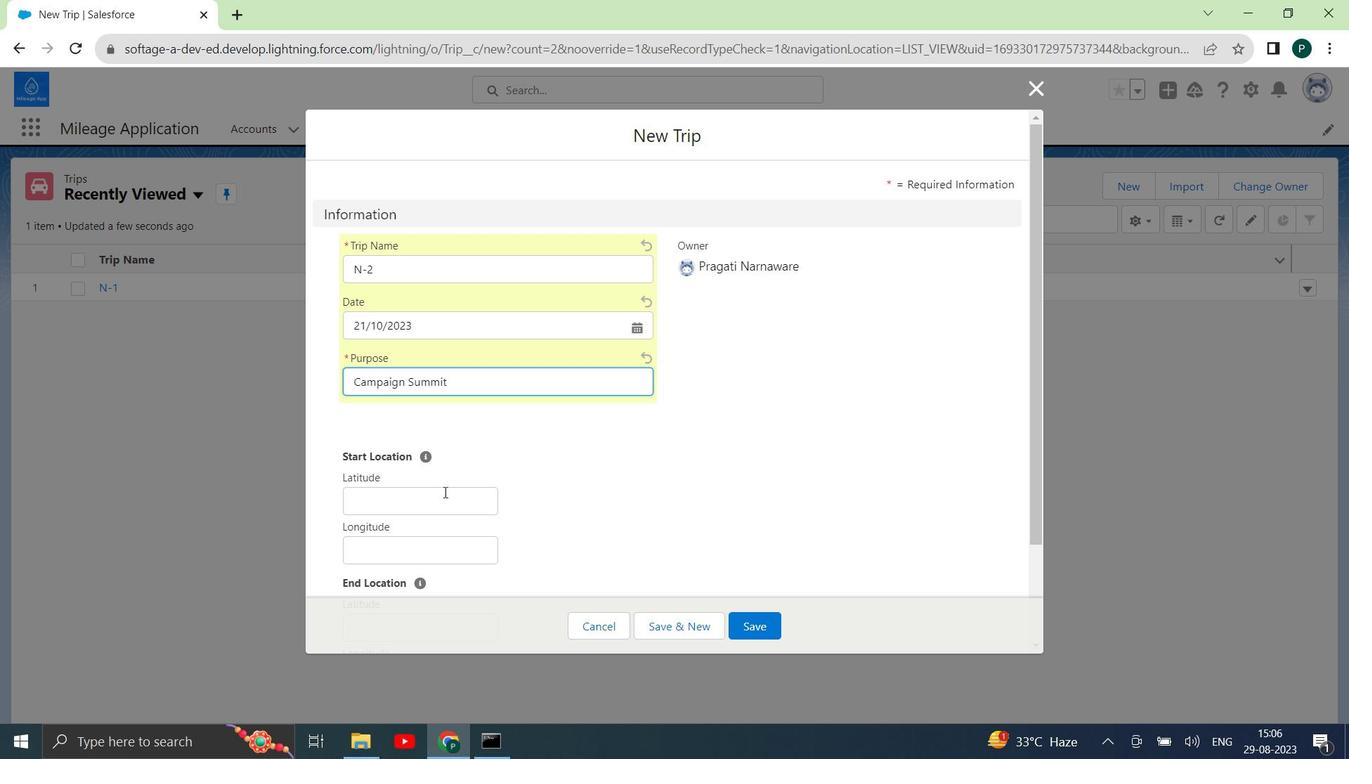 
Action: Mouse moved to (445, 514)
Screenshot: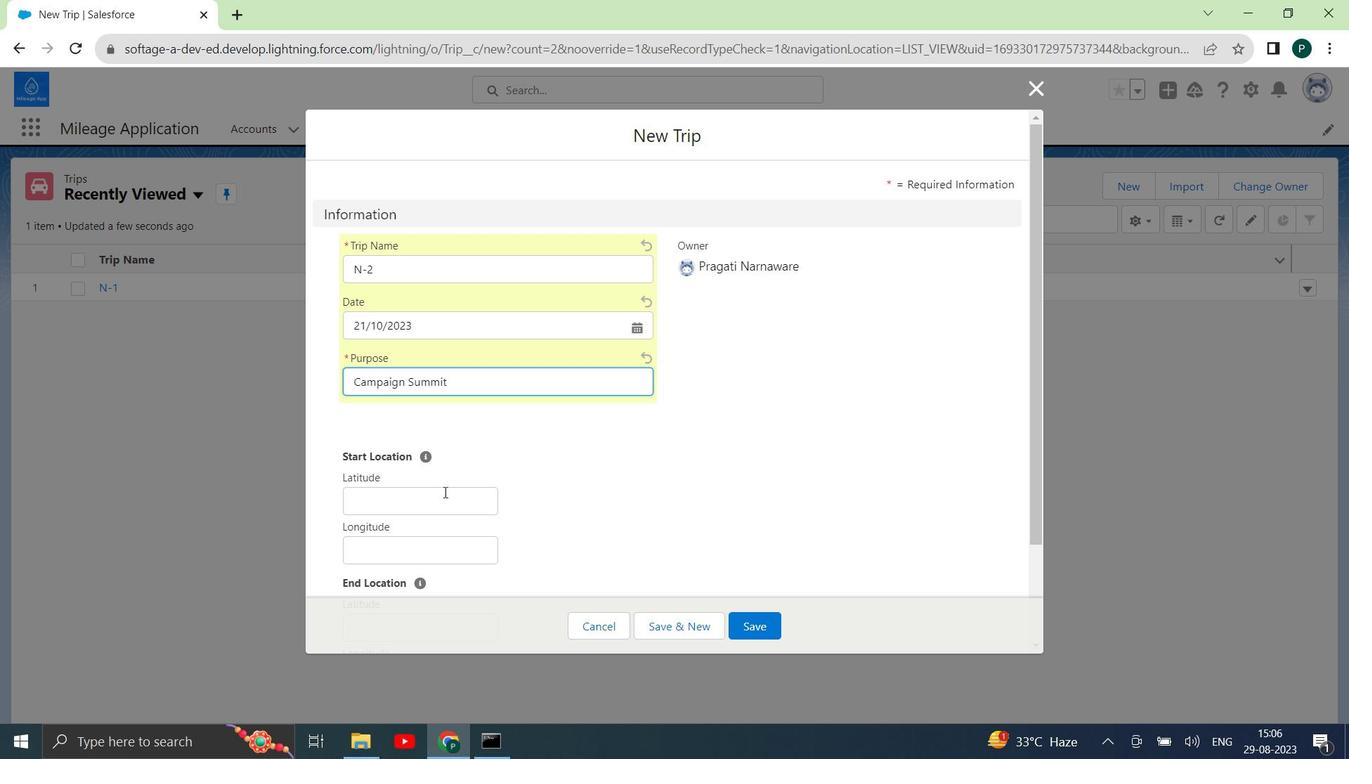 
Action: Mouse scrolled (445, 513) with delta (0, 0)
Screenshot: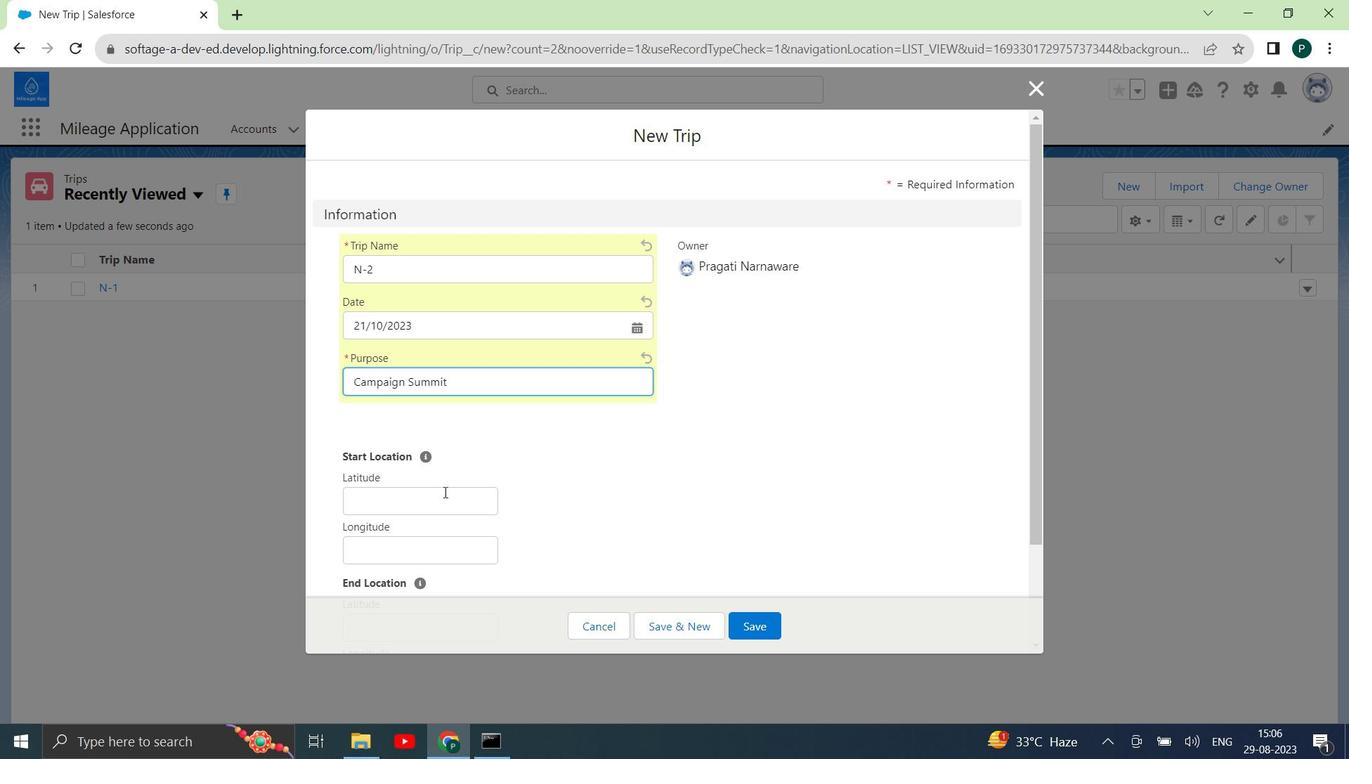 
Action: Mouse moved to (445, 514)
Screenshot: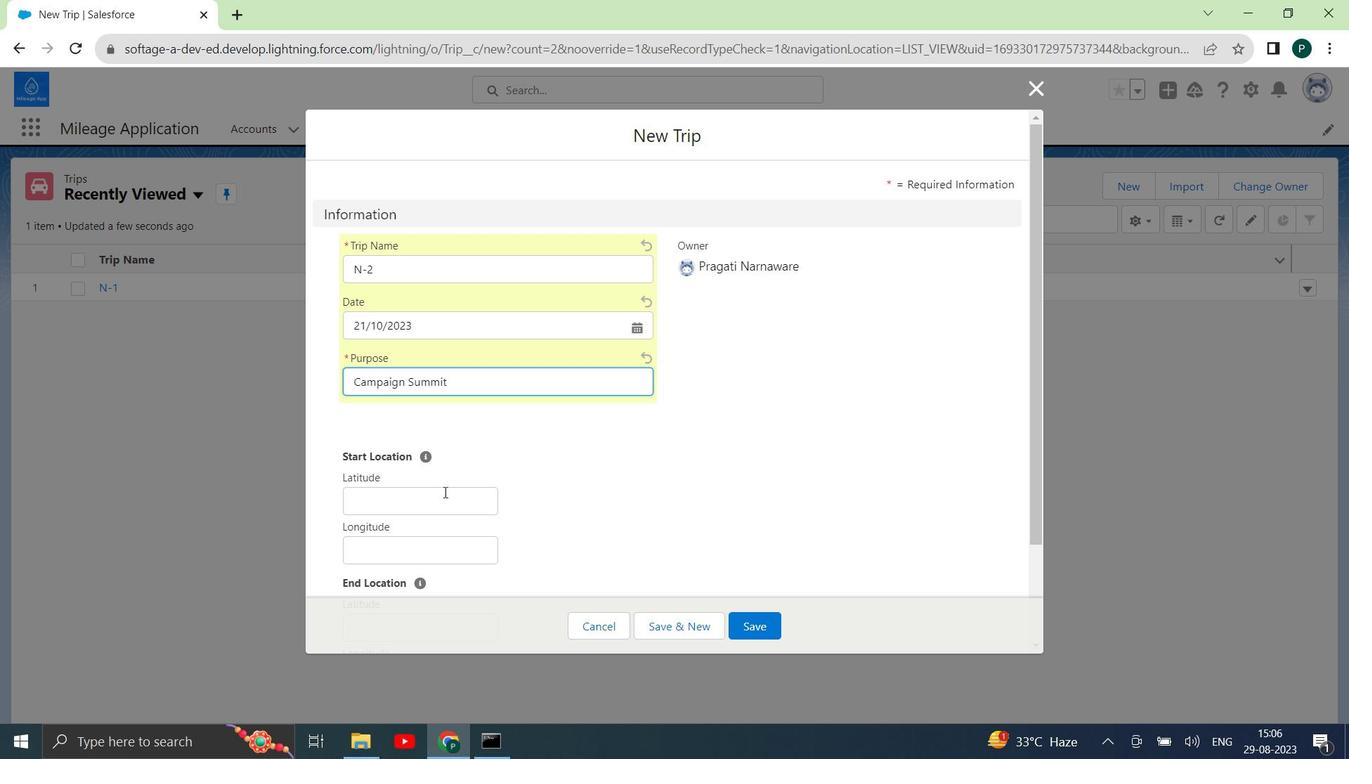 
Action: Mouse scrolled (445, 513) with delta (0, 0)
Screenshot: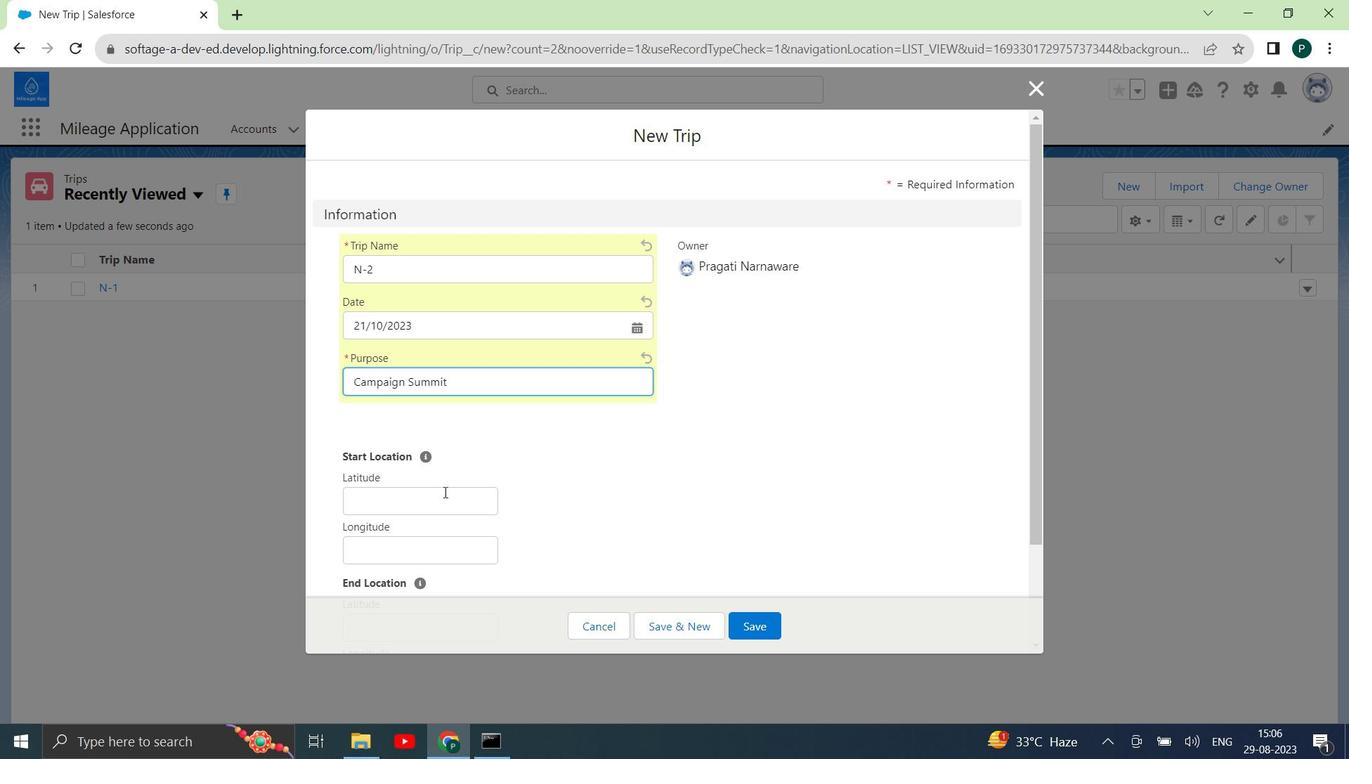 
Action: Mouse scrolled (445, 513) with delta (0, 0)
Screenshot: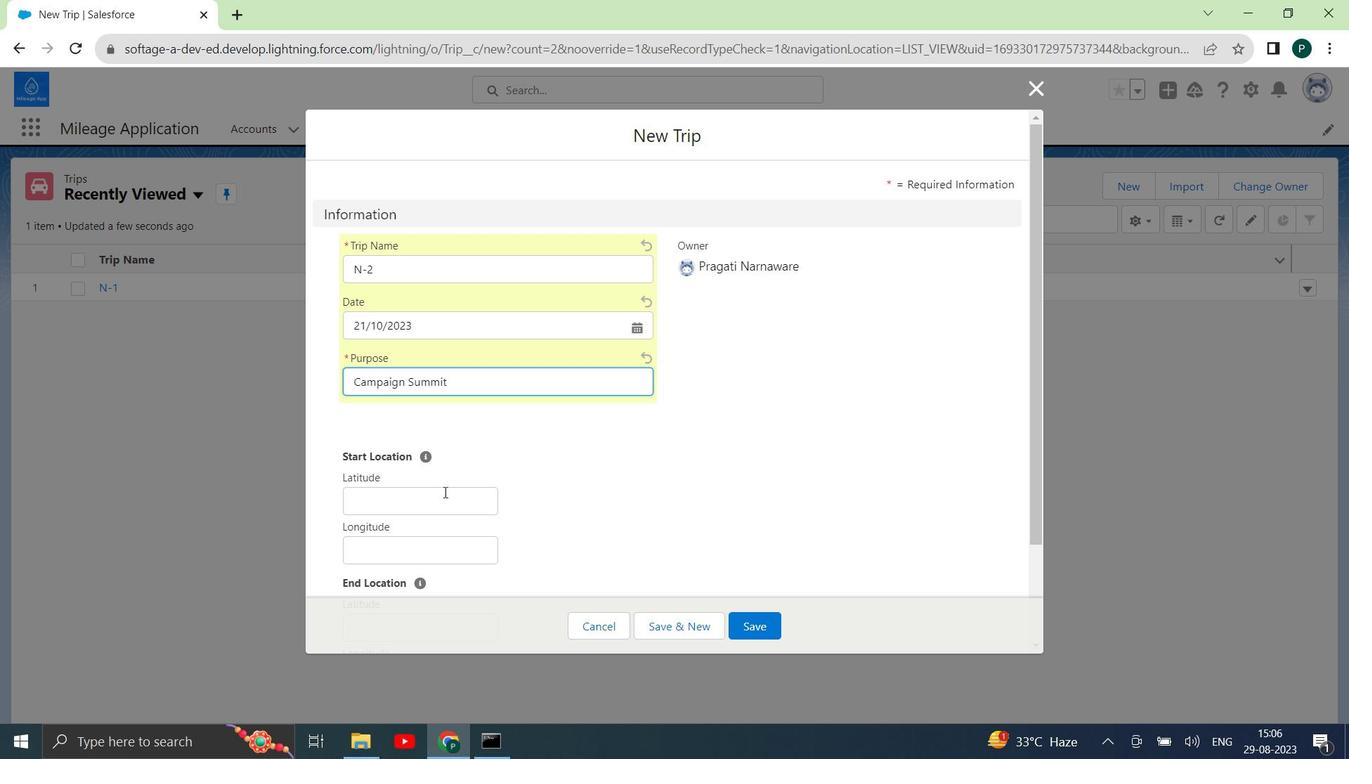 
Action: Mouse scrolled (445, 513) with delta (0, 0)
Screenshot: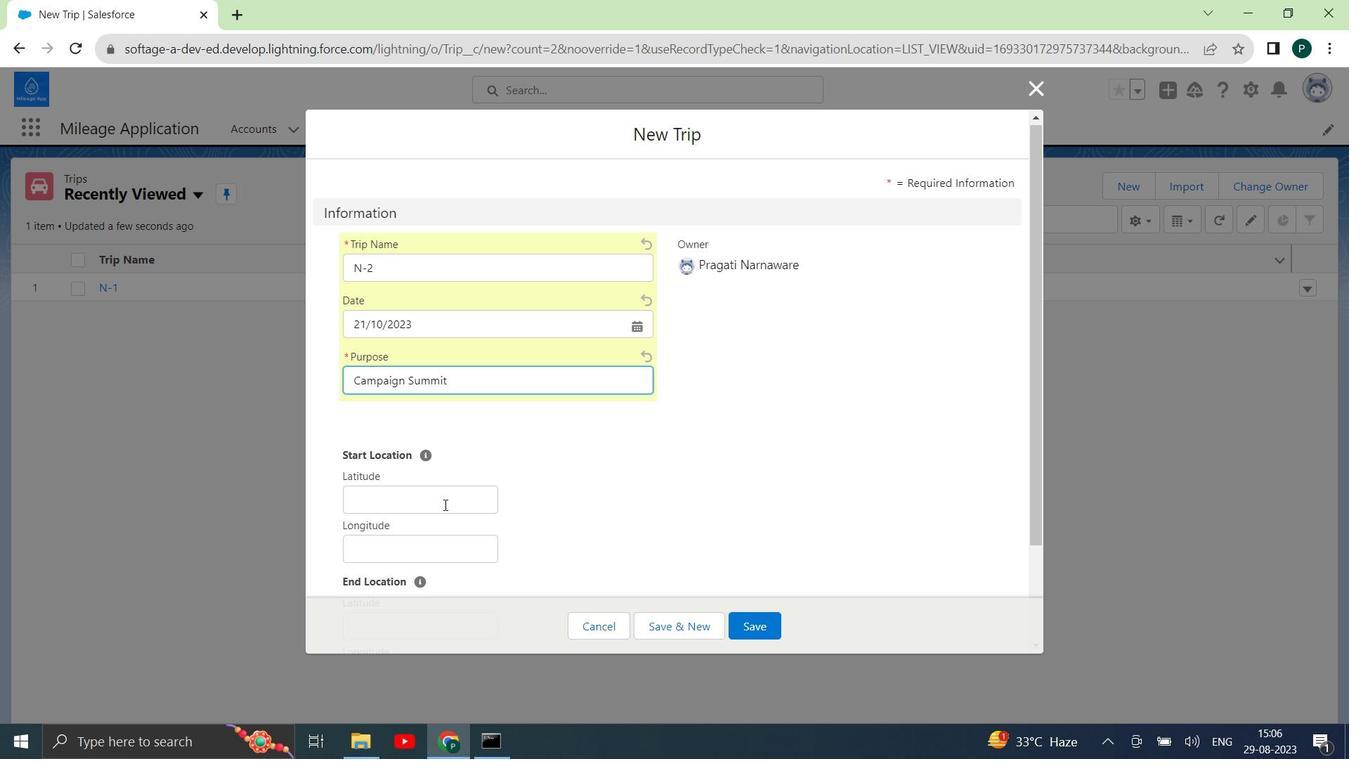 
Action: Mouse moved to (423, 377)
Screenshot: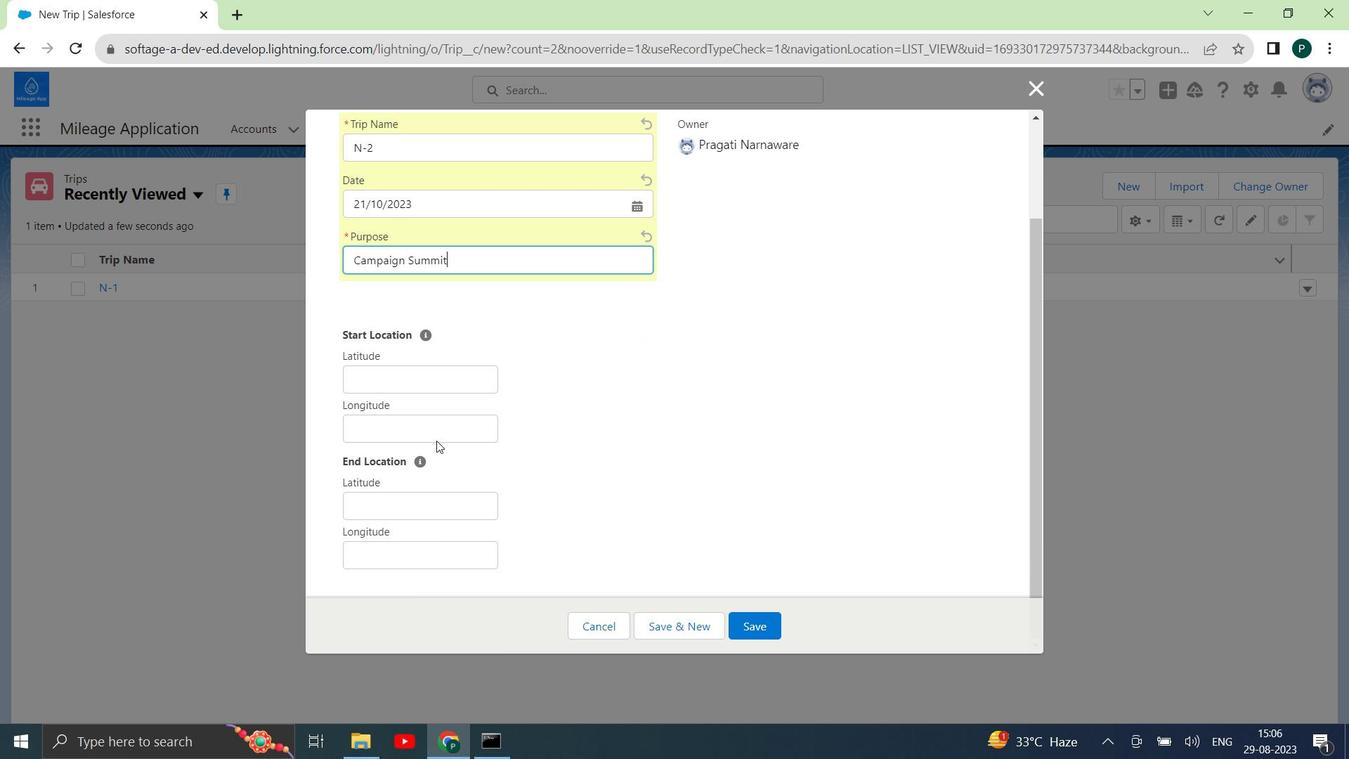 
Action: Mouse pressed left at (423, 377)
Screenshot: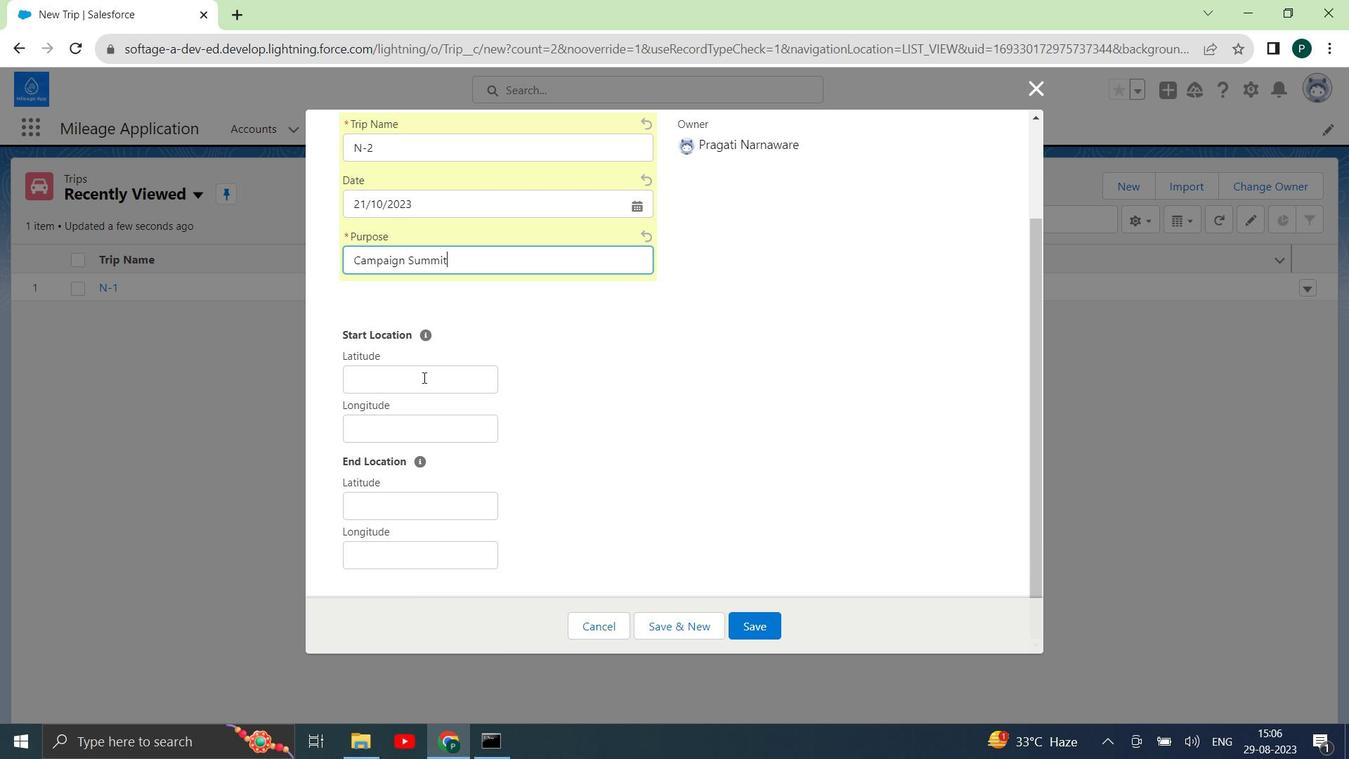 
Action: Key pressed 56.554
Screenshot: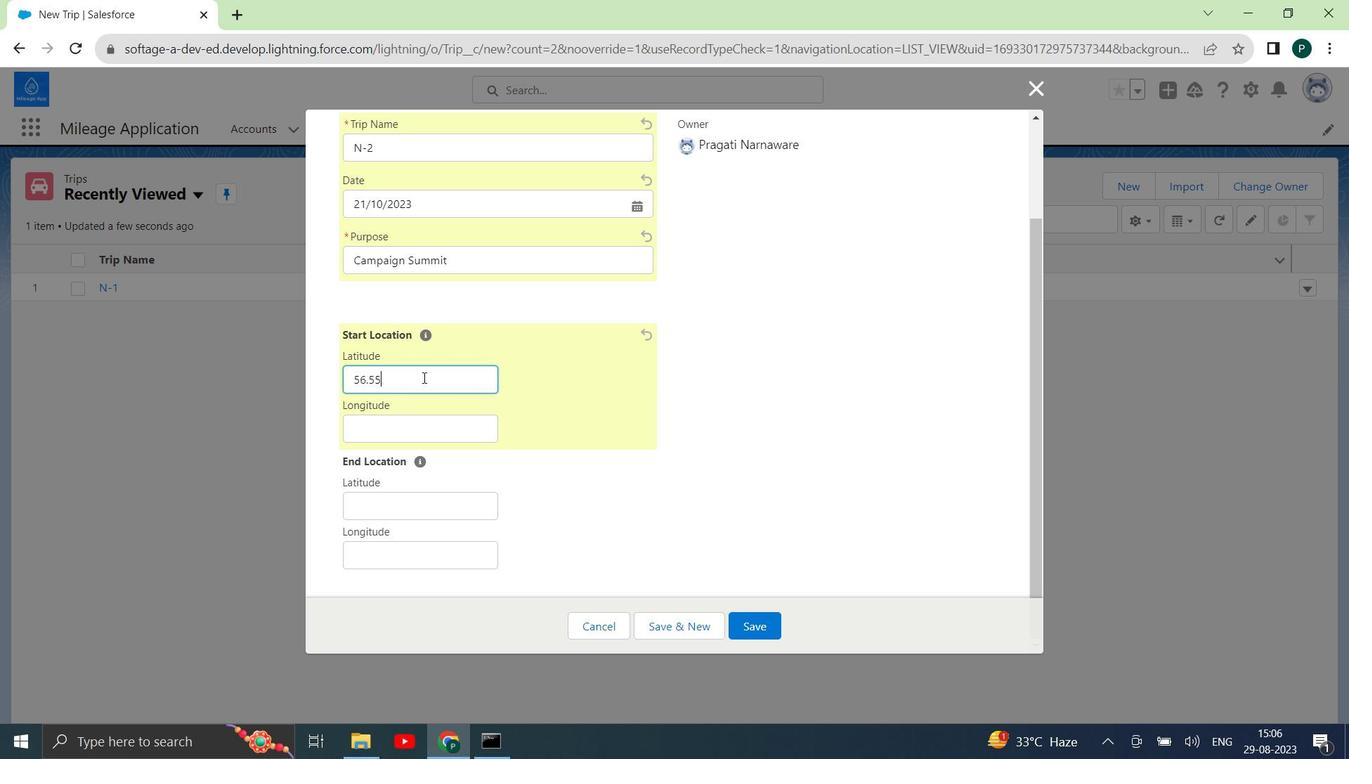 
Action: Mouse moved to (387, 415)
Screenshot: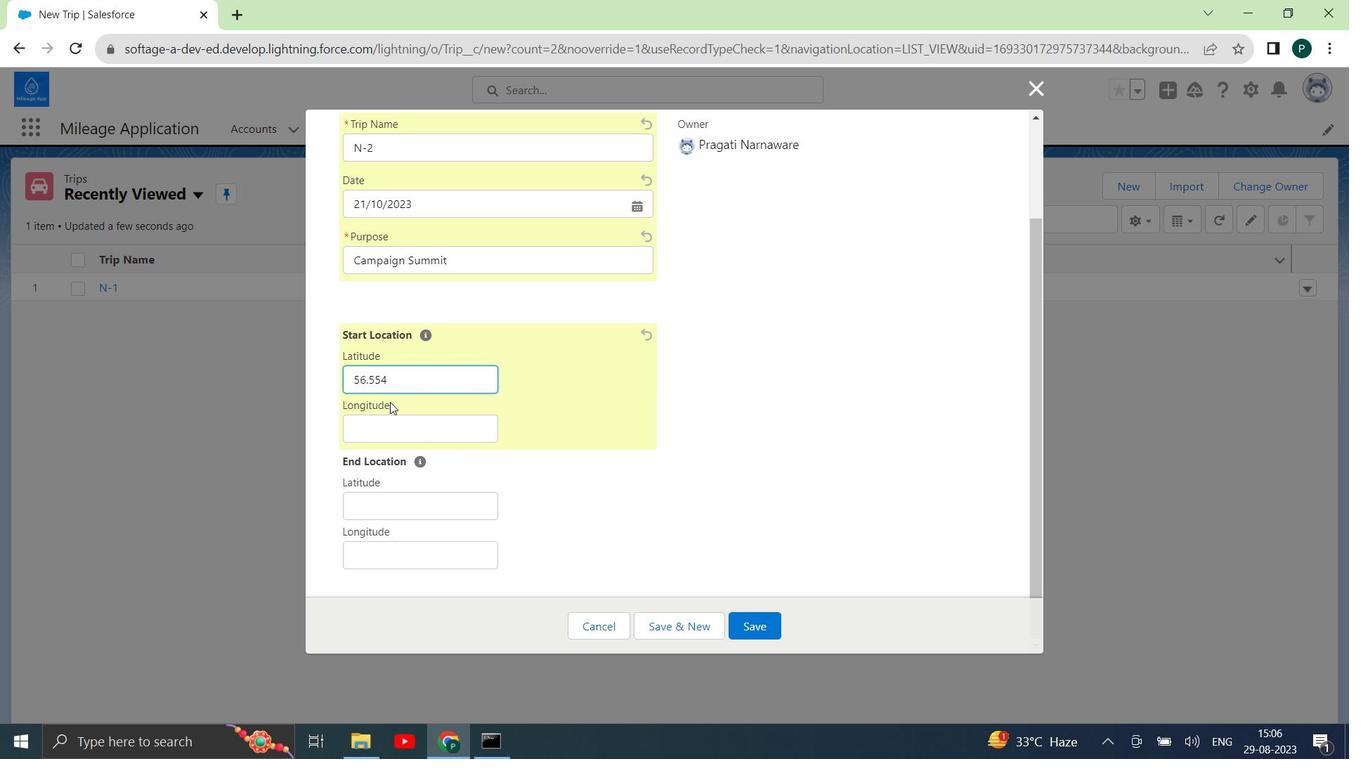 
Action: Mouse pressed left at (387, 415)
Screenshot: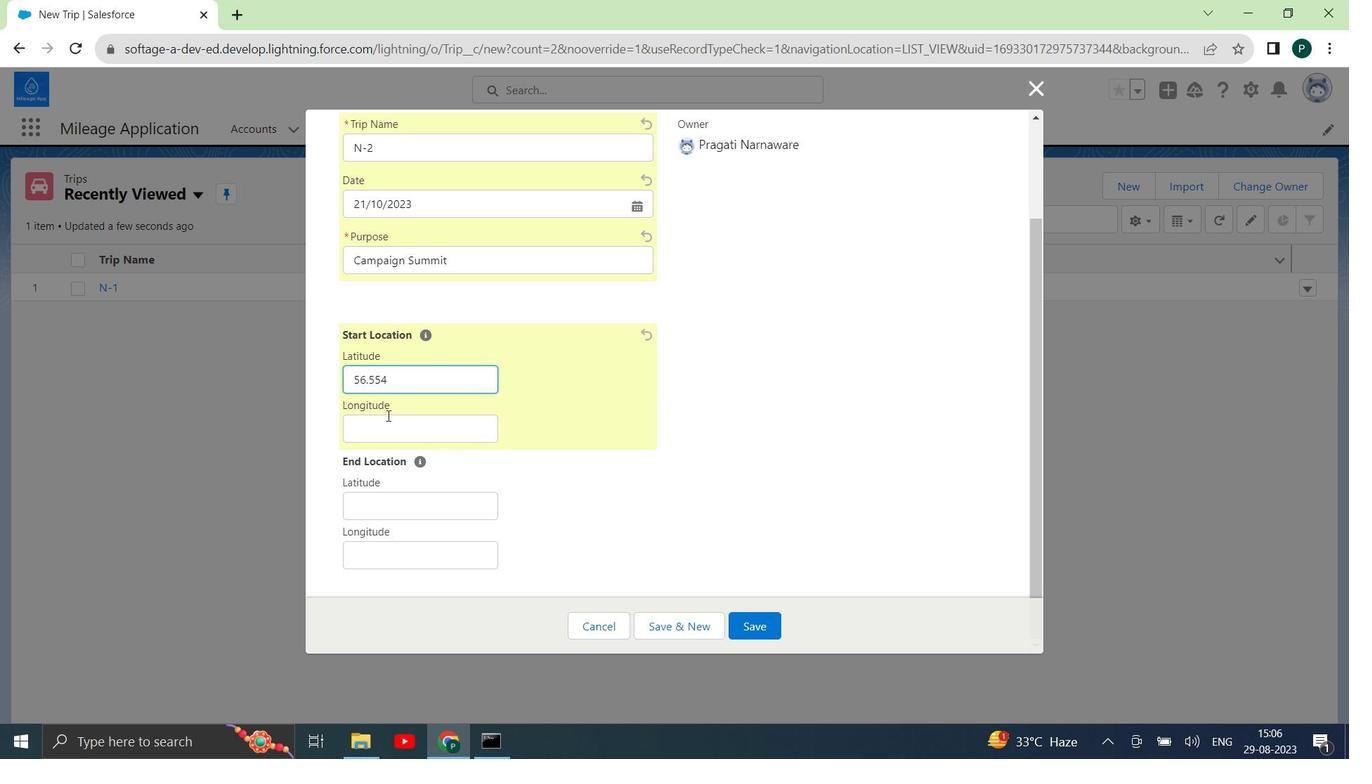 
Action: Key pressed 54.581
Screenshot: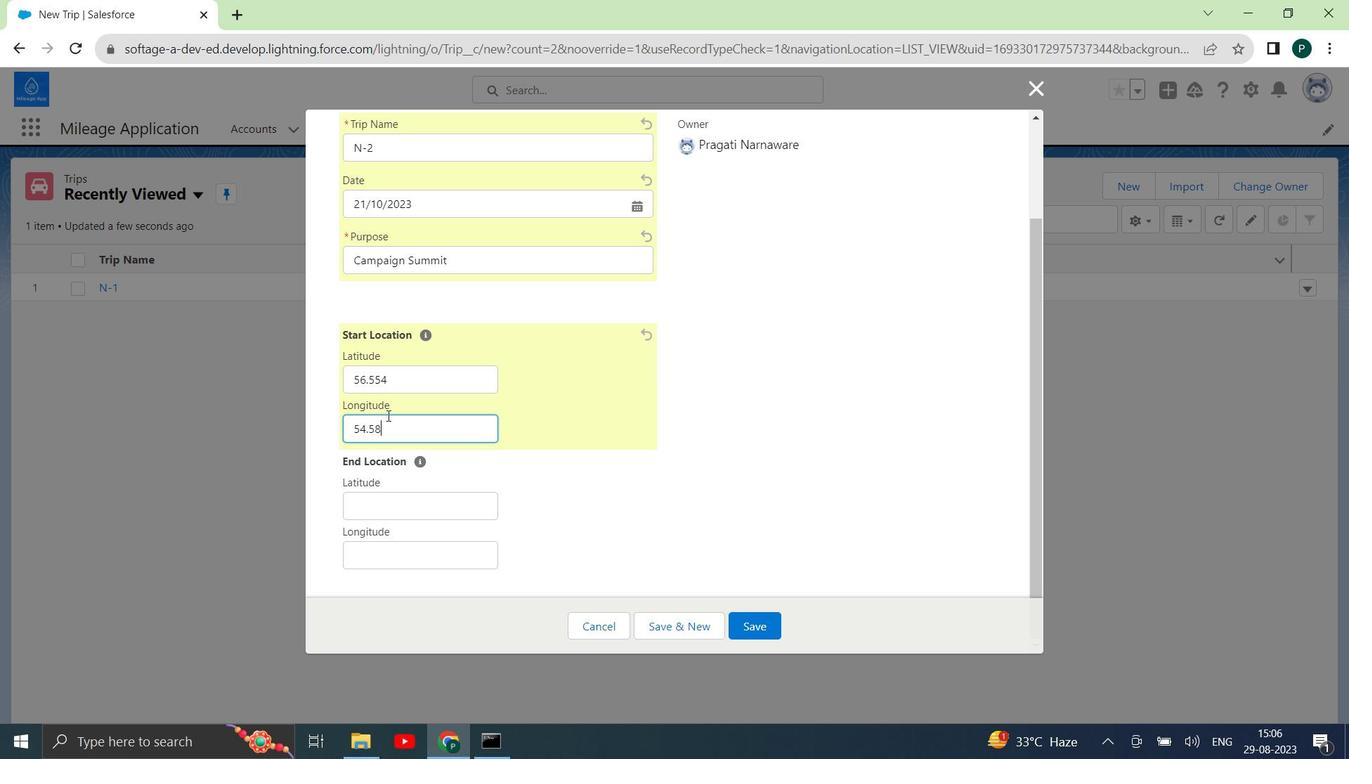 
Action: Mouse moved to (419, 498)
Screenshot: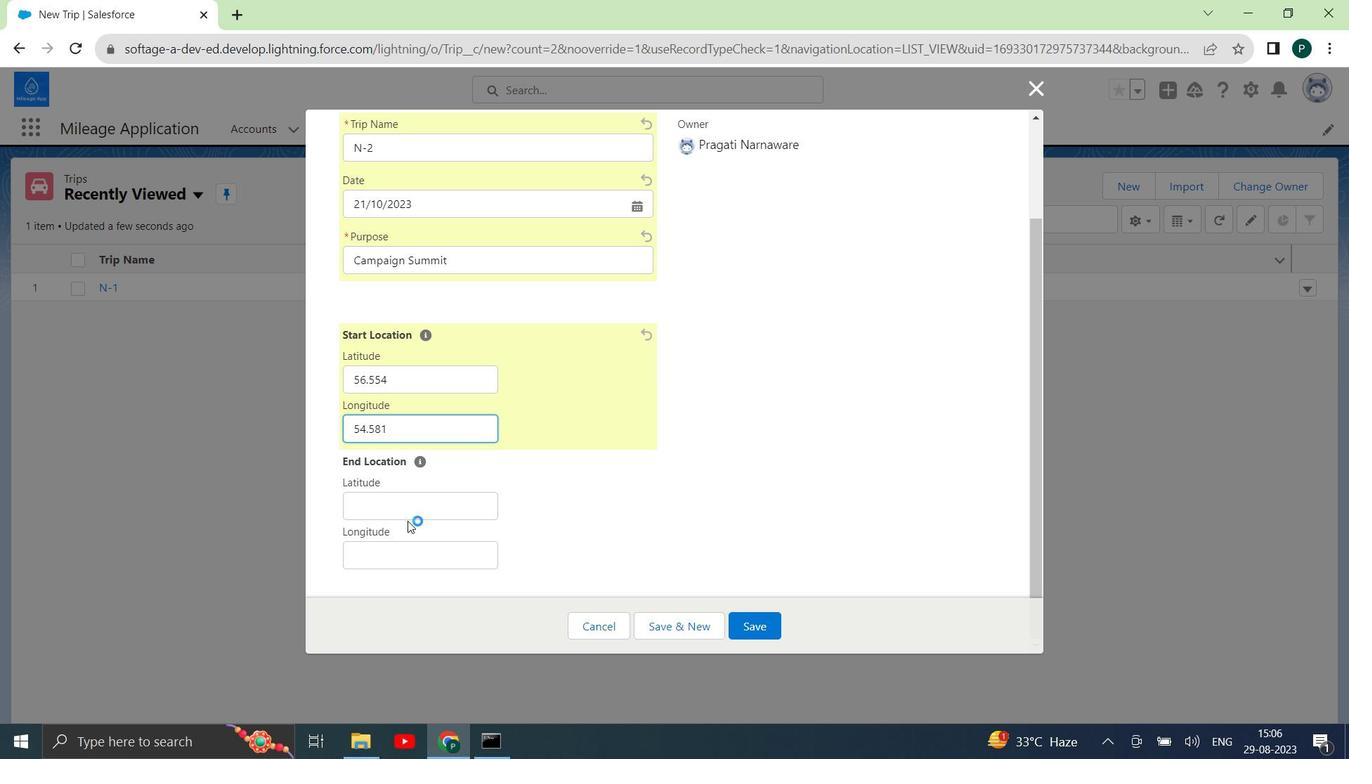 
Action: Mouse pressed left at (419, 498)
Screenshot: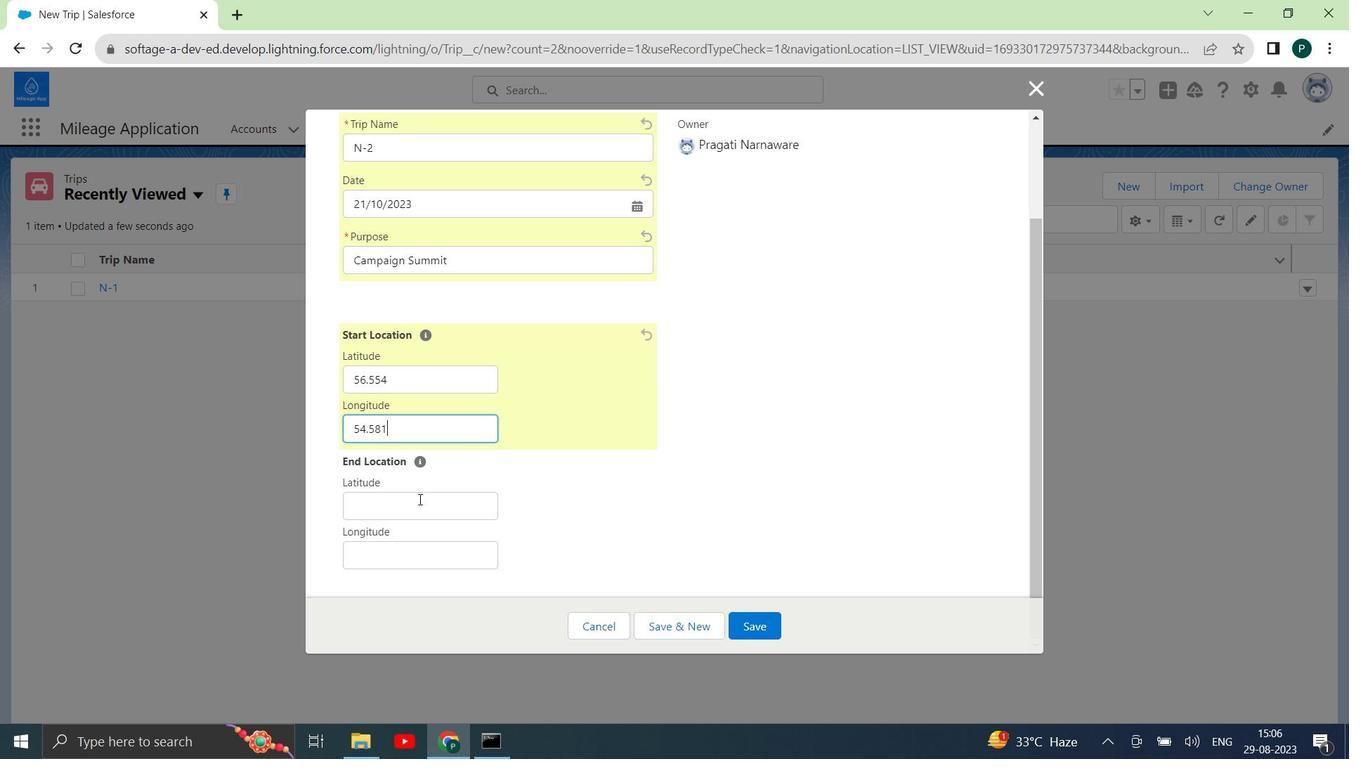 
Action: Mouse moved to (419, 498)
Screenshot: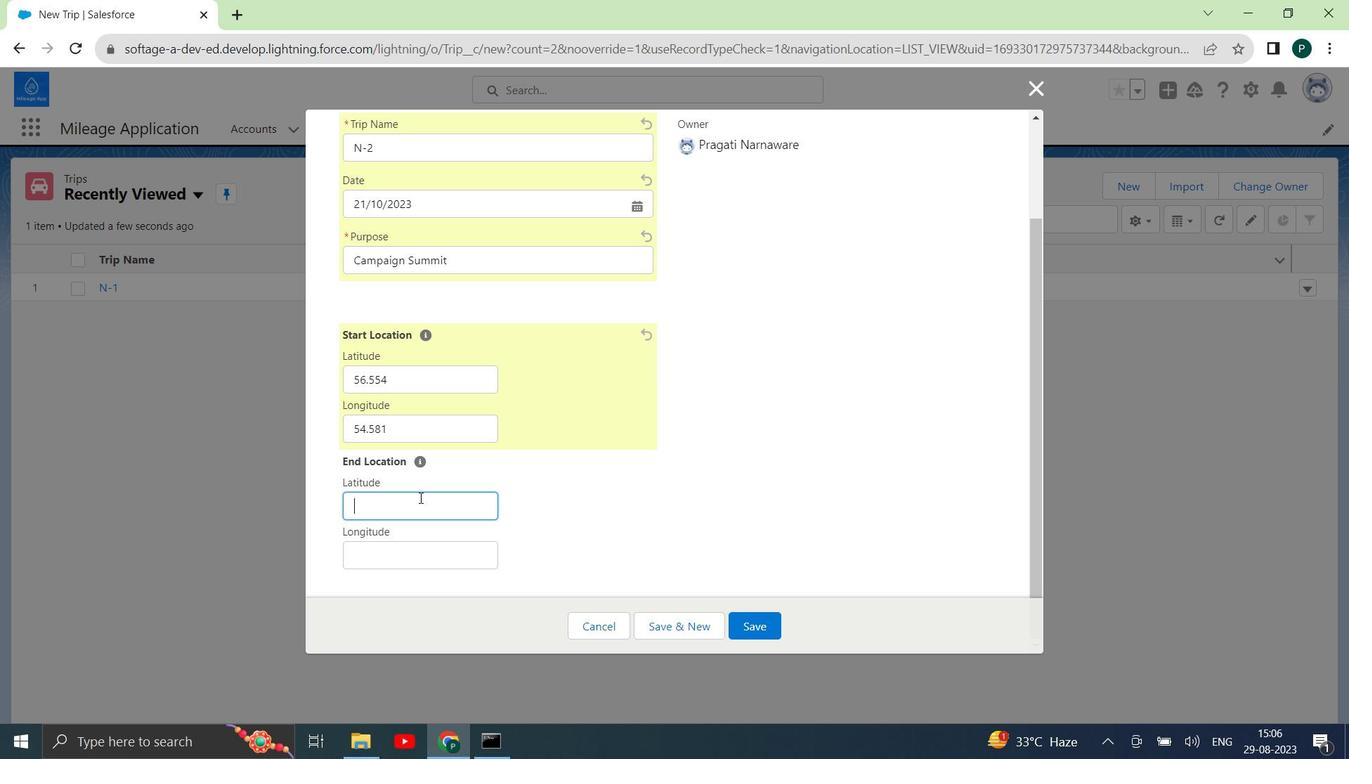 
Action: Key pressed 56
Screenshot: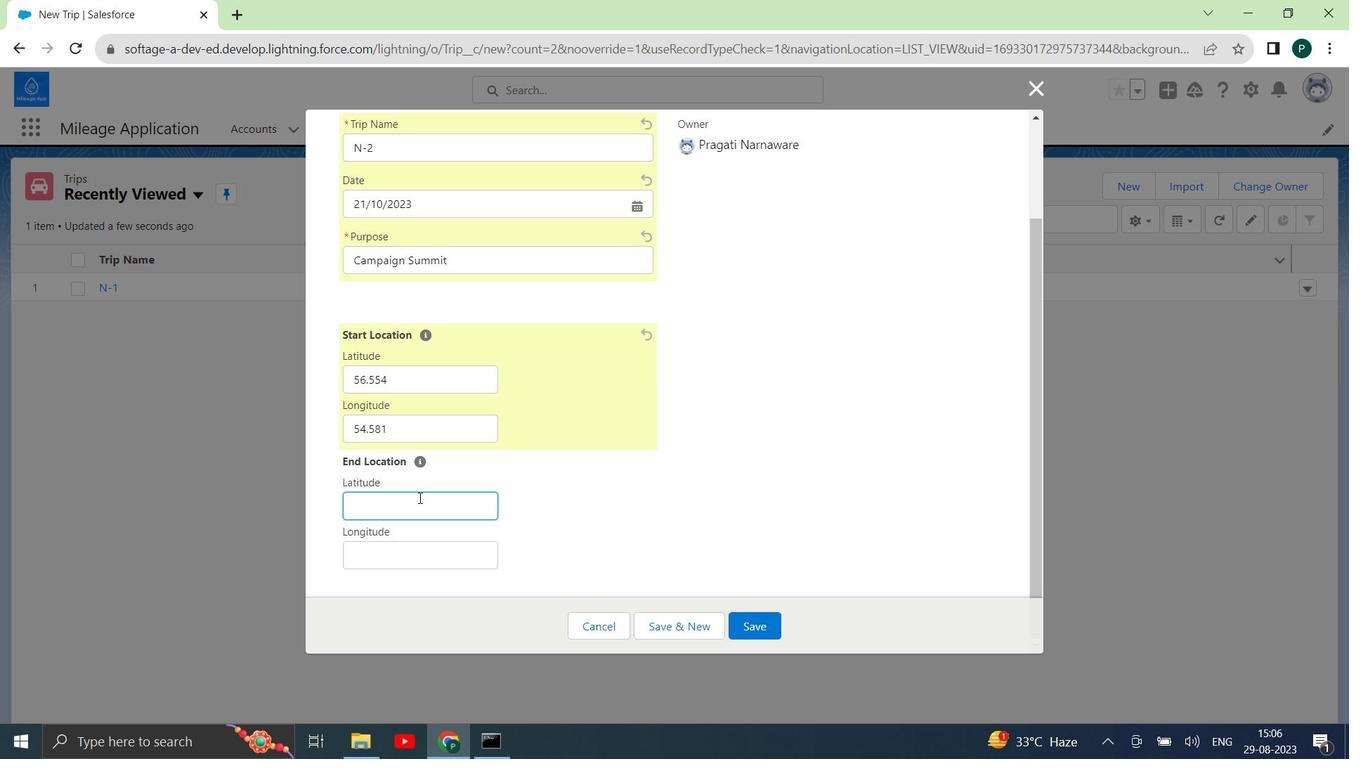 
Action: Mouse moved to (416, 501)
Screenshot: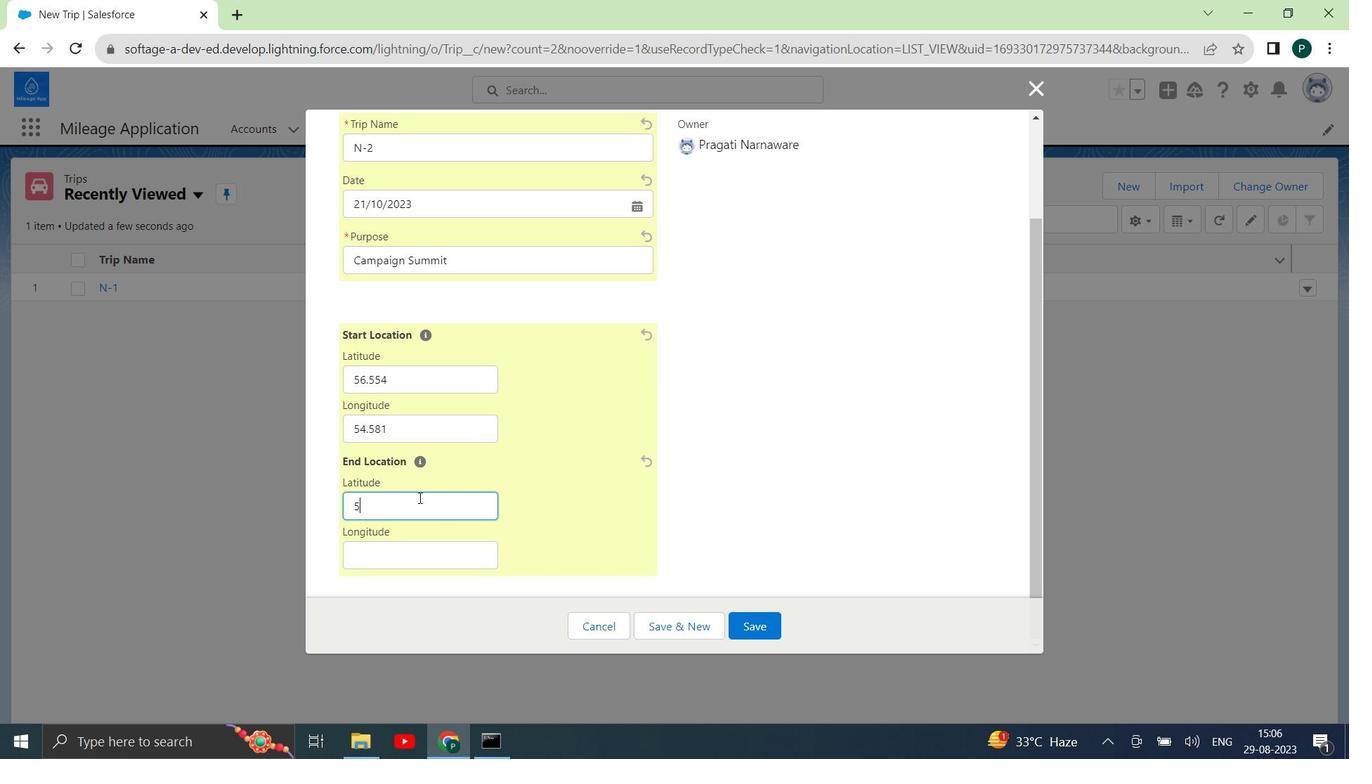 
Action: Key pressed .225
Screenshot: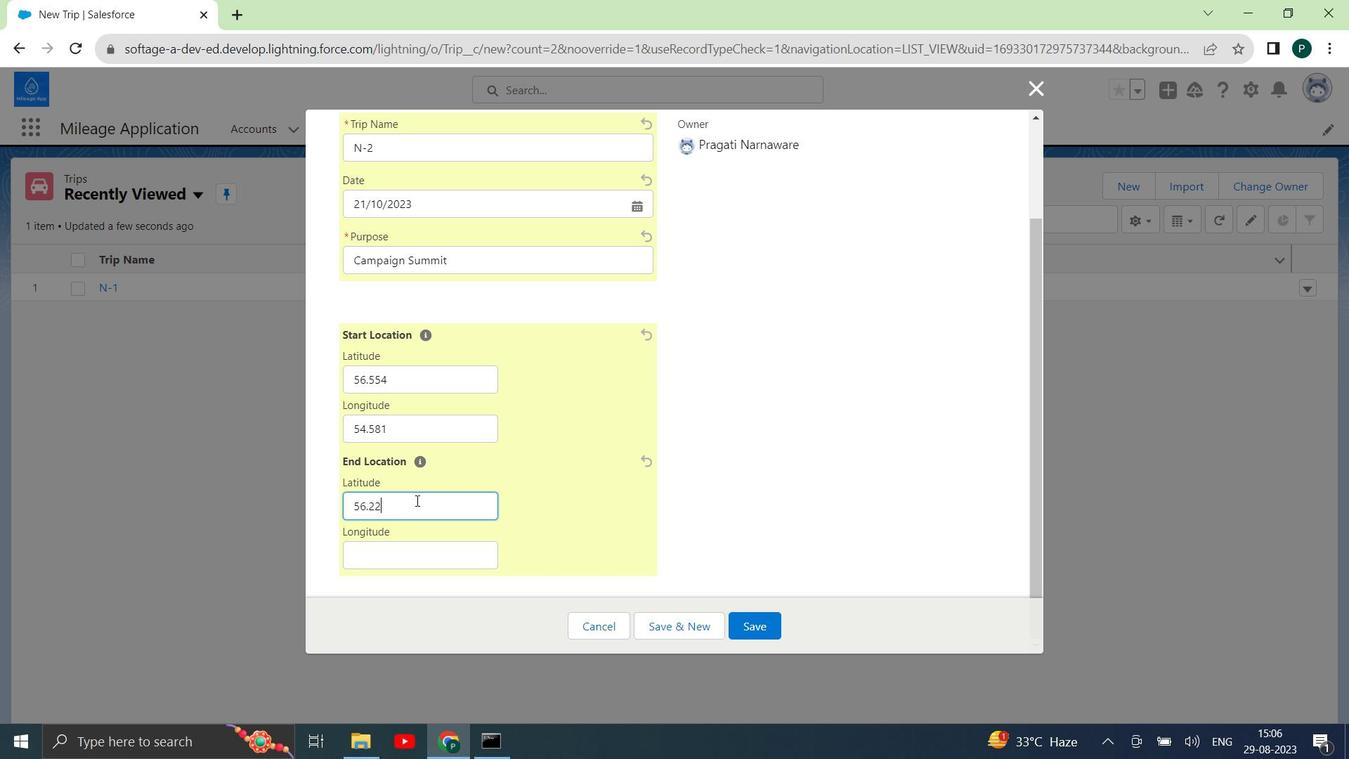
Action: Mouse moved to (456, 562)
Screenshot: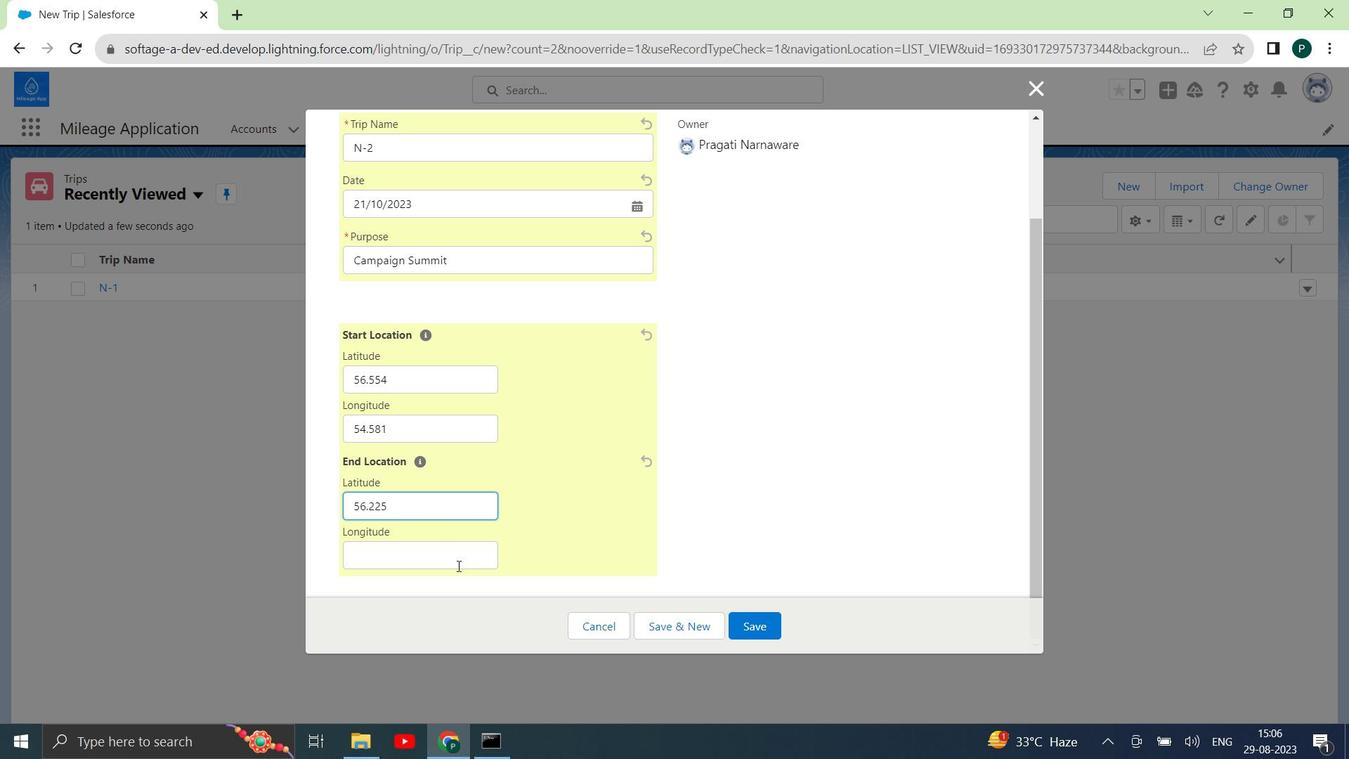 
Action: Mouse pressed left at (456, 562)
Screenshot: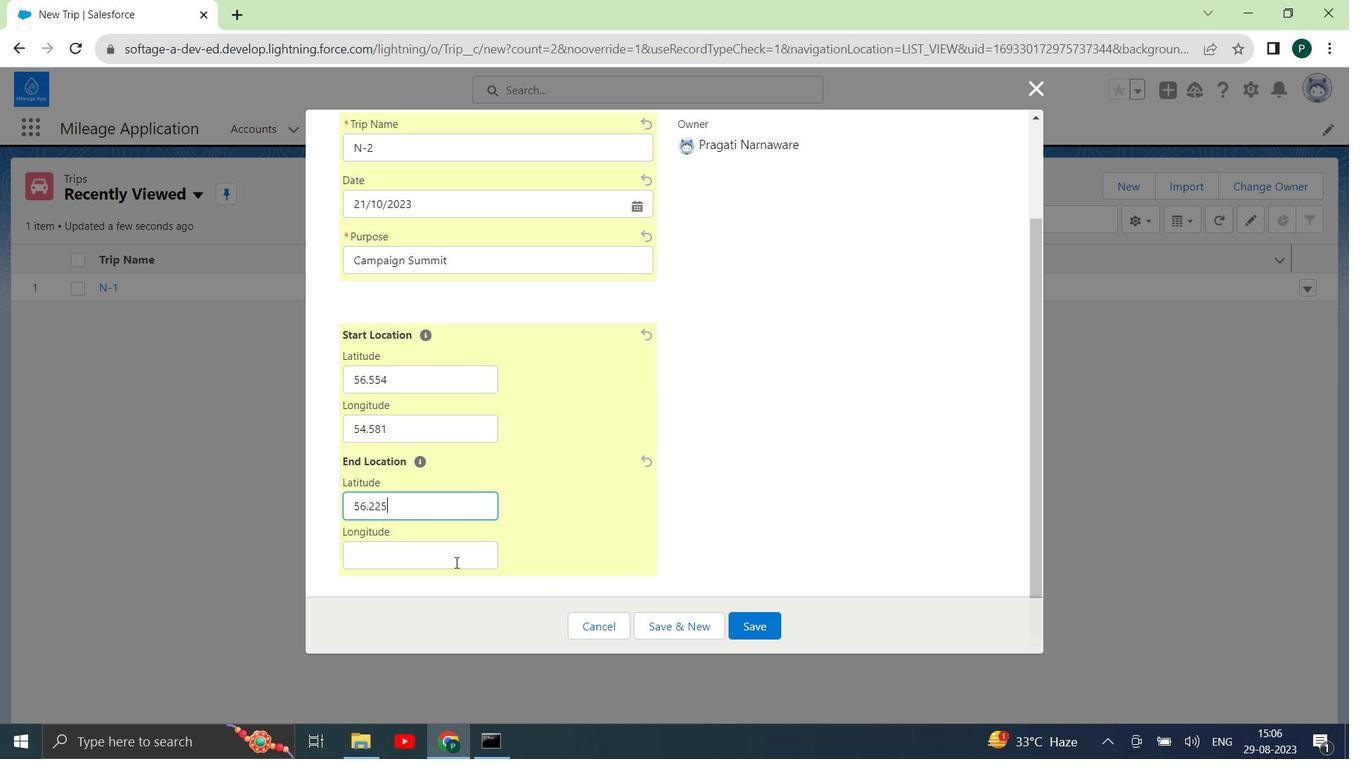 
Action: Key pressed 54.66<Key.backspace><Key.backspace>512
Screenshot: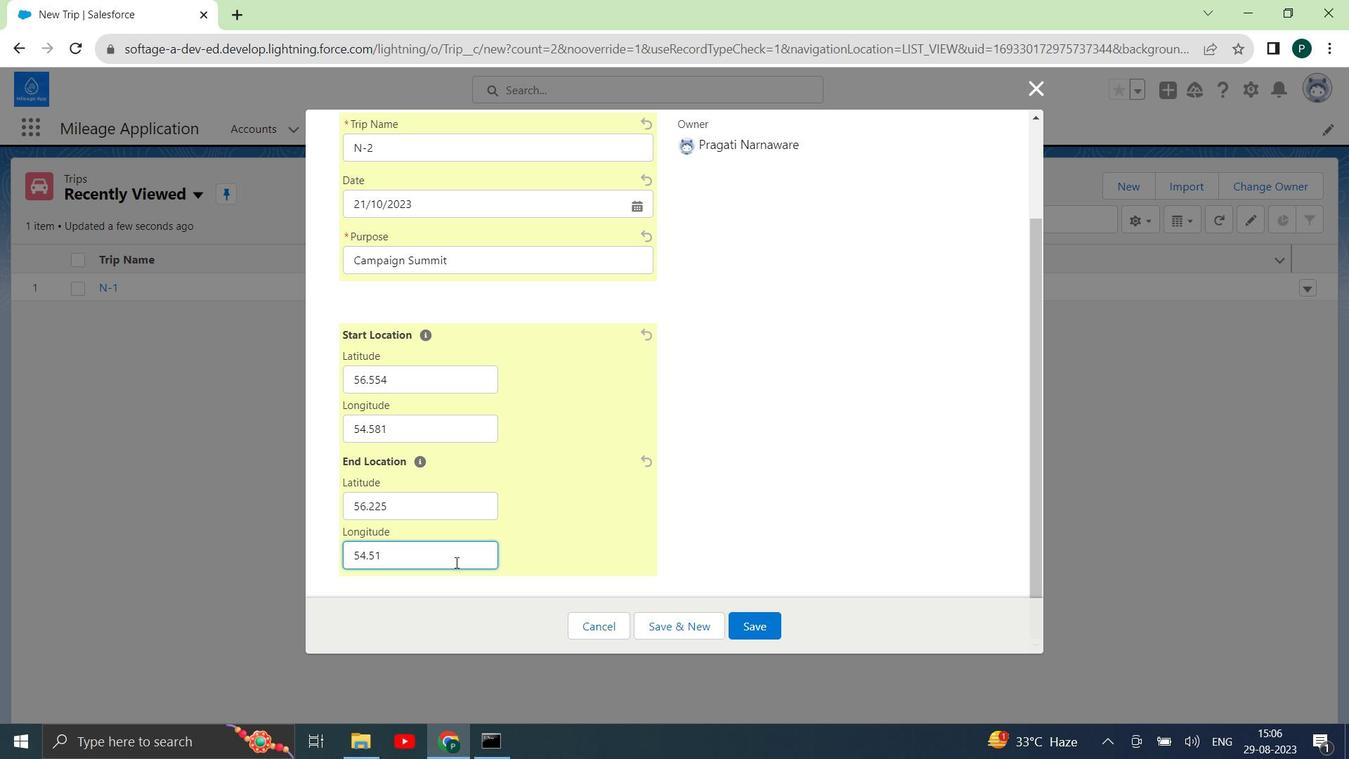 
Action: Mouse moved to (768, 626)
Screenshot: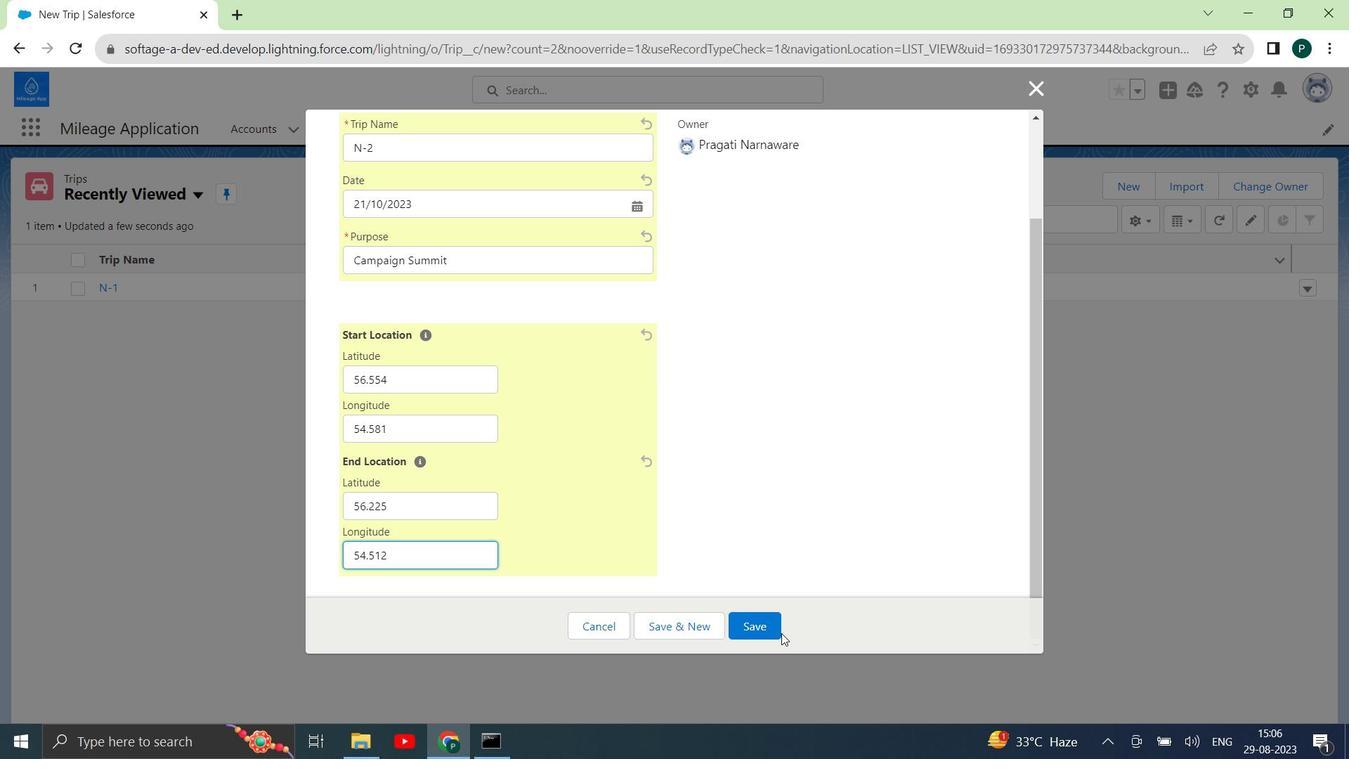 
Action: Mouse pressed left at (768, 626)
Screenshot: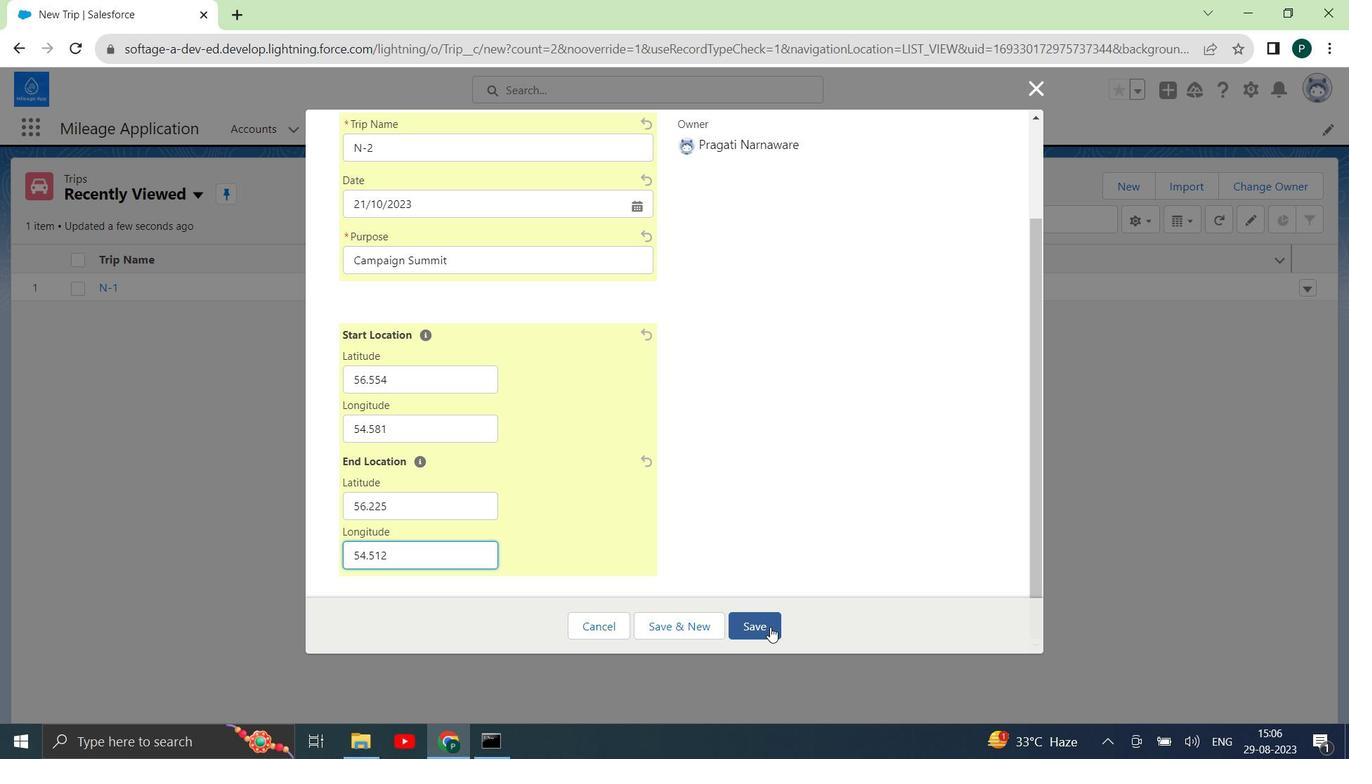 
Action: Mouse moved to (633, 122)
Screenshot: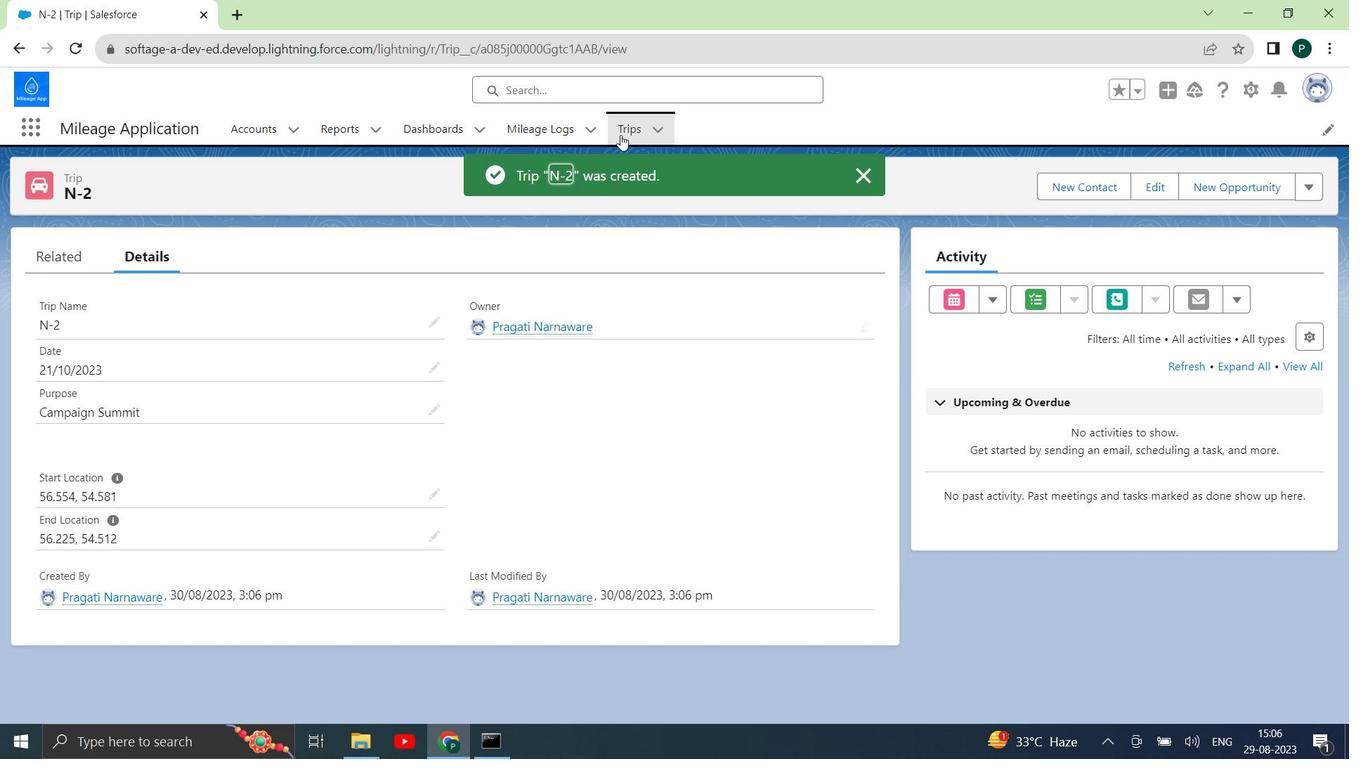 
Action: Mouse pressed left at (633, 122)
Screenshot: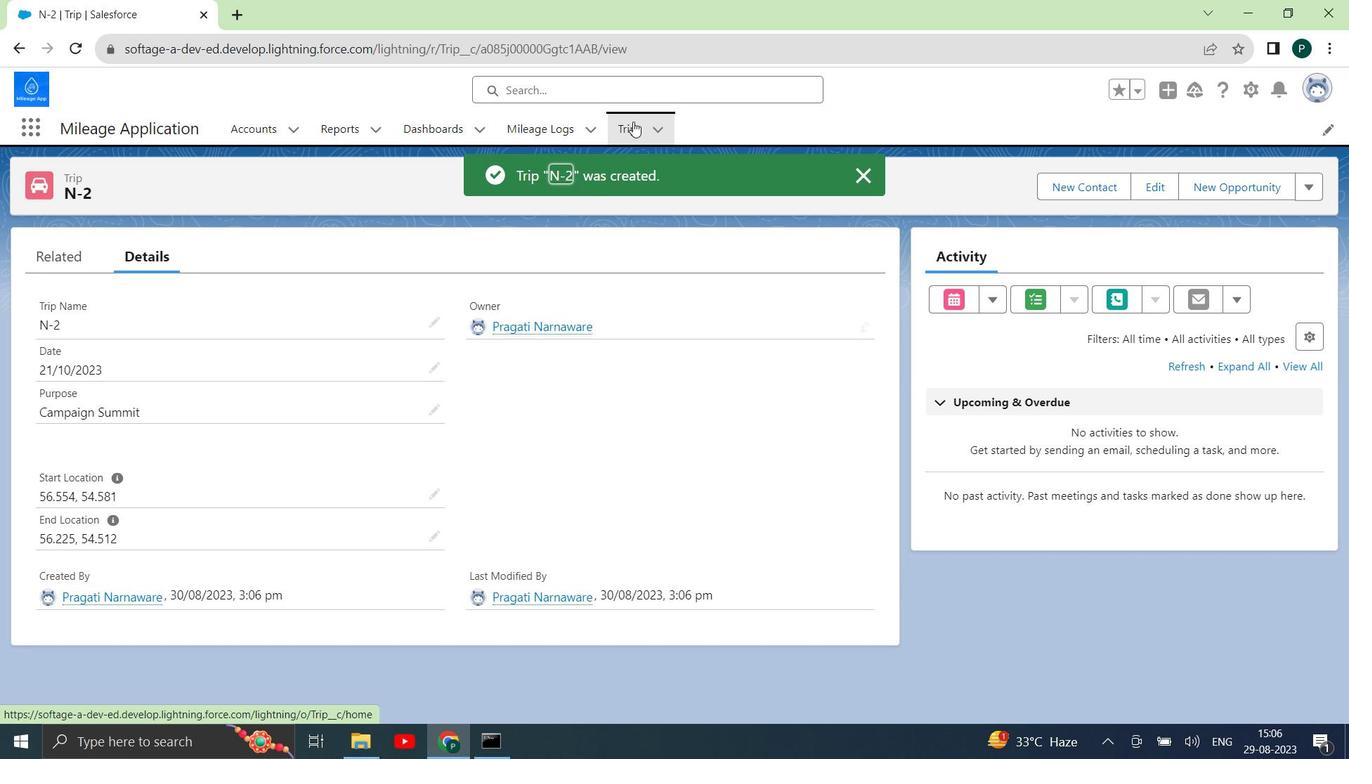 
Action: Mouse moved to (350, 127)
Screenshot: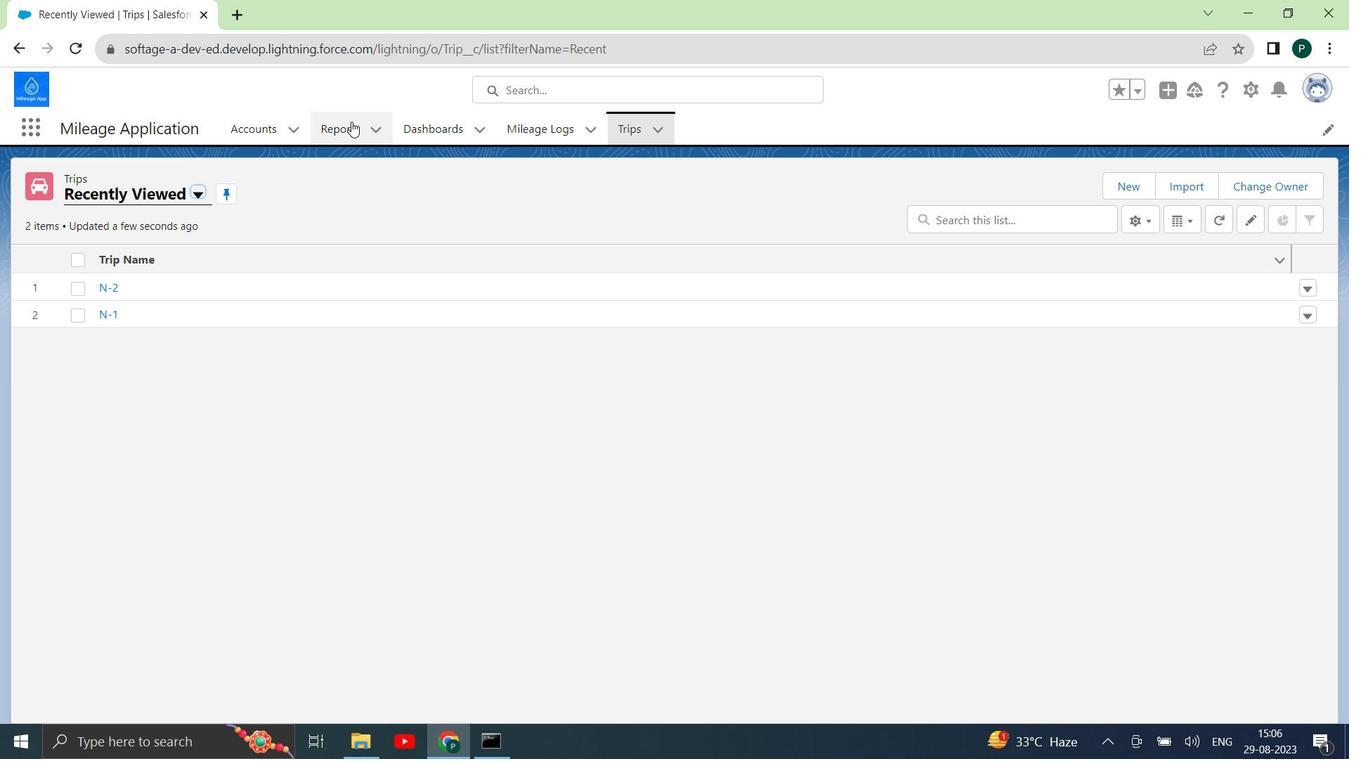
Action: Mouse pressed left at (350, 127)
Screenshot: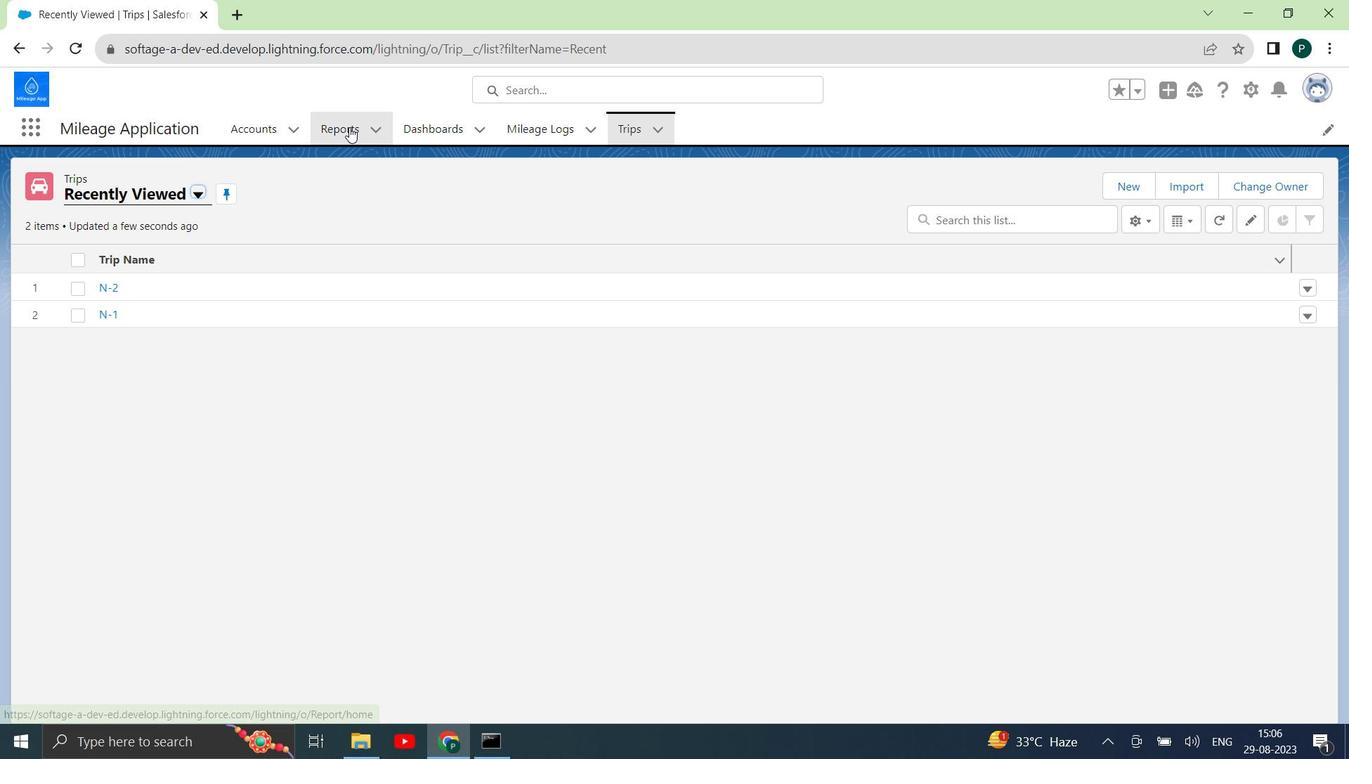 
Action: Mouse moved to (1159, 194)
Screenshot: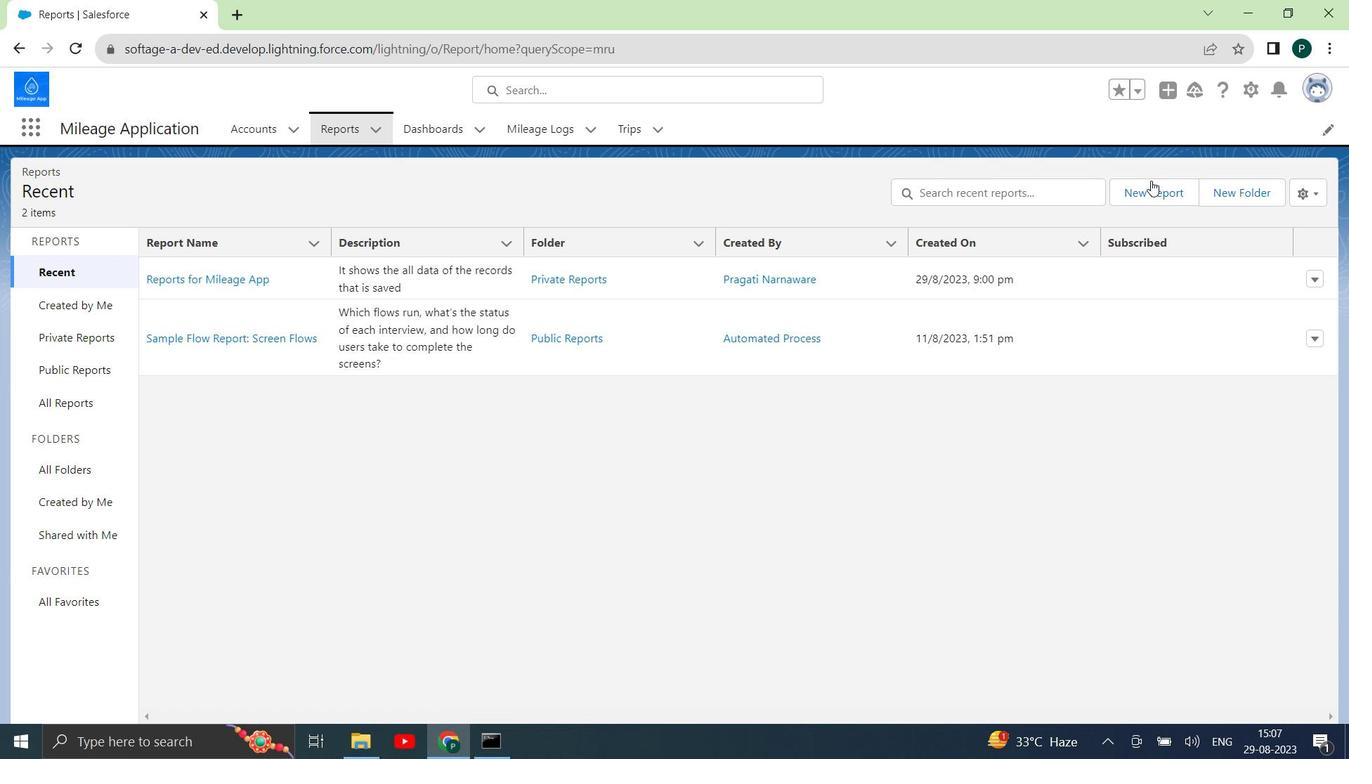 
Action: Mouse pressed left at (1159, 194)
Screenshot: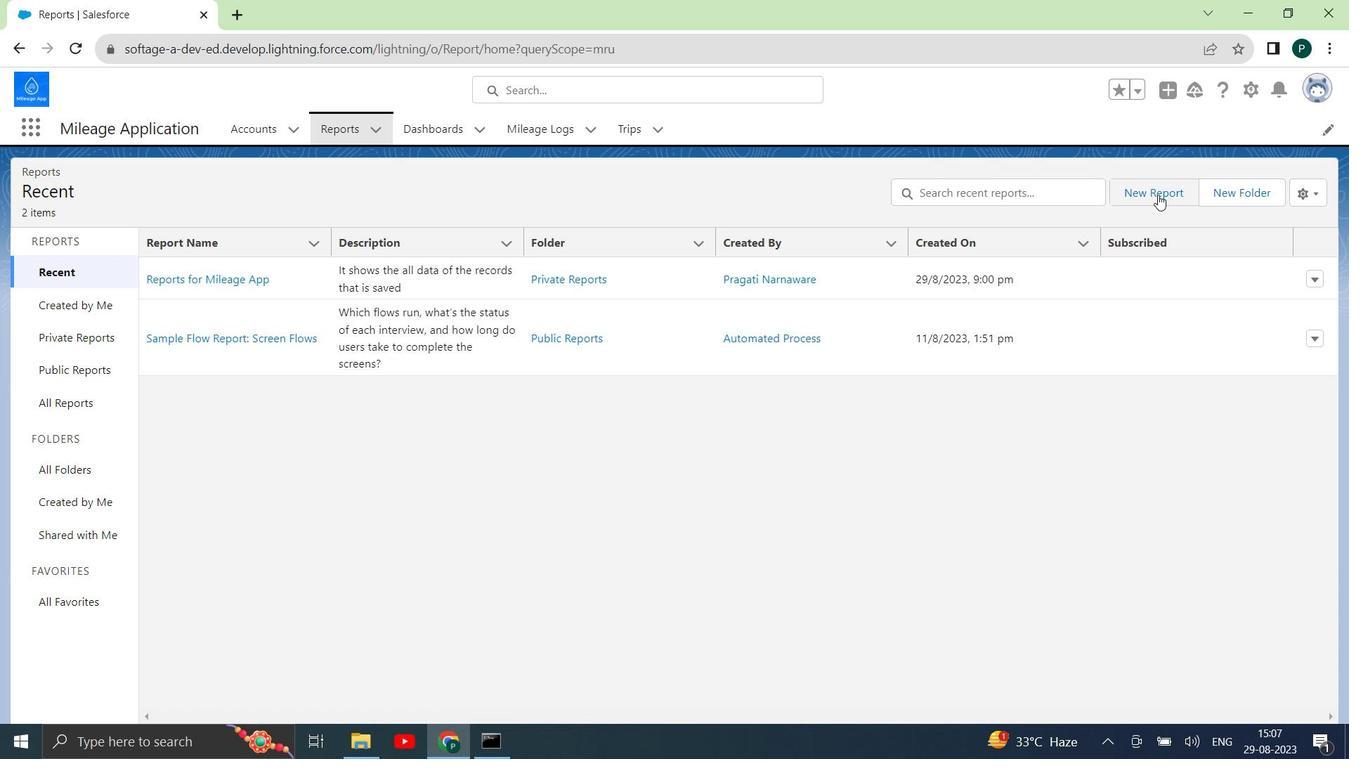 
Action: Mouse moved to (447, 297)
Screenshot: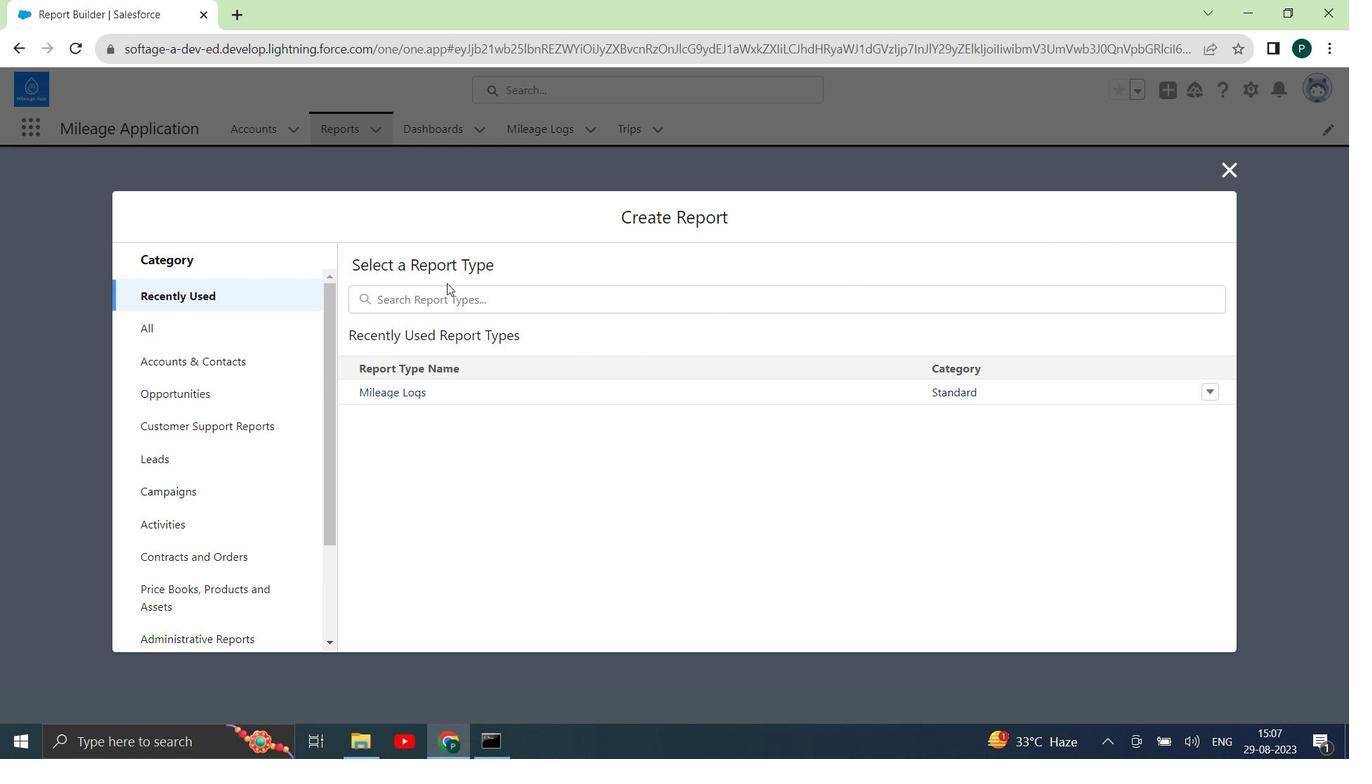 
Action: Mouse pressed left at (447, 297)
Screenshot: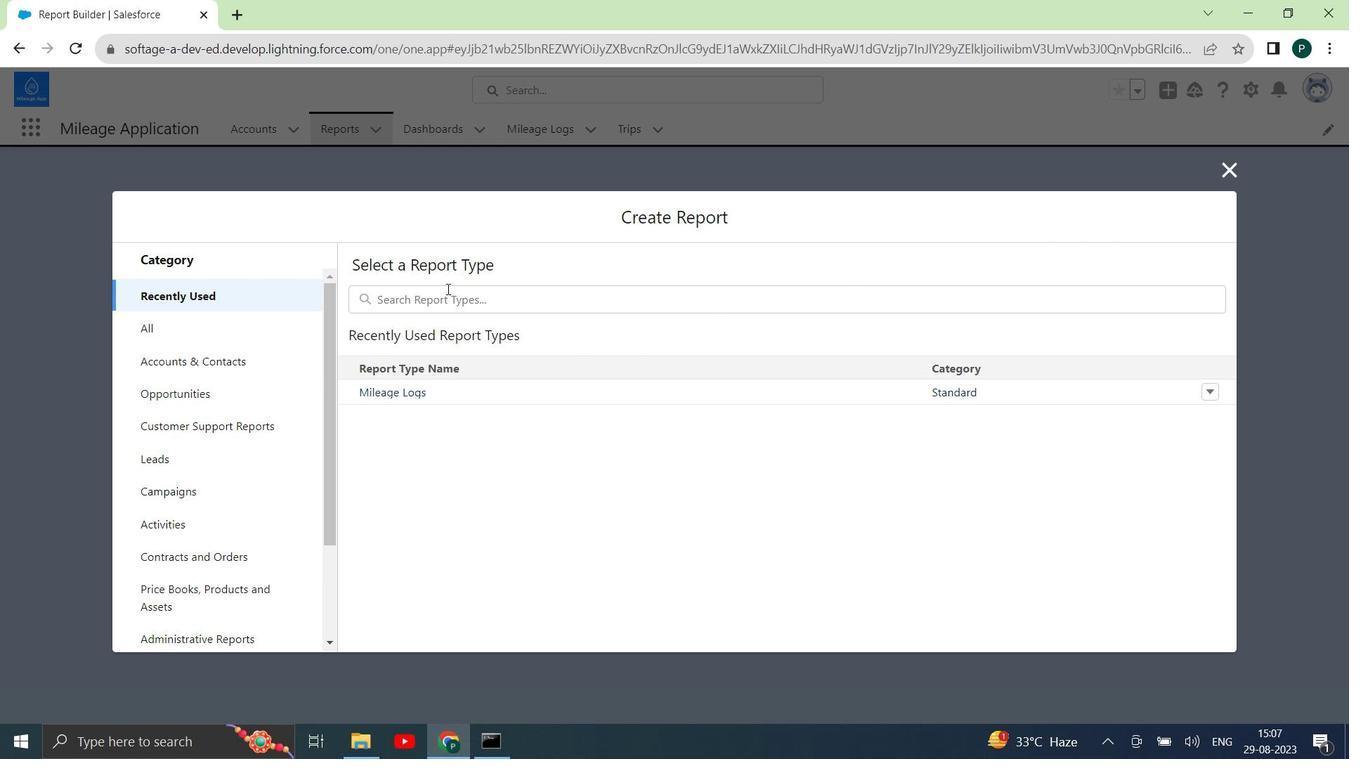 
Action: Mouse moved to (710, 305)
Screenshot: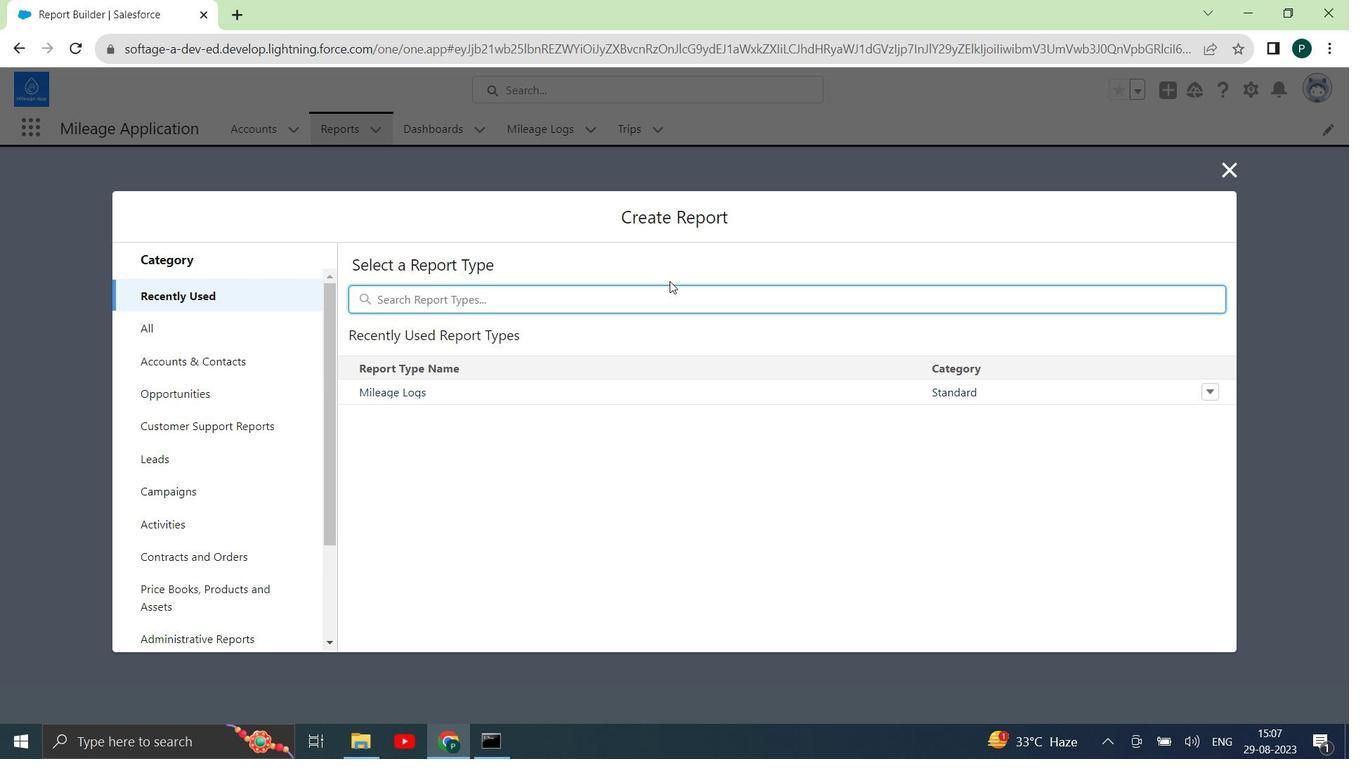 
Action: Mouse pressed left at (710, 305)
Screenshot: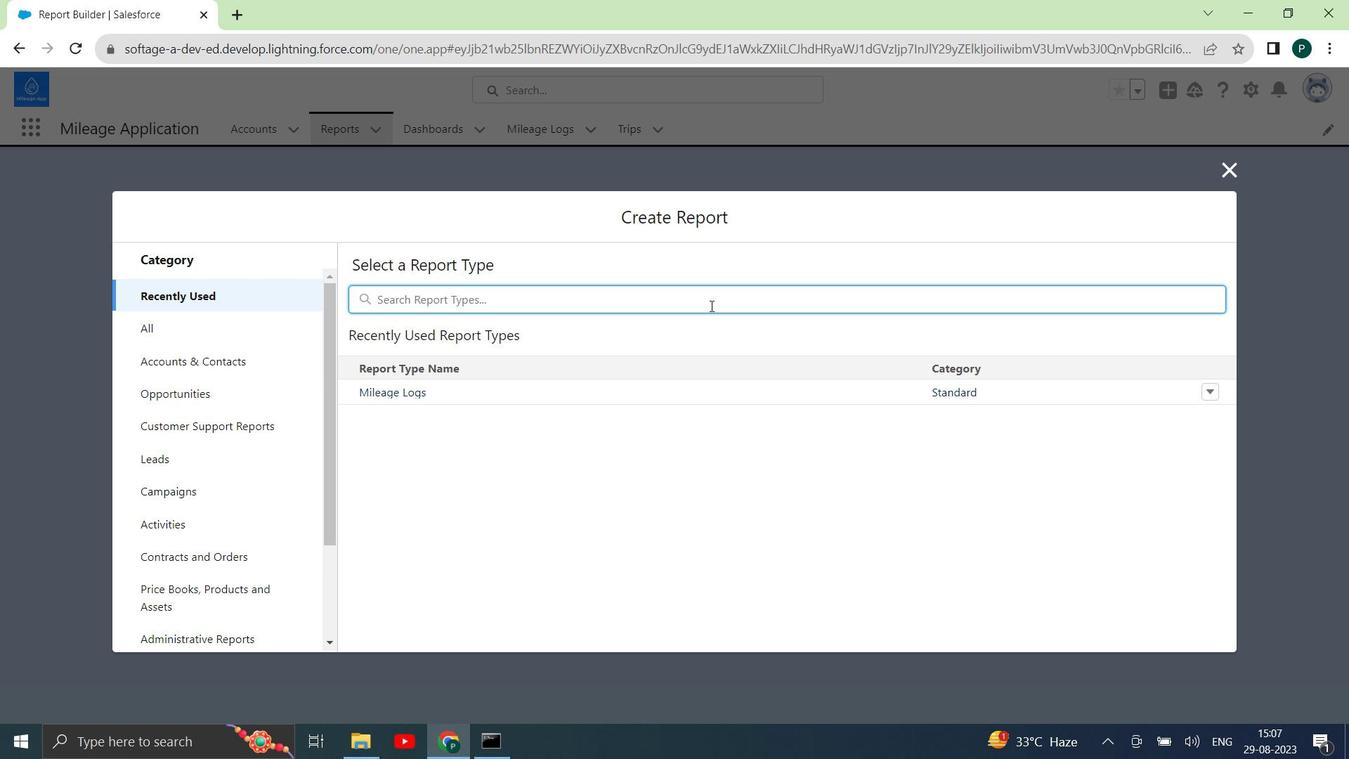 
Action: Mouse pressed left at (710, 305)
Screenshot: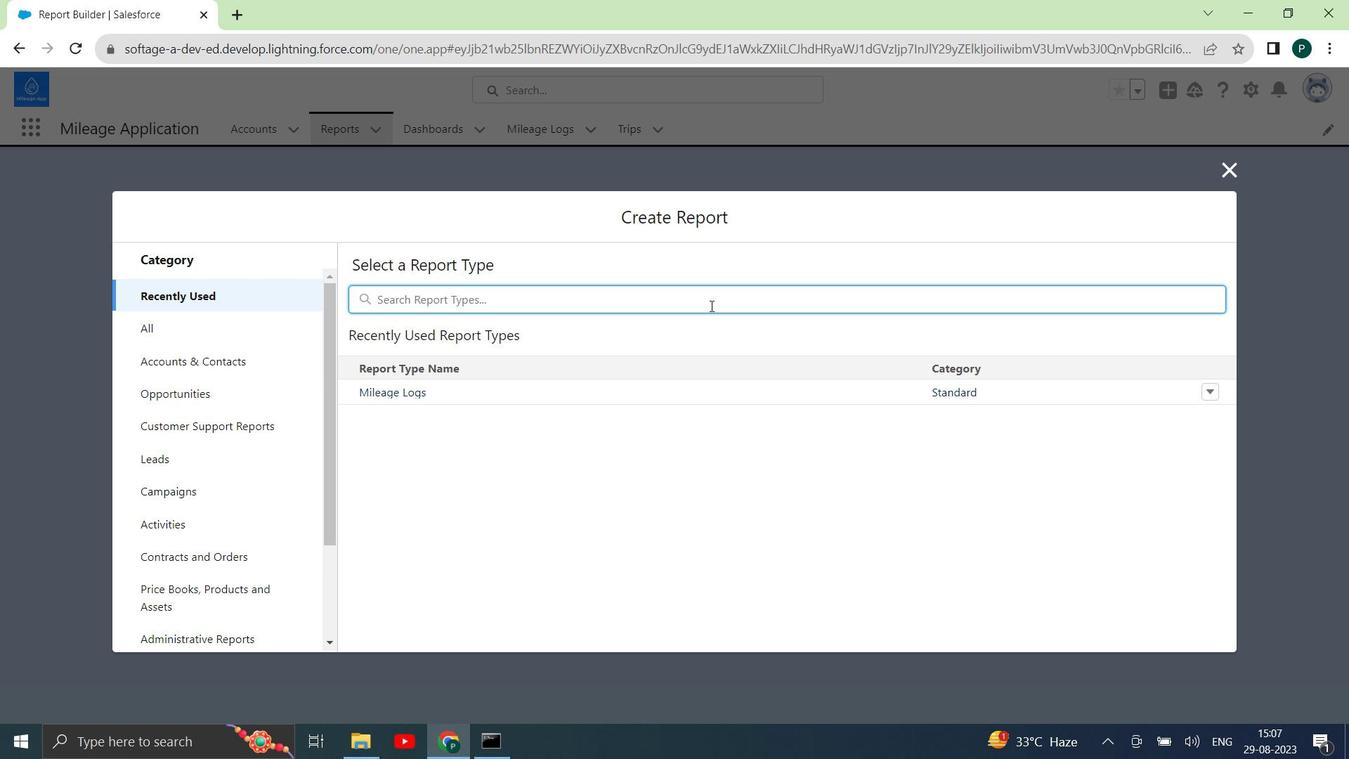 
Action: Mouse scrolled (710, 305) with delta (0, 0)
Screenshot: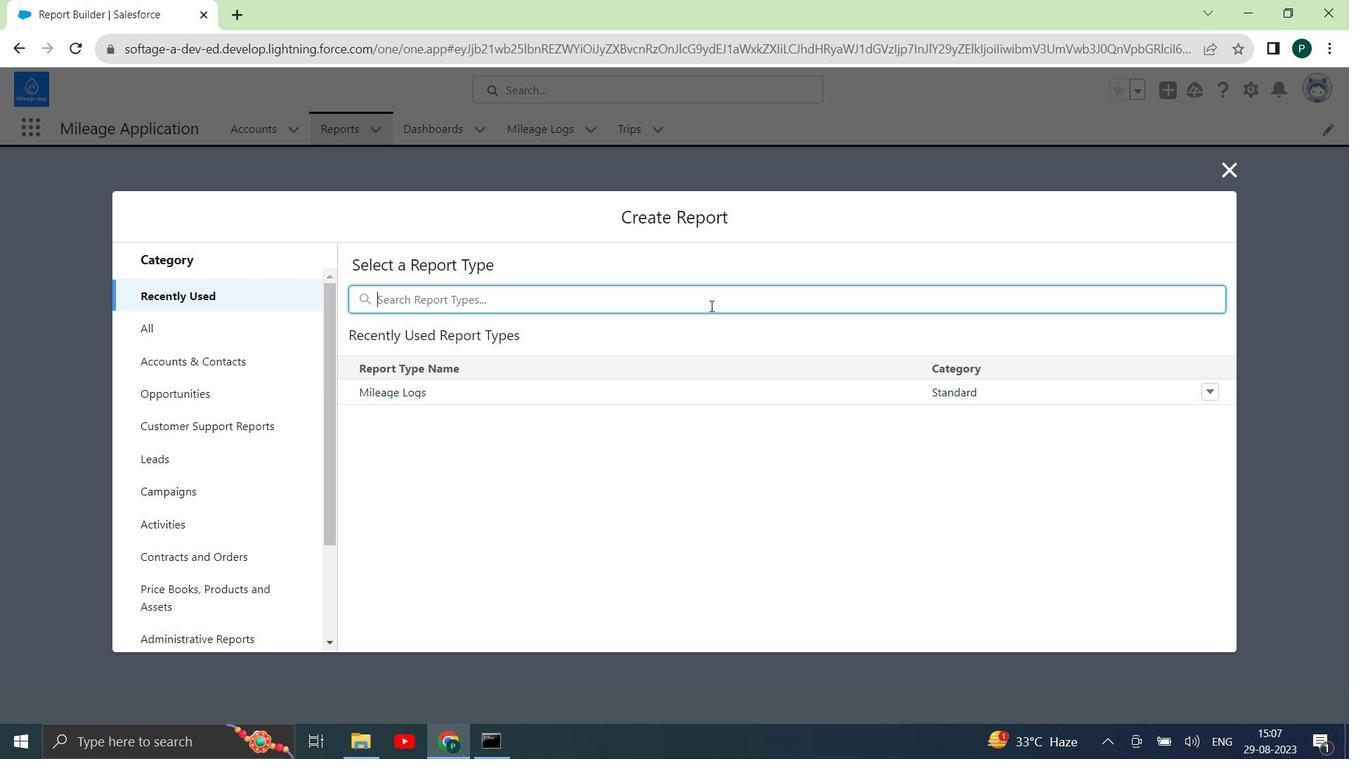 
Action: Mouse scrolled (710, 305) with delta (0, 0)
Screenshot: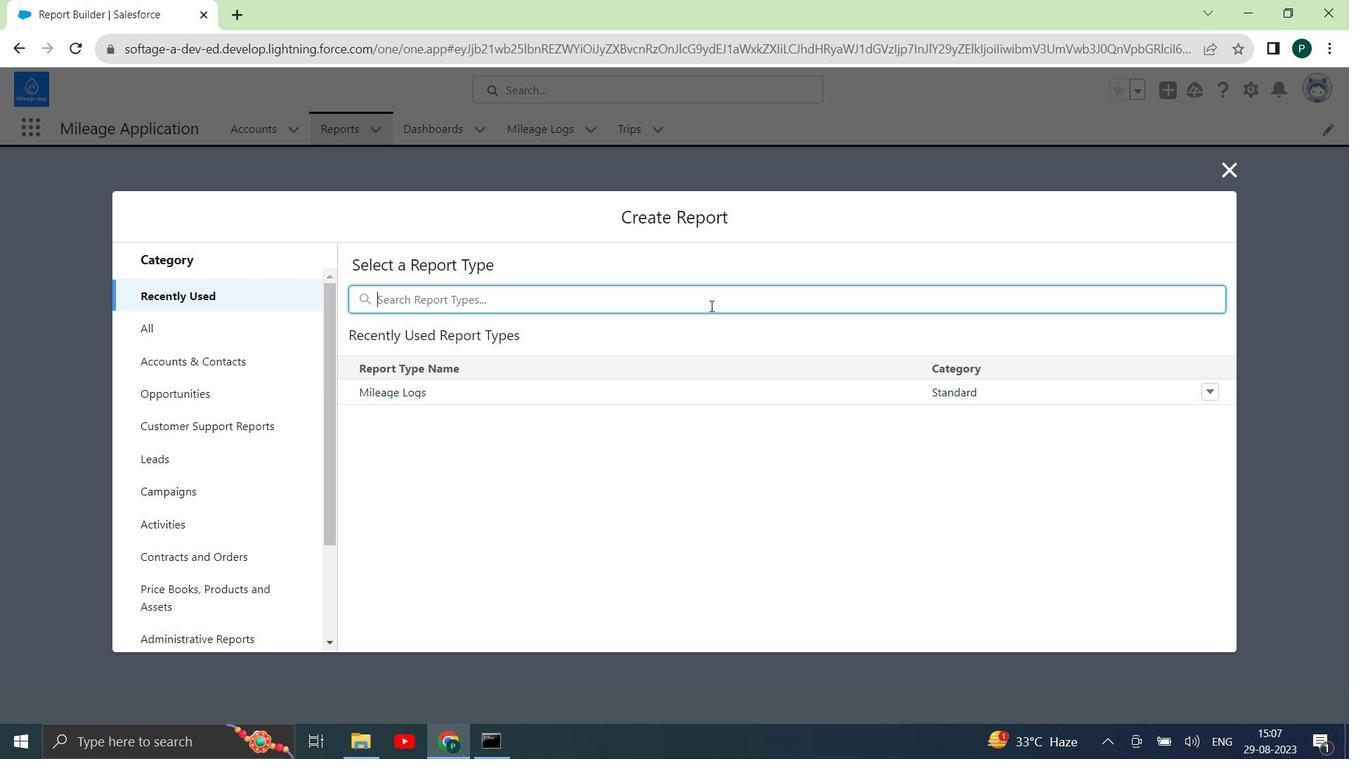 
Action: Mouse scrolled (710, 305) with delta (0, 0)
Screenshot: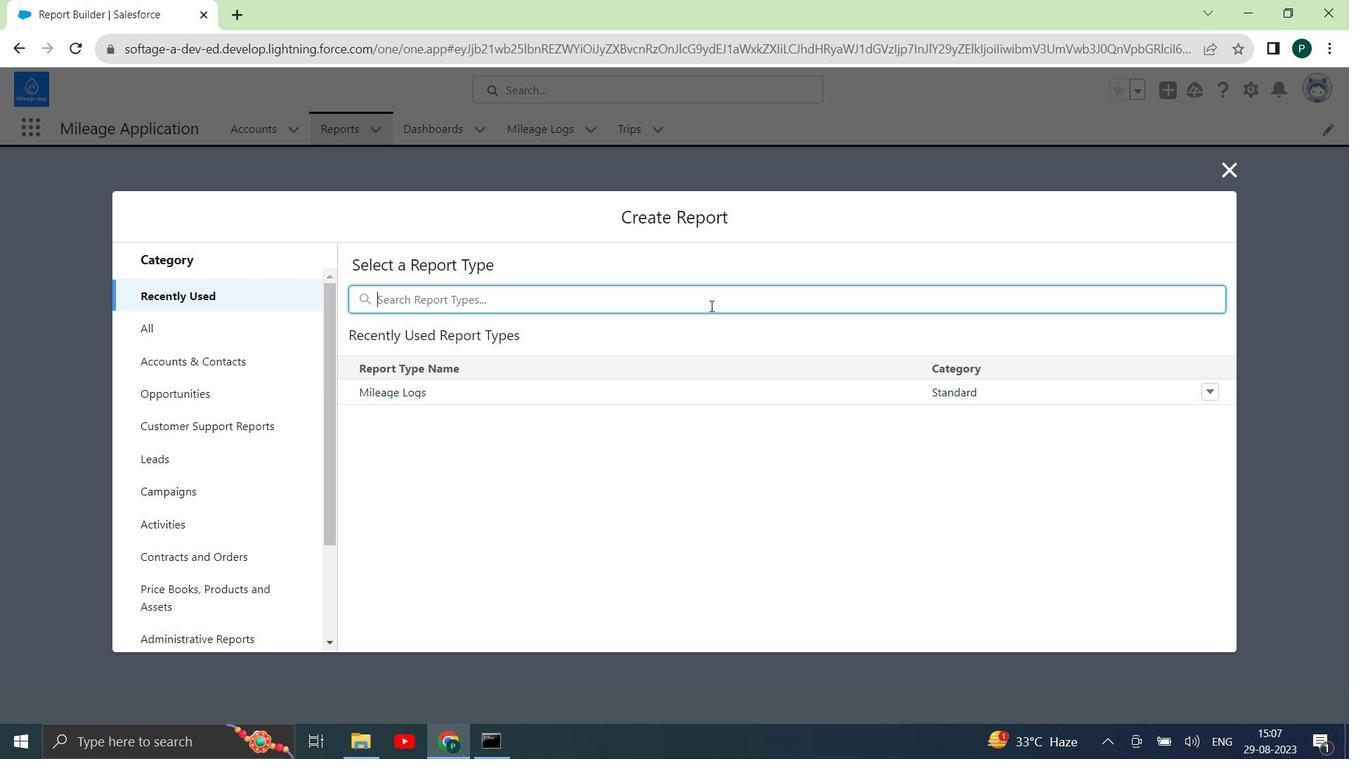
Action: Mouse scrolled (710, 305) with delta (0, 0)
Screenshot: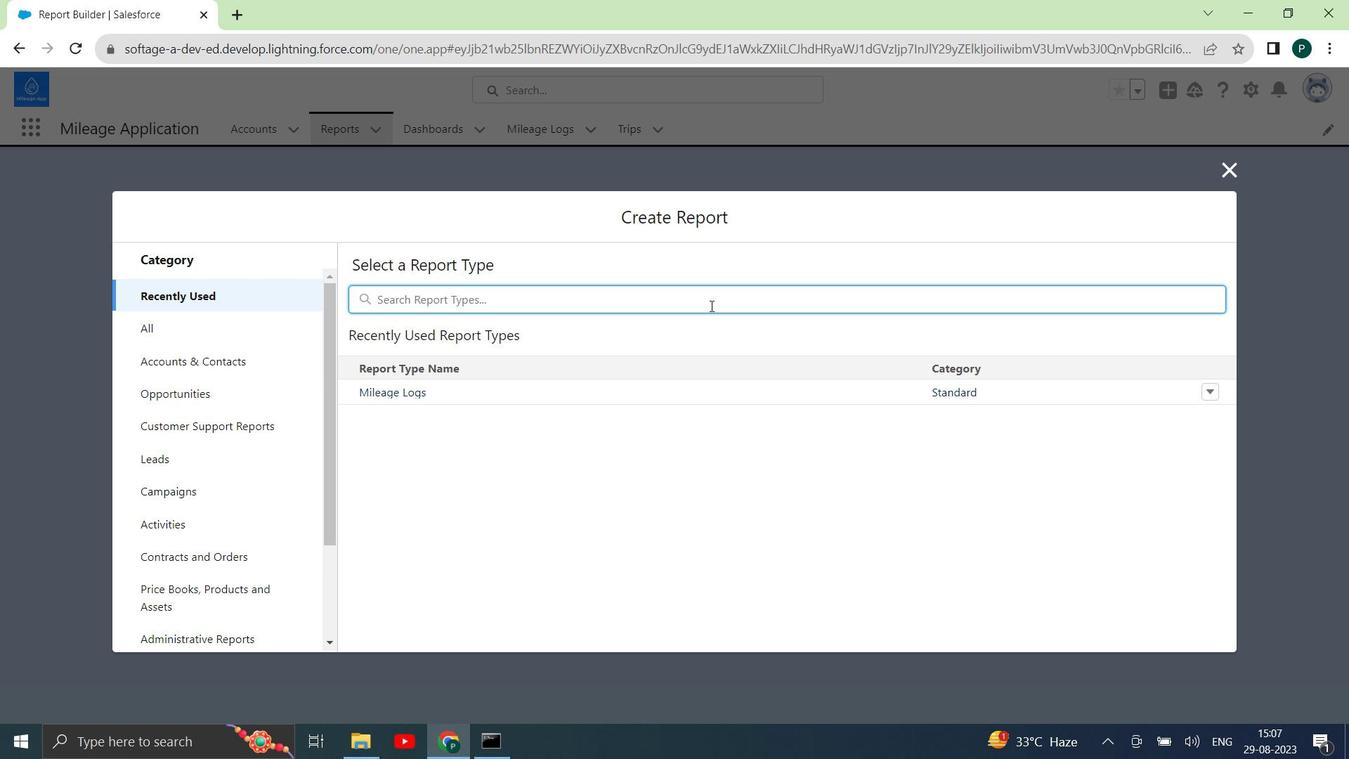 
Action: Mouse scrolled (710, 305) with delta (0, 0)
Screenshot: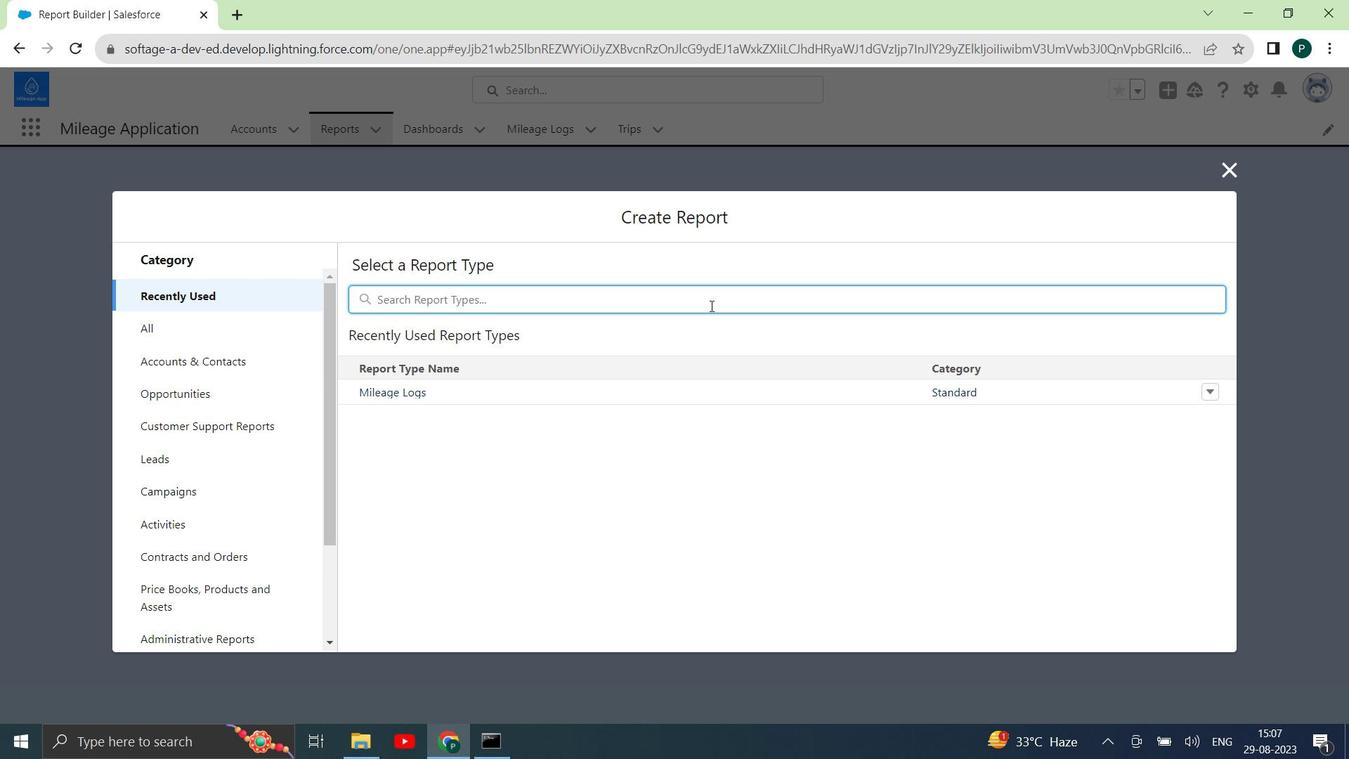 
Action: Mouse scrolled (710, 305) with delta (0, 0)
Screenshot: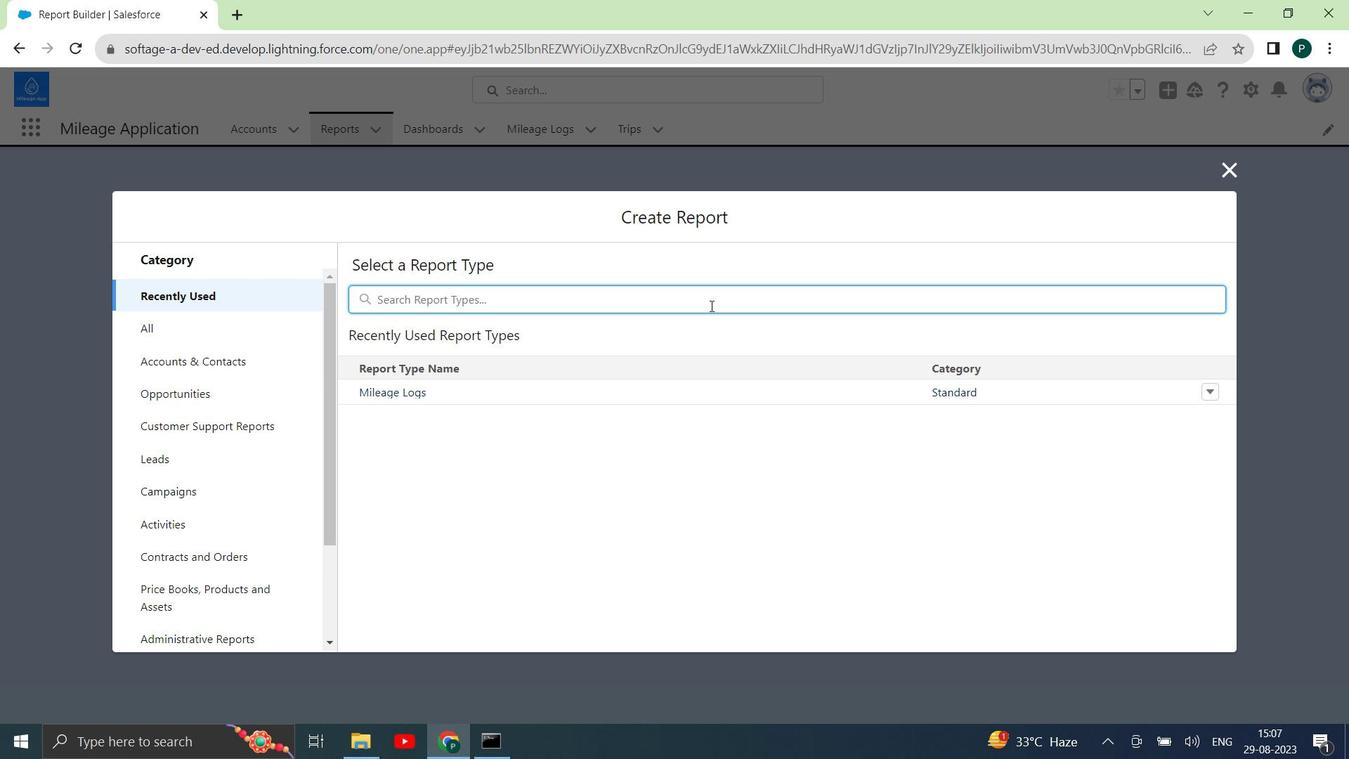 
Action: Key pressed t<Key.backspace>
Screenshot: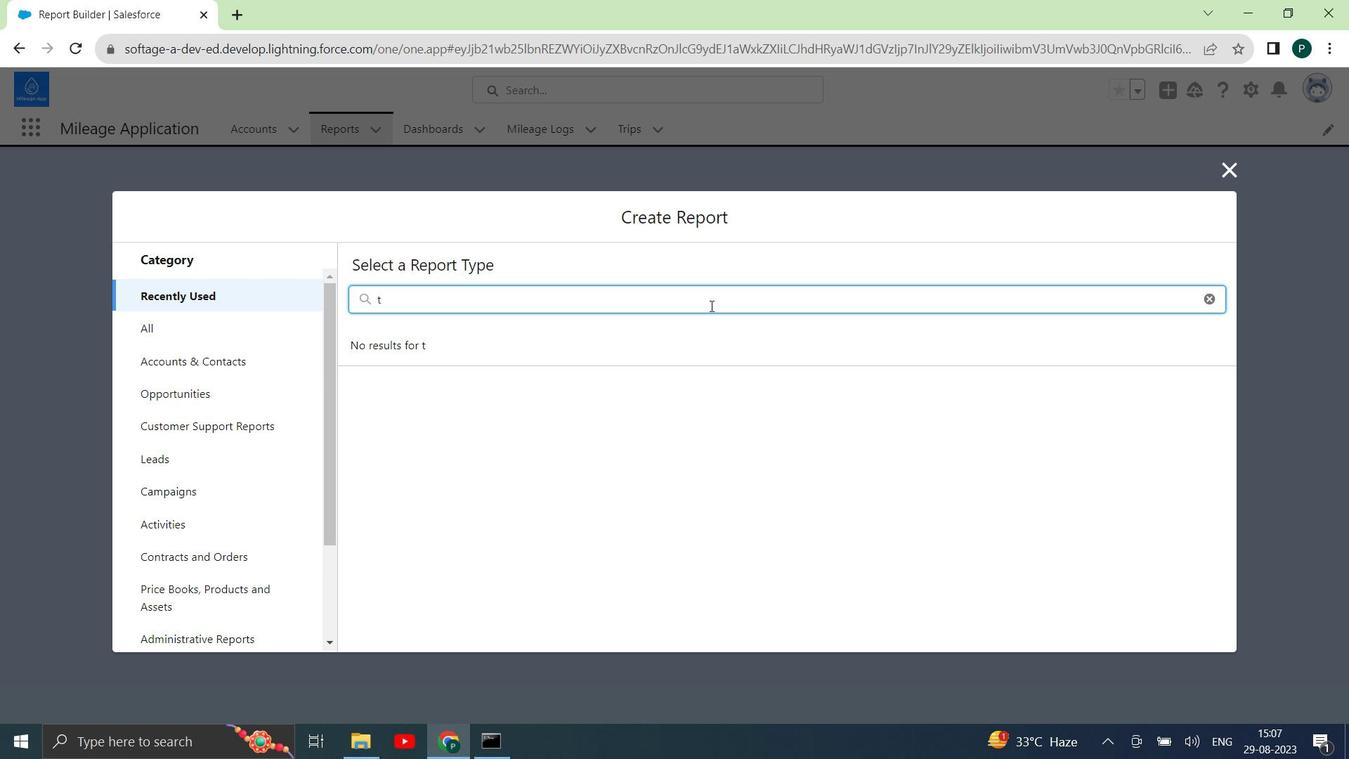 
Action: Mouse moved to (208, 469)
Screenshot: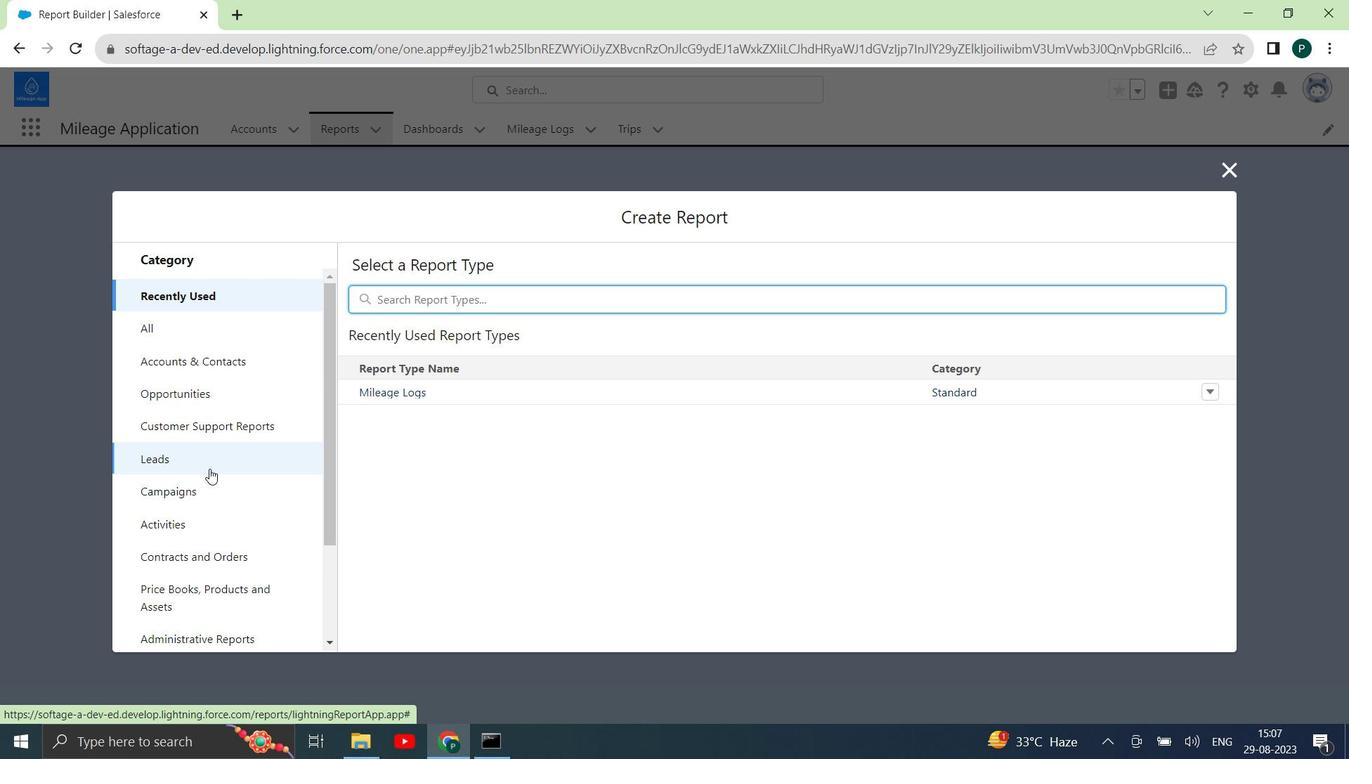 
Action: Mouse scrolled (208, 468) with delta (0, 0)
Screenshot: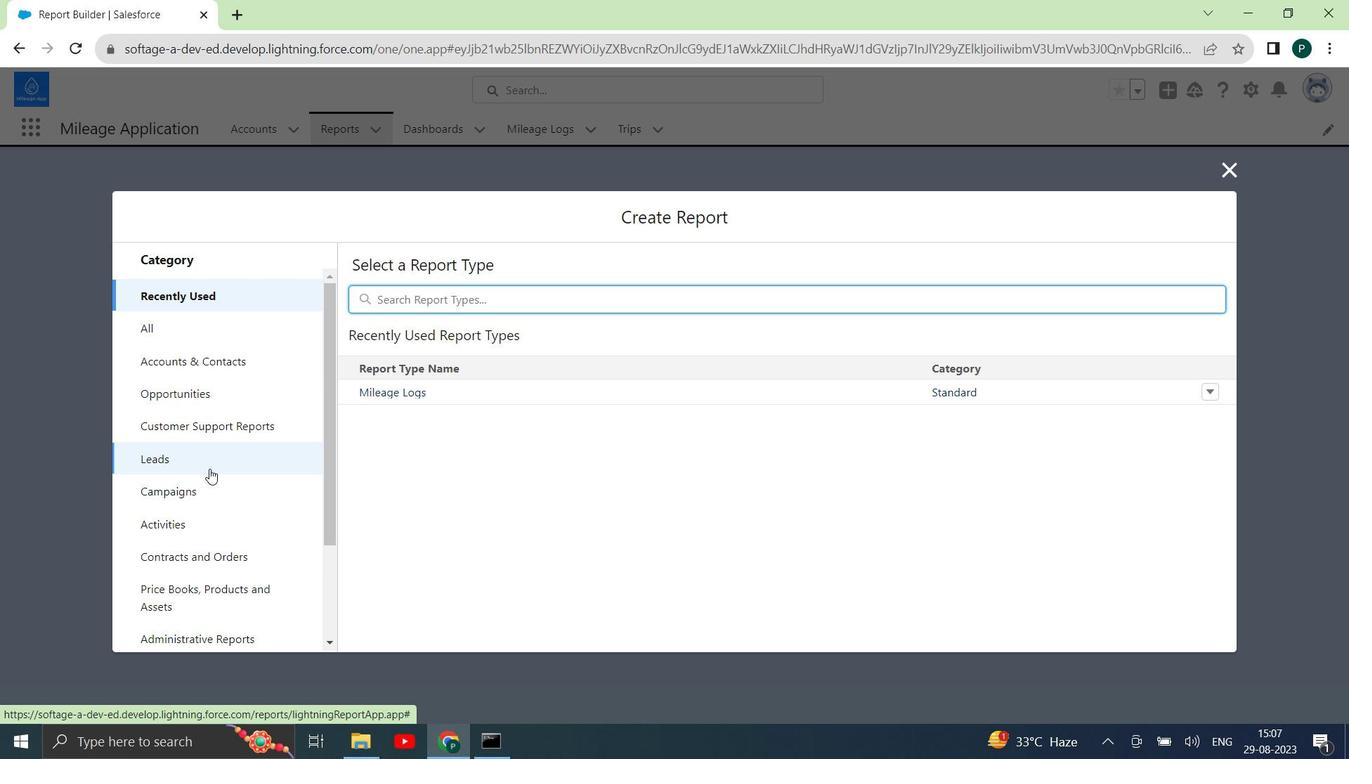 
Action: Mouse moved to (208, 471)
Screenshot: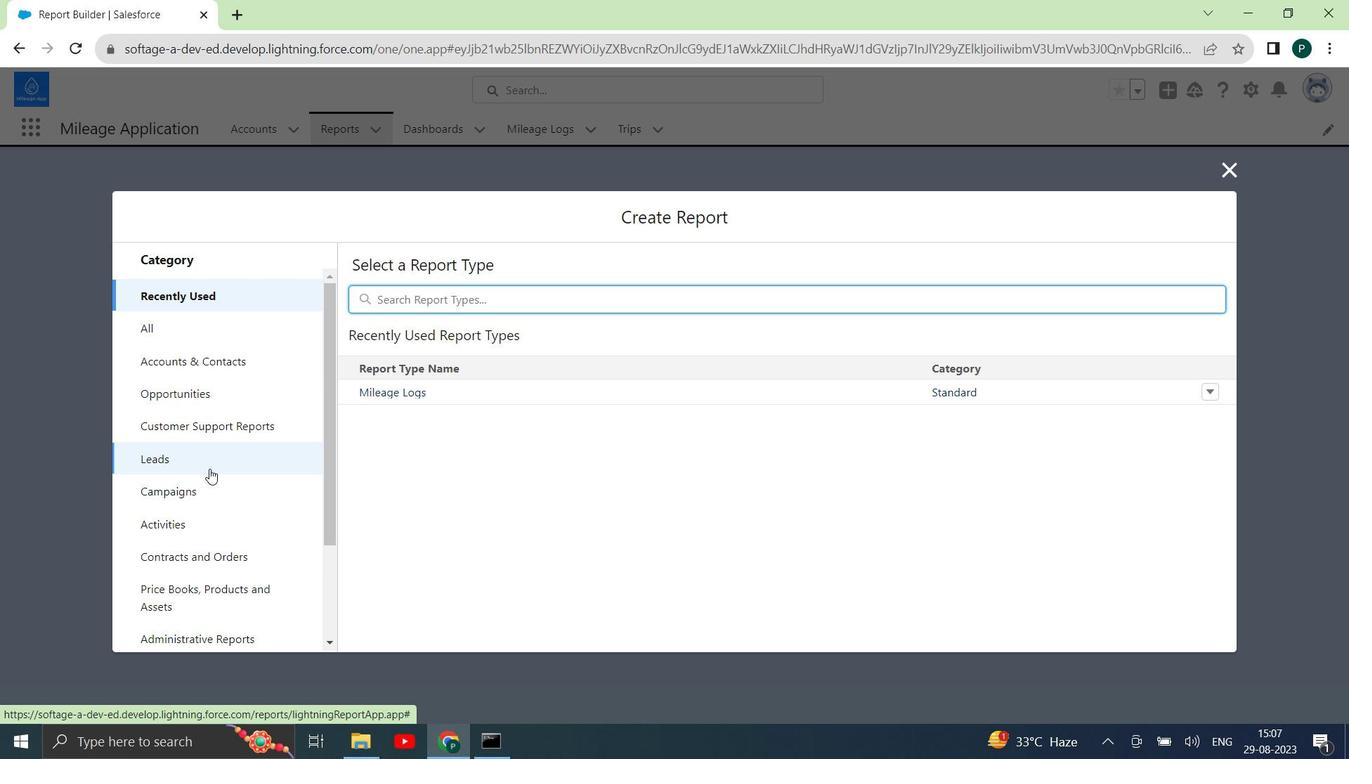 
Action: Mouse scrolled (208, 470) with delta (0, 0)
Screenshot: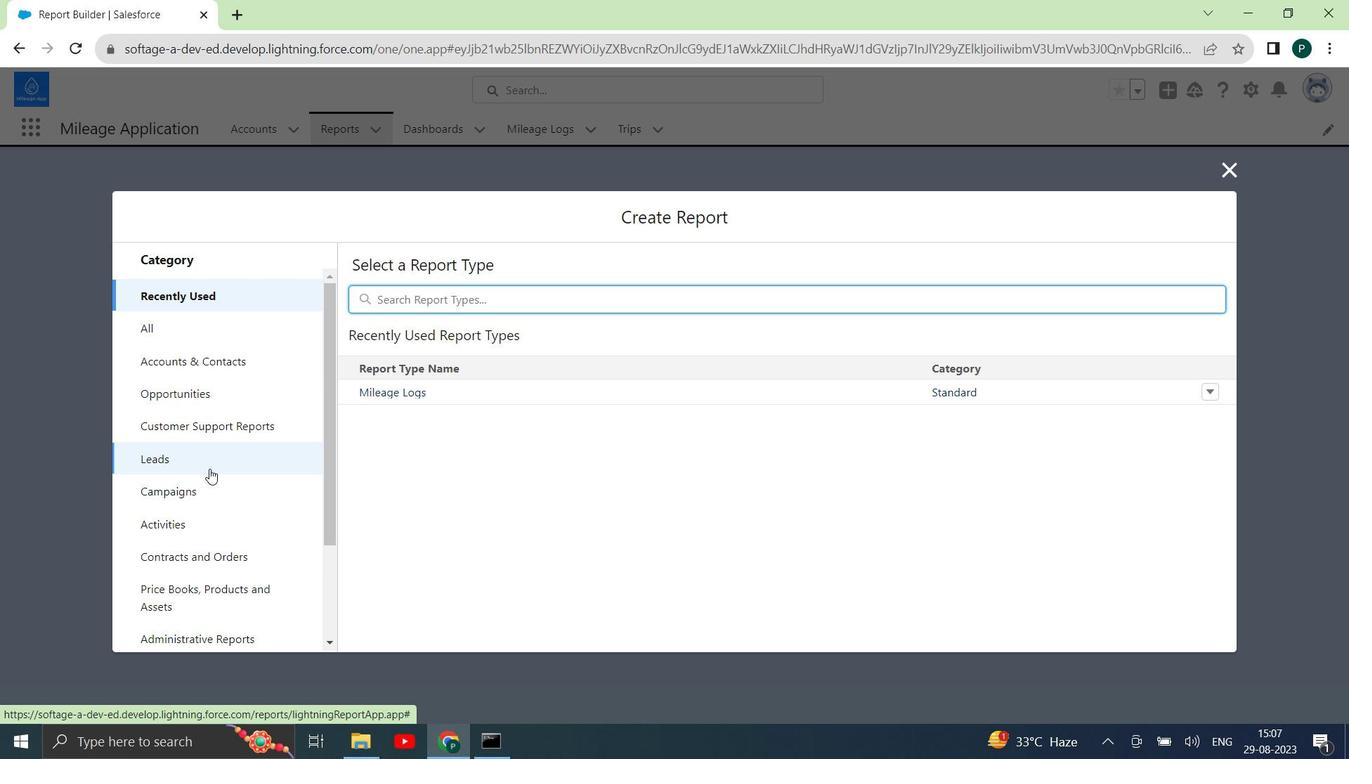 
Action: Mouse moved to (208, 474)
Screenshot: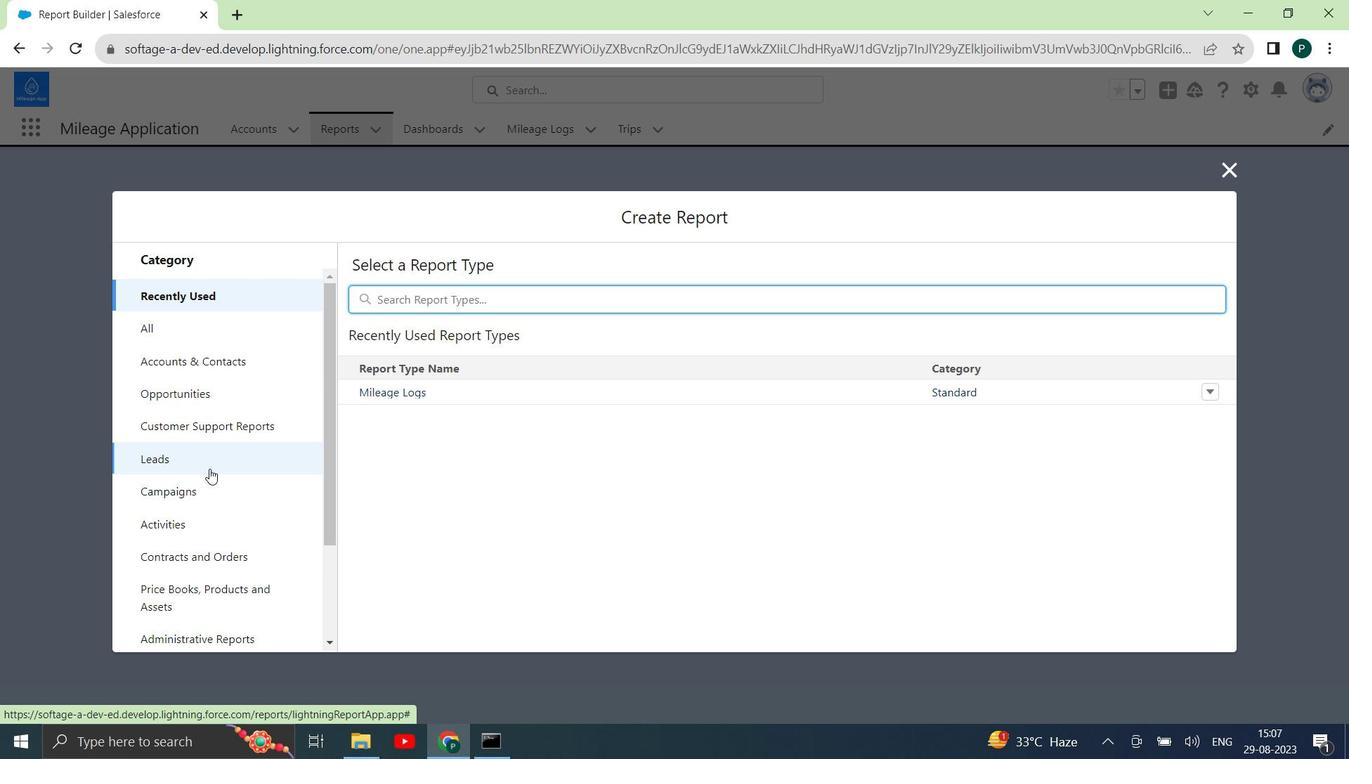 
Action: Mouse scrolled (208, 473) with delta (0, 0)
Screenshot: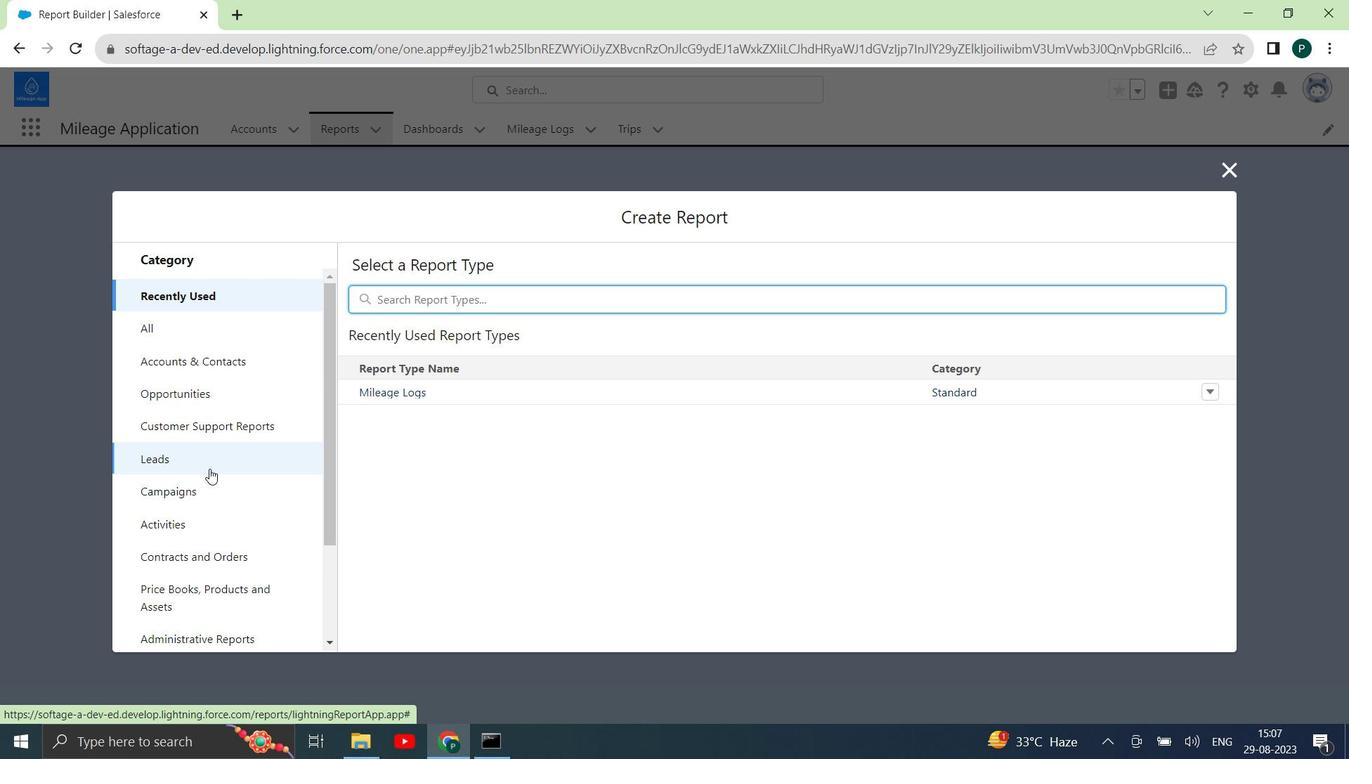 
Action: Mouse moved to (208, 475)
Screenshot: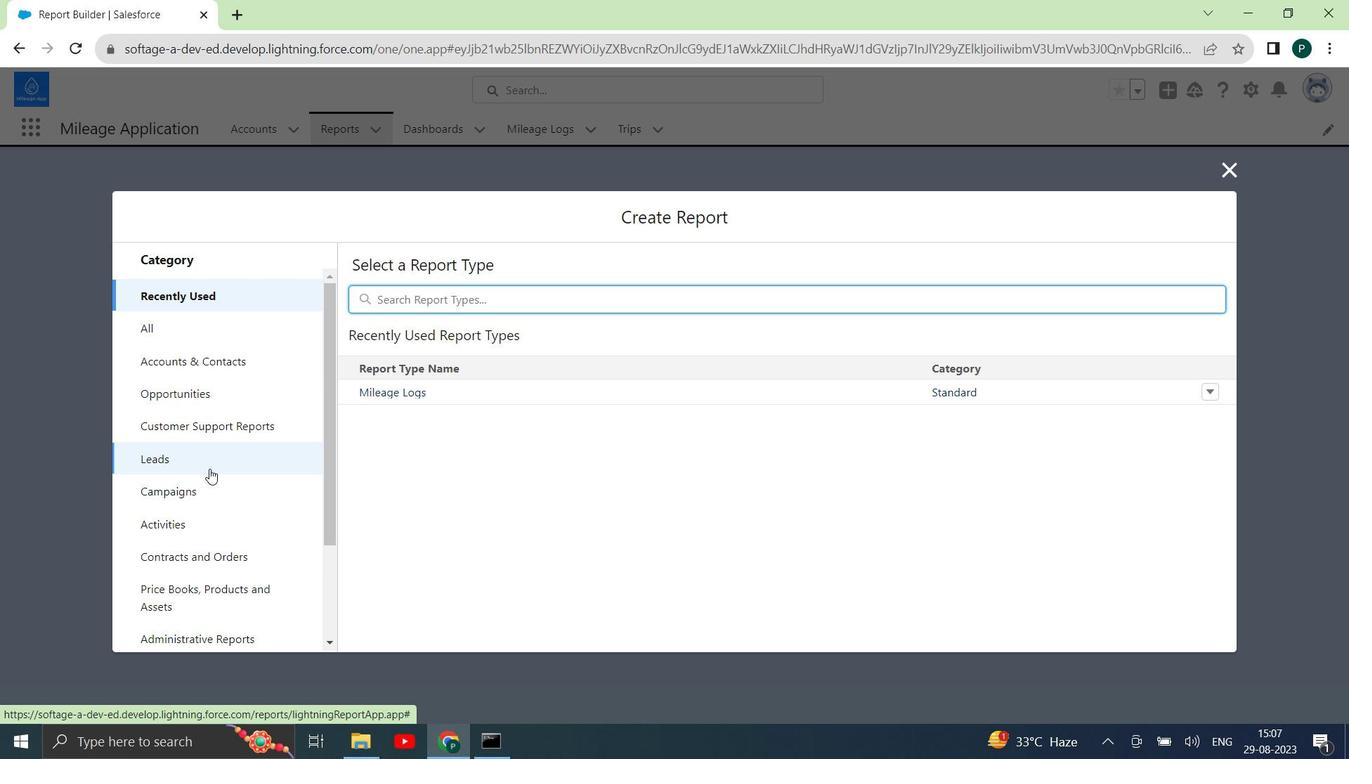 
Action: Mouse scrolled (208, 475) with delta (0, 0)
Screenshot: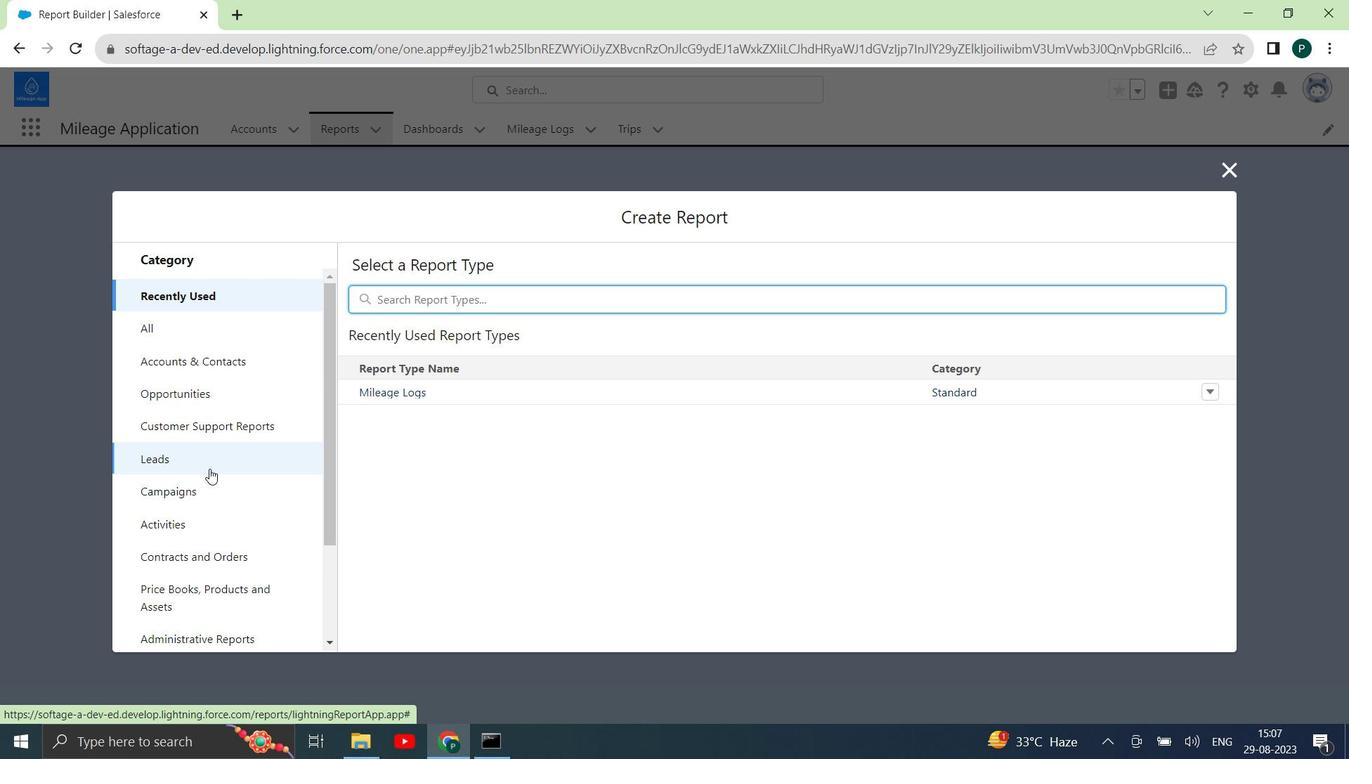 
Action: Mouse moved to (262, 540)
Screenshot: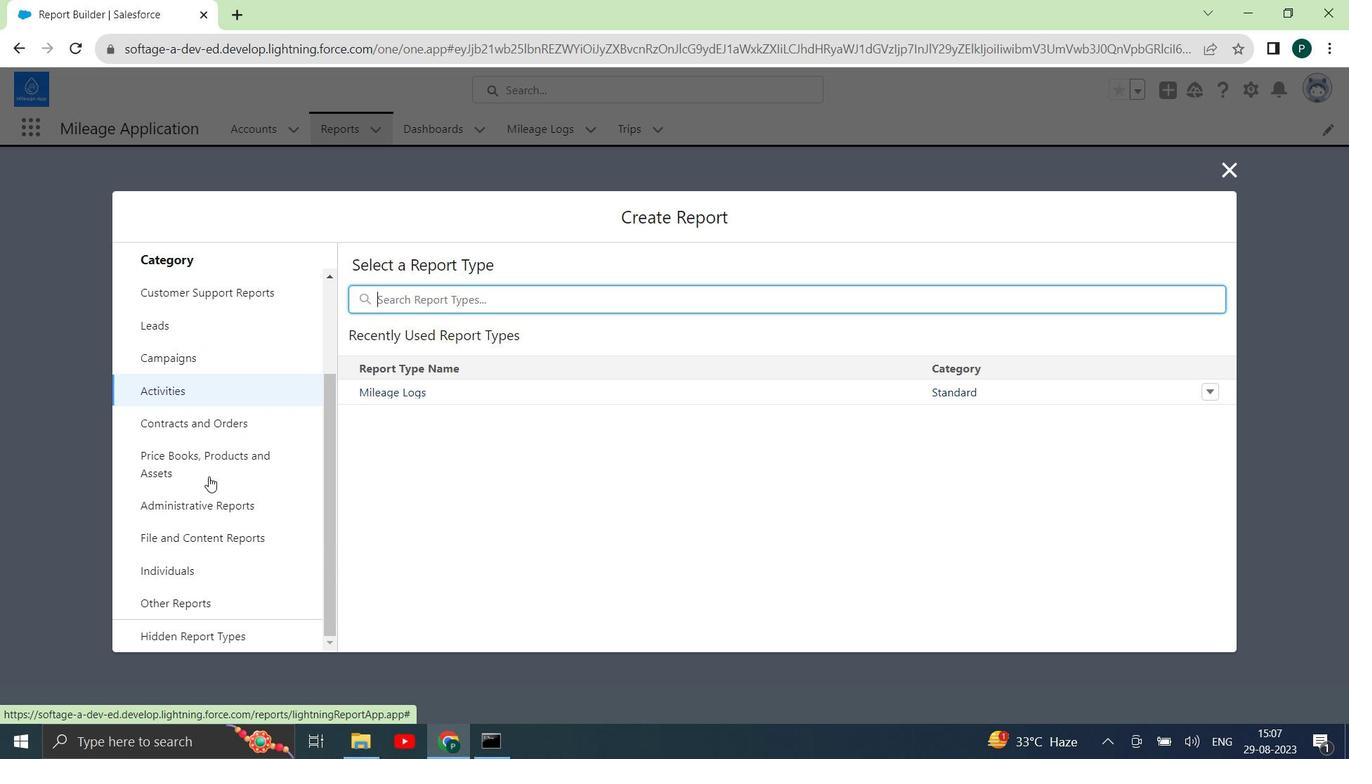 
Action: Mouse scrolled (262, 539) with delta (0, 0)
Screenshot: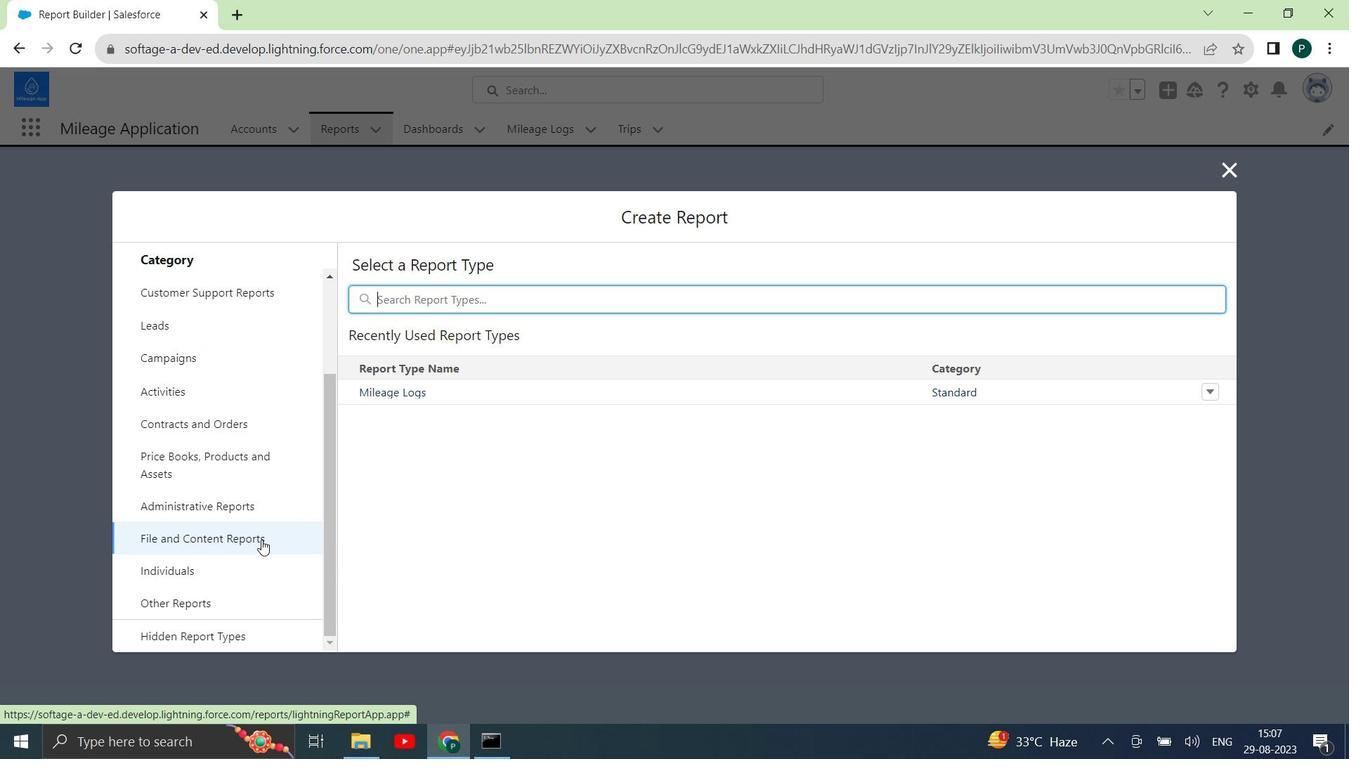 
Action: Mouse scrolled (262, 539) with delta (0, 0)
Screenshot: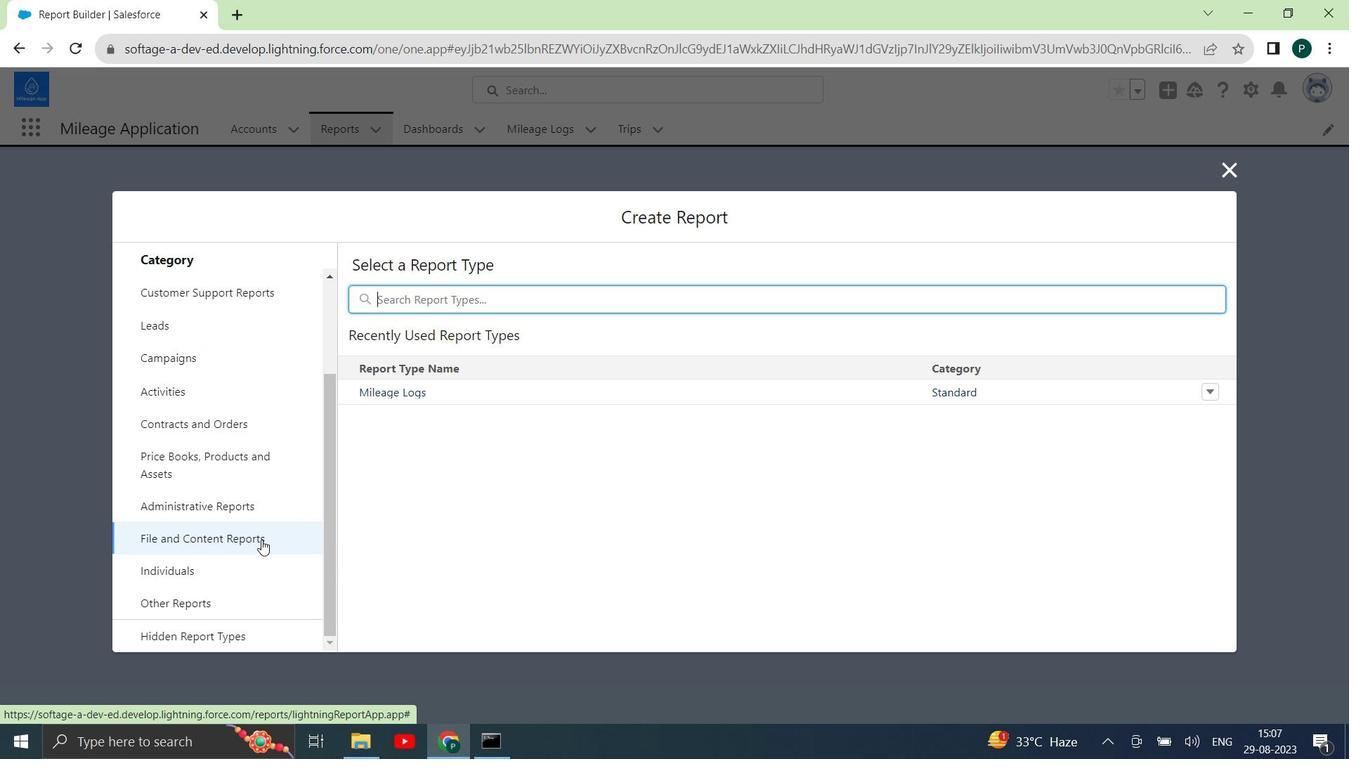 
Action: Mouse scrolled (262, 539) with delta (0, 0)
Screenshot: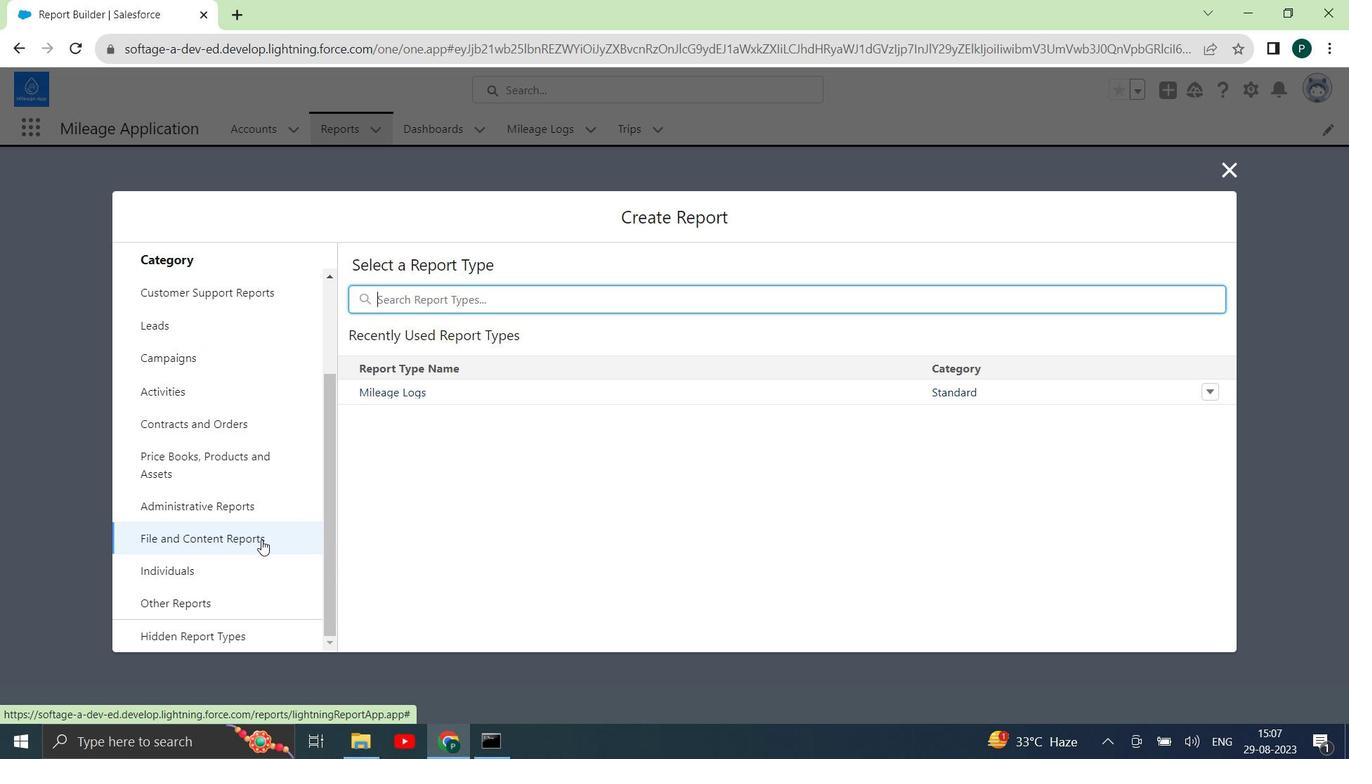 
Action: Mouse scrolled (262, 539) with delta (0, 0)
Screenshot: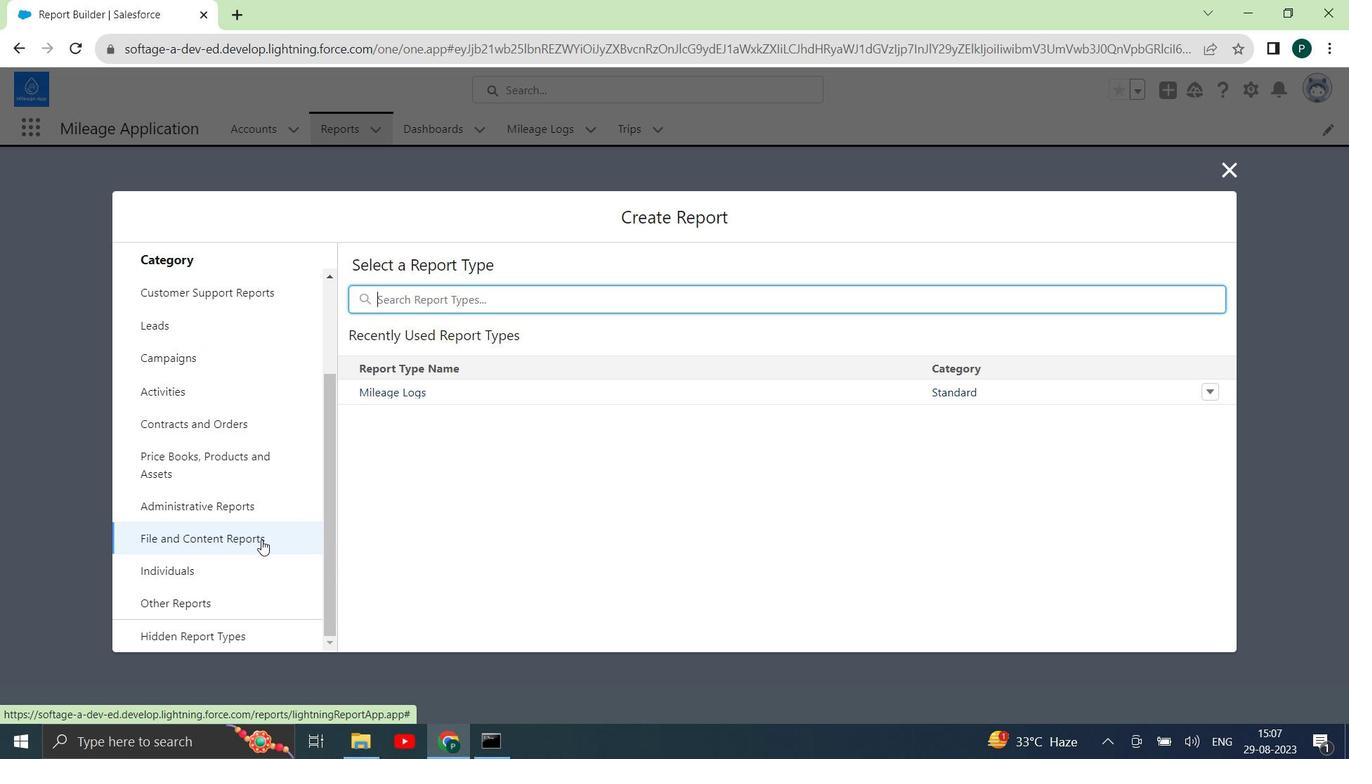 
Action: Mouse scrolled (262, 539) with delta (0, 0)
Screenshot: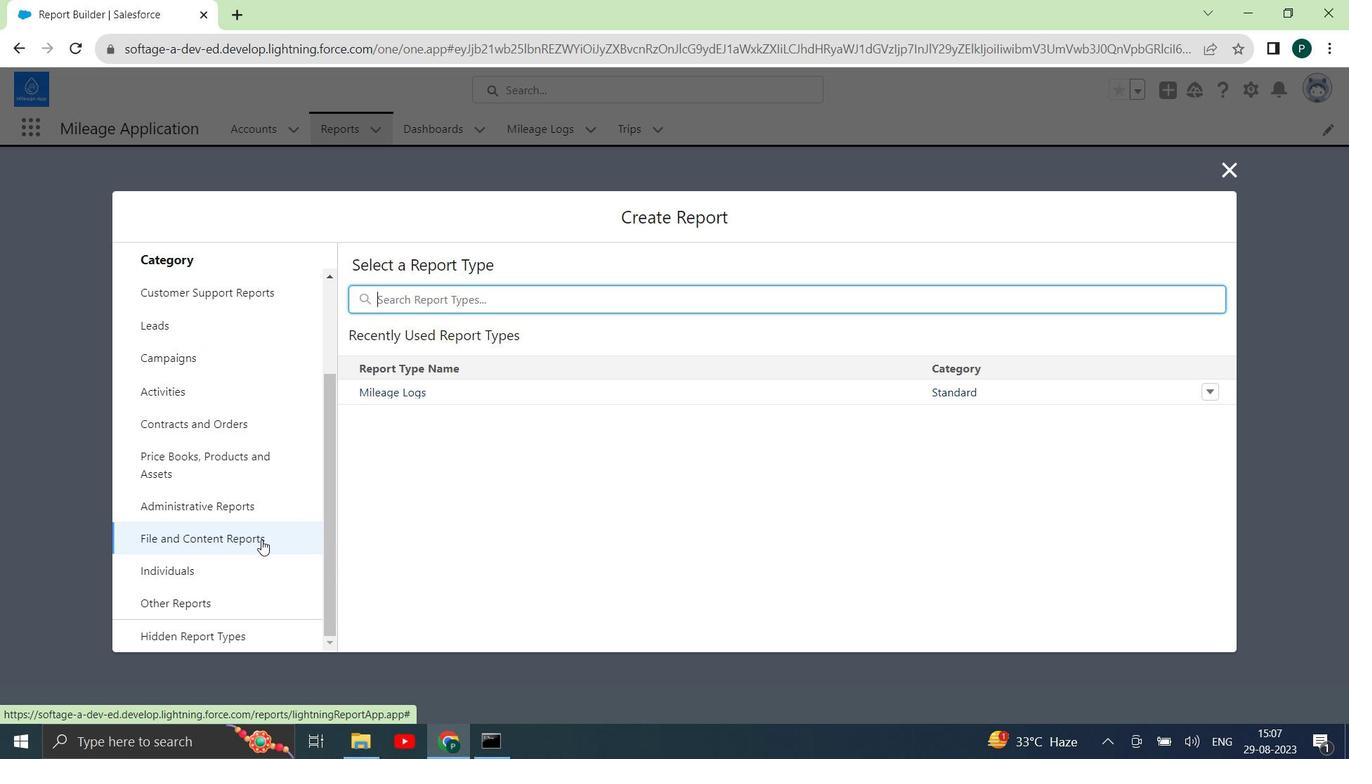 
Action: Mouse scrolled (262, 539) with delta (0, 0)
Screenshot: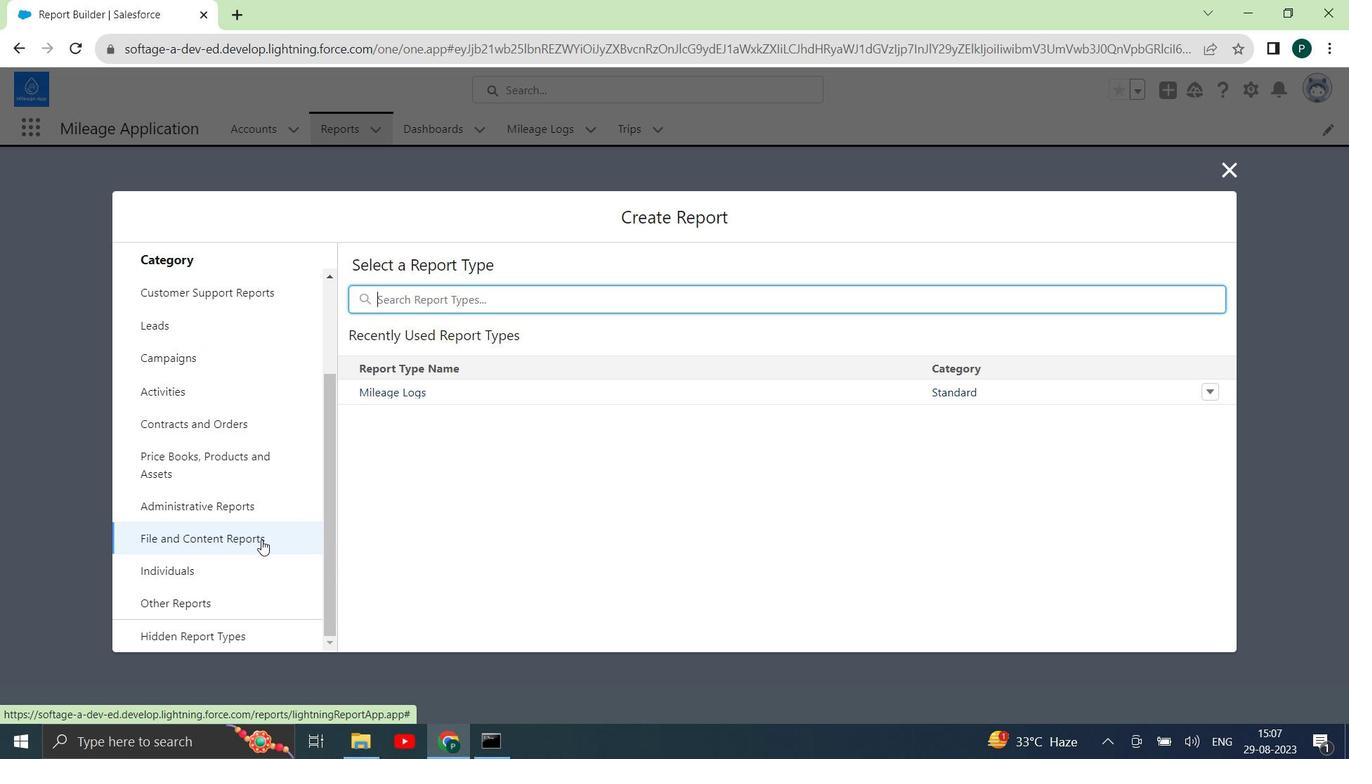 
Action: Mouse moved to (262, 606)
Screenshot: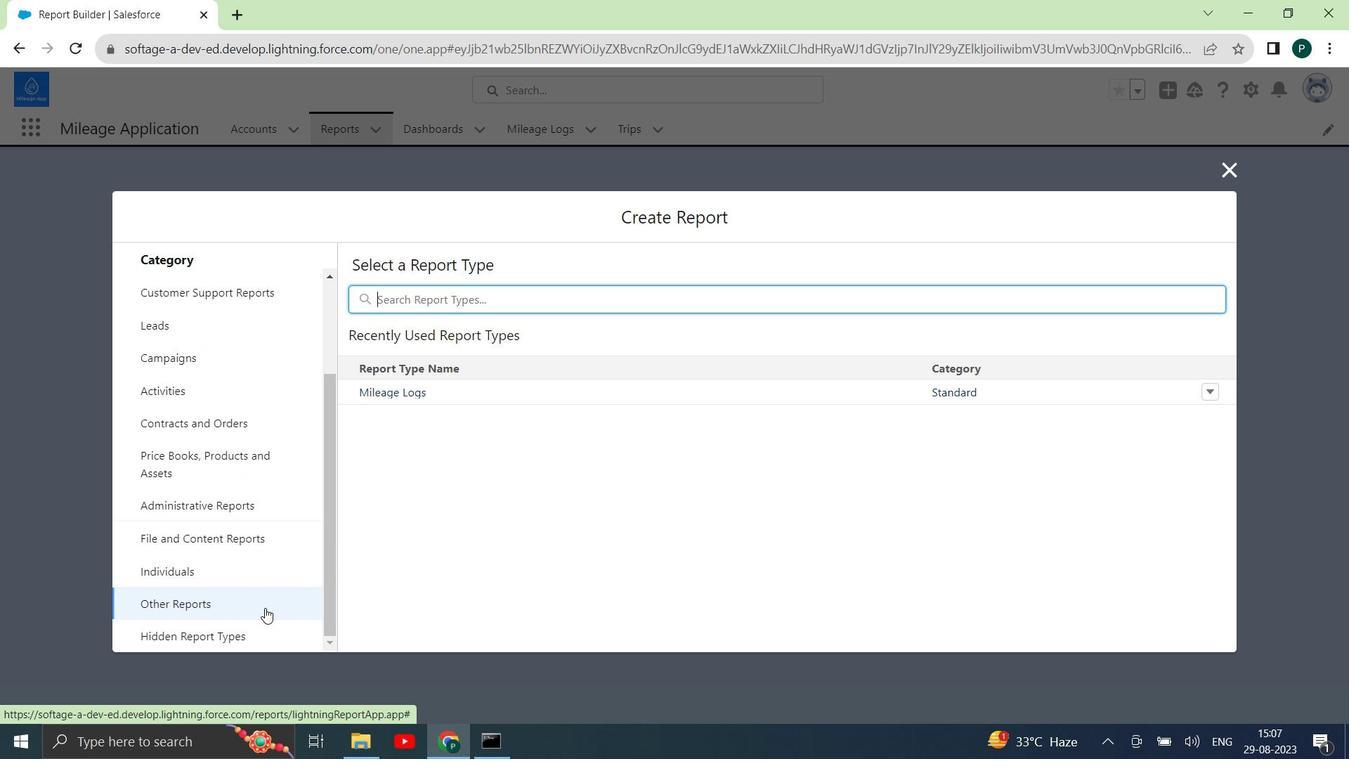 
Action: Mouse scrolled (262, 606) with delta (0, 0)
Screenshot: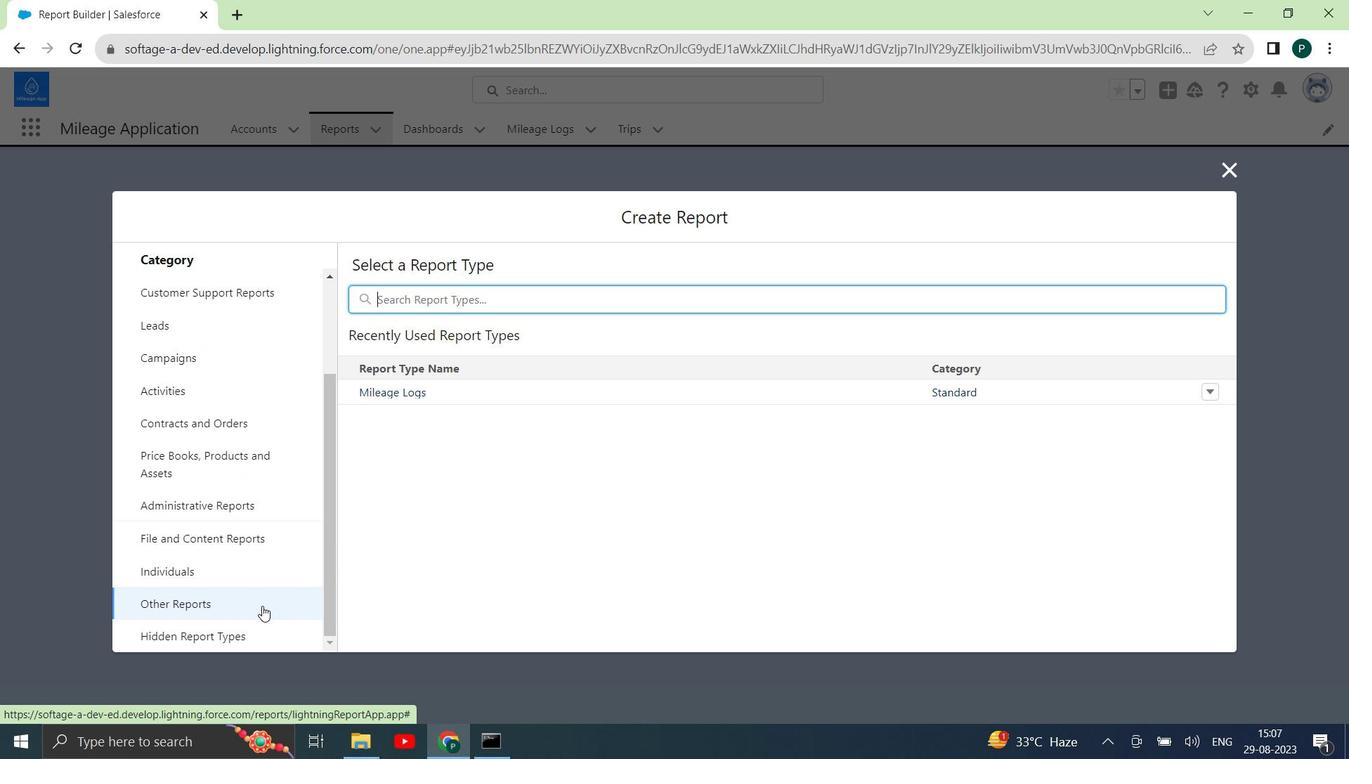 
Action: Mouse scrolled (262, 606) with delta (0, 0)
Screenshot: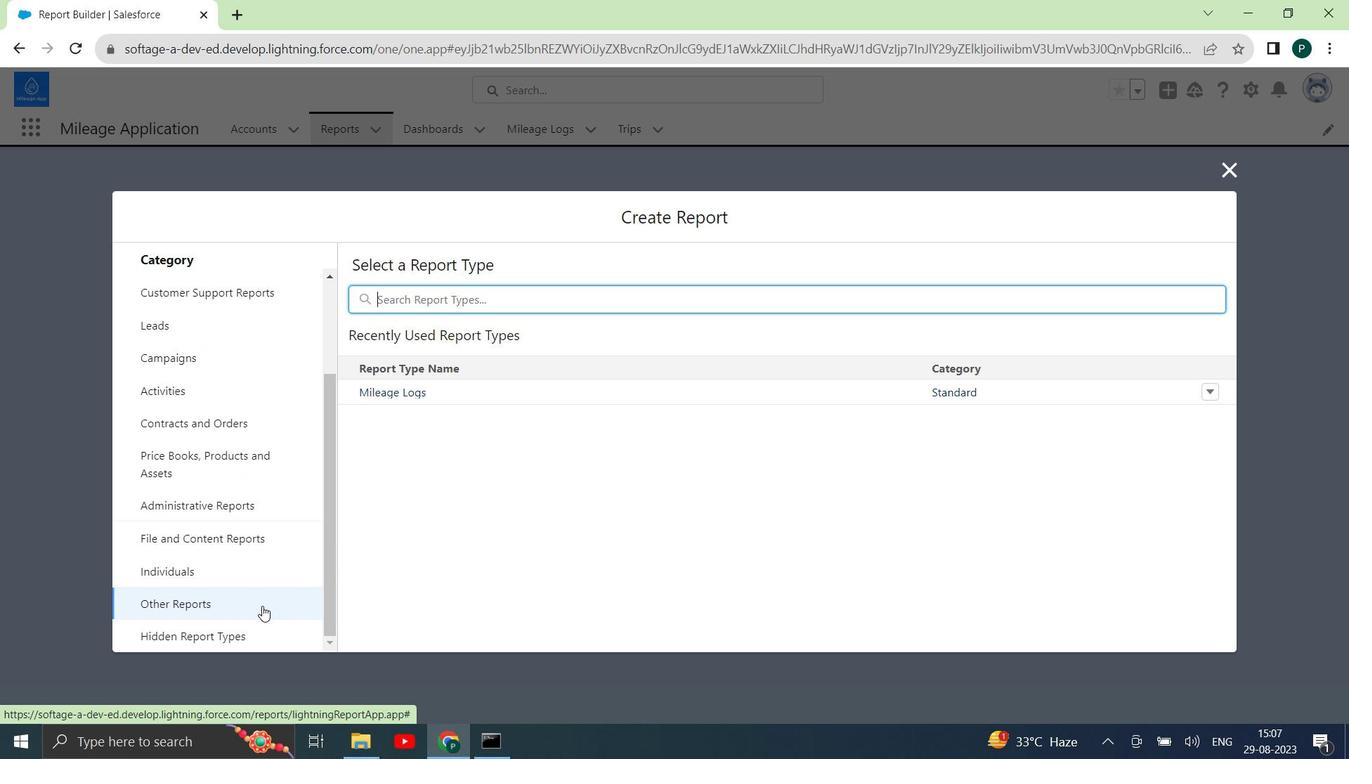 
Action: Mouse scrolled (262, 606) with delta (0, 0)
Screenshot: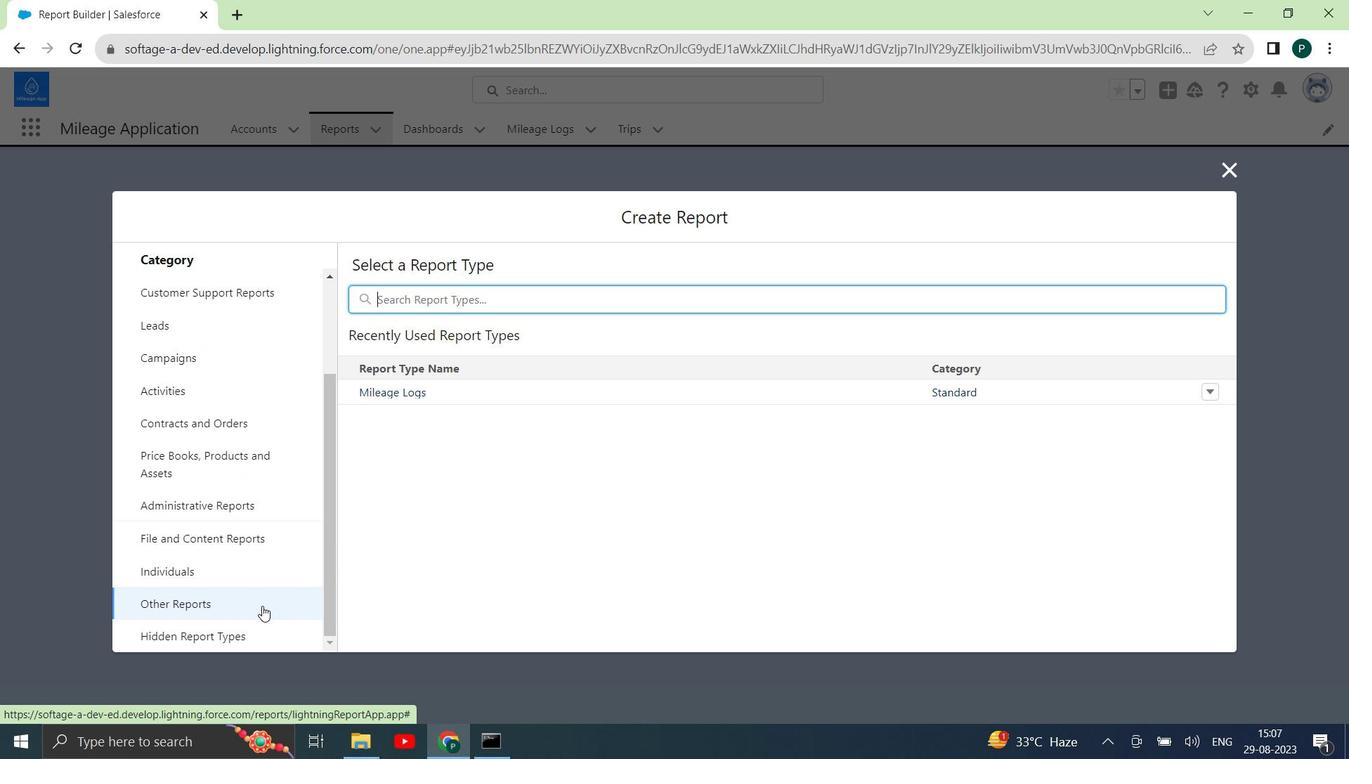 
Action: Mouse scrolled (262, 606) with delta (0, 0)
Screenshot: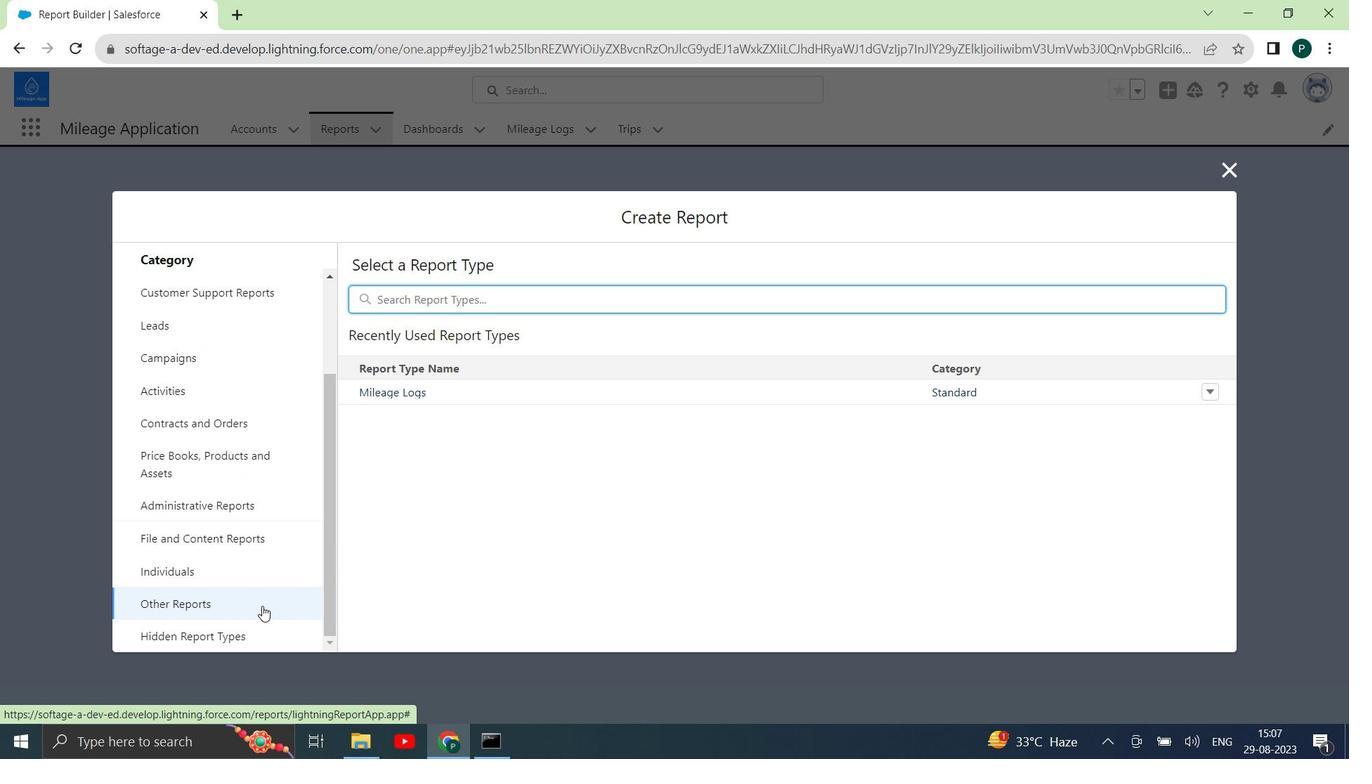 
Action: Mouse scrolled (262, 606) with delta (0, 0)
Screenshot: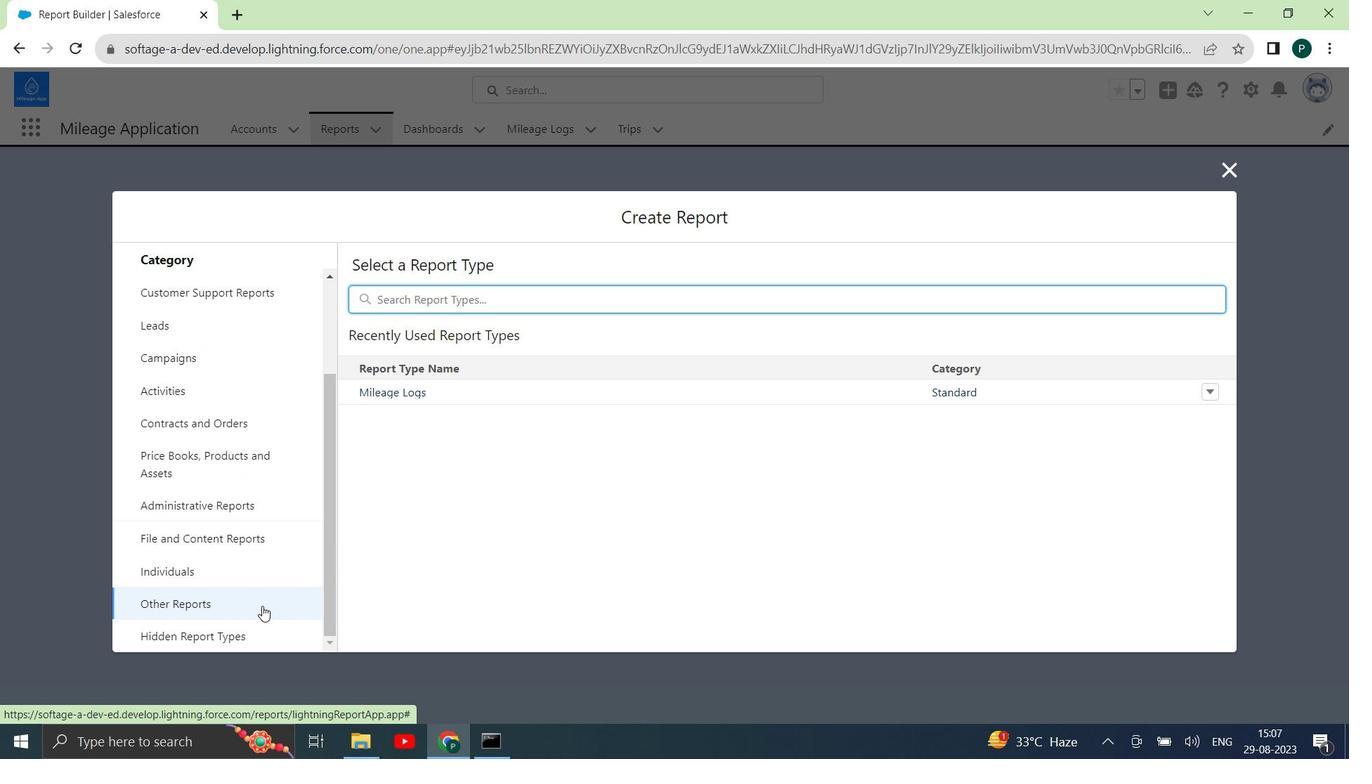 
Action: Mouse moved to (232, 330)
Screenshot: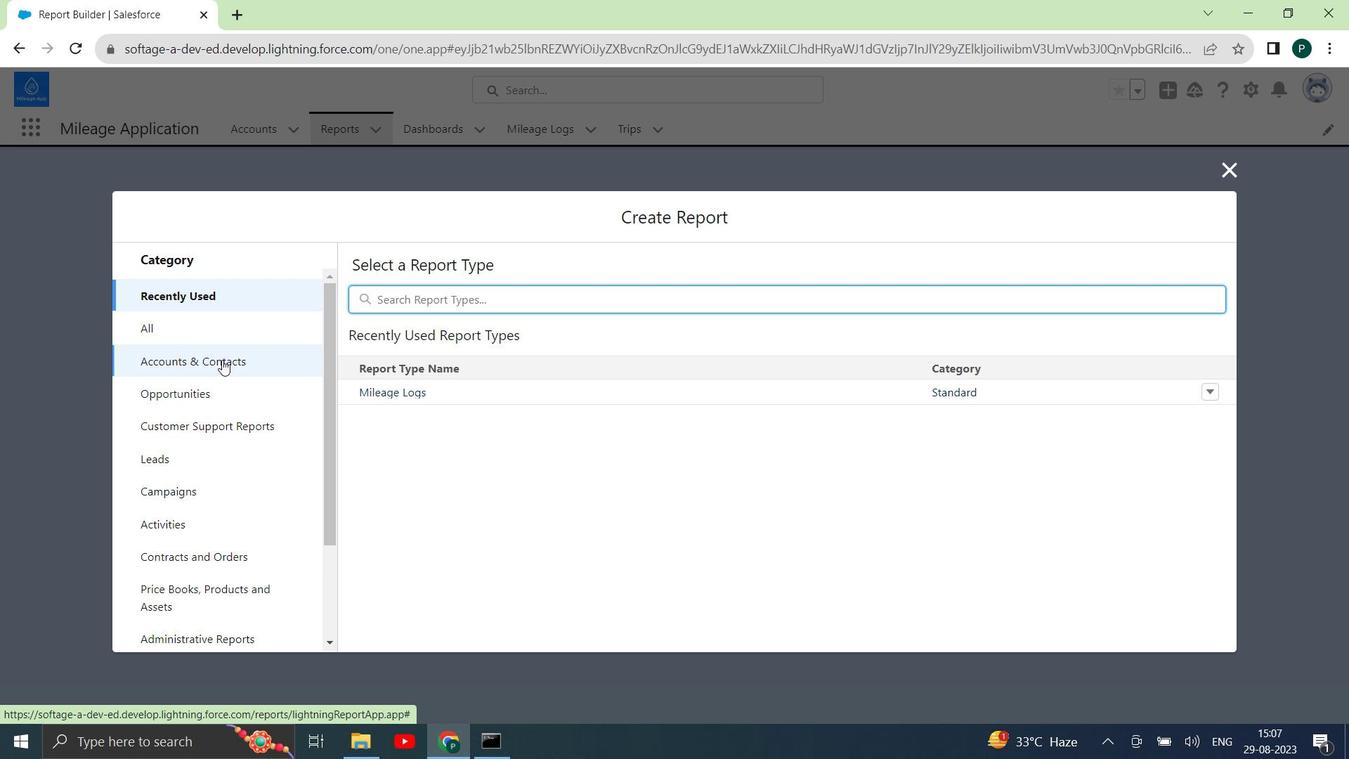 
Action: Mouse pressed left at (232, 330)
Screenshot: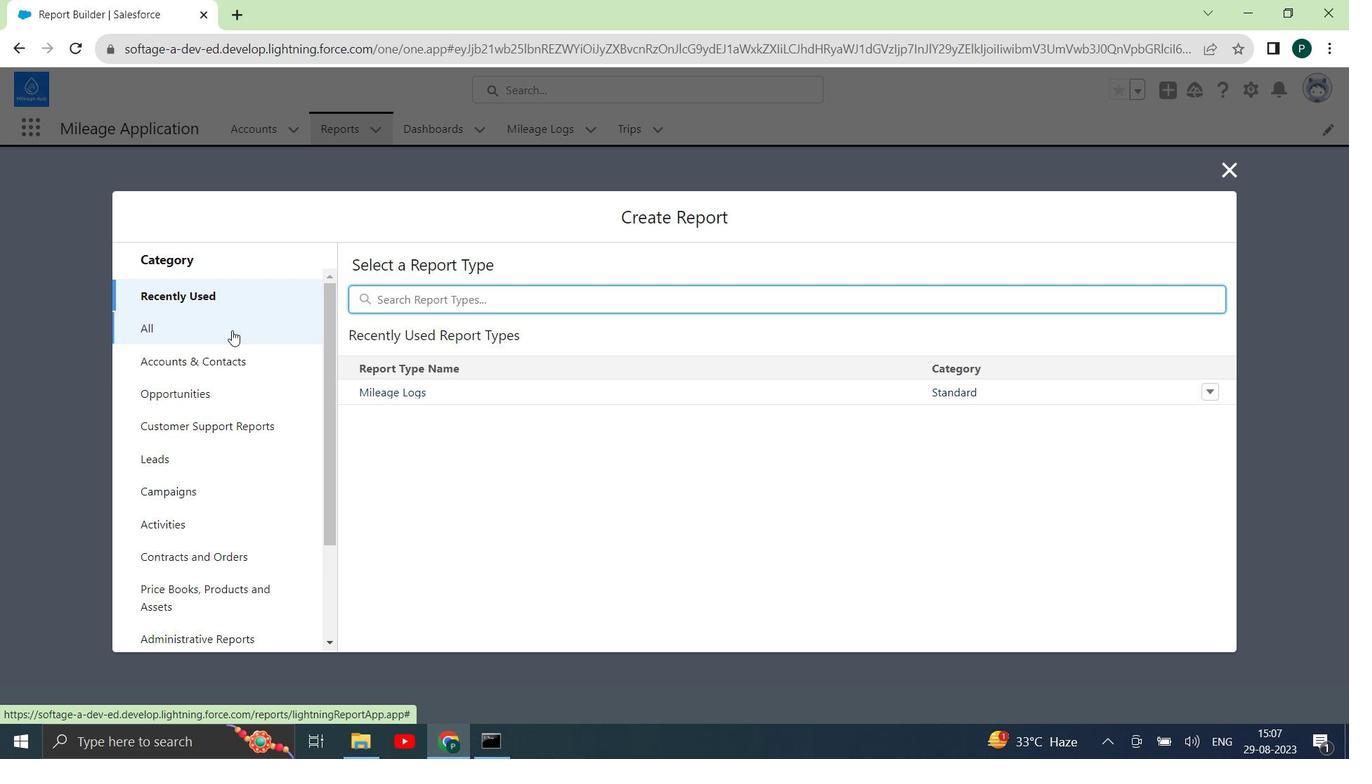 
Action: Mouse moved to (598, 423)
Screenshot: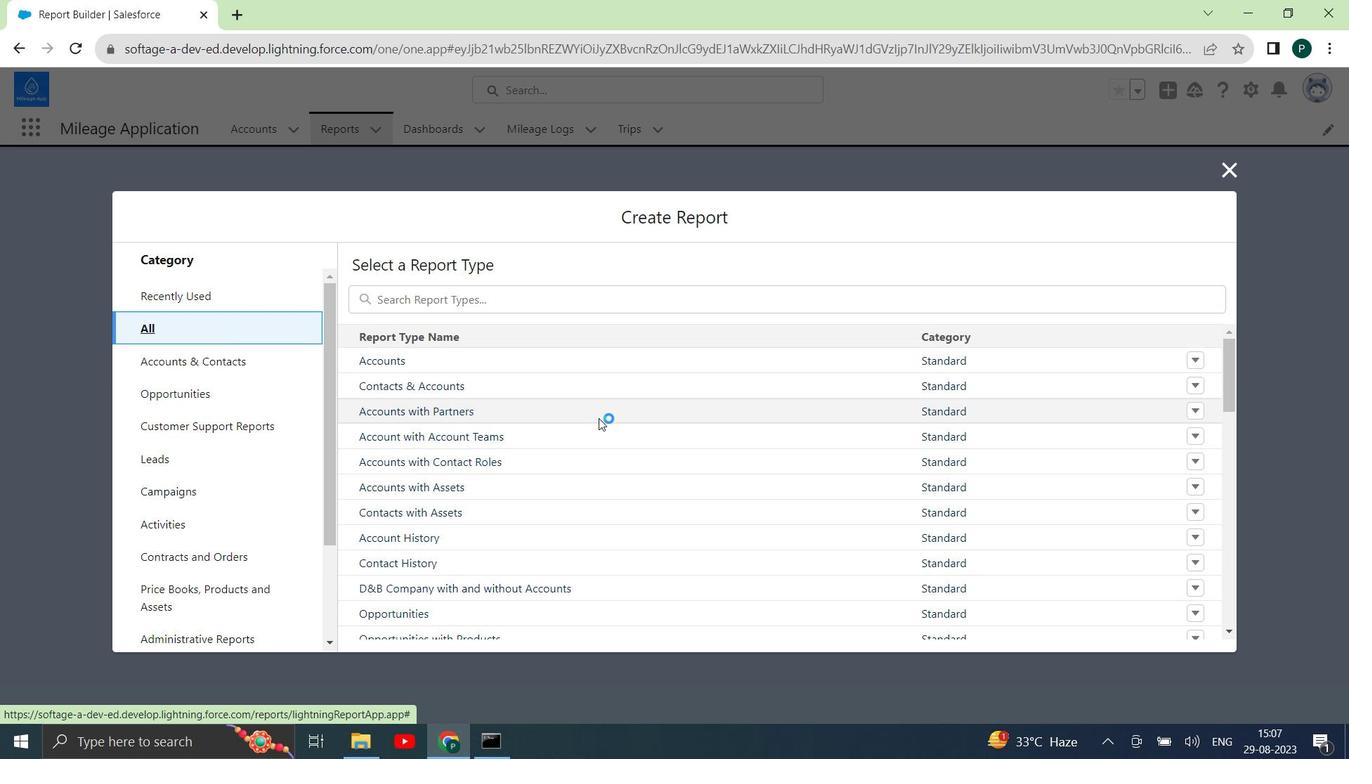 
Action: Mouse scrolled (598, 422) with delta (0, 0)
Screenshot: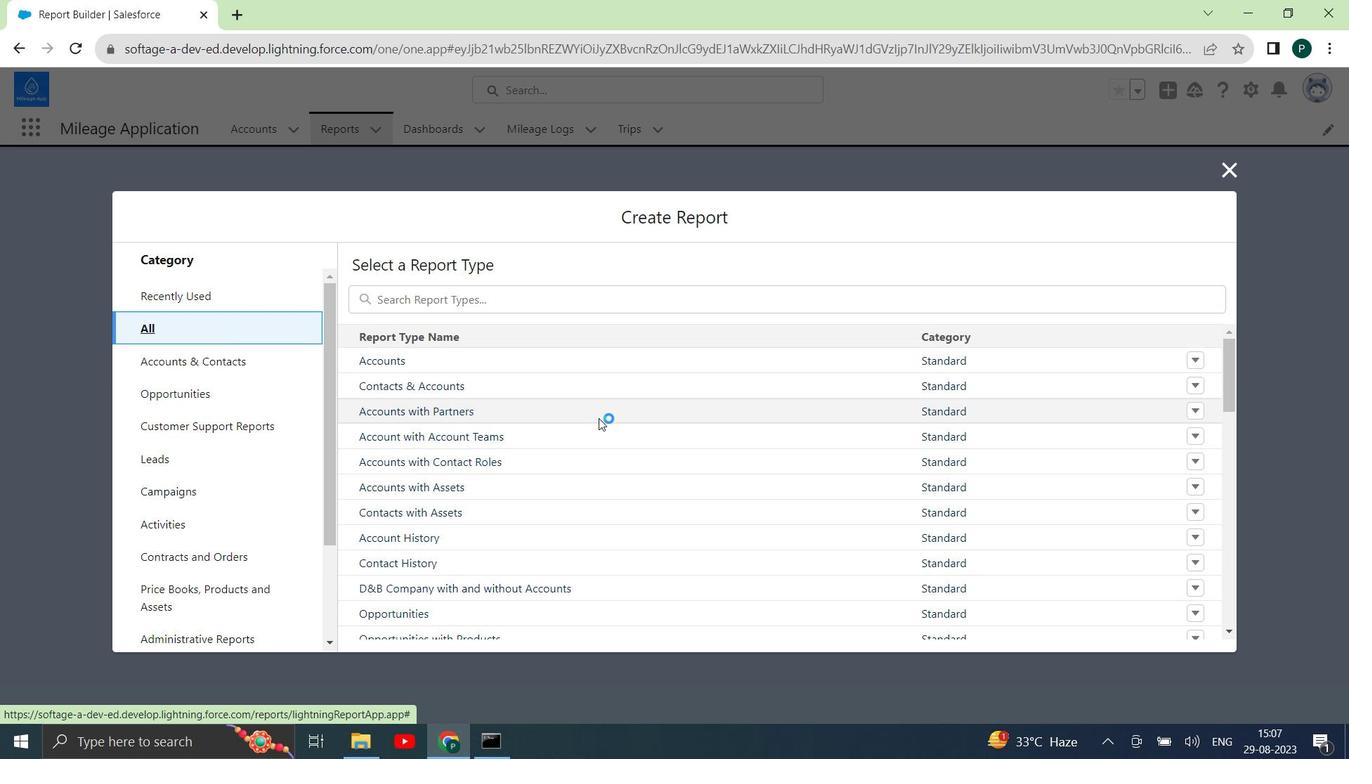 
Action: Mouse moved to (598, 427)
Screenshot: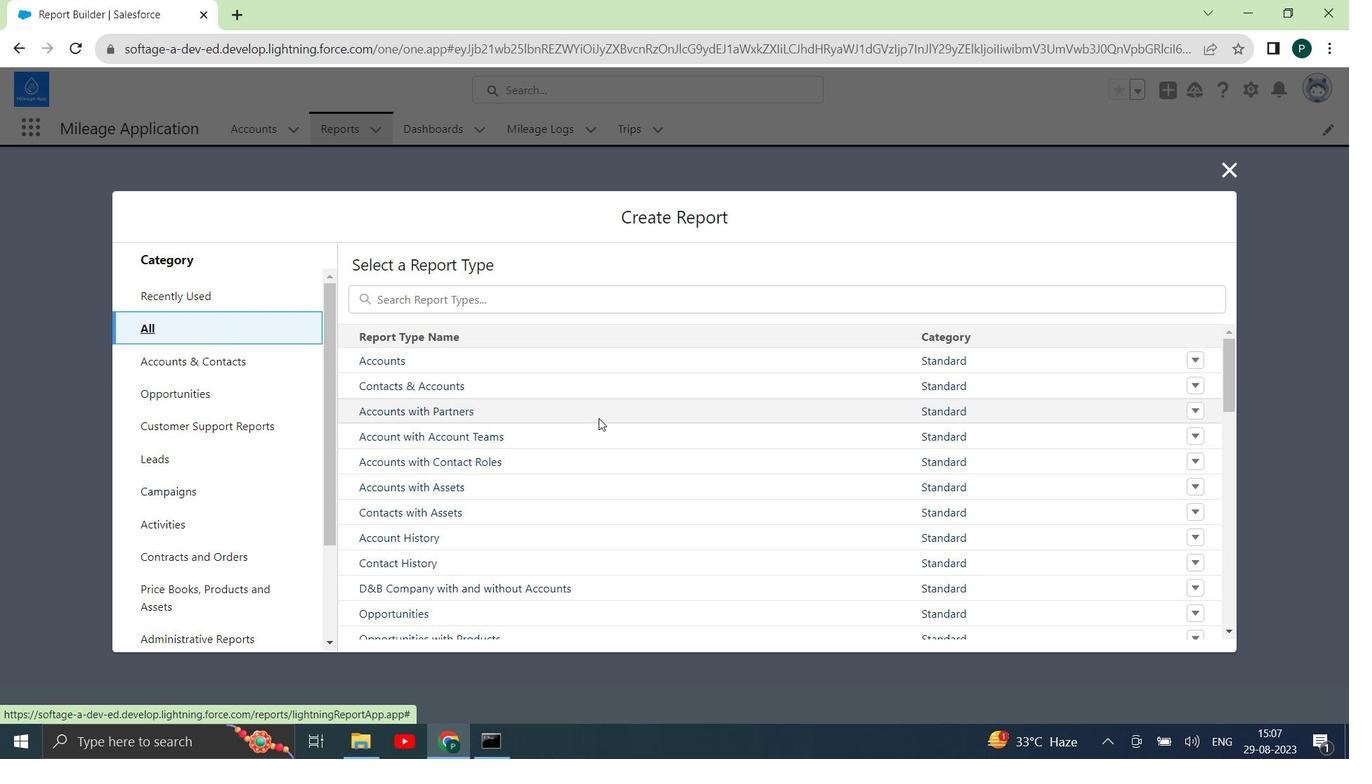 
Action: Mouse scrolled (598, 426) with delta (0, 0)
Screenshot: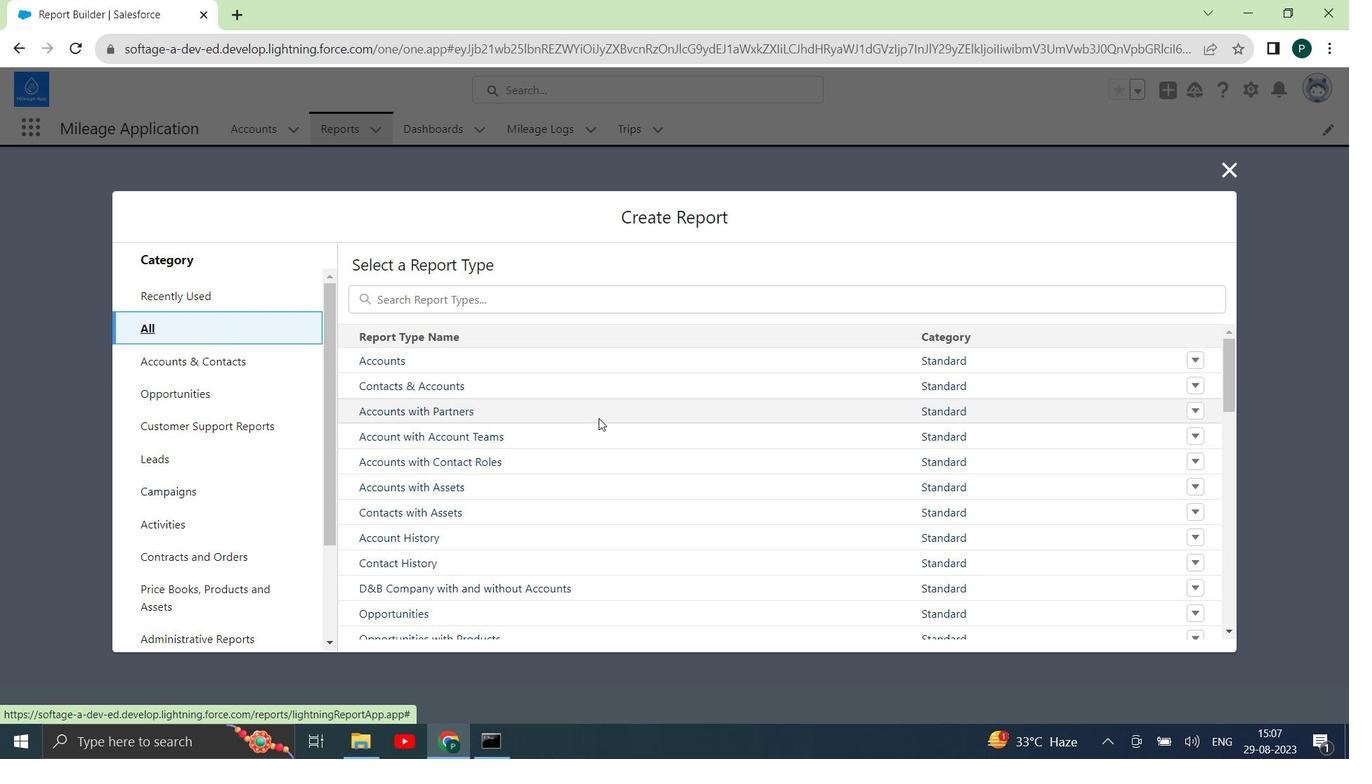 
Action: Mouse moved to (598, 428)
Screenshot: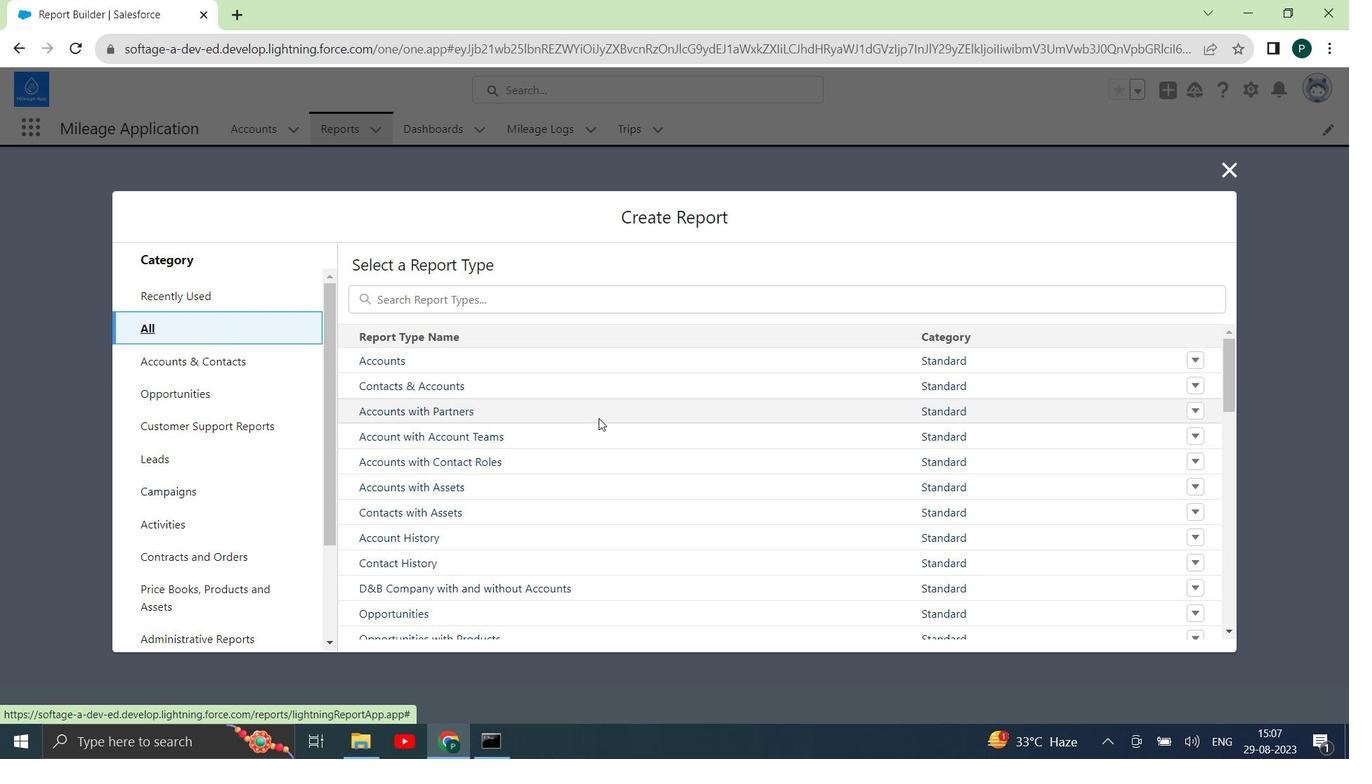 
Action: Mouse scrolled (598, 428) with delta (0, 0)
Screenshot: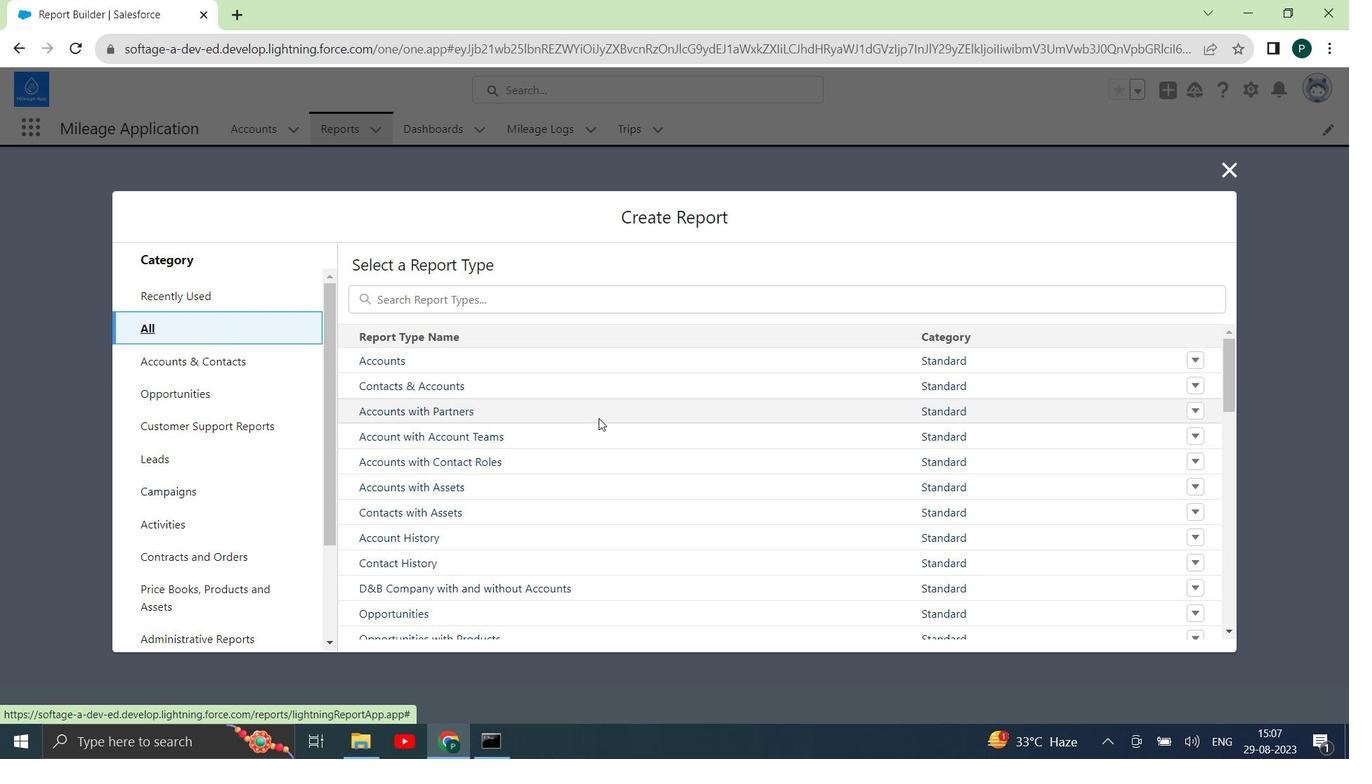 
Action: Mouse scrolled (598, 428) with delta (0, 0)
Screenshot: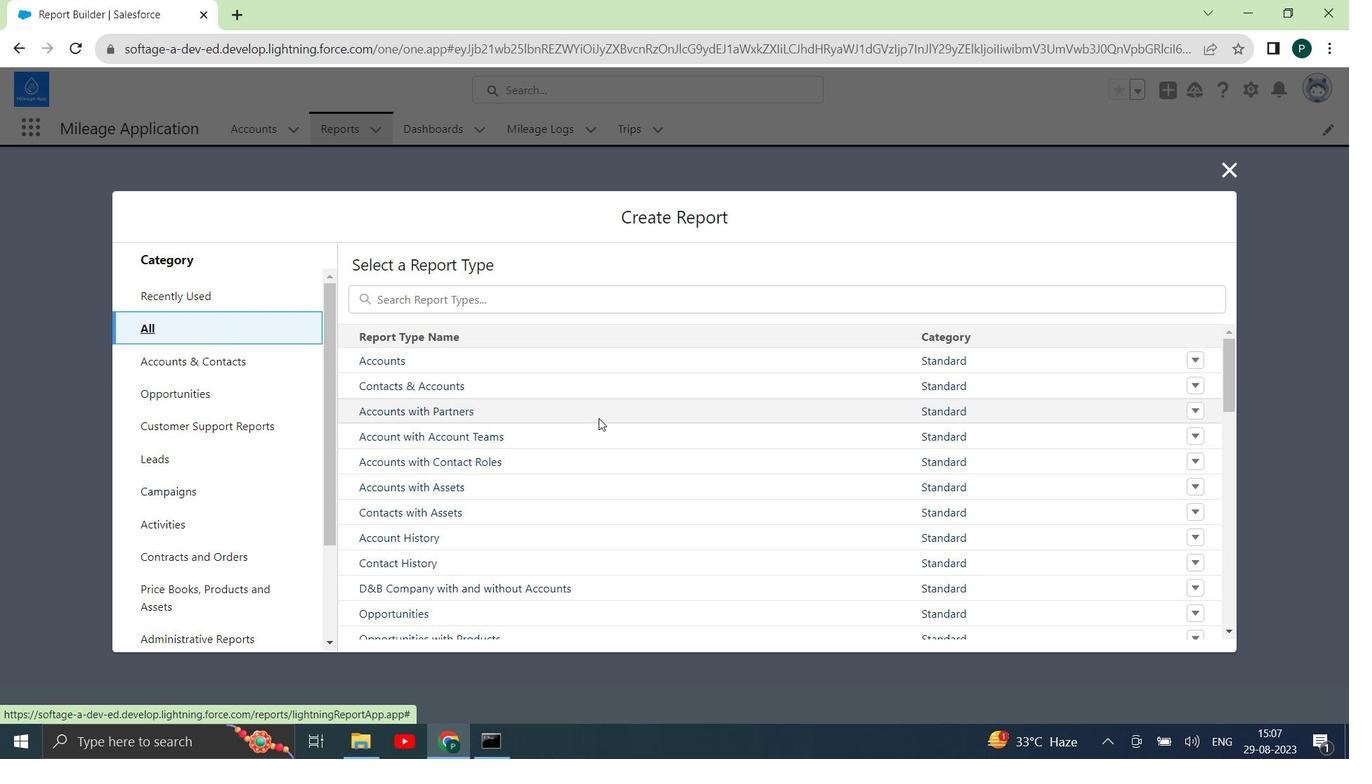 
Action: Mouse scrolled (598, 428) with delta (0, 0)
Screenshot: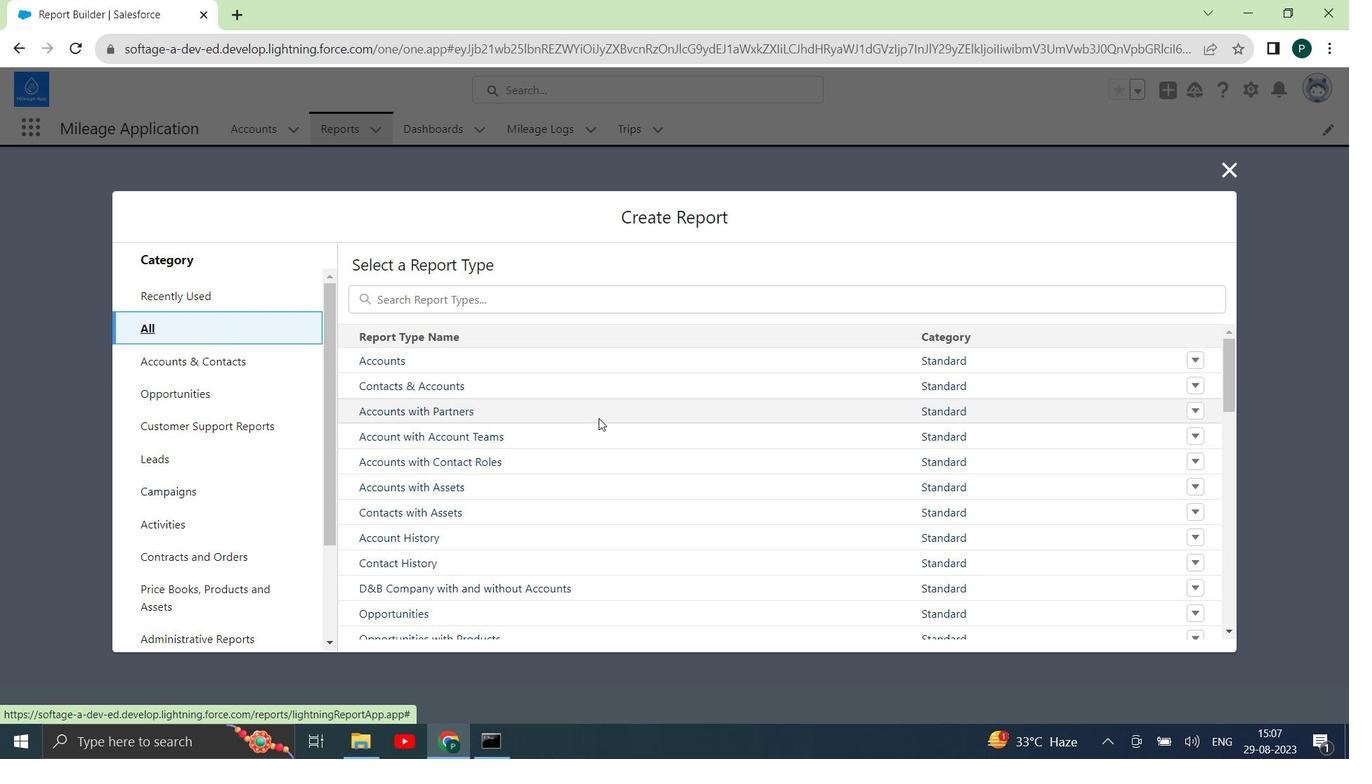 
Action: Mouse moved to (617, 478)
Screenshot: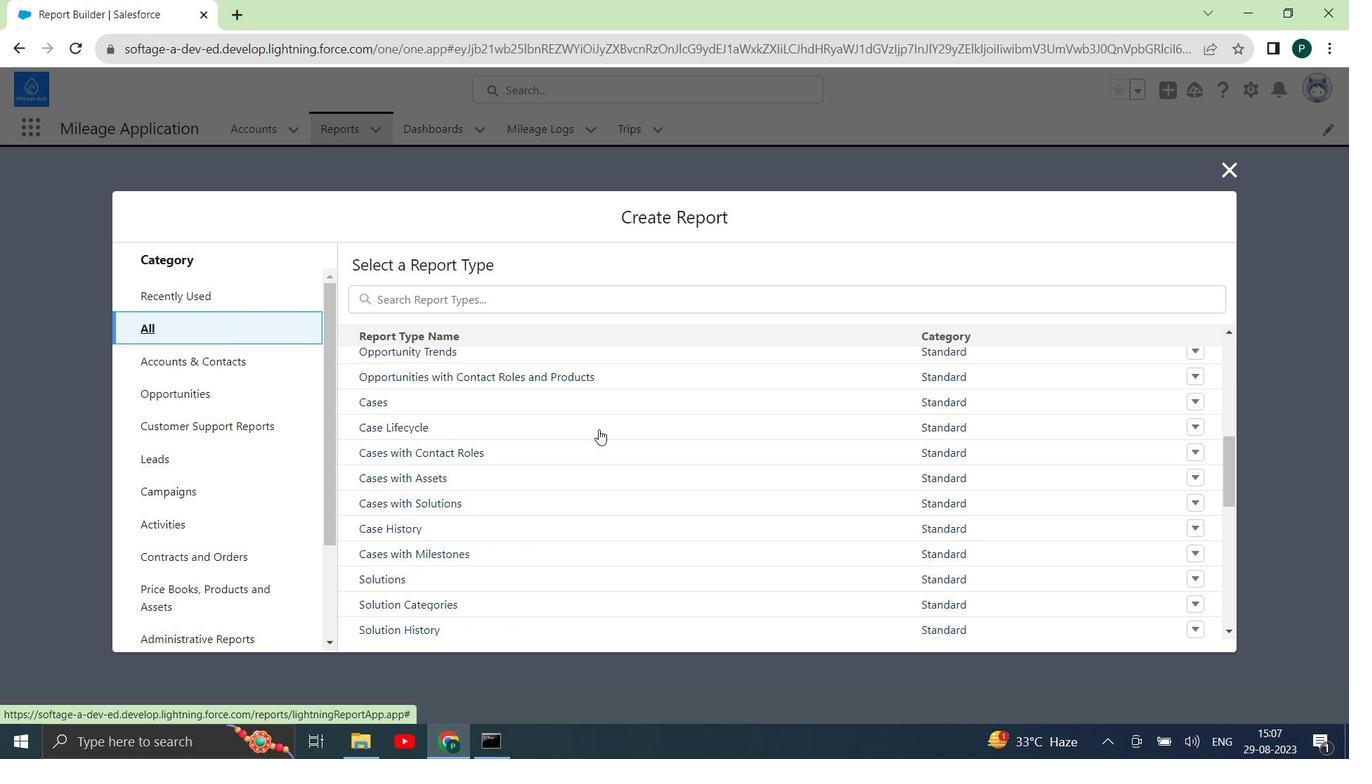 
Action: Mouse scrolled (617, 478) with delta (0, 0)
Screenshot: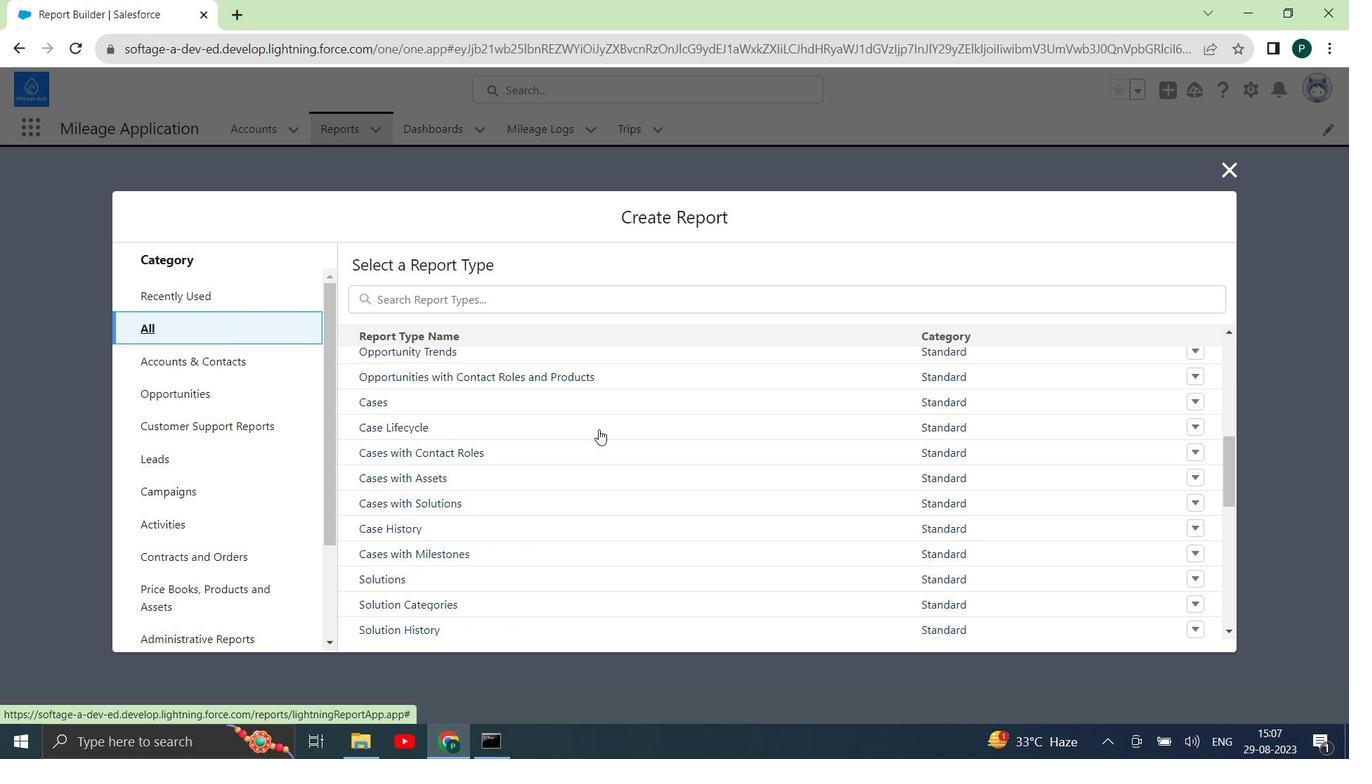 
Action: Mouse moved to (617, 478)
Screenshot: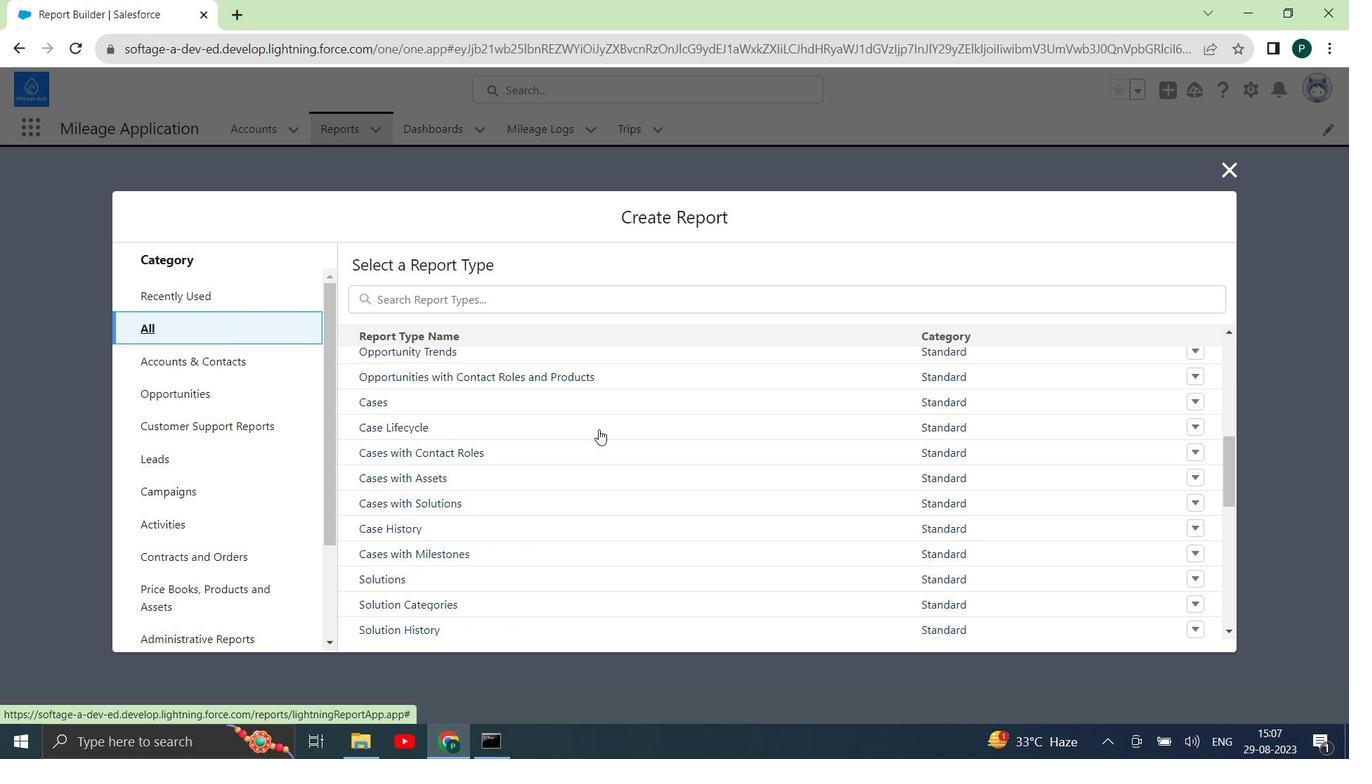 
Action: Mouse scrolled (617, 478) with delta (0, 0)
Screenshot: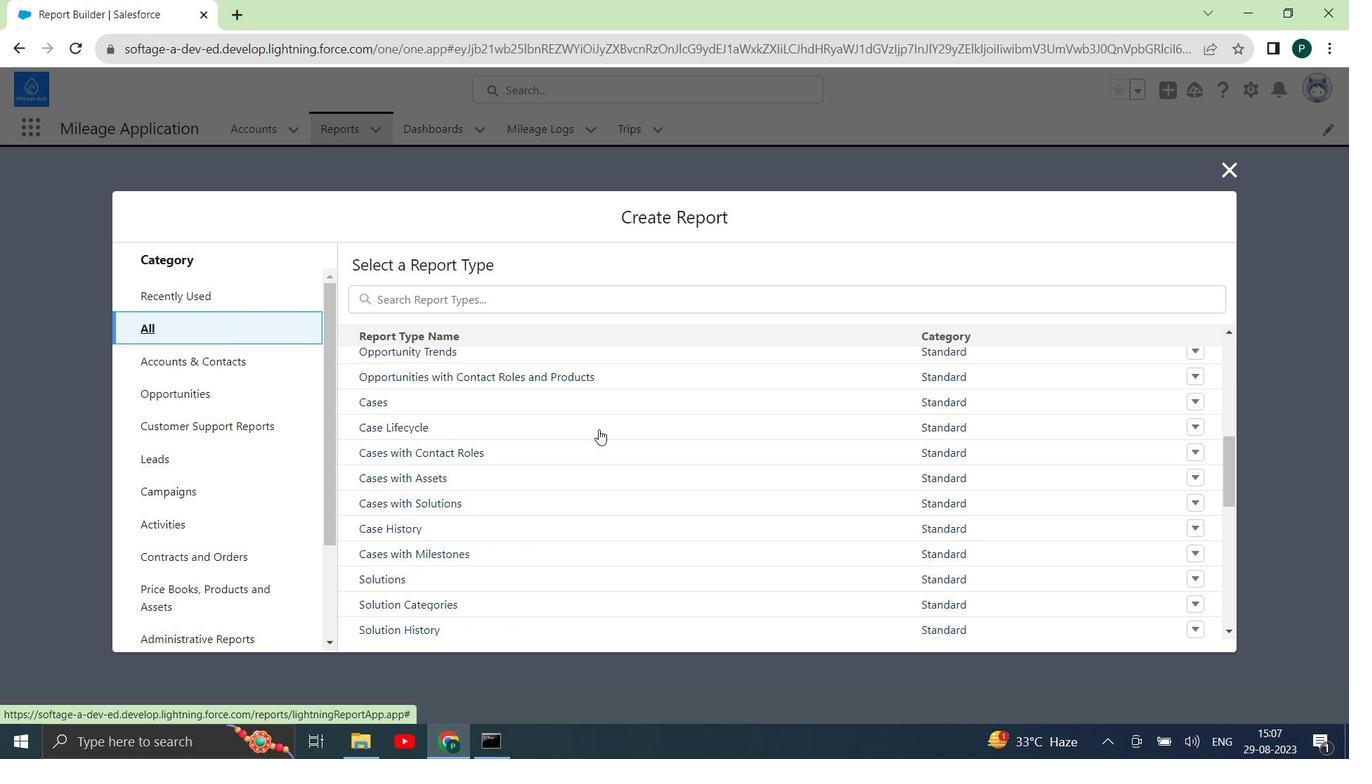 
Action: Mouse scrolled (617, 478) with delta (0, 0)
Screenshot: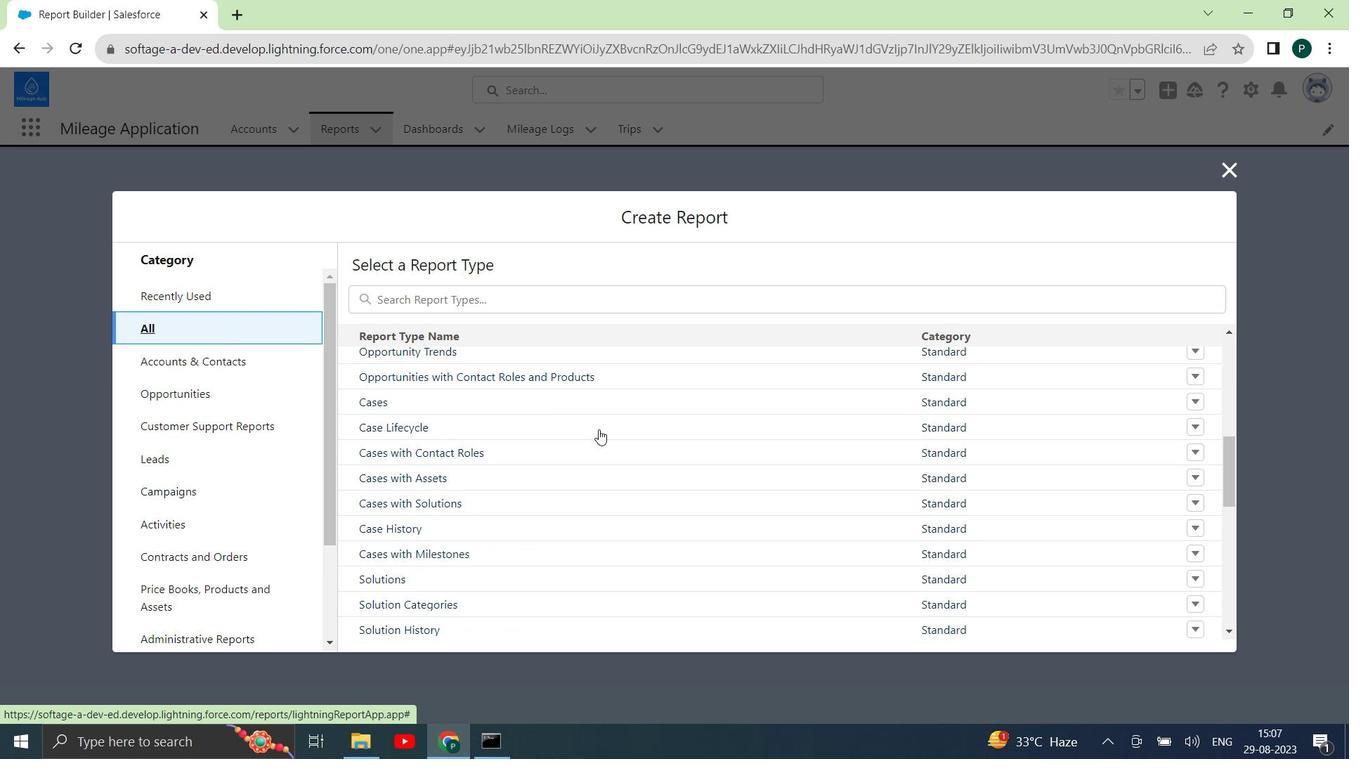 
Action: Mouse scrolled (617, 478) with delta (0, 0)
Screenshot: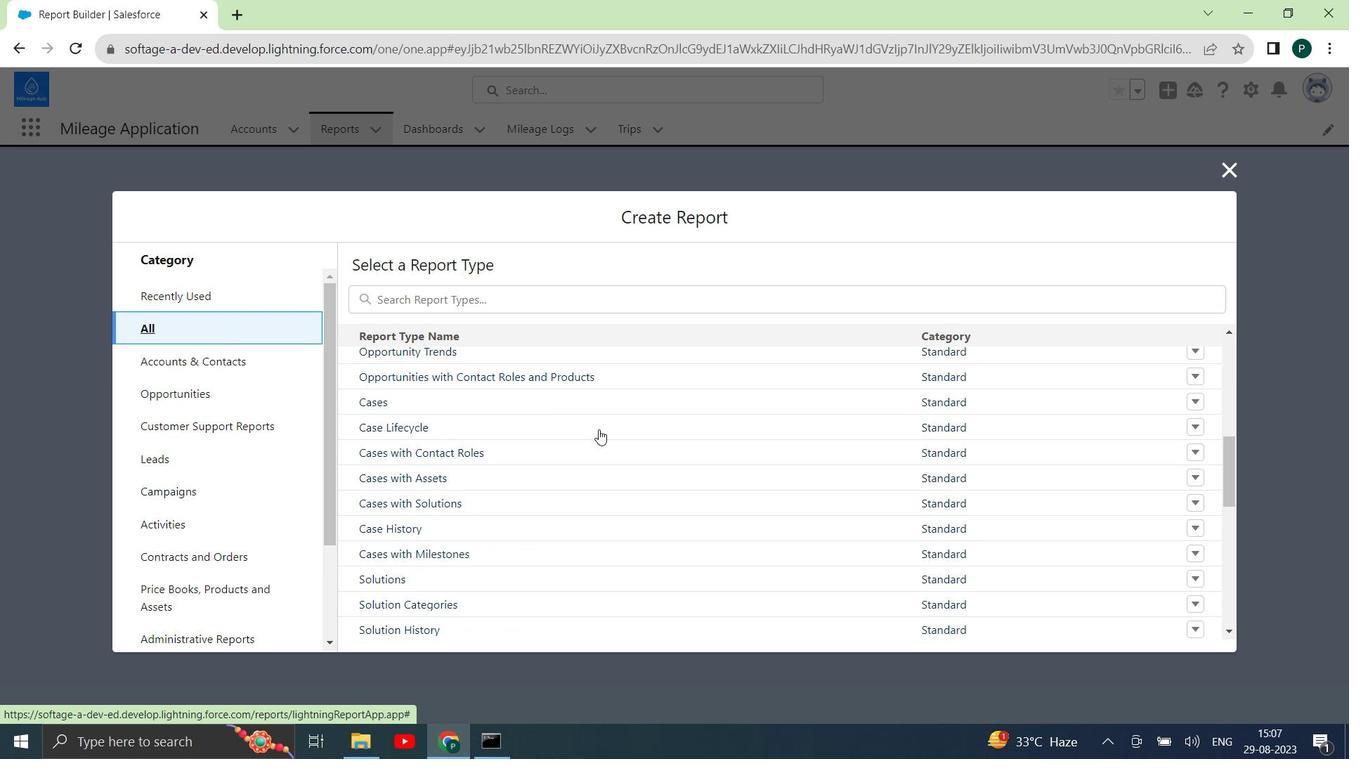 
Action: Mouse moved to (617, 479)
Screenshot: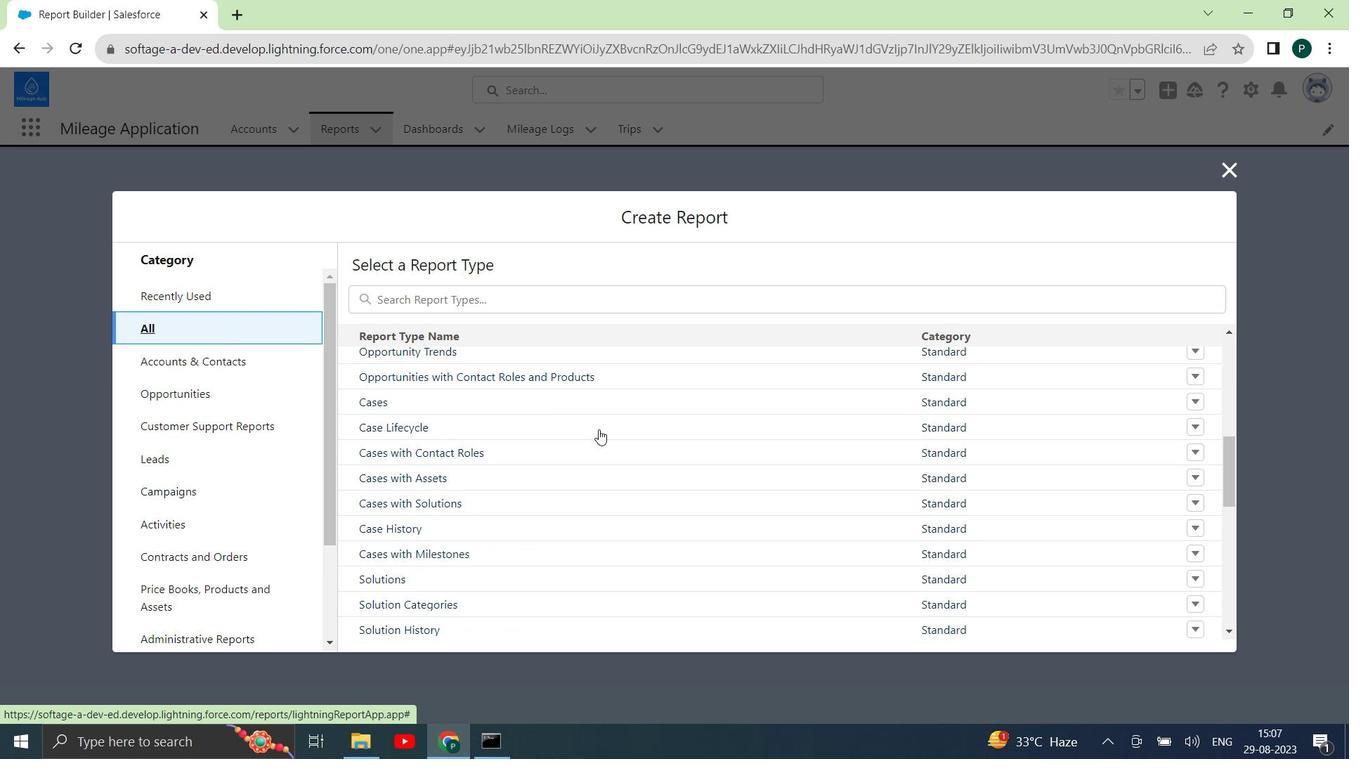 
Action: Mouse scrolled (617, 478) with delta (0, 0)
Screenshot: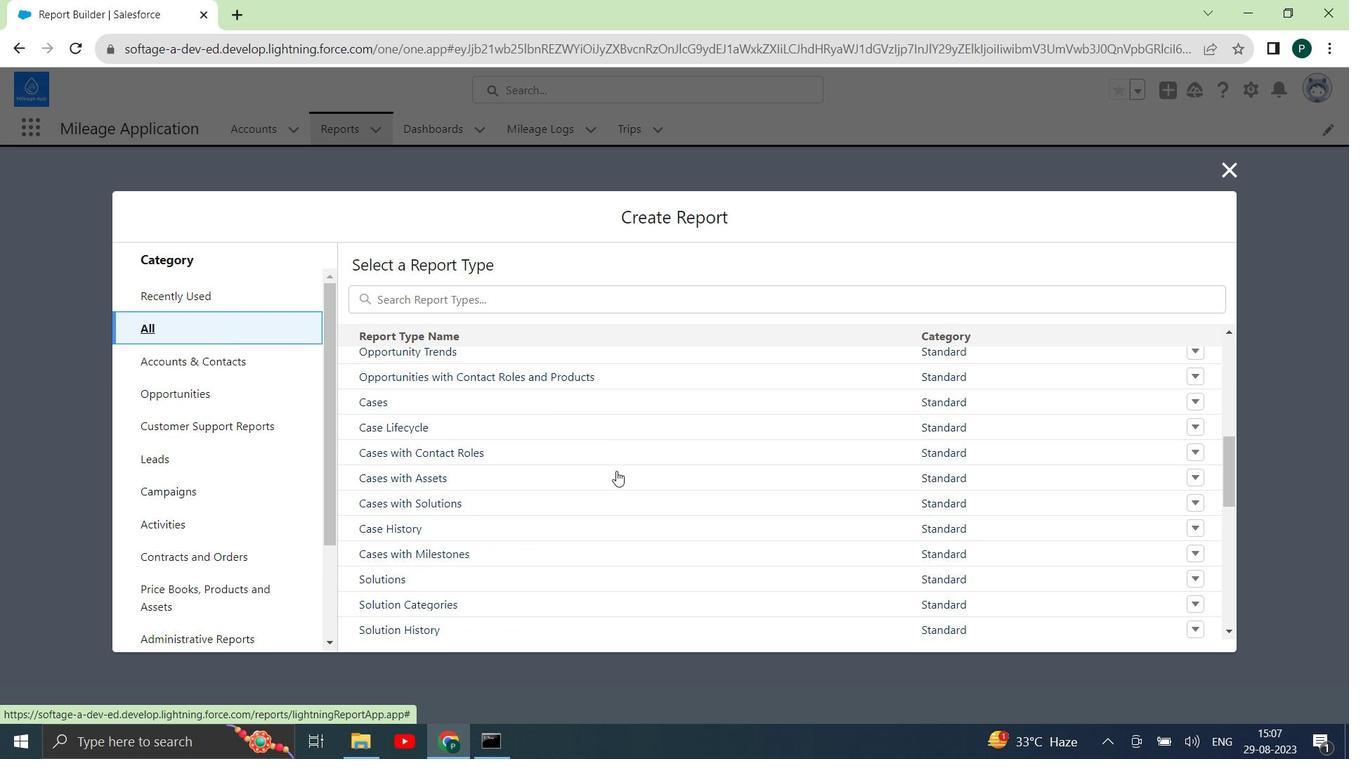 
Action: Mouse moved to (620, 473)
Screenshot: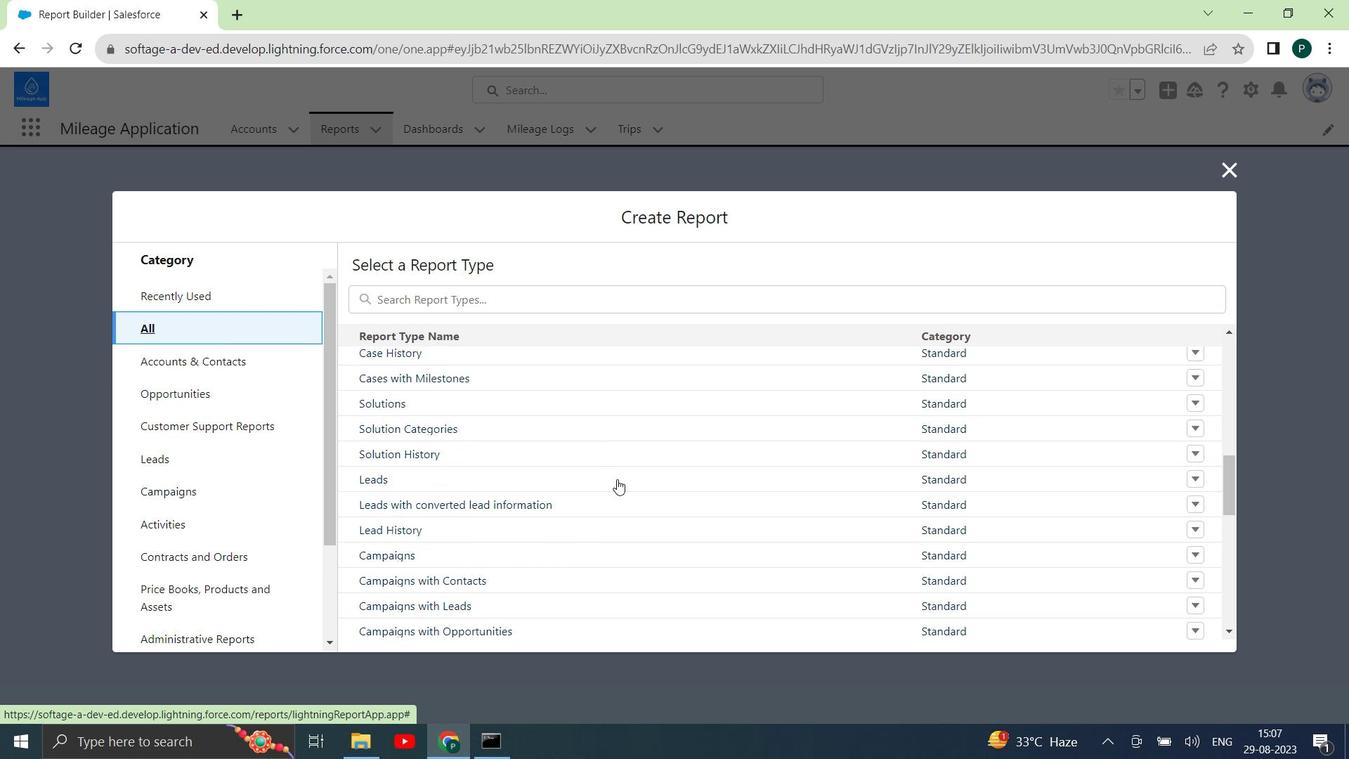 
Action: Mouse scrolled (620, 473) with delta (0, 0)
Screenshot: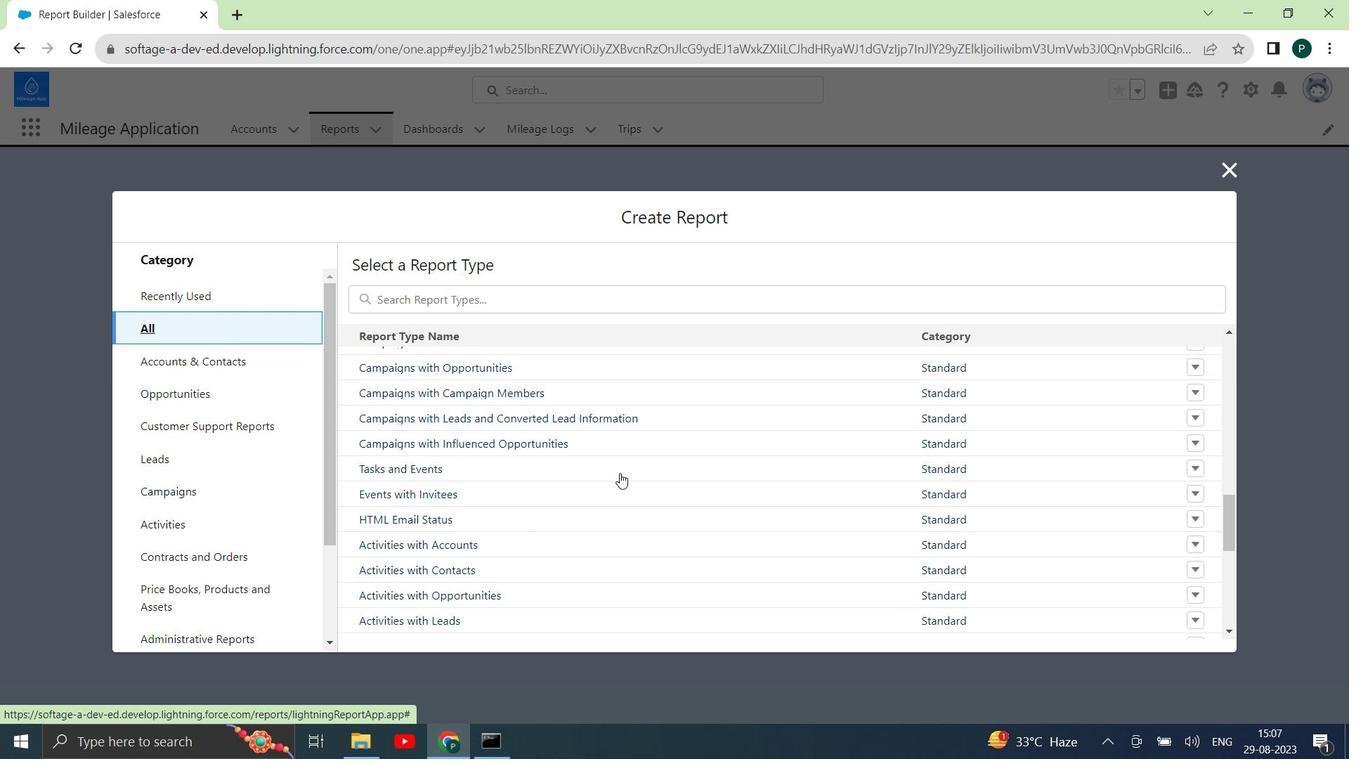 
Action: Mouse scrolled (620, 473) with delta (0, 0)
Screenshot: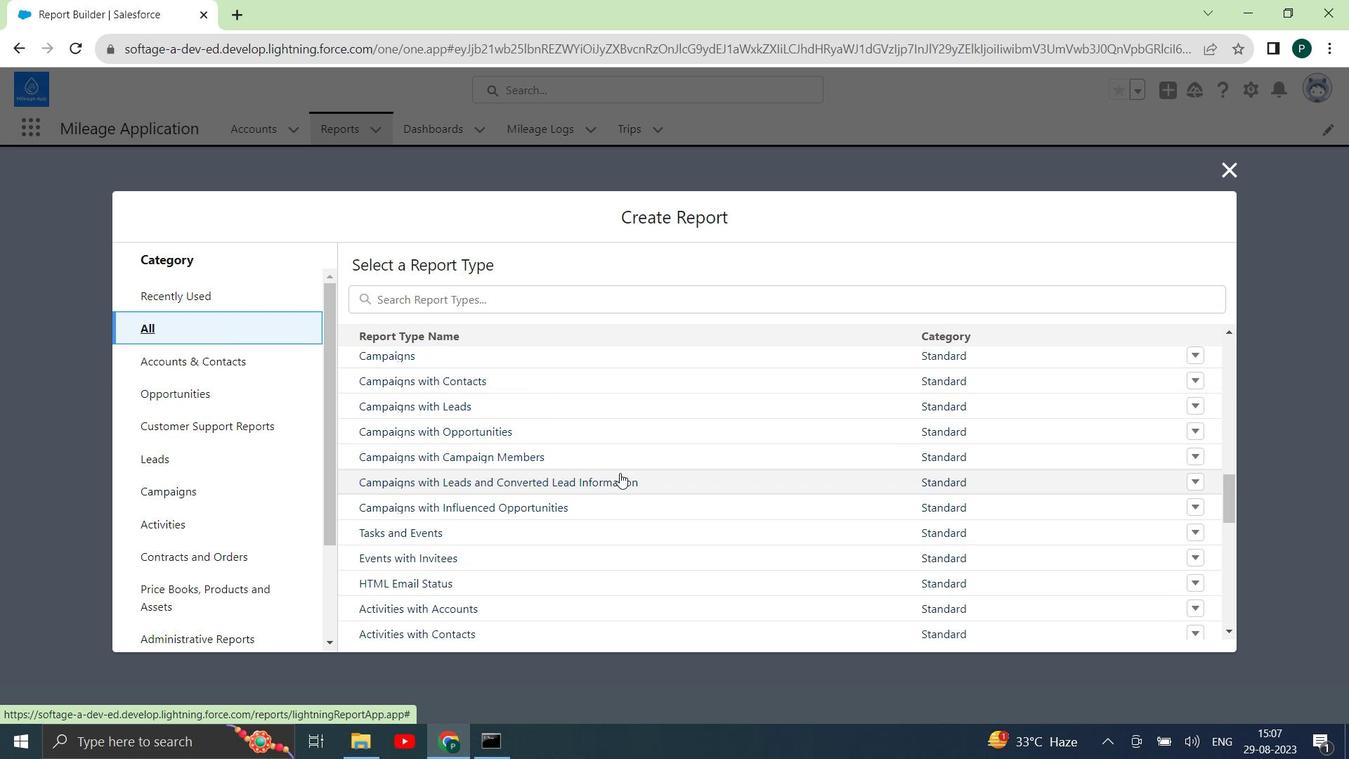 
Action: Mouse scrolled (620, 473) with delta (0, 0)
Screenshot: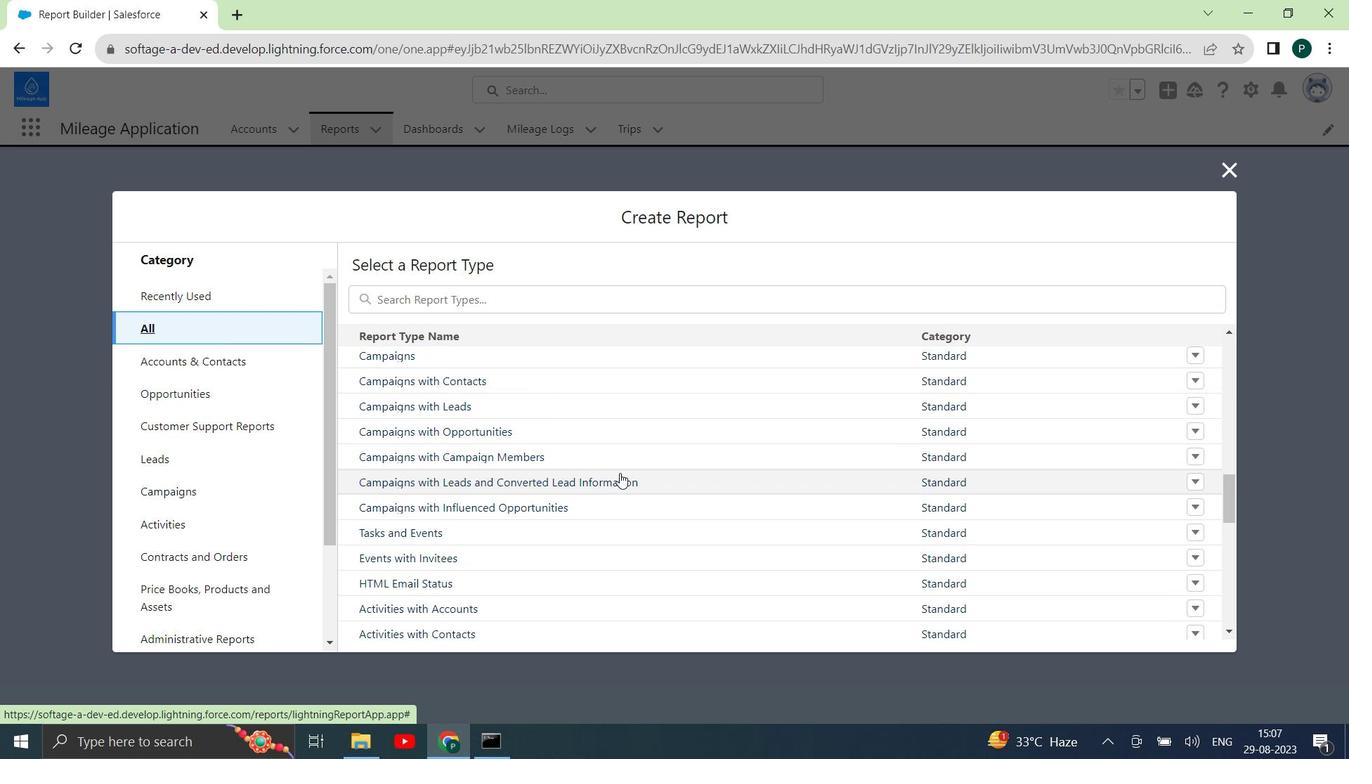 
Action: Mouse scrolled (620, 473) with delta (0, 0)
Screenshot: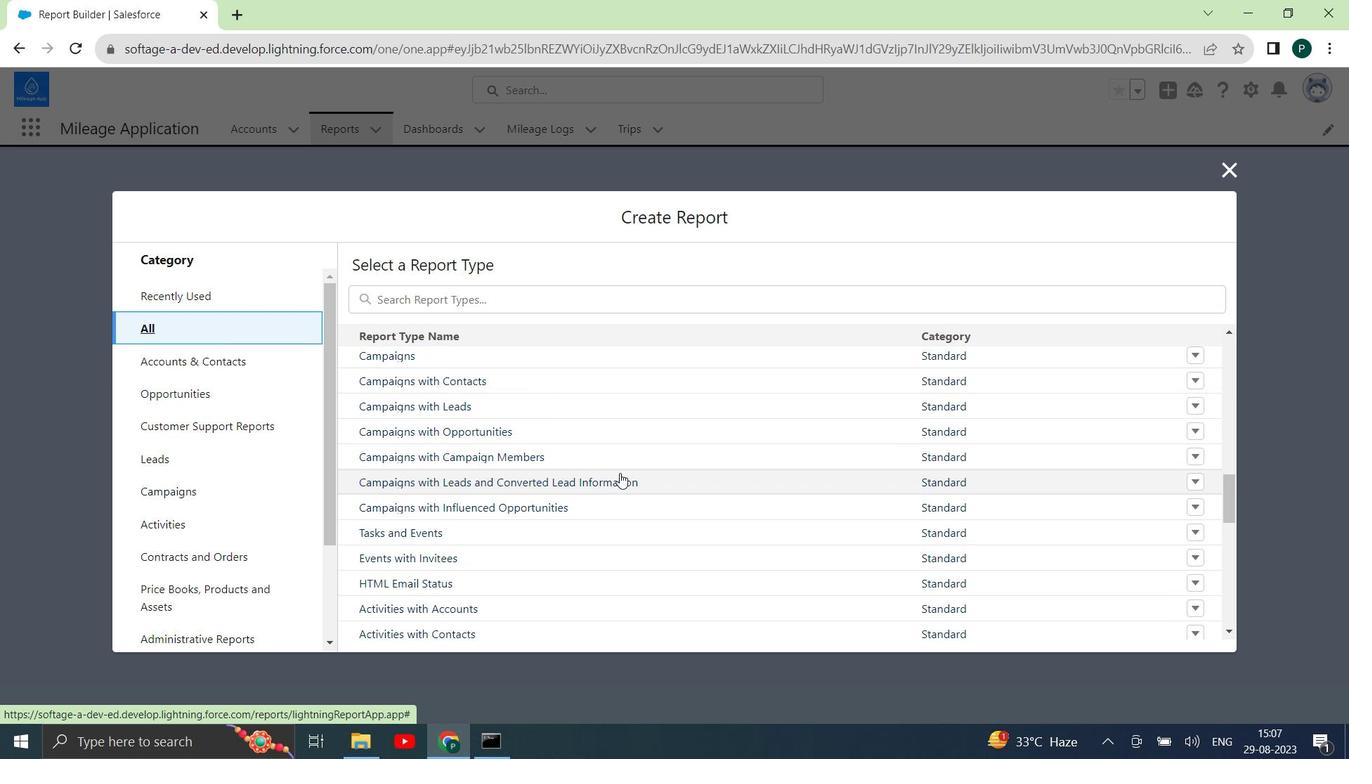 
Action: Mouse scrolled (620, 473) with delta (0, 0)
Screenshot: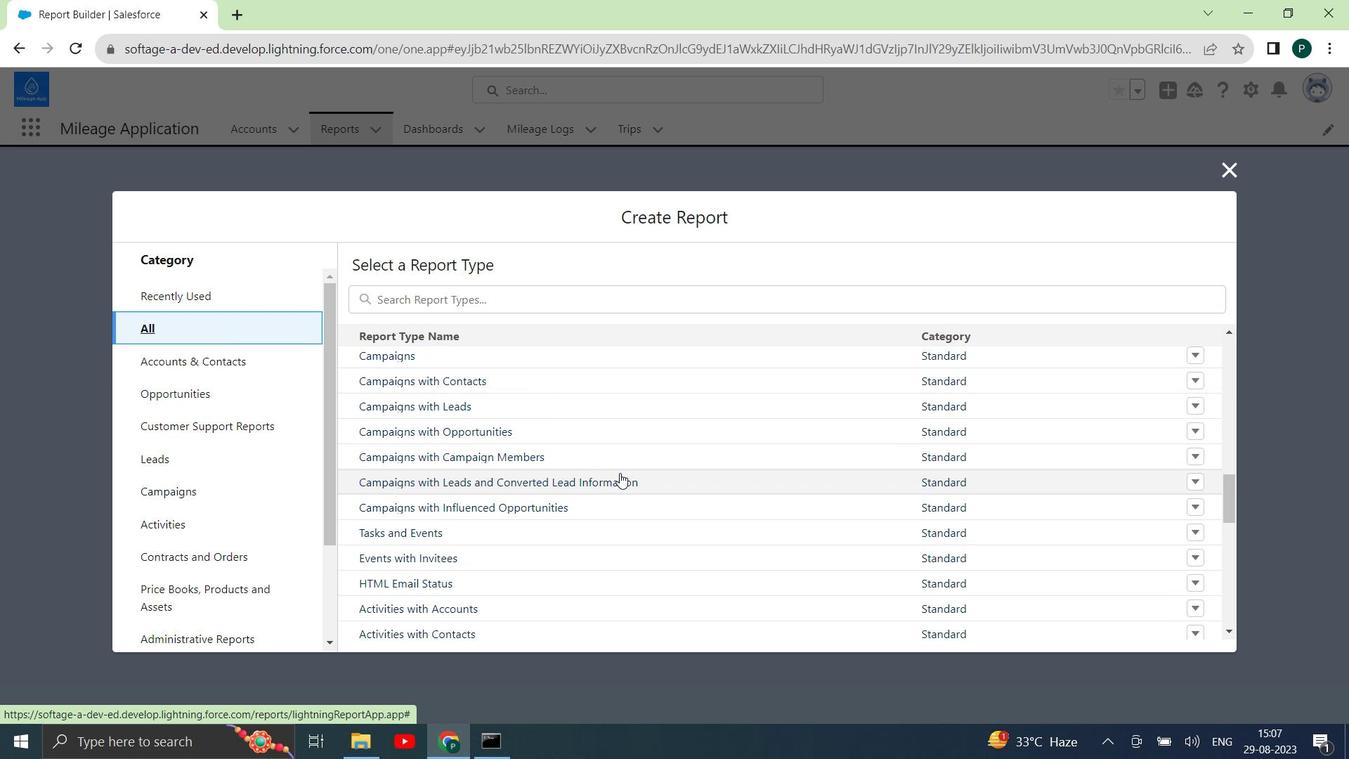 
Action: Mouse moved to (624, 456)
Screenshot: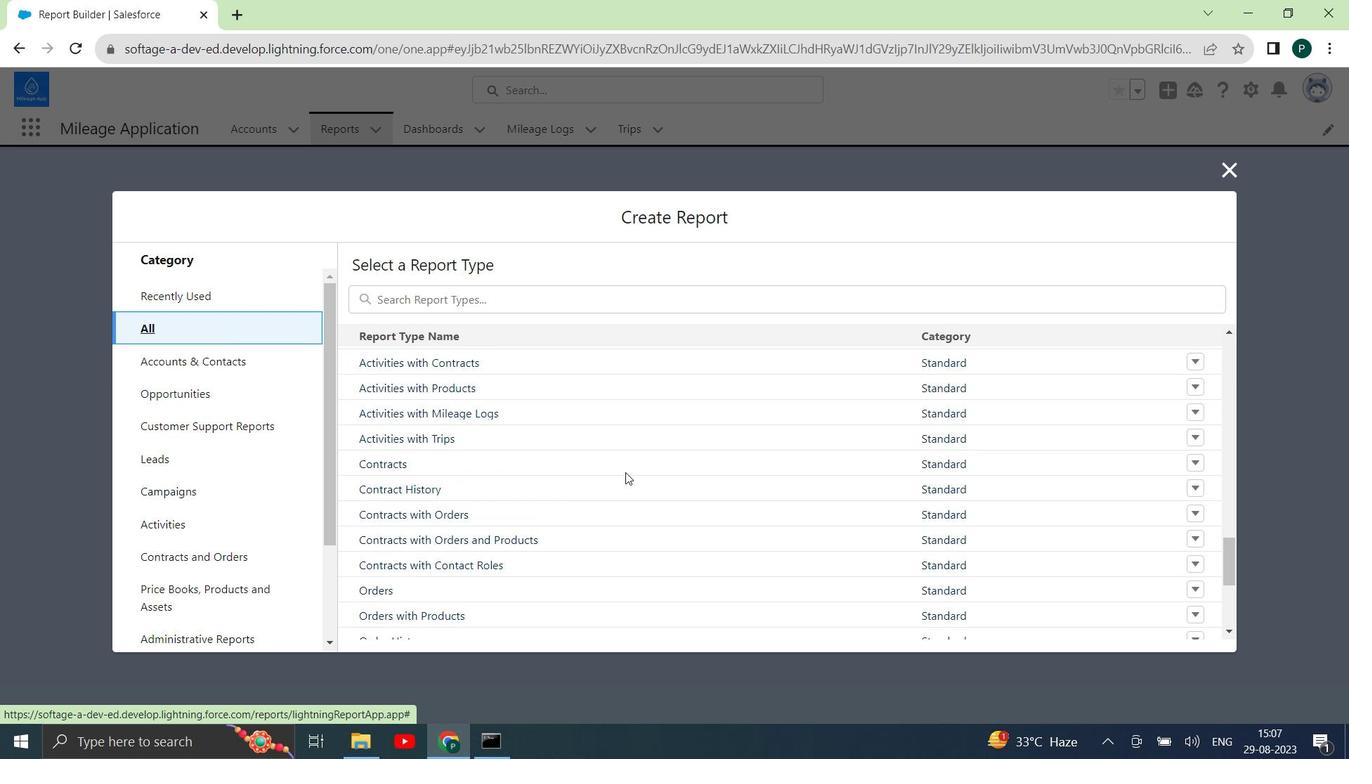 
Action: Mouse scrolled (624, 456) with delta (0, 0)
Screenshot: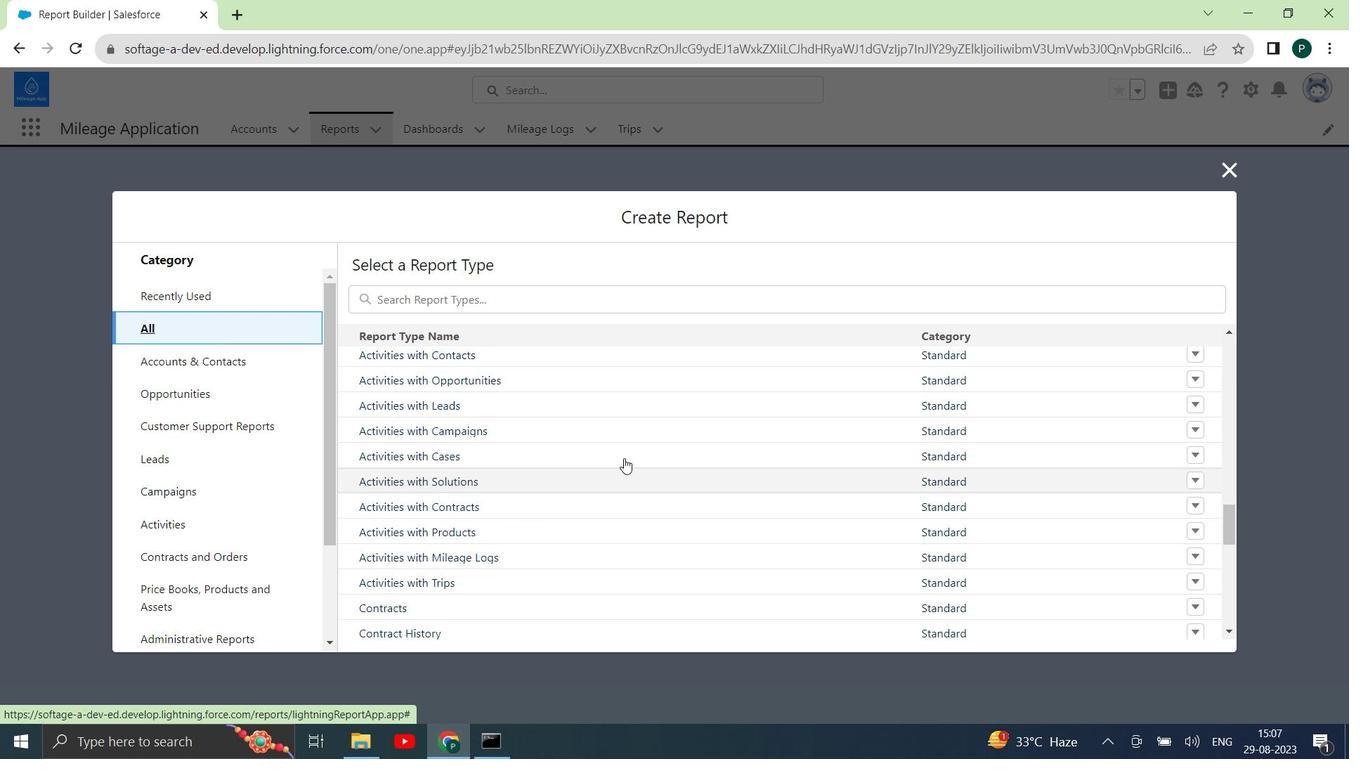 
Action: Mouse scrolled (624, 456) with delta (0, 0)
Screenshot: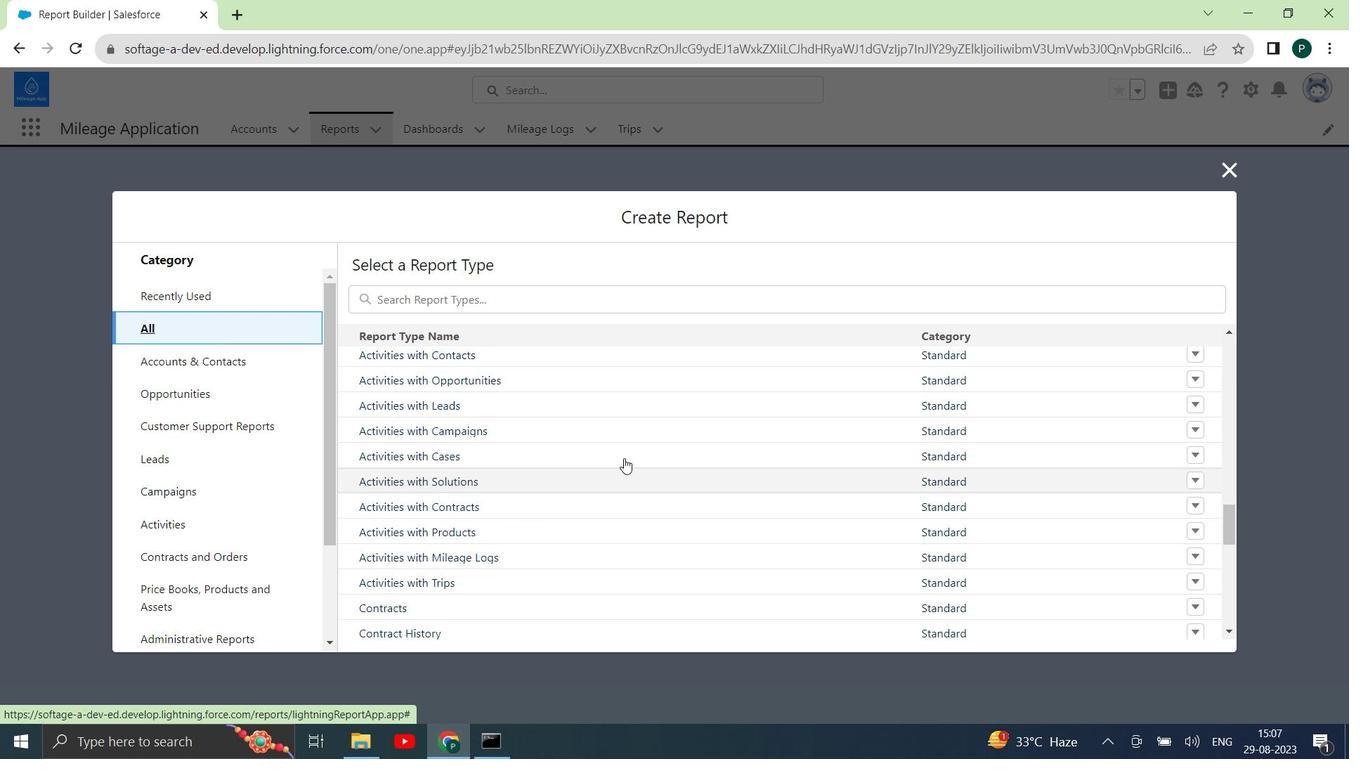 
Action: Mouse scrolled (624, 456) with delta (0, 0)
Screenshot: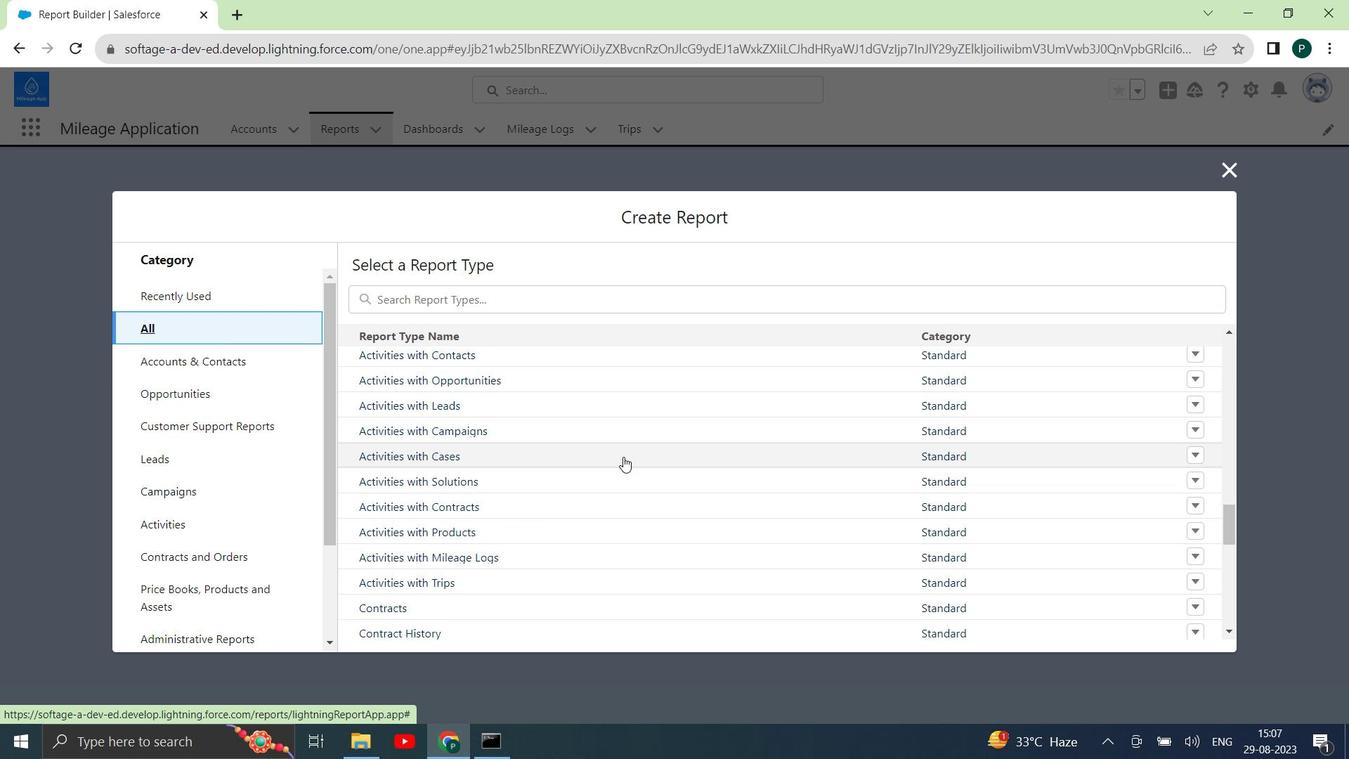 
Action: Mouse scrolled (624, 456) with delta (0, 0)
Screenshot: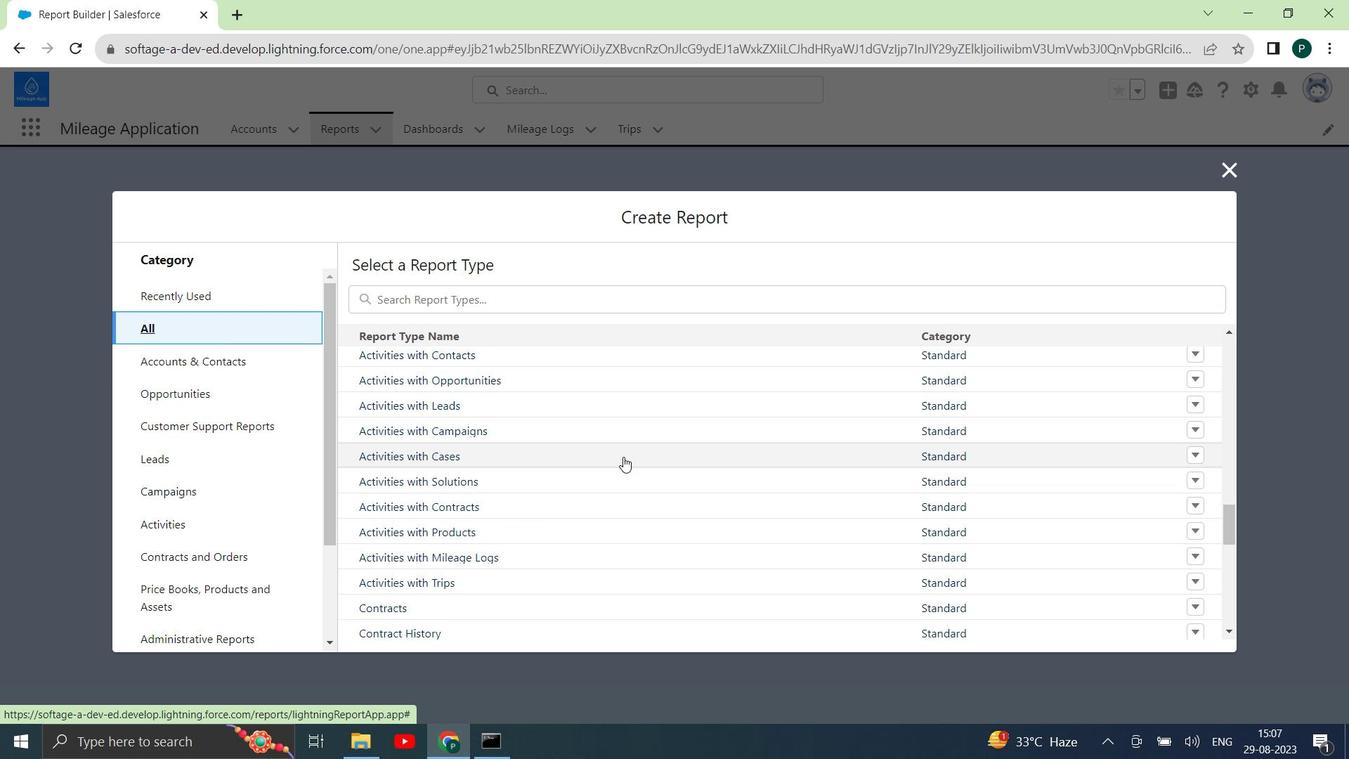 
Action: Mouse moved to (386, 570)
Screenshot: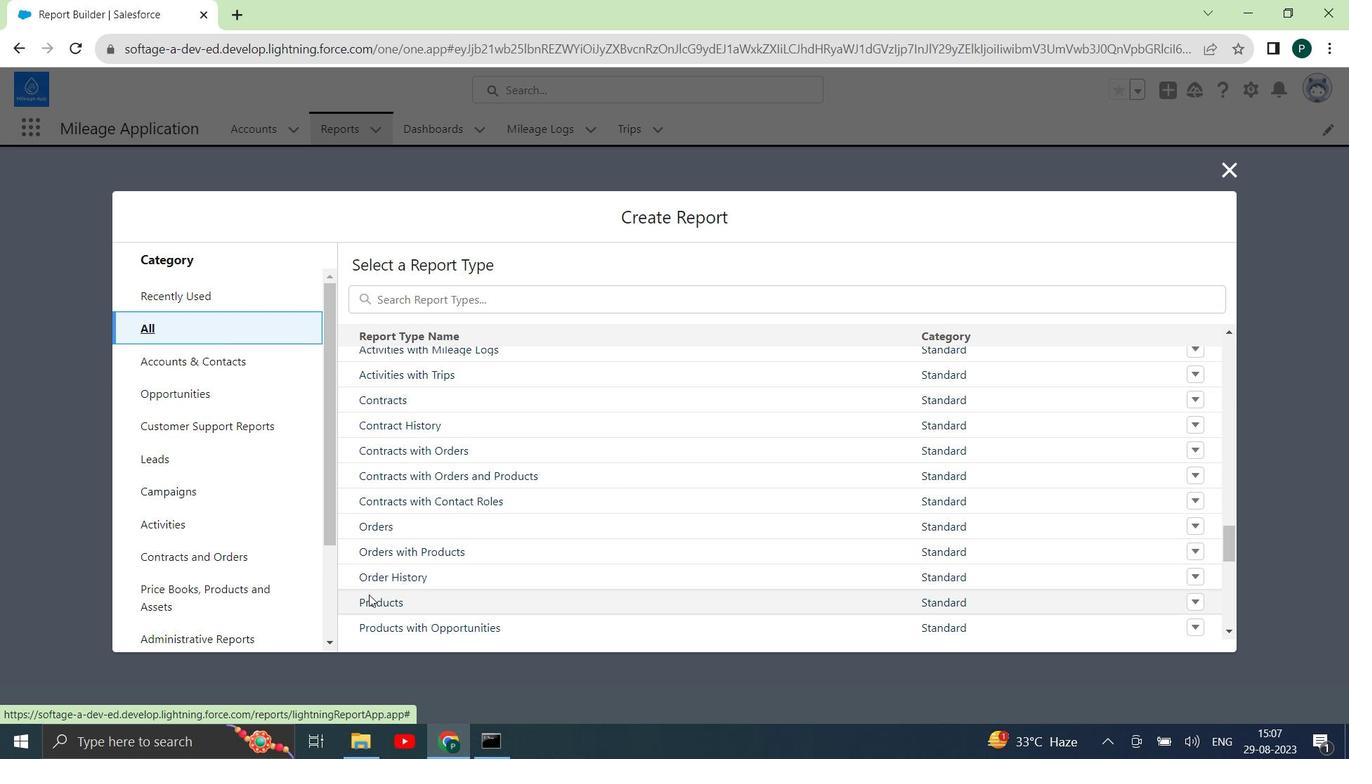 
Action: Mouse scrolled (386, 570) with delta (0, 0)
Screenshot: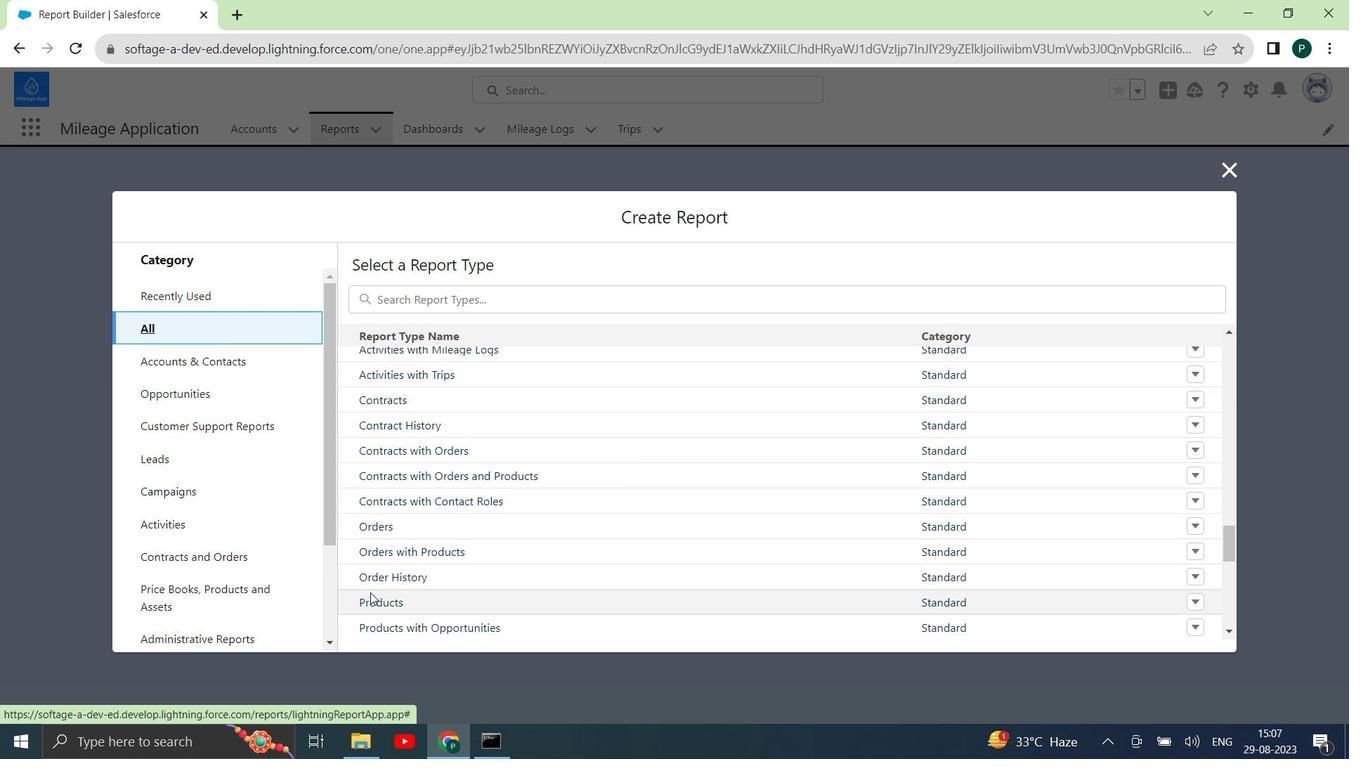 
Action: Mouse scrolled (386, 570) with delta (0, 0)
Screenshot: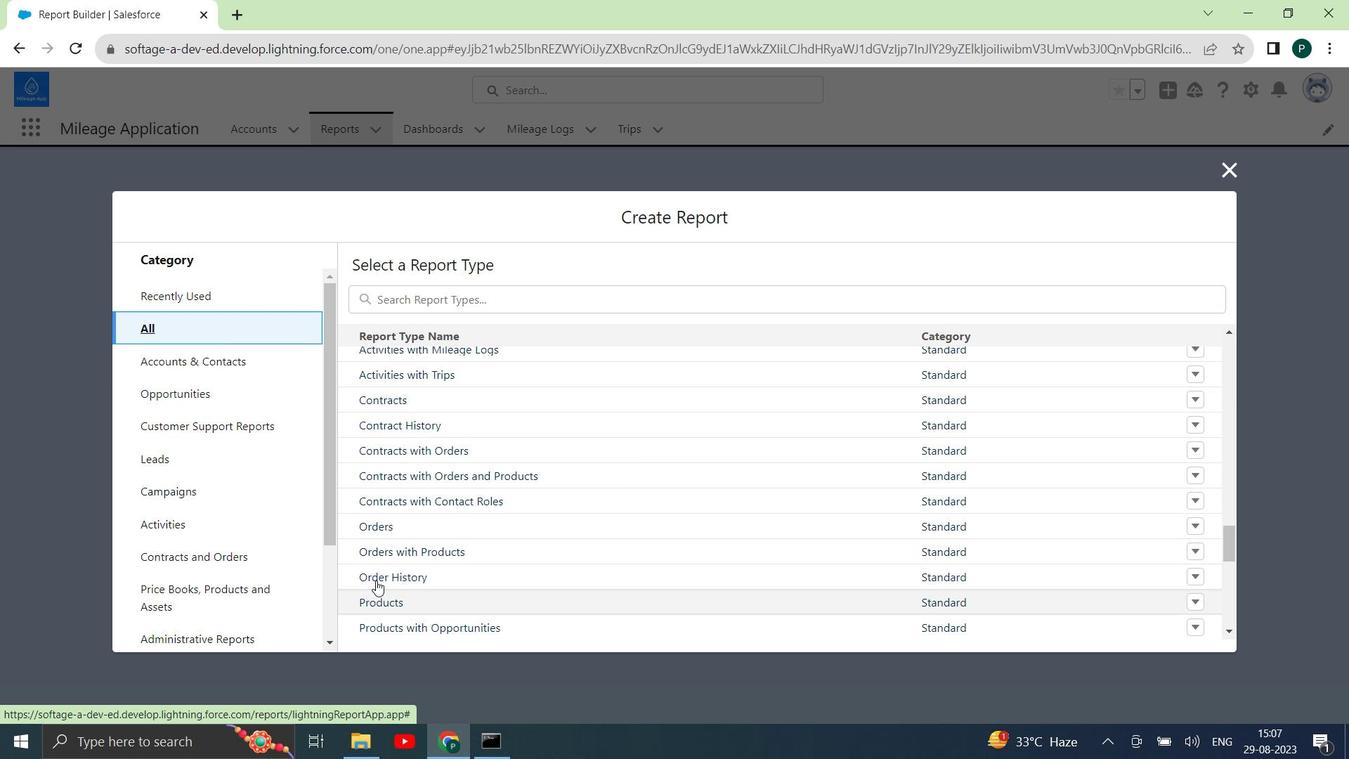 
Action: Mouse moved to (409, 555)
Screenshot: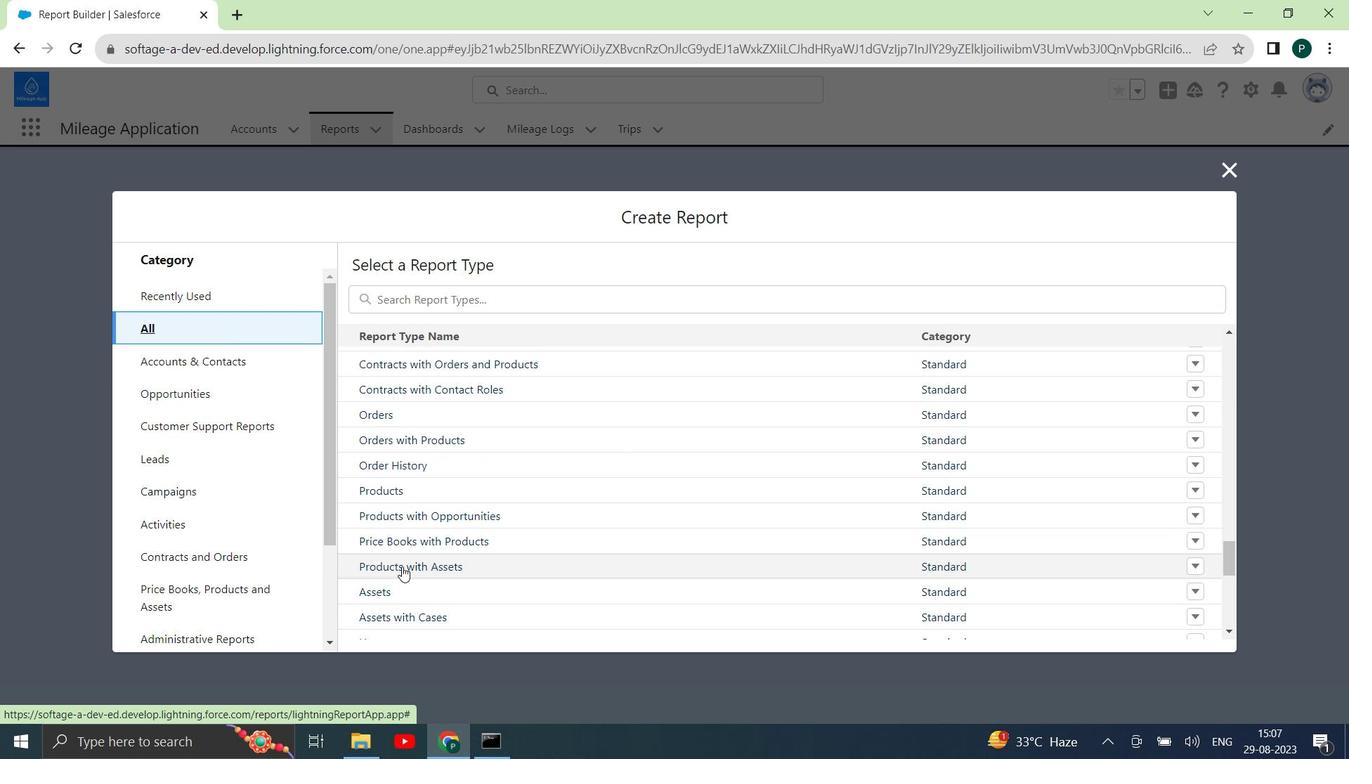 
Action: Mouse scrolled (409, 554) with delta (0, 0)
Screenshot: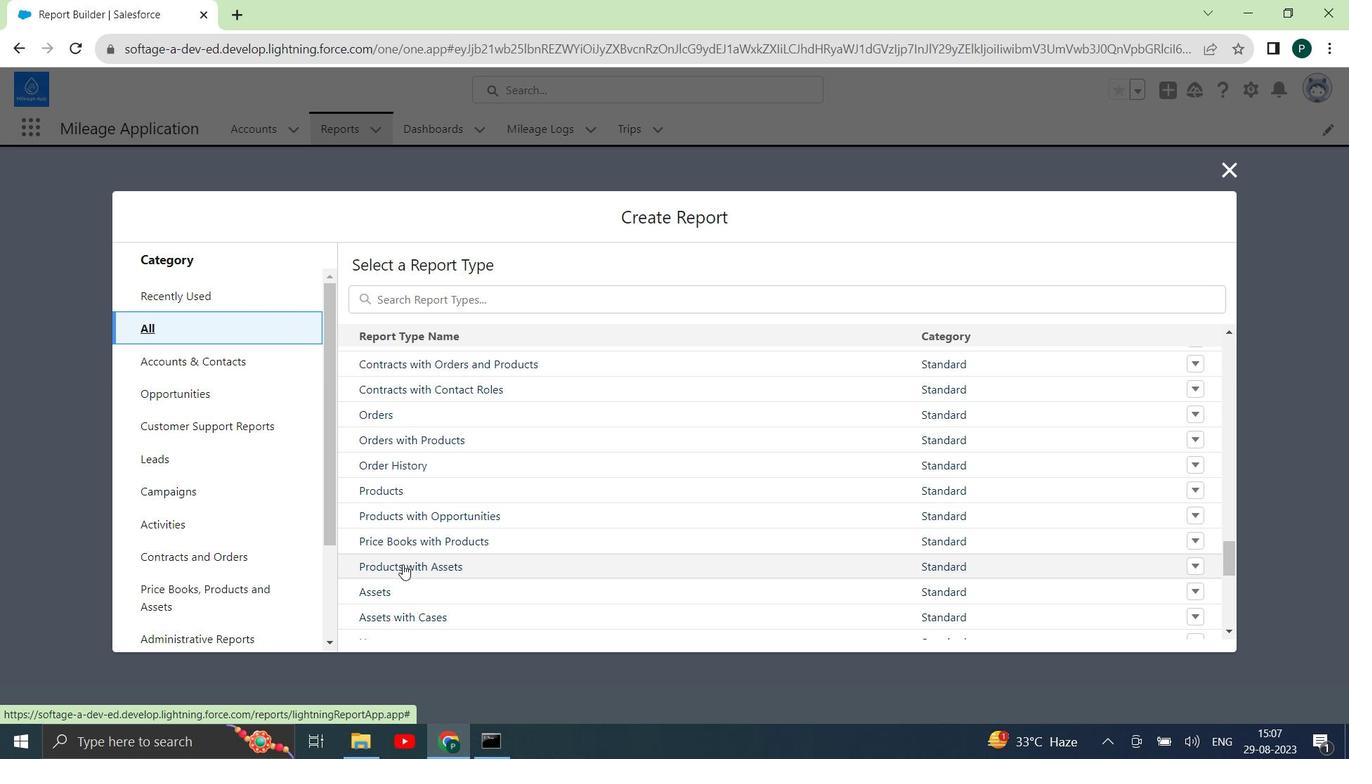 
Action: Mouse scrolled (409, 554) with delta (0, 0)
Screenshot: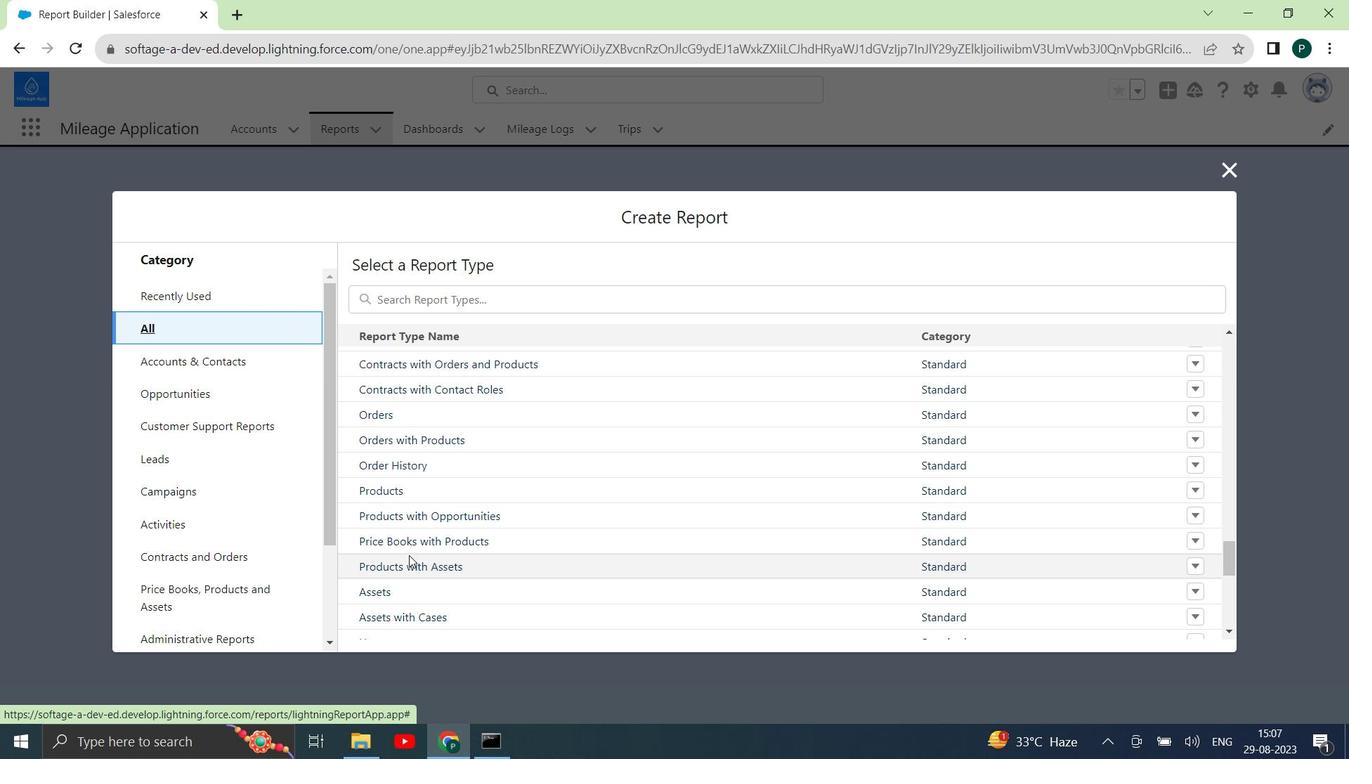 
Action: Mouse moved to (431, 533)
Screenshot: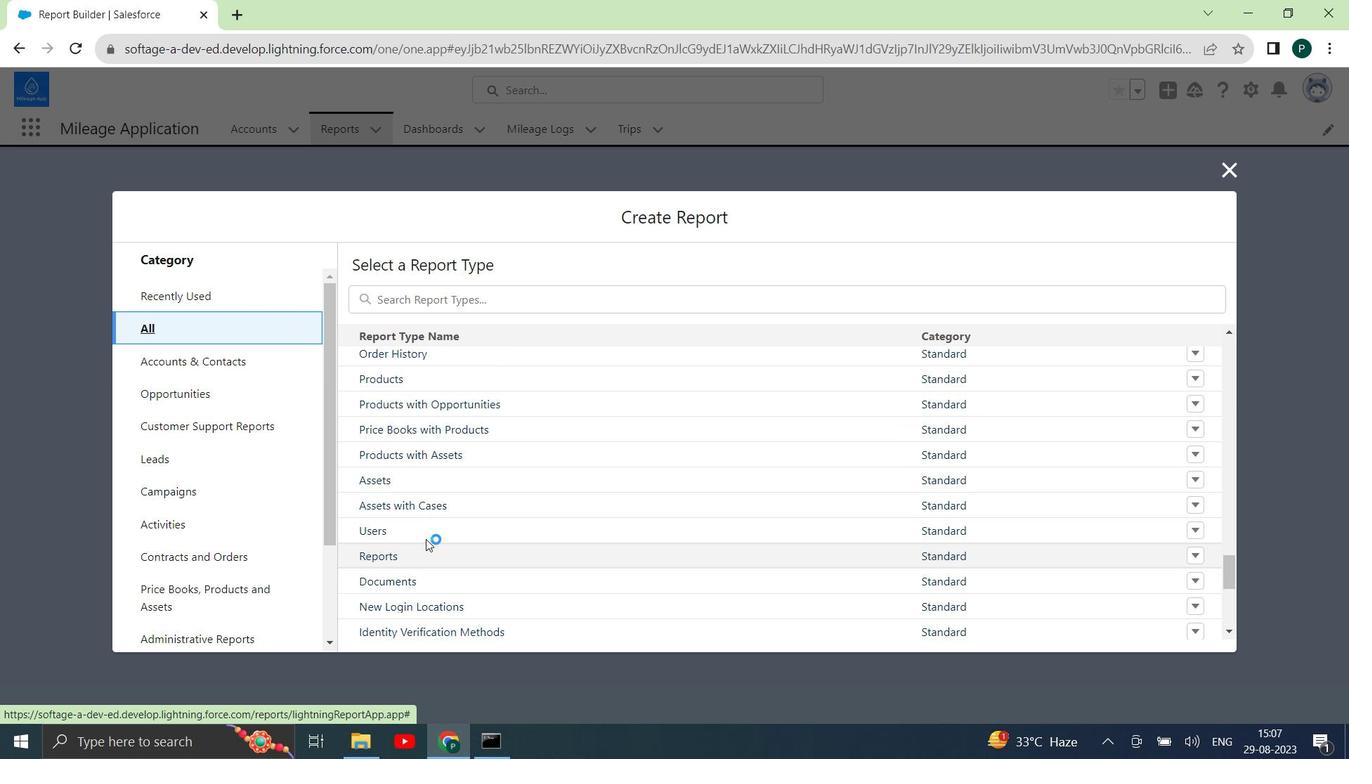
Action: Mouse scrolled (431, 532) with delta (0, 0)
Screenshot: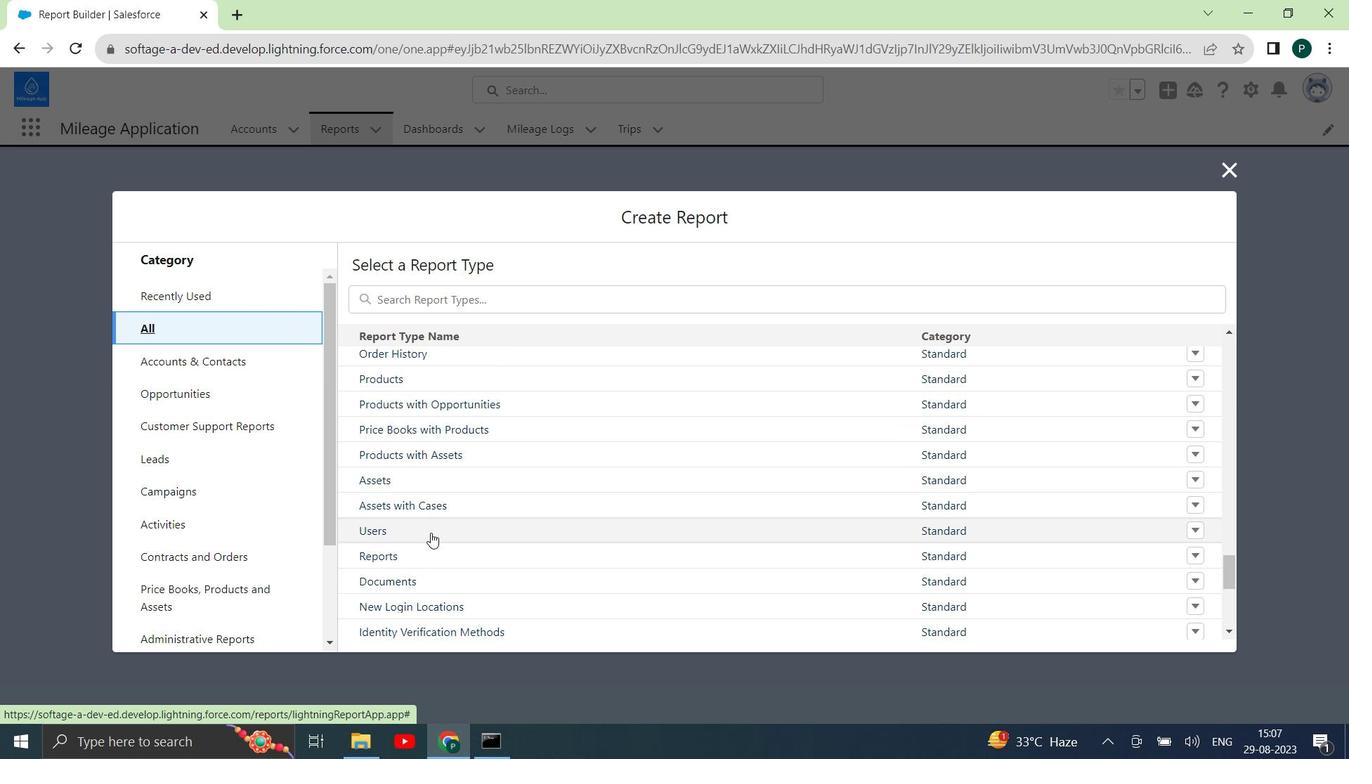 
Action: Mouse scrolled (431, 532) with delta (0, 0)
Screenshot: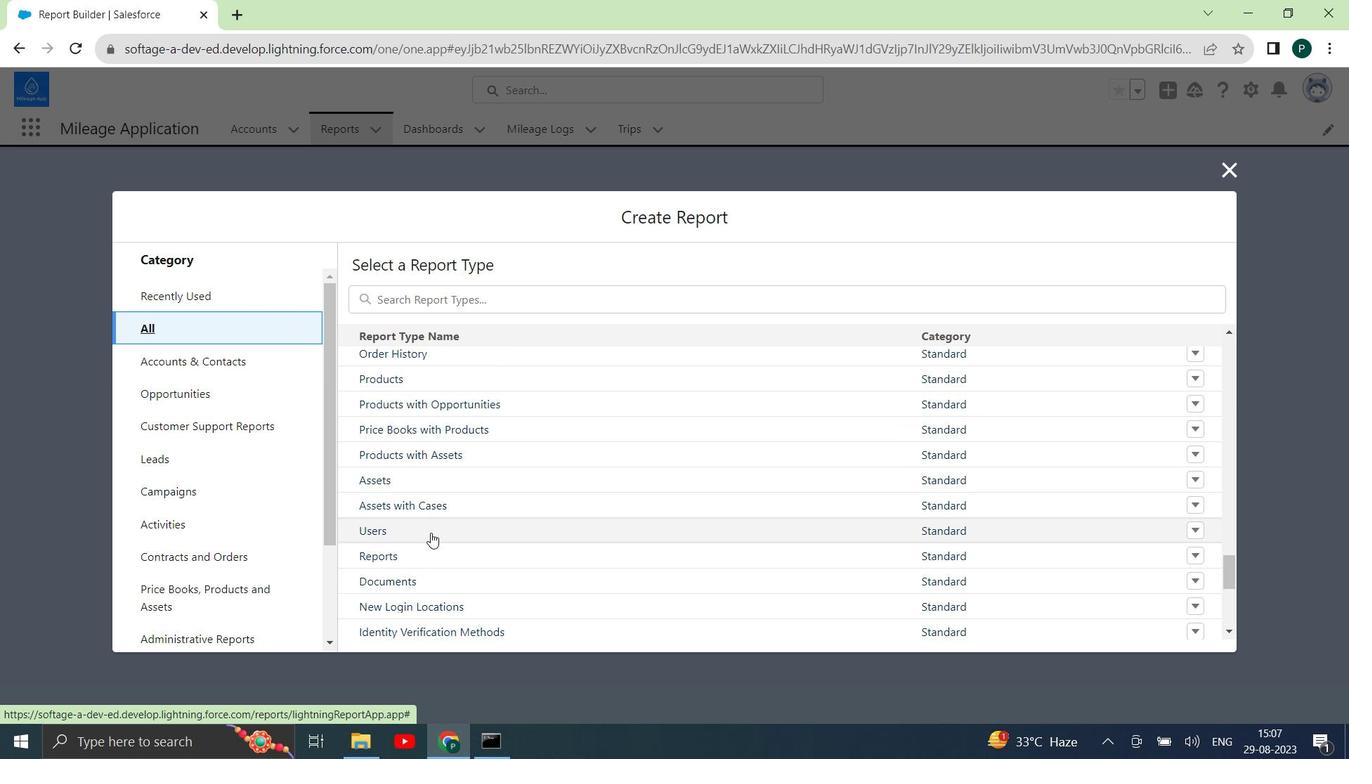 
Action: Mouse scrolled (431, 532) with delta (0, 0)
Screenshot: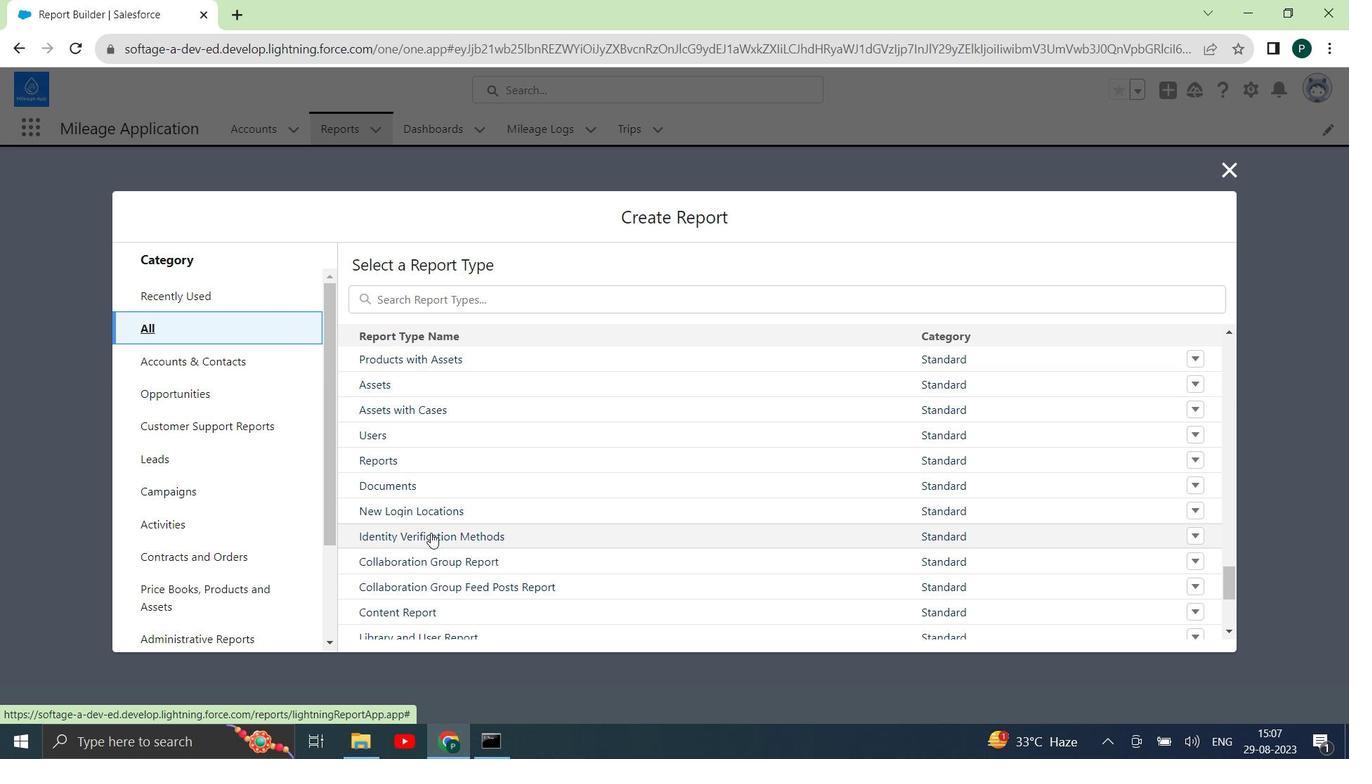 
Action: Mouse moved to (535, 296)
Screenshot: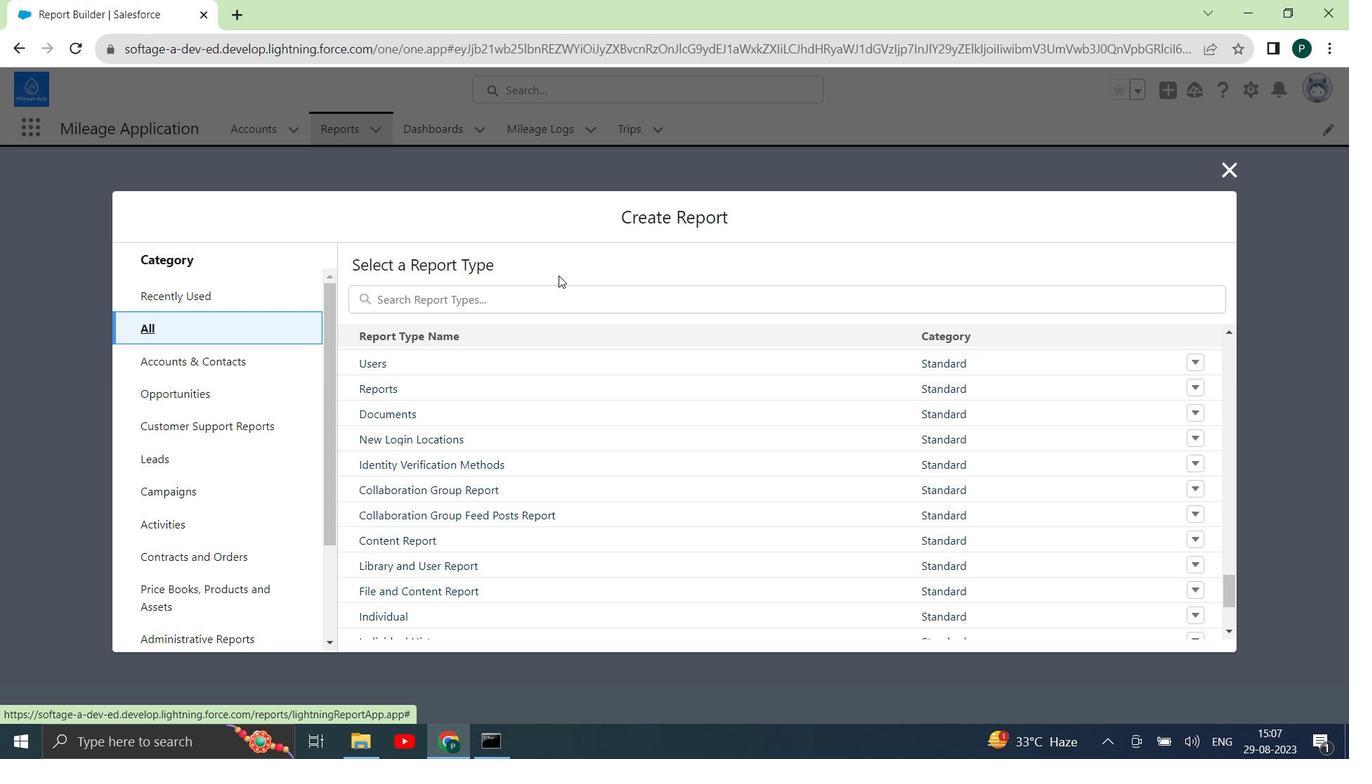 
Action: Mouse pressed left at (535, 296)
Screenshot: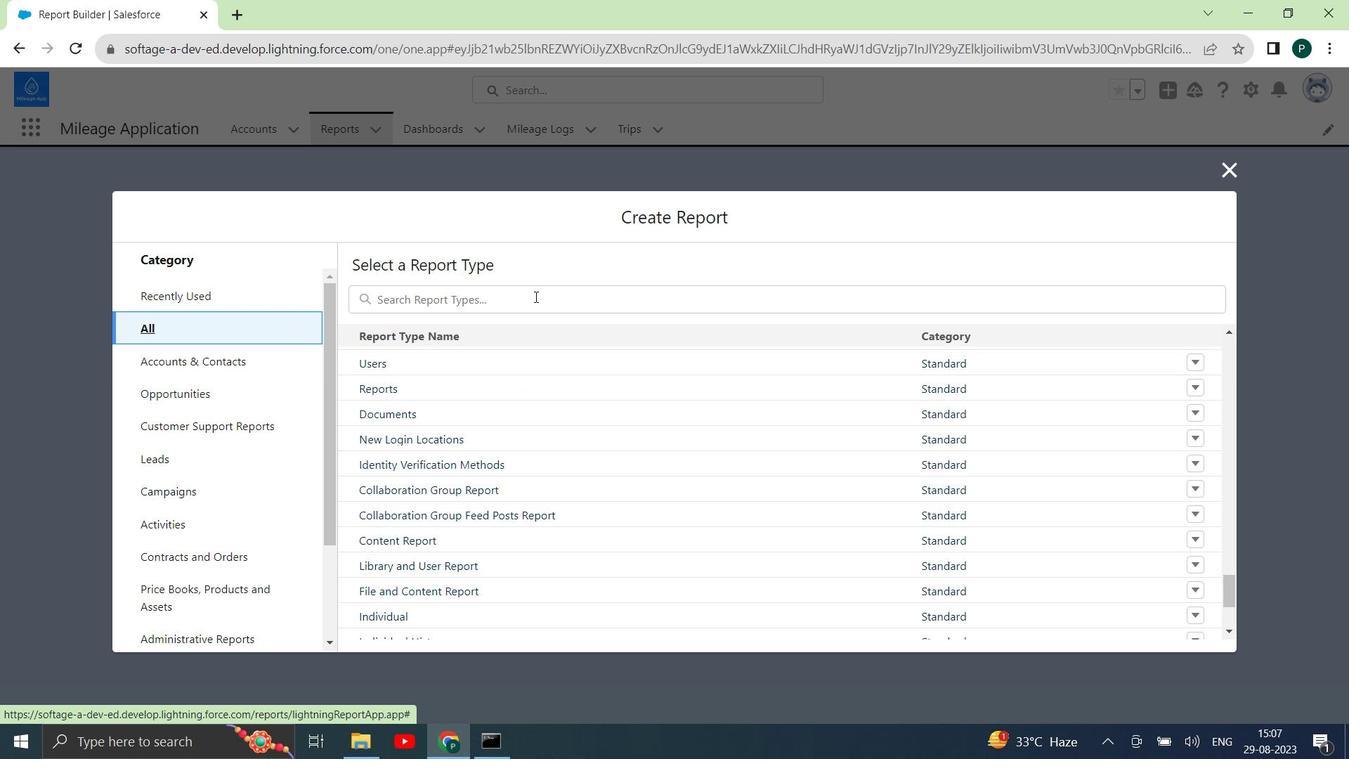 
Action: Key pressed t
Screenshot: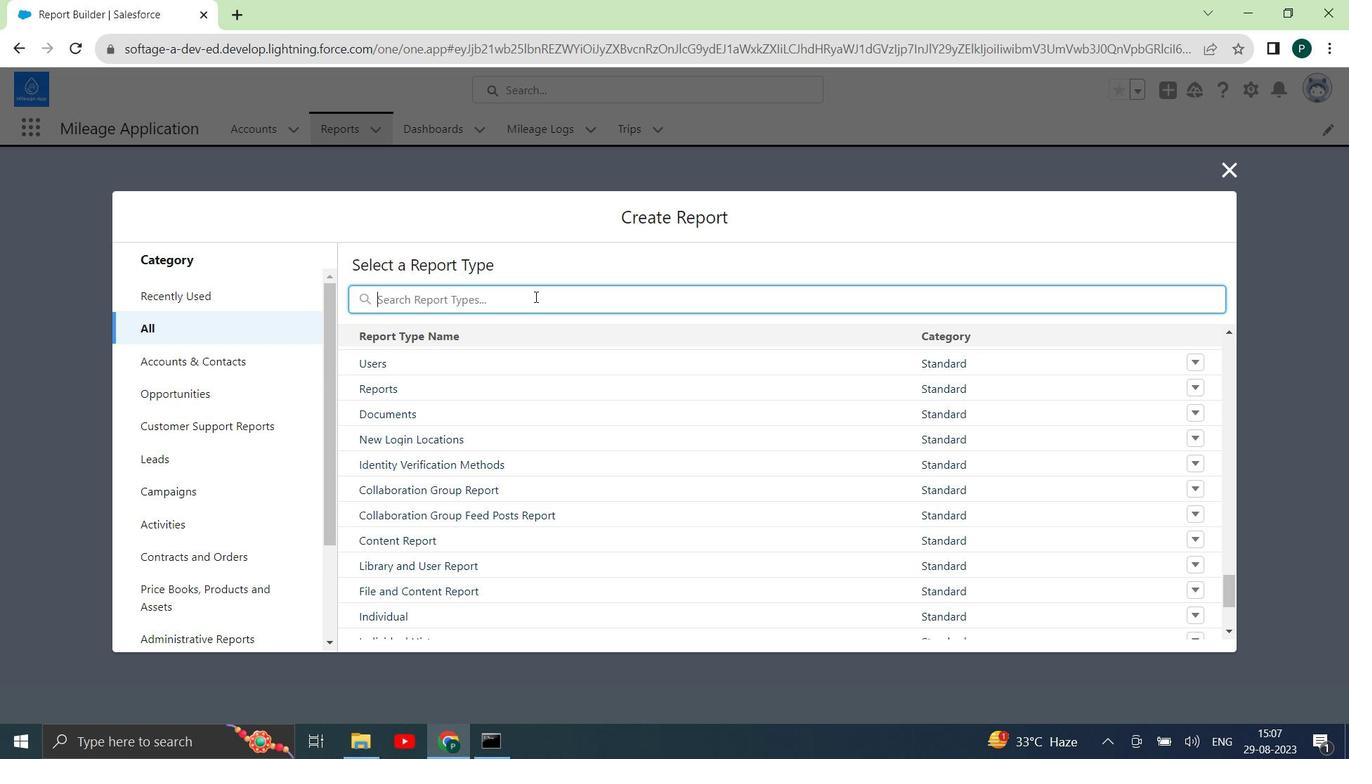 
Action: Mouse moved to (372, 604)
Screenshot: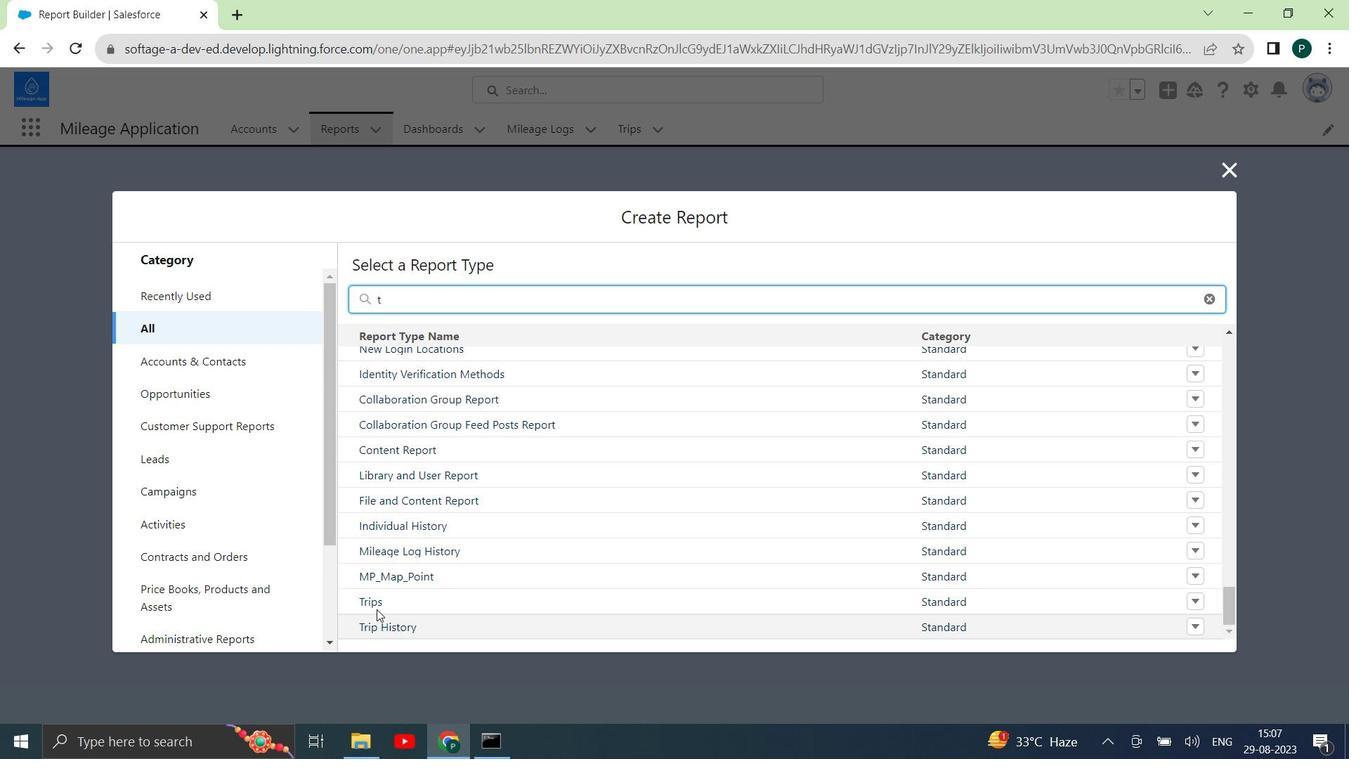 
Action: Mouse pressed left at (372, 604)
Screenshot: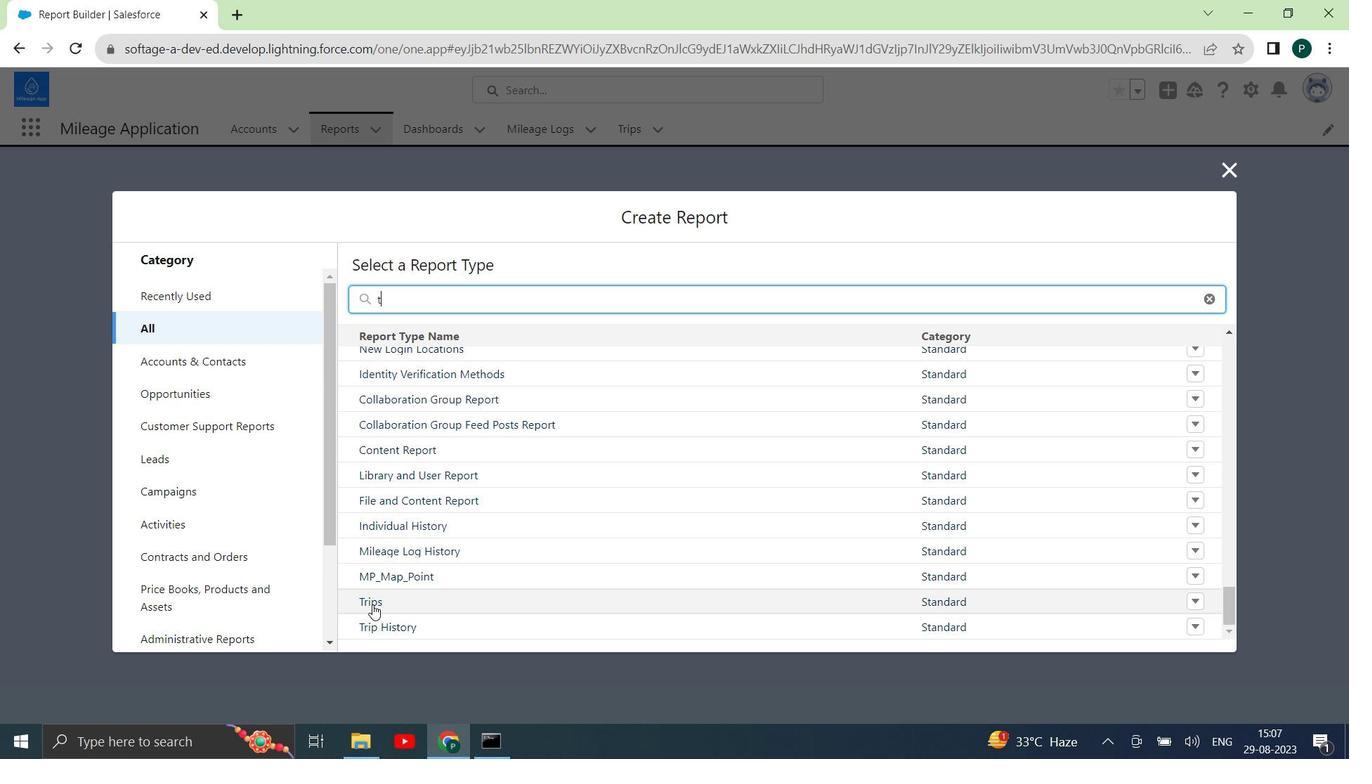 
Action: Mouse moved to (989, 370)
Screenshot: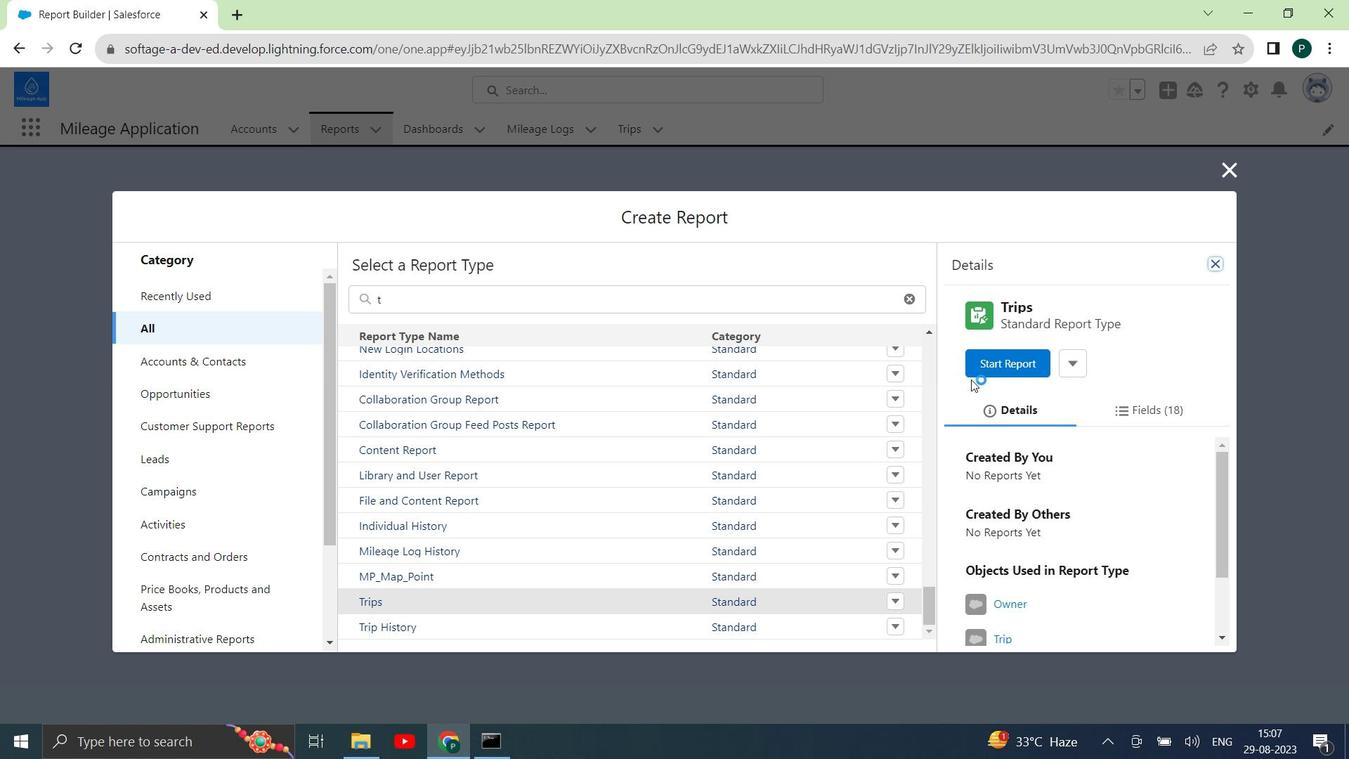 
Action: Mouse pressed left at (989, 370)
Screenshot: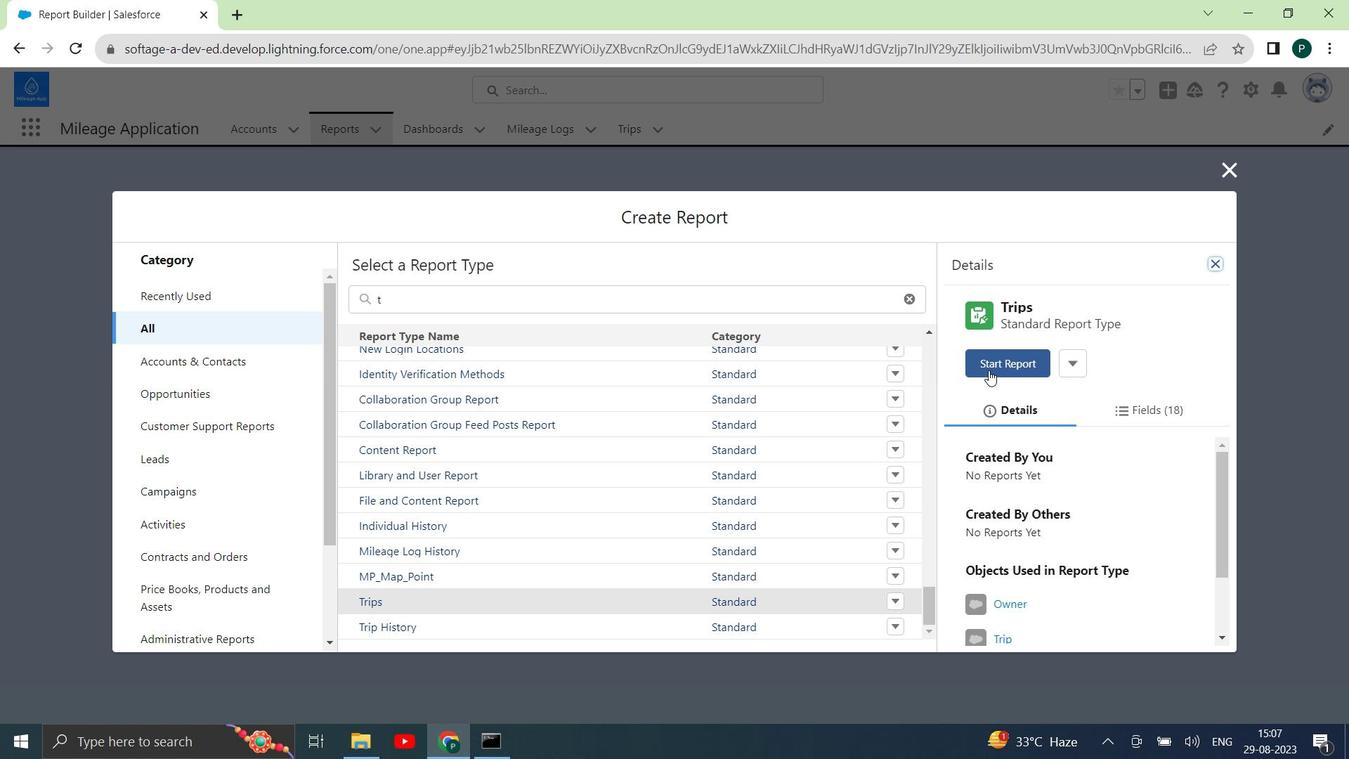 
Action: Mouse moved to (132, 179)
Screenshot: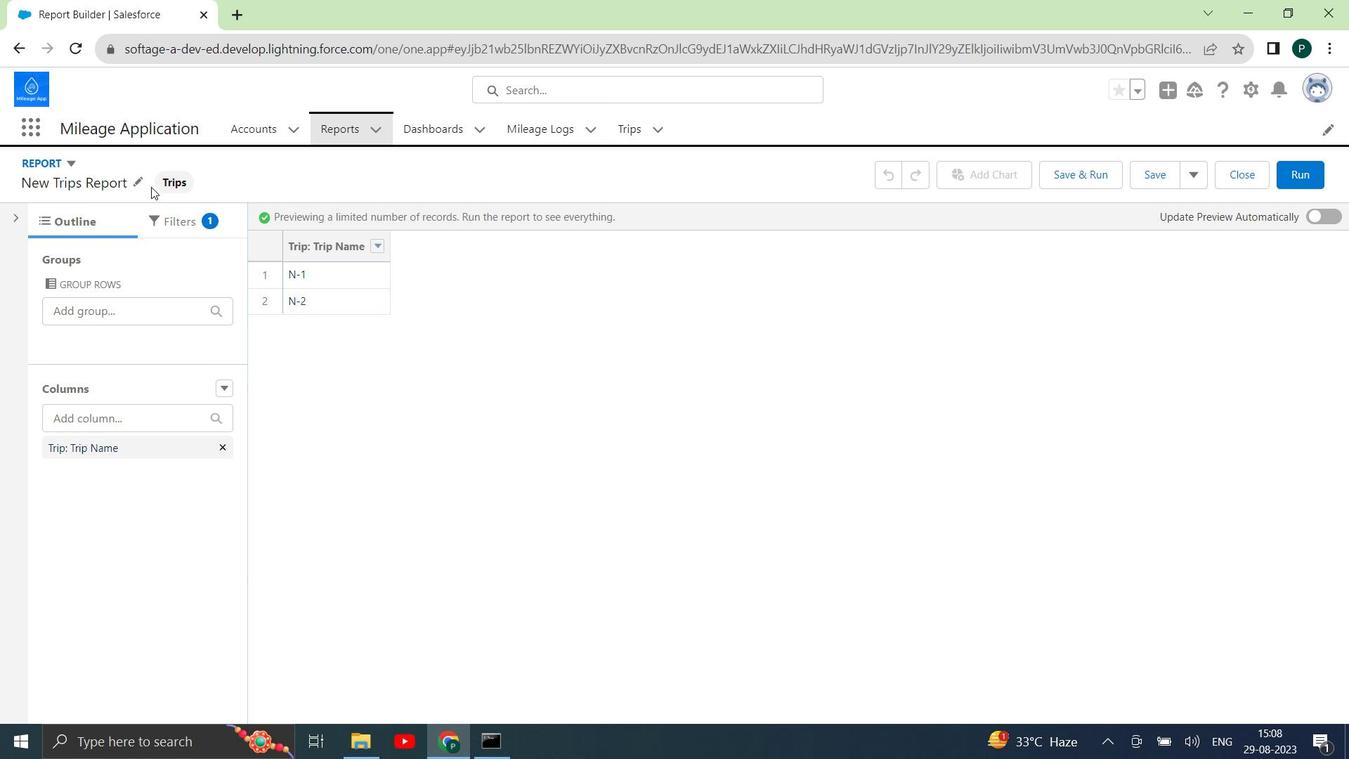 
Action: Mouse pressed left at (132, 179)
Screenshot: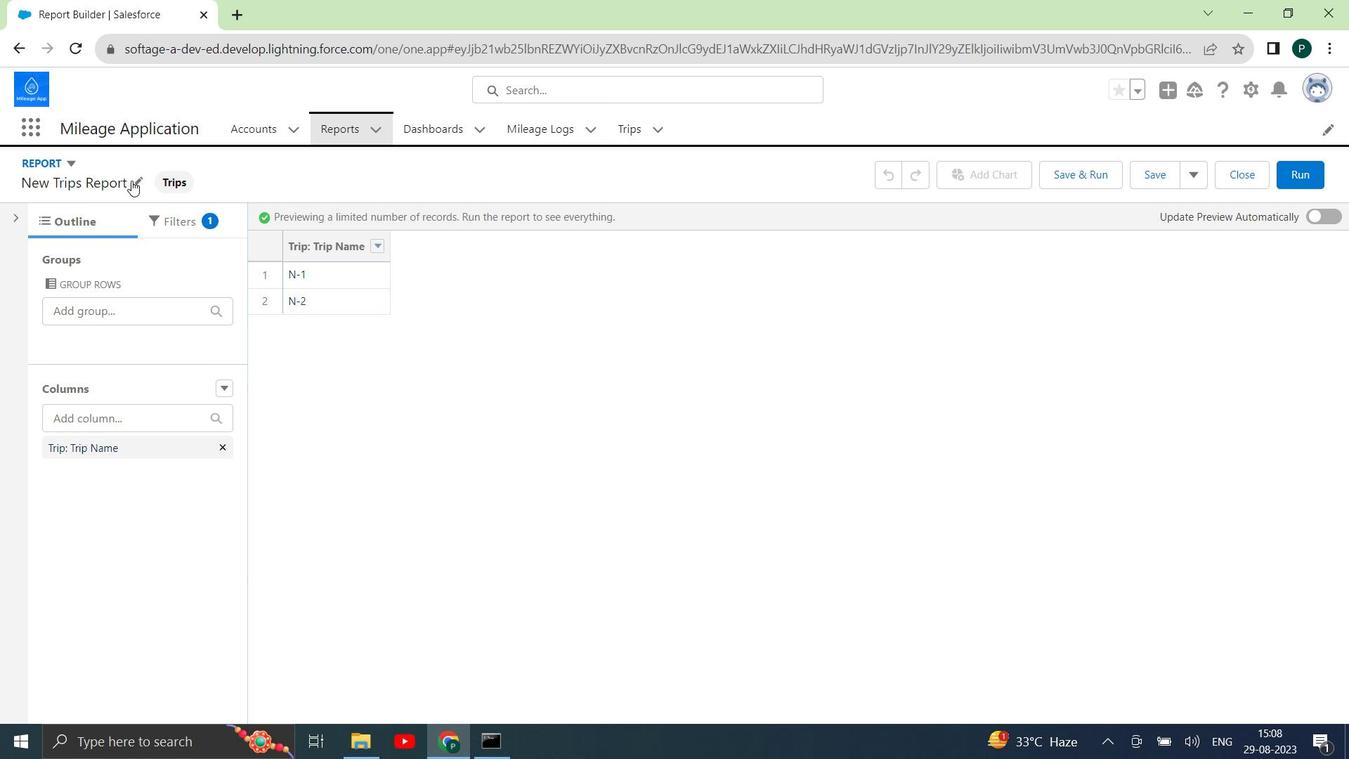 
Action: Mouse moved to (124, 179)
Screenshot: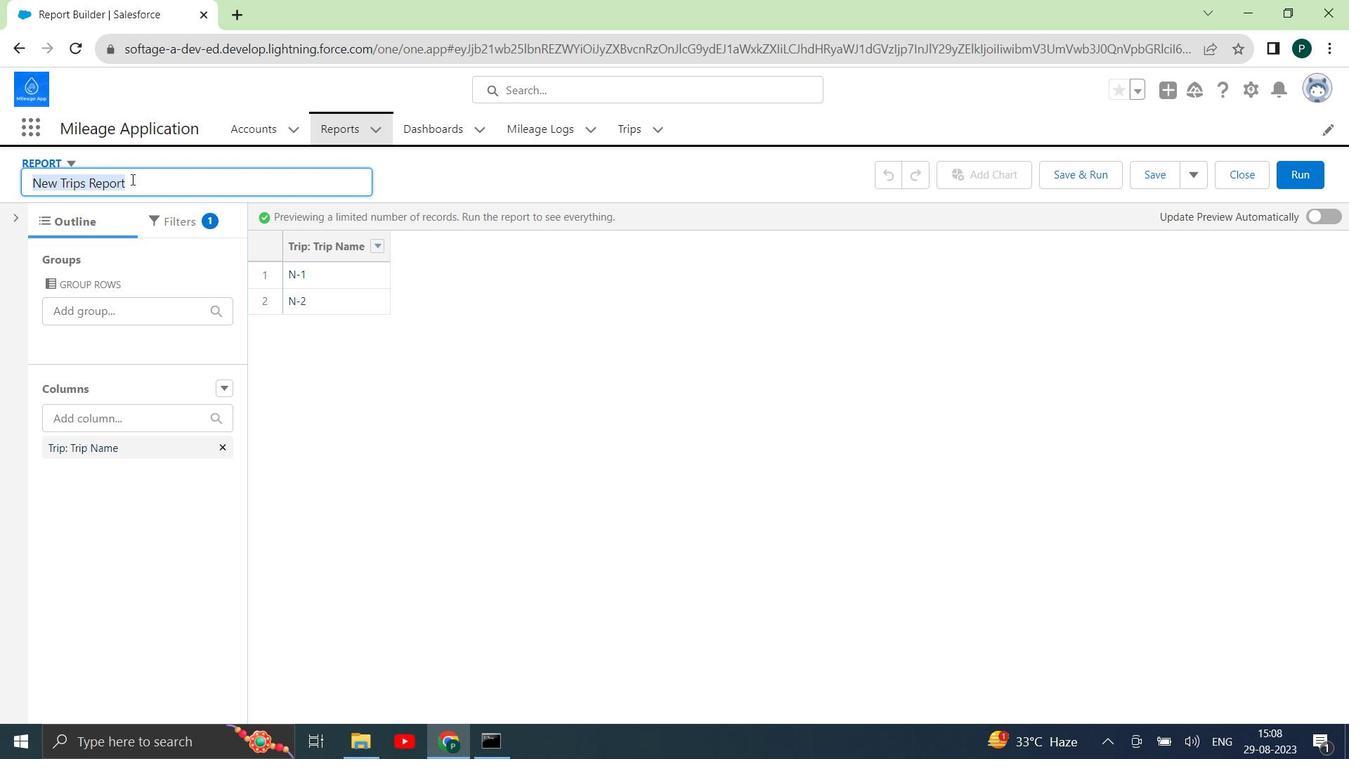 
Action: Key pressed <Key.backspace><Key.shift><Key.shift><Key.shift><Key.shift><Key.shift><Key.shift><Key.shift><Key.shift><Key.shift><Key.shift><Key.shift><Key.shift><Key.shift><Key.shift><Key.shift><Key.shift><Key.shift><Key.shift><Key.shift><Key.shift><Key.shift><Key.shift><Key.shift><Key.shift><Key.shift><Key.shift><Key.shift><Key.shift><Key.shift><Key.shift><Key.shift><Key.shift><Key.shift><Key.shift><Key.shift><Key.shift><Key.shift><Key.shift><Key.shift><Key.shift><Key.shift><Key.shift><Key.shift><Key.shift><Key.shift><Key.shift><Key.shift><Key.shift><Key.shift><Key.shift><Key.shift><Key.shift><Key.shift><Key.shift><Key.shift><Key.shift><Key.shift><Key.shift><Key.shift><Key.shift><Key.shift><Key.shift><Key.shift><Key.shift><Key.shift><Key.shift><Key.shift><Key.shift><Key.shift>Employed<Key.space><Key.shift>t<Key.backspace><Key.backspace><Key.backspace>es<Key.space><Key.shift><Key.shift><Key.shift><Key.shift><Key.shift><Key.shift><Key.shift>Trip<Key.space><Key.shift><Key.shift><Key.shift><Key.shift><Key.shift><Key.shift><Key.shift><Key.shift><Key.shift><Key.shift><Key.shift>
Screenshot: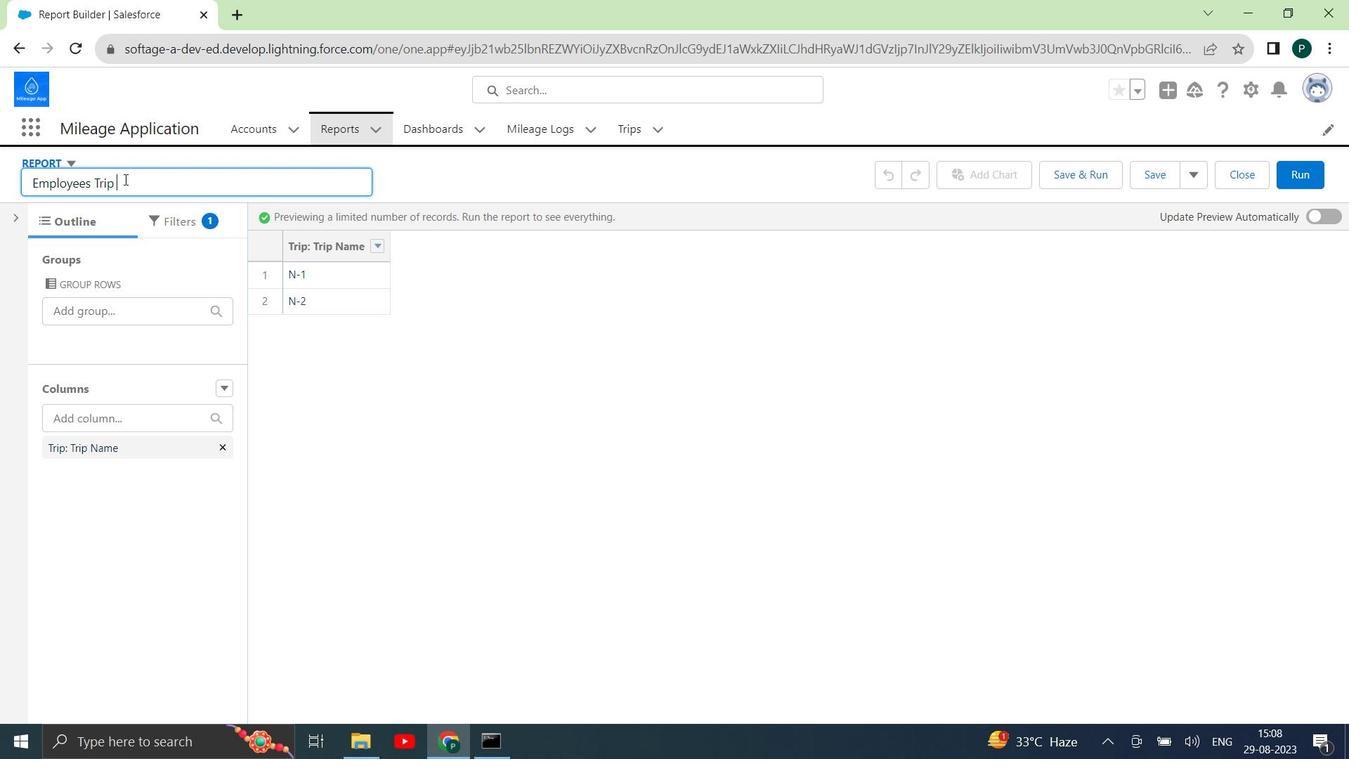 
Action: Mouse pressed left at (124, 179)
Screenshot: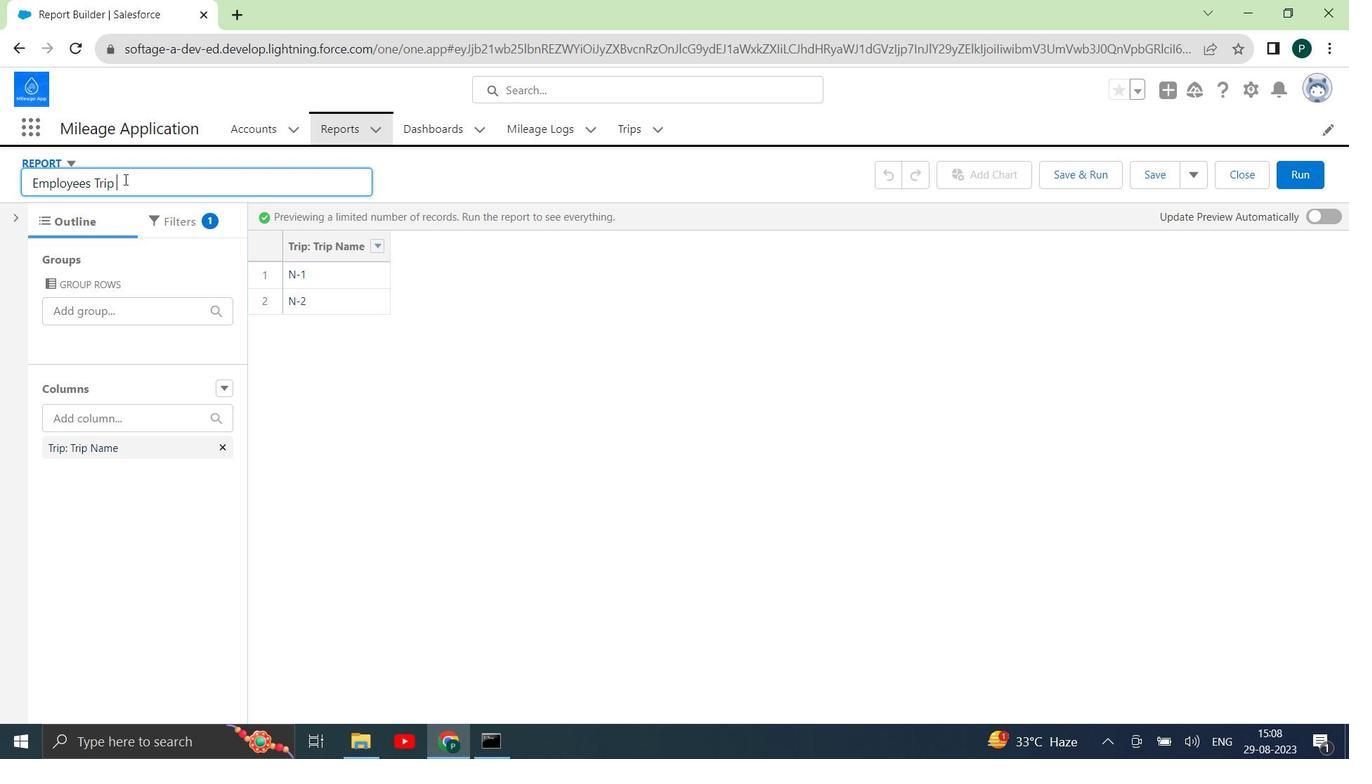 
Action: Key pressed Report
Screenshot: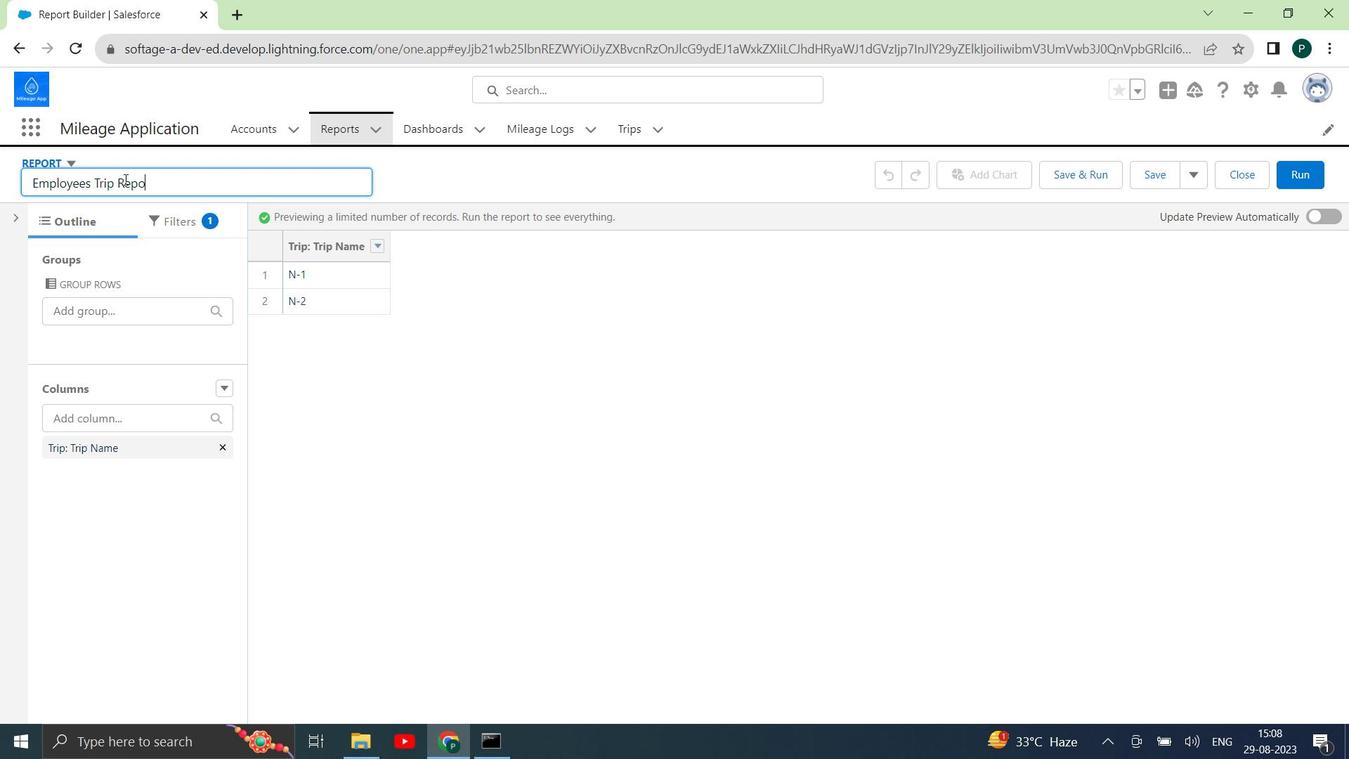 
Action: Mouse moved to (1167, 181)
Screenshot: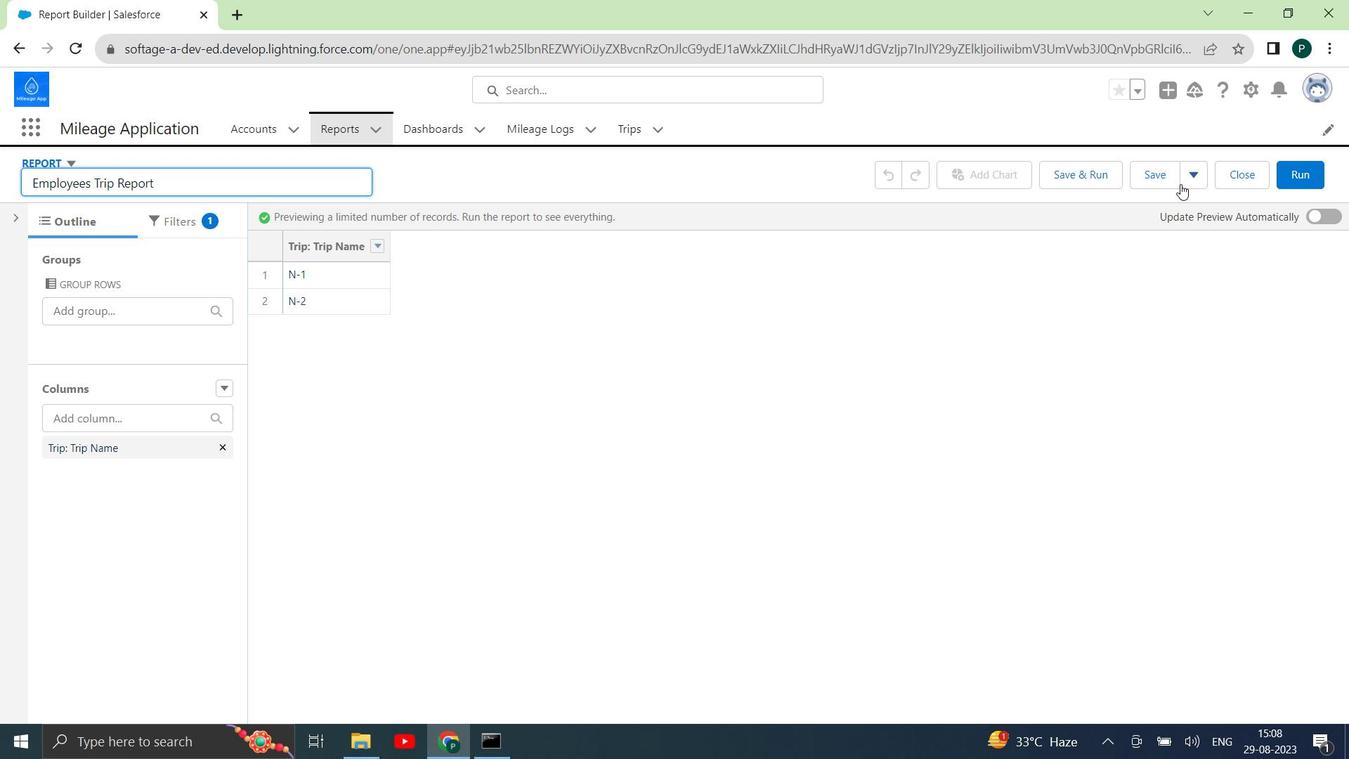 
Action: Mouse pressed left at (1167, 181)
Screenshot: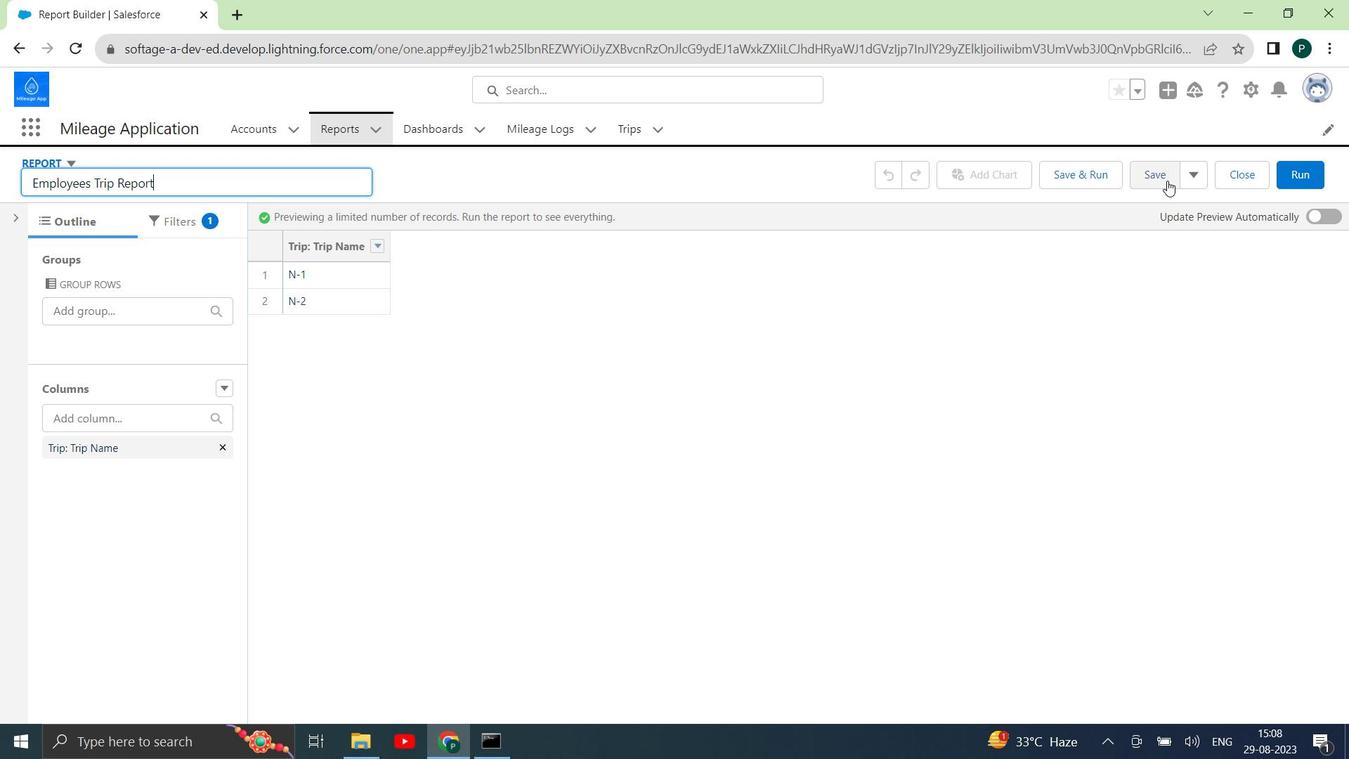 
Action: Mouse moved to (1098, 615)
Screenshot: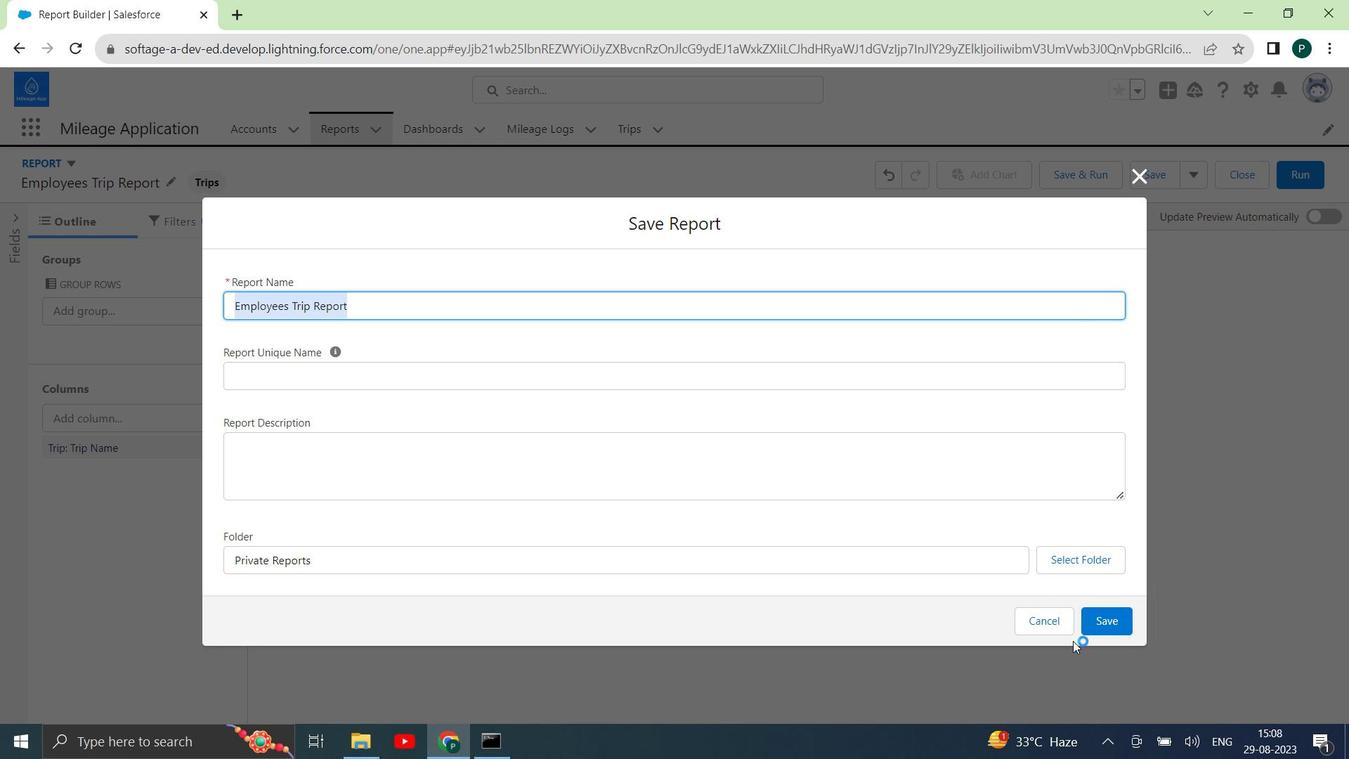 
Action: Mouse pressed left at (1098, 615)
Screenshot: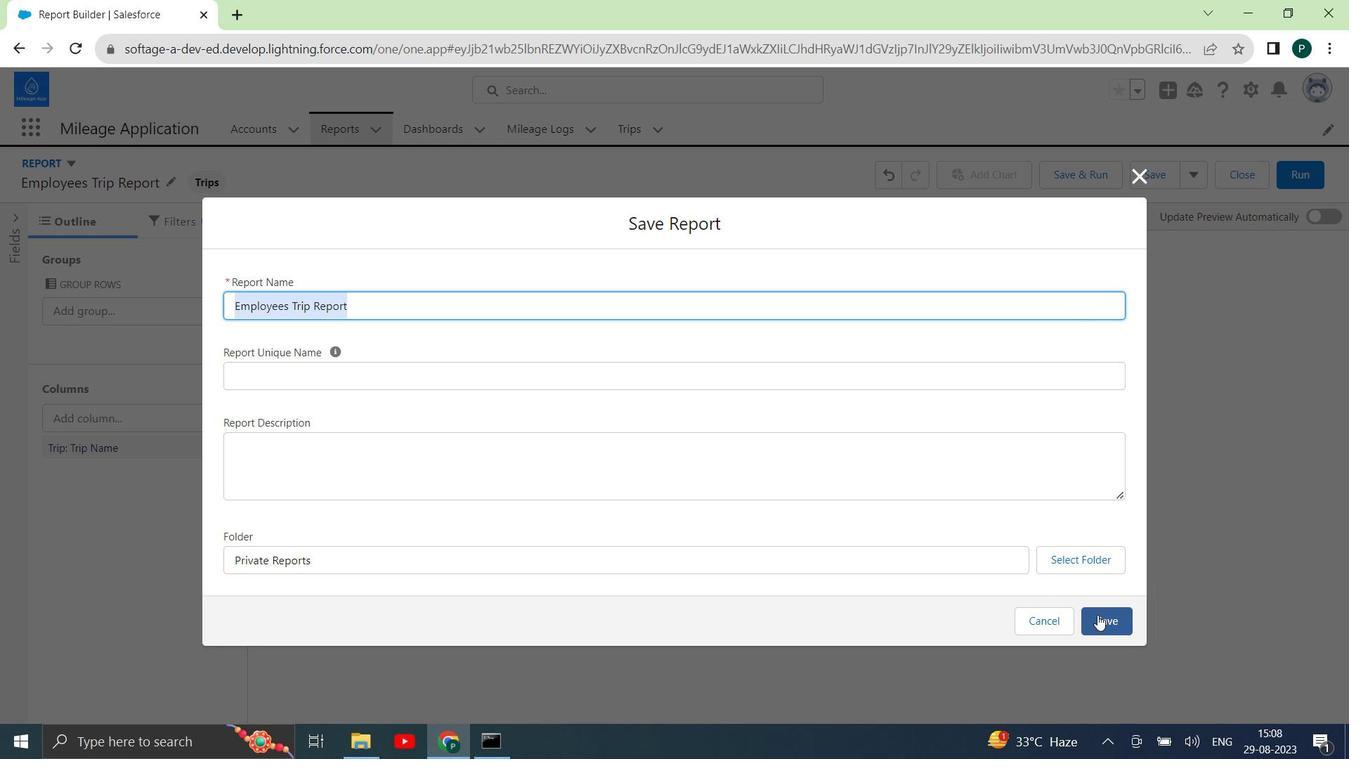 
Action: Mouse moved to (1002, 185)
Screenshot: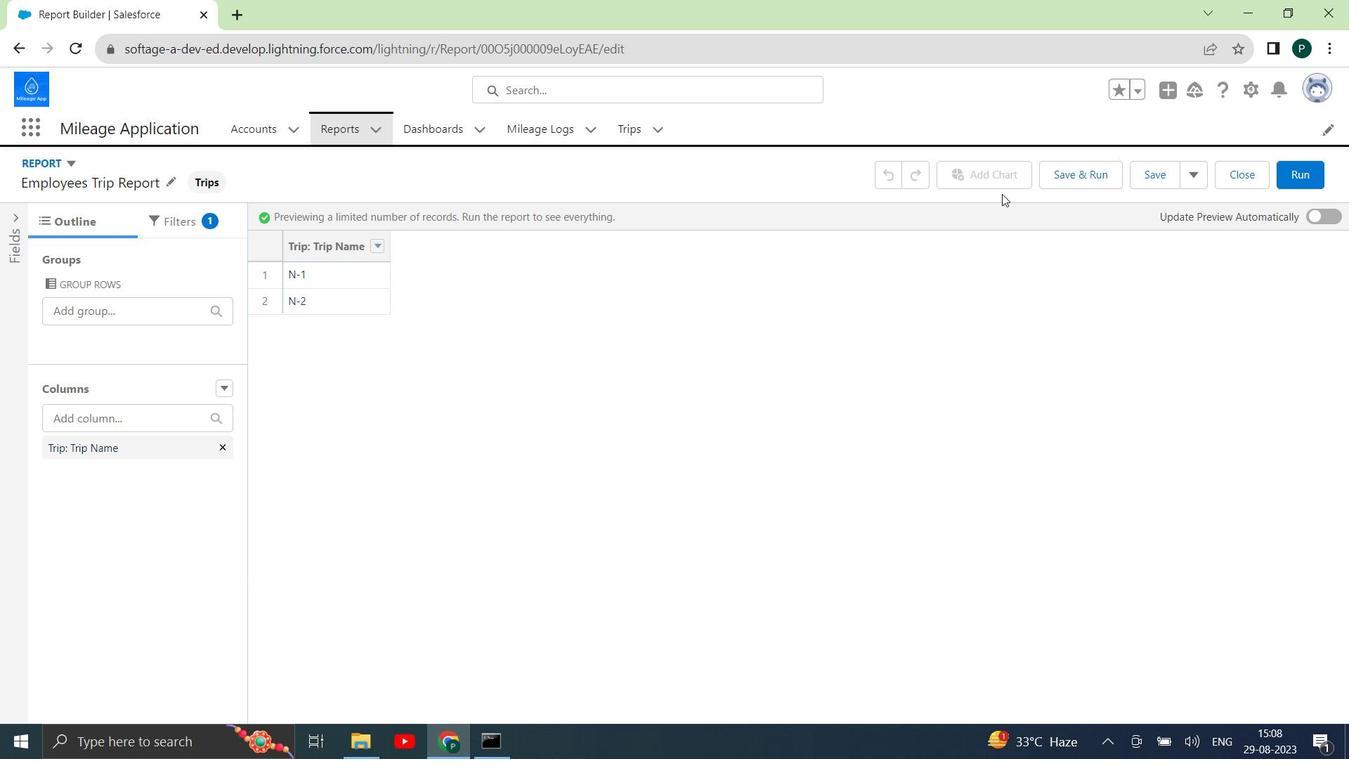 
Action: Mouse pressed left at (1002, 185)
Screenshot: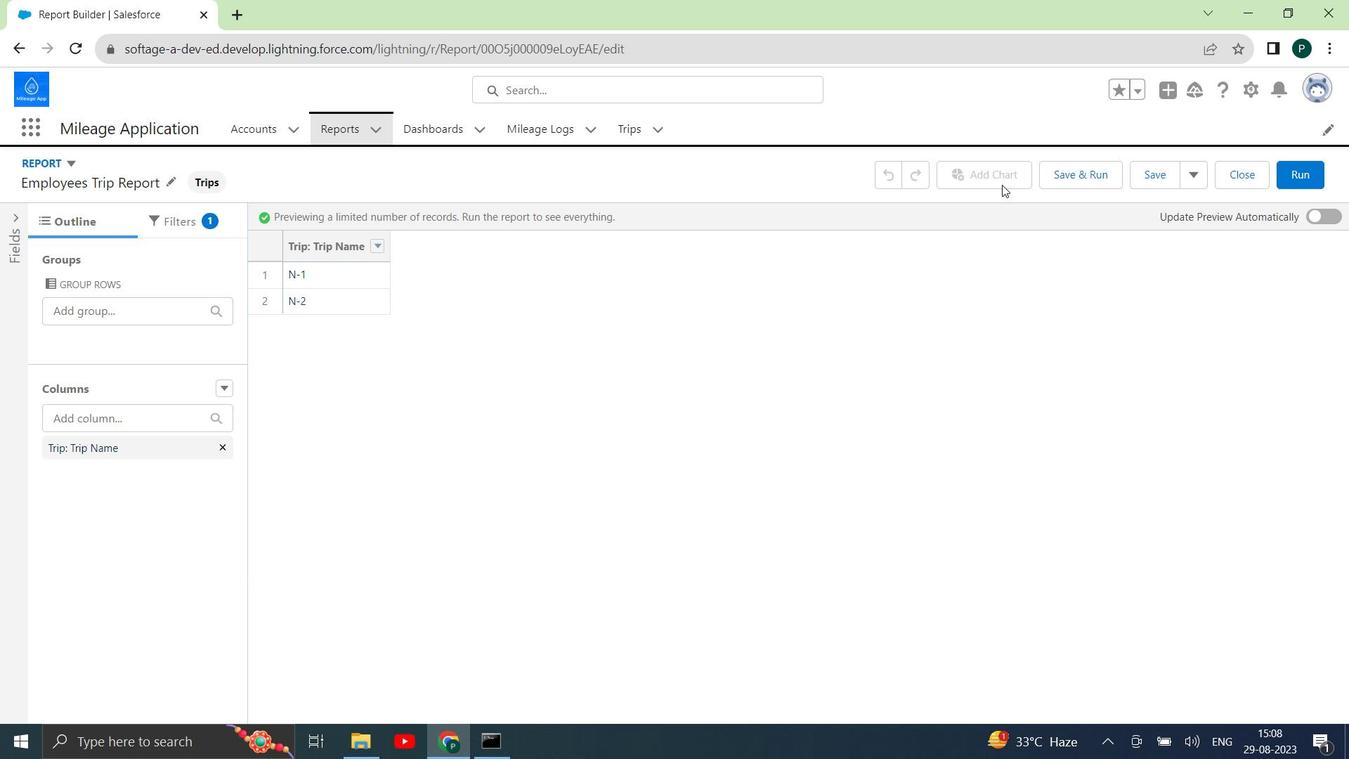 
Action: Mouse moved to (368, 354)
Screenshot: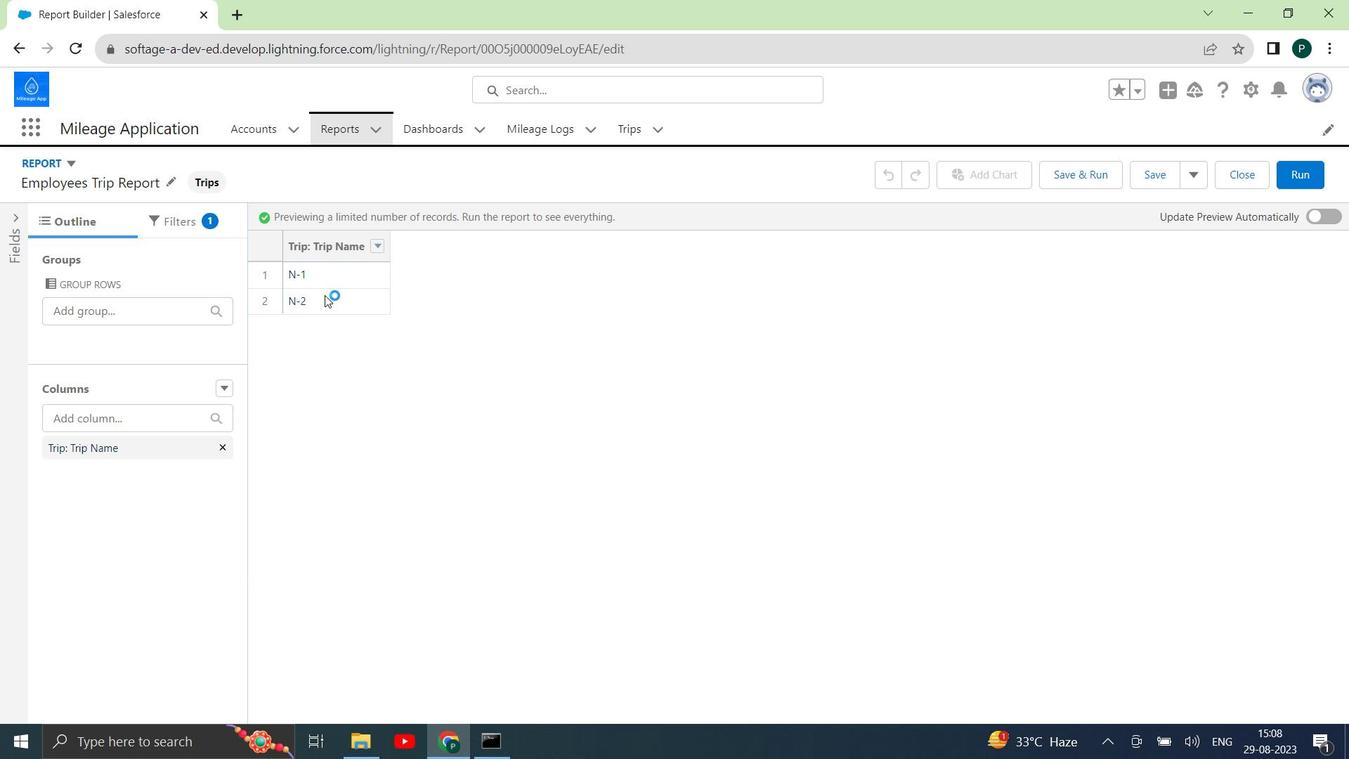 
Action: Mouse scrolled (368, 353) with delta (0, 0)
Screenshot: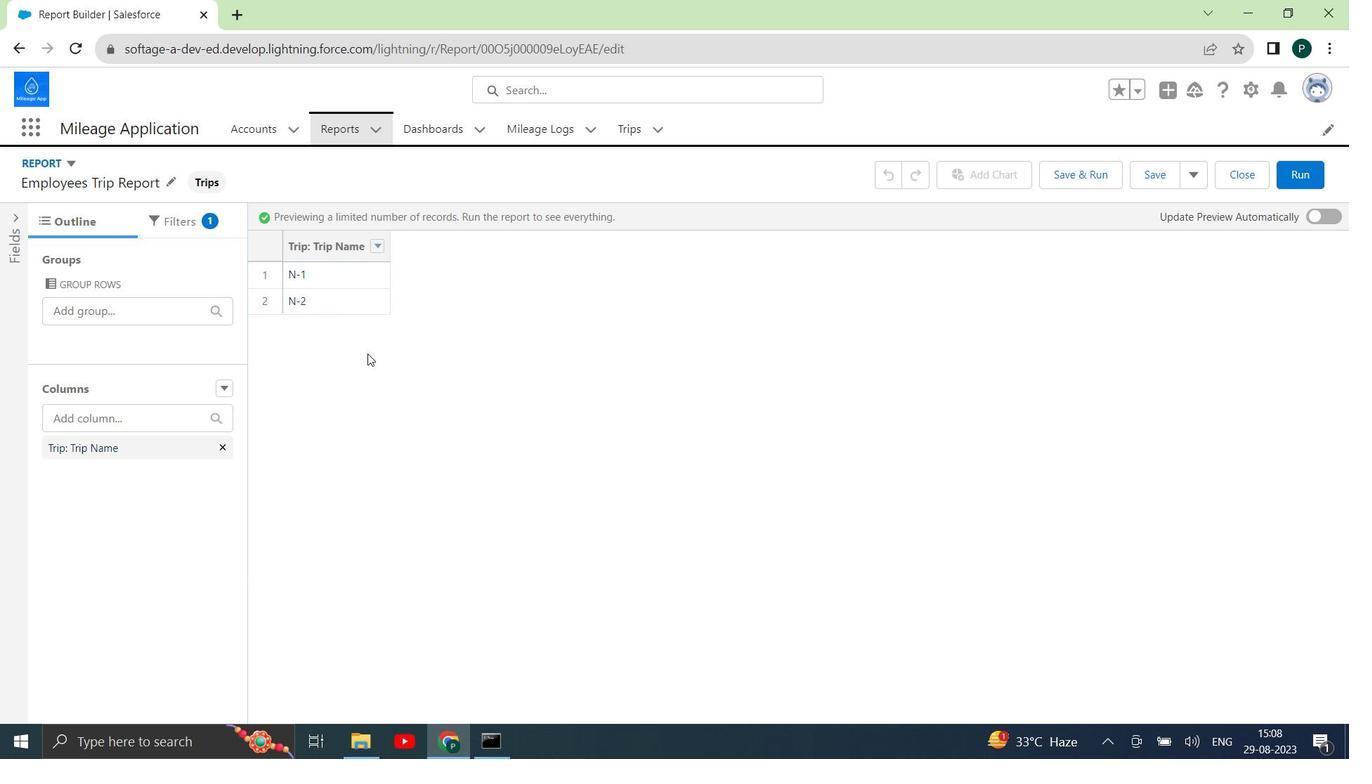 
Action: Mouse moved to (210, 318)
Screenshot: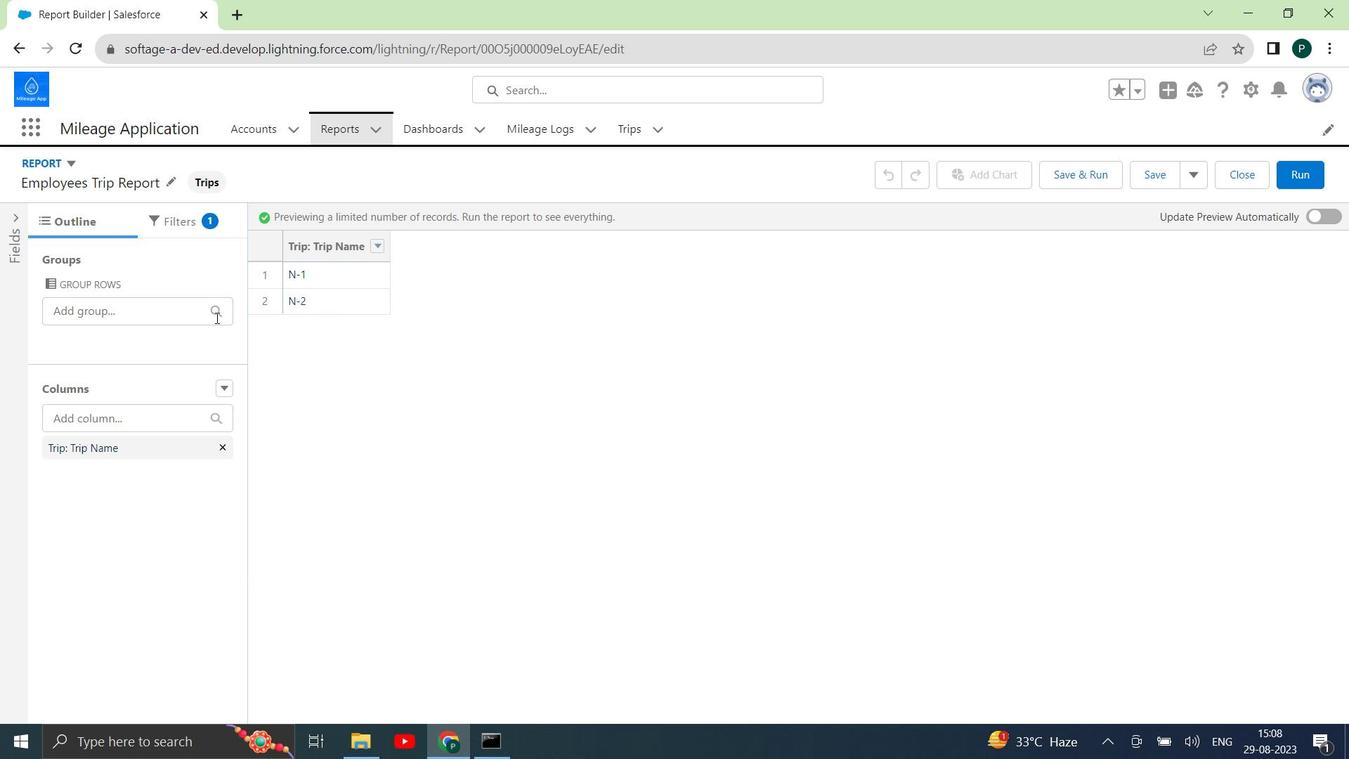 
Action: Mouse pressed left at (210, 318)
Screenshot: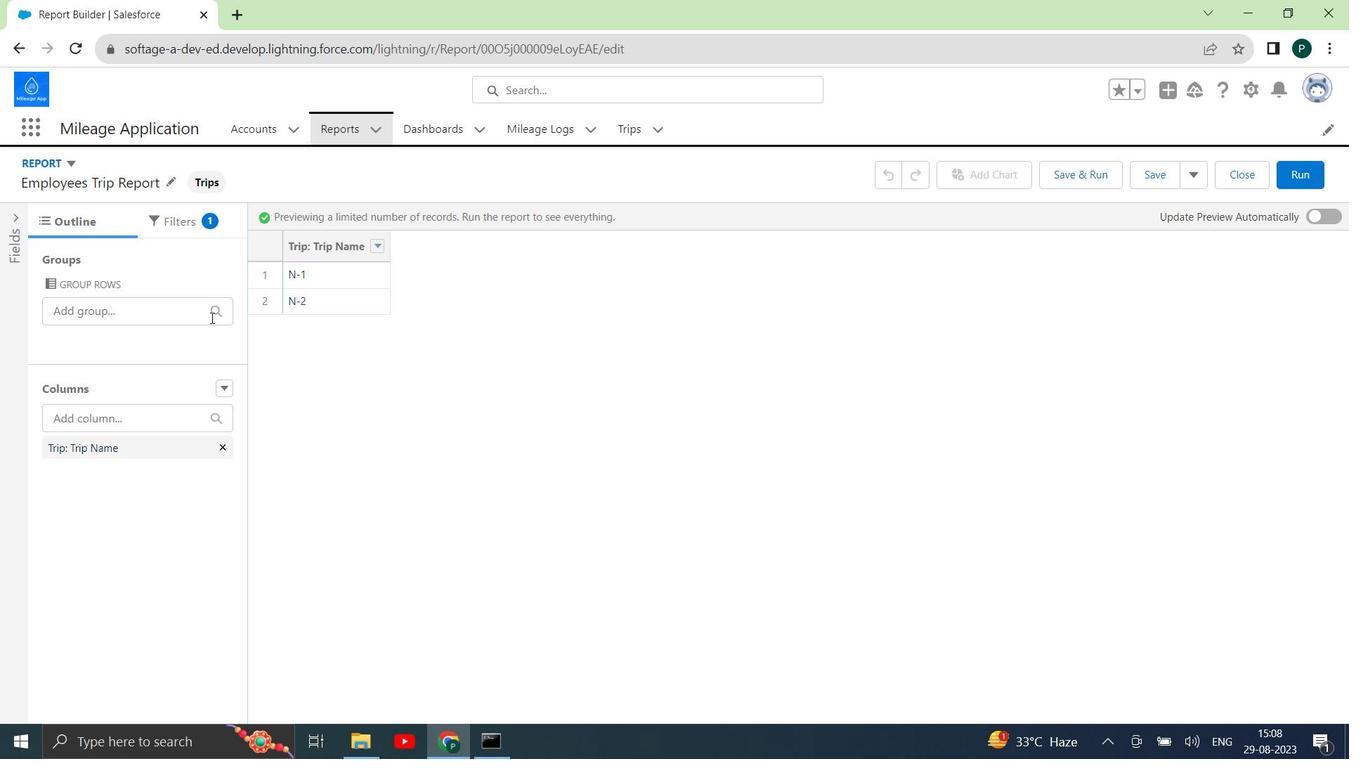 
Action: Mouse moved to (176, 419)
Screenshot: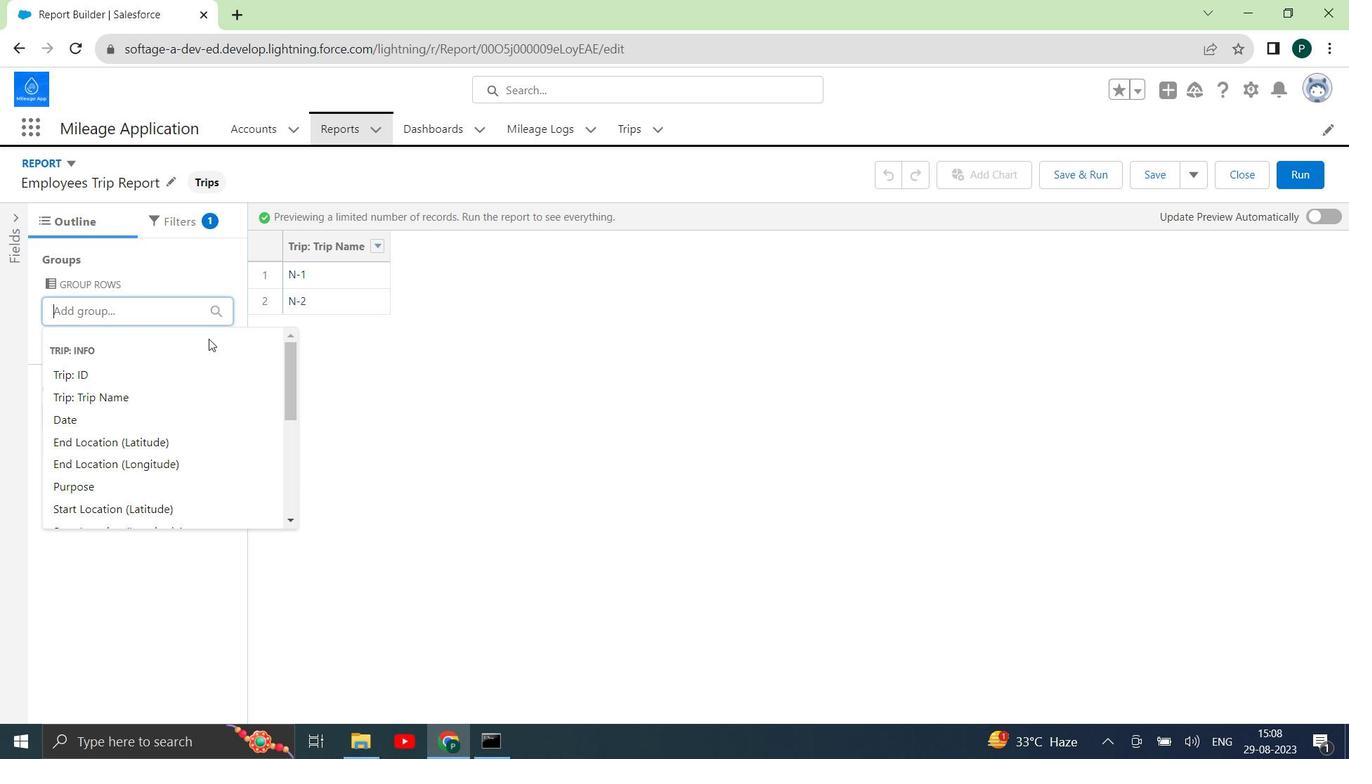 
Action: Mouse scrolled (176, 419) with delta (0, 0)
